 Task: Find connections with filter location Kalamb with filter topic #CVwith filter profile language Potuguese with filter current company Lenovo with filter school Dr.N.G.P. Arts and Science College with filter industry Oil Extraction with filter service category Financial Planning with filter keywords title Mentor
Action: Mouse moved to (314, 380)
Screenshot: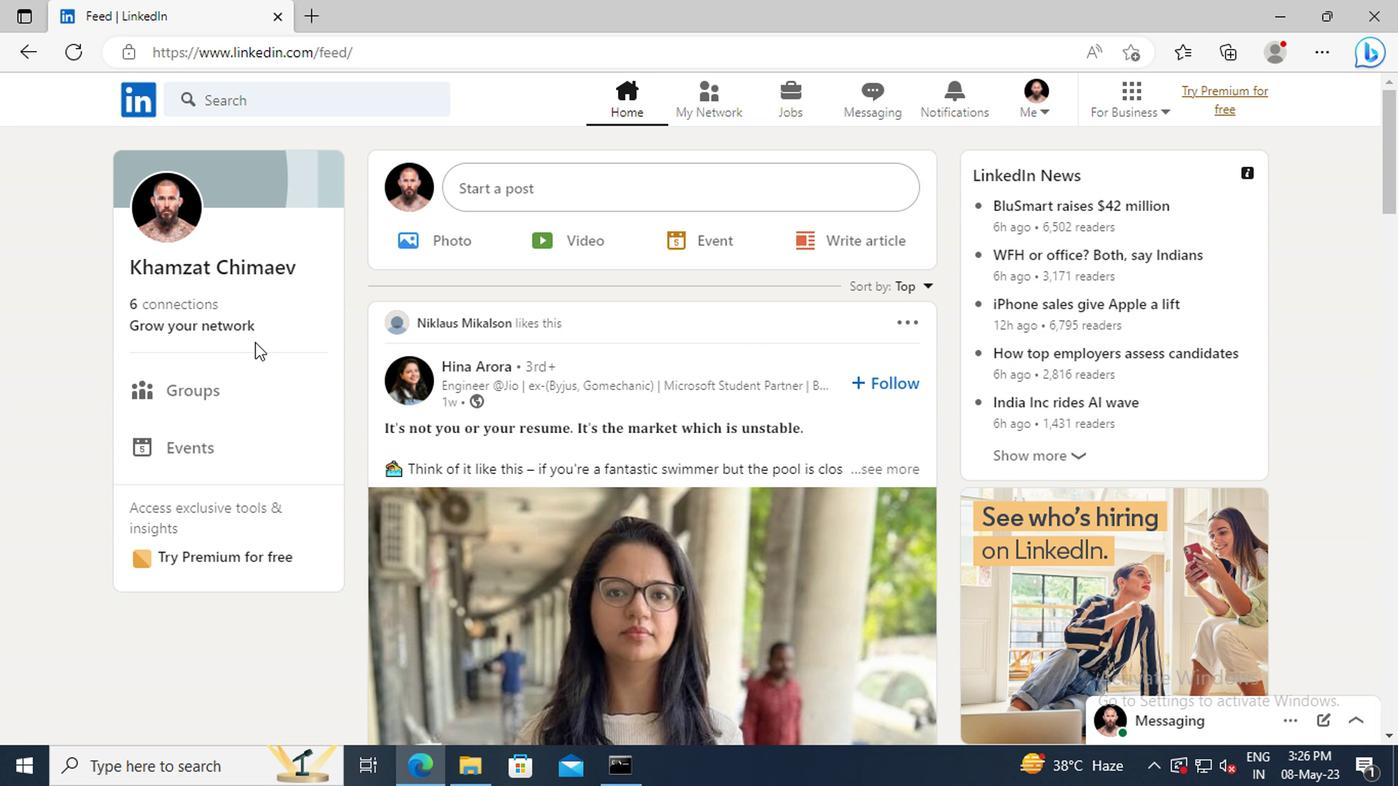 
Action: Mouse pressed left at (314, 380)
Screenshot: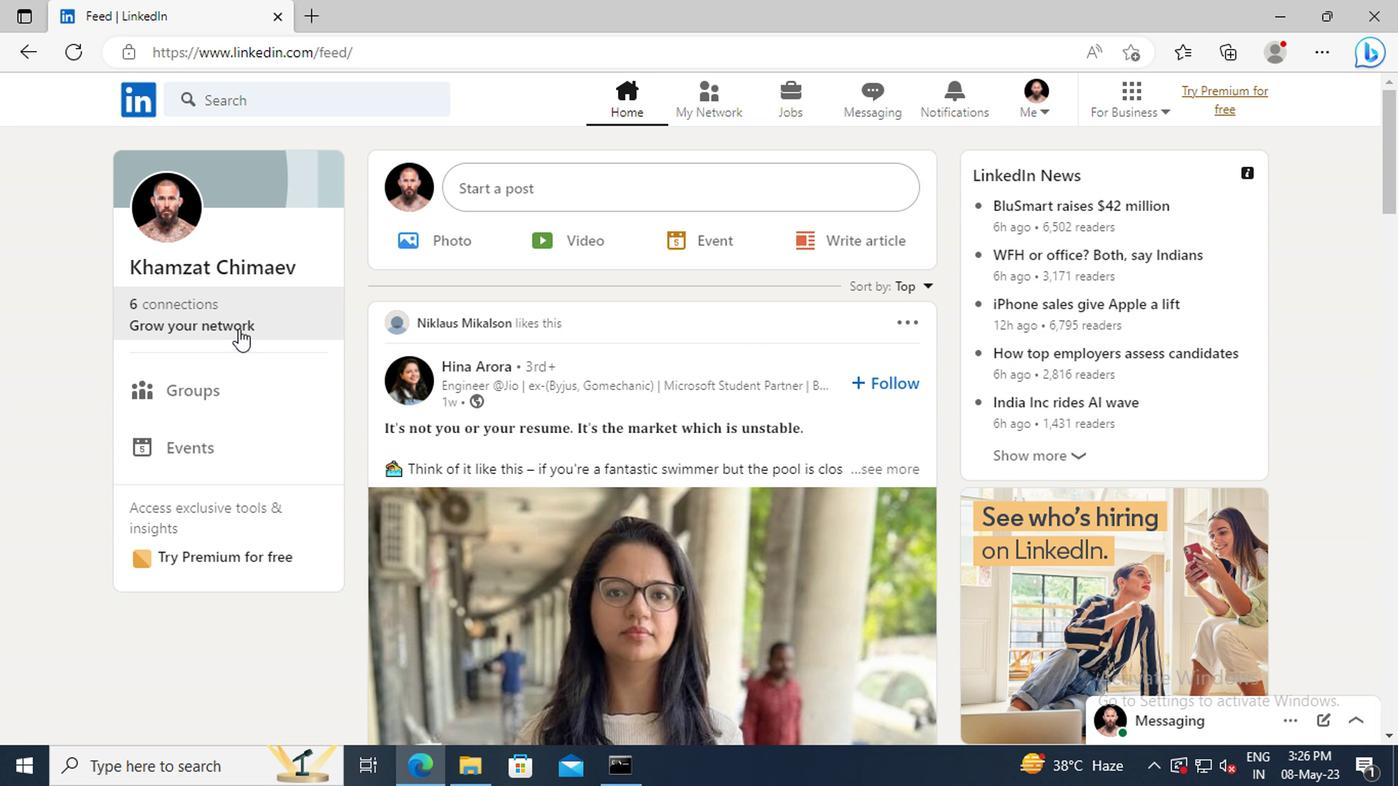 
Action: Mouse moved to (312, 305)
Screenshot: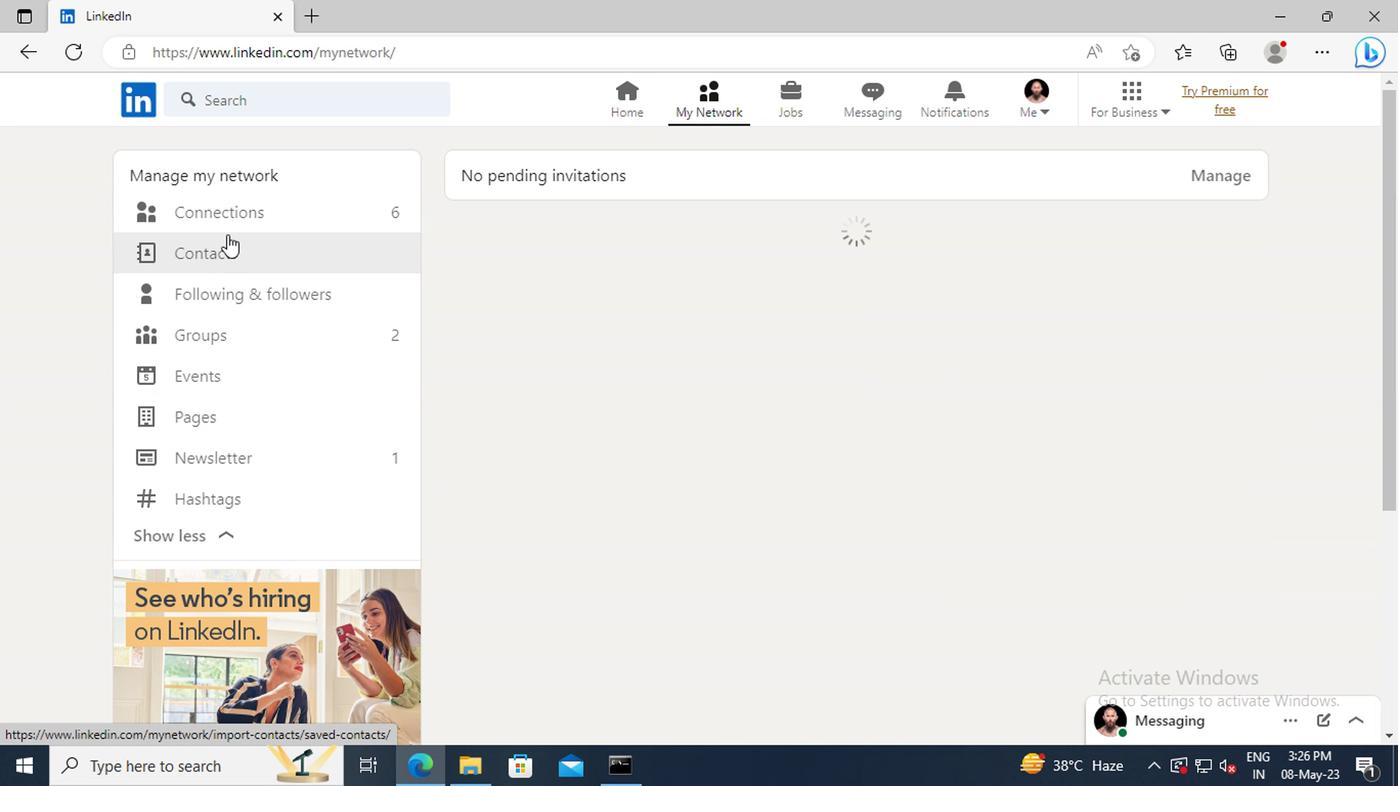
Action: Mouse pressed left at (312, 305)
Screenshot: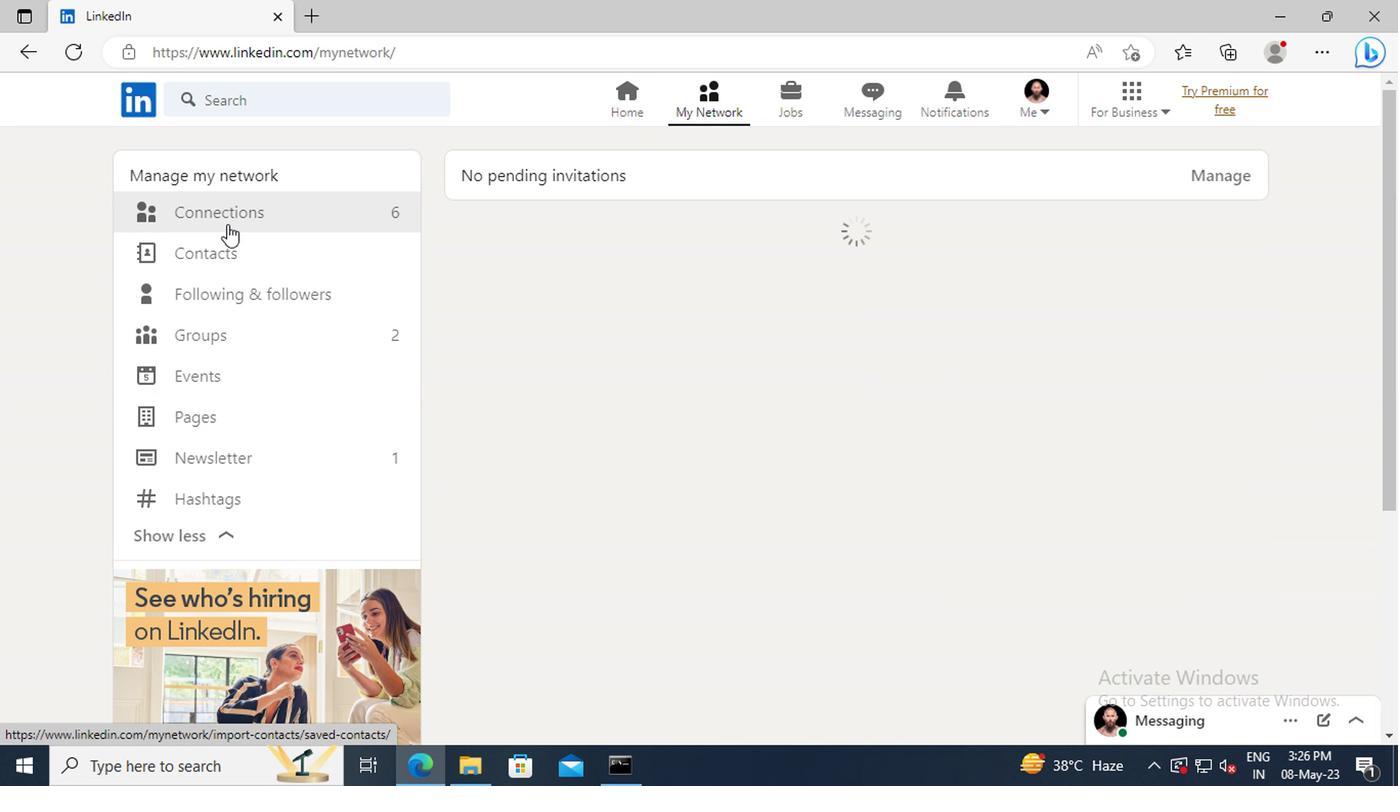 
Action: Mouse moved to (774, 306)
Screenshot: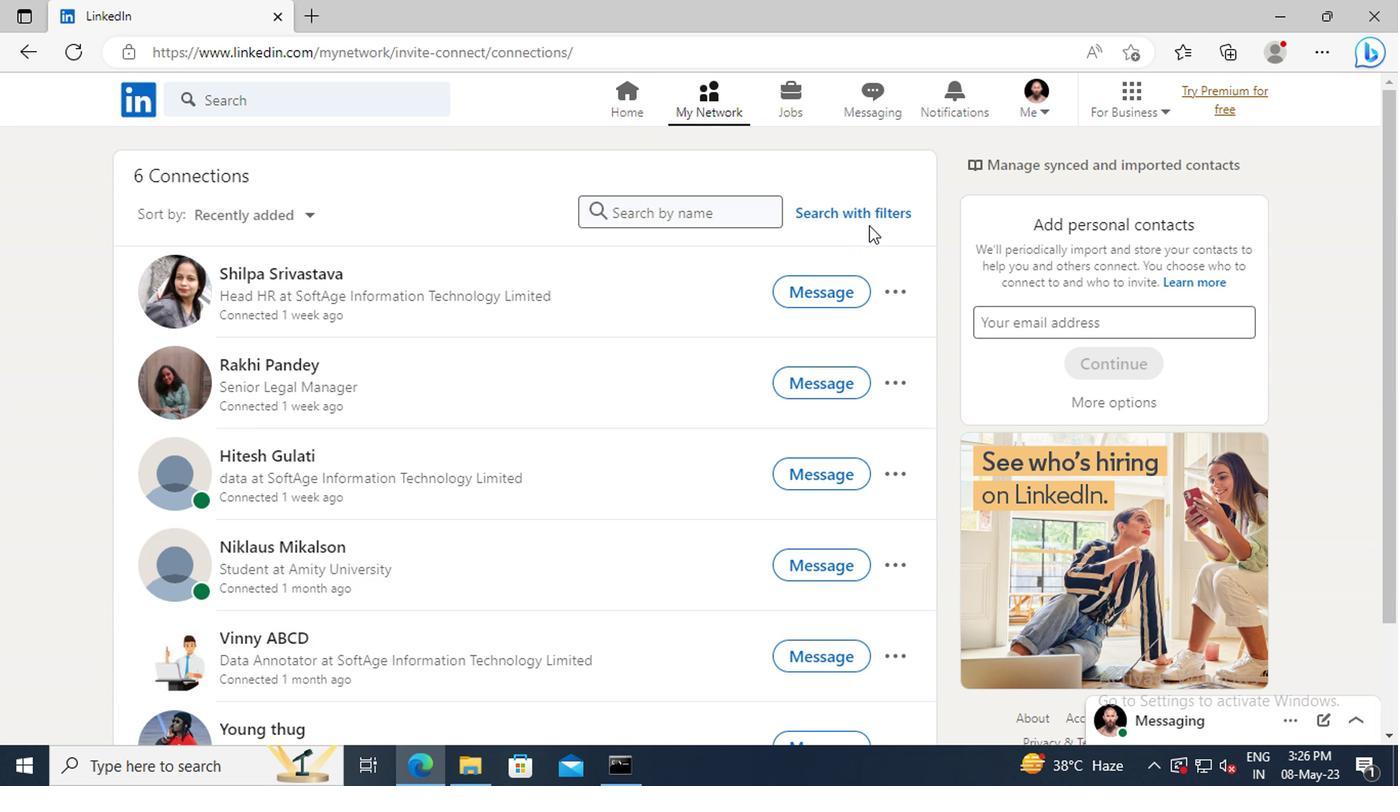 
Action: Mouse pressed left at (774, 306)
Screenshot: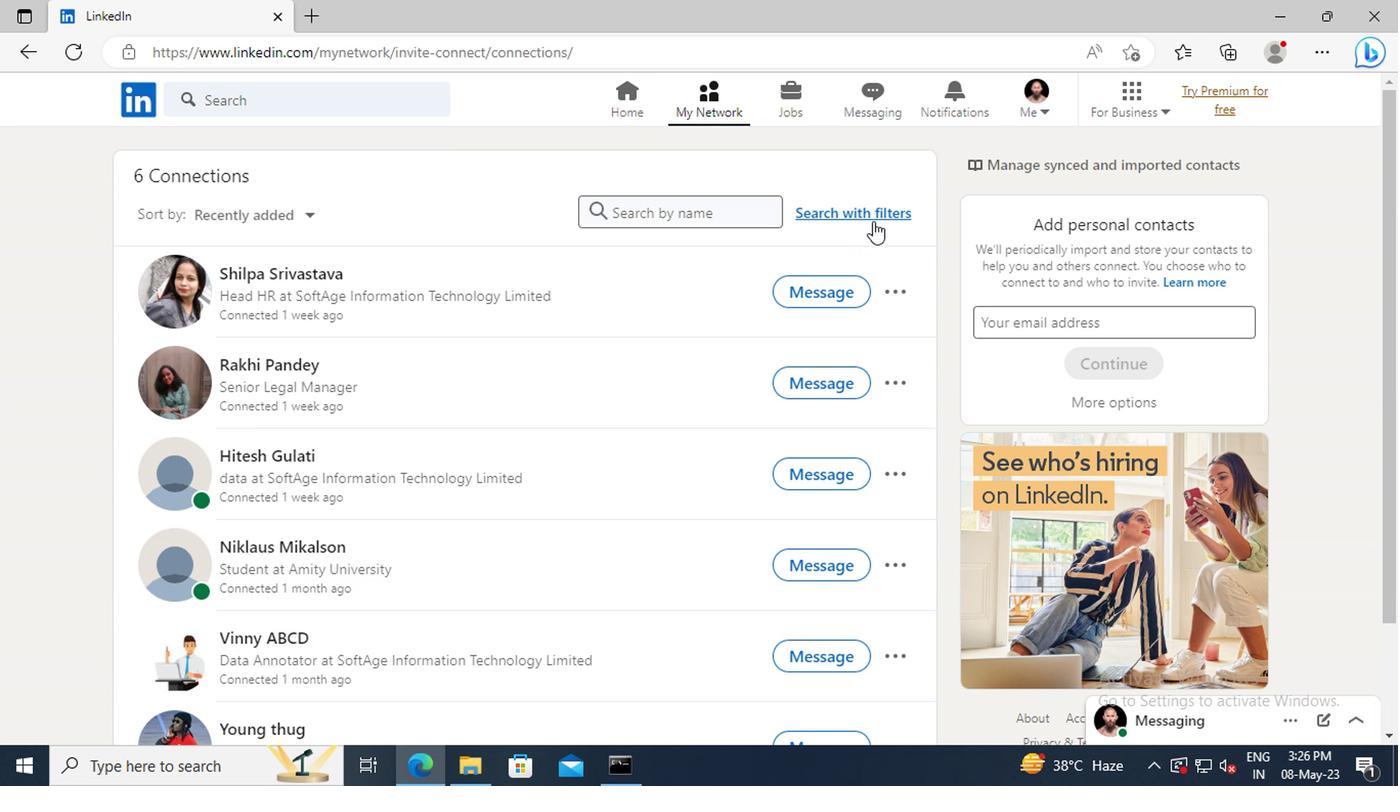 
Action: Mouse moved to (702, 262)
Screenshot: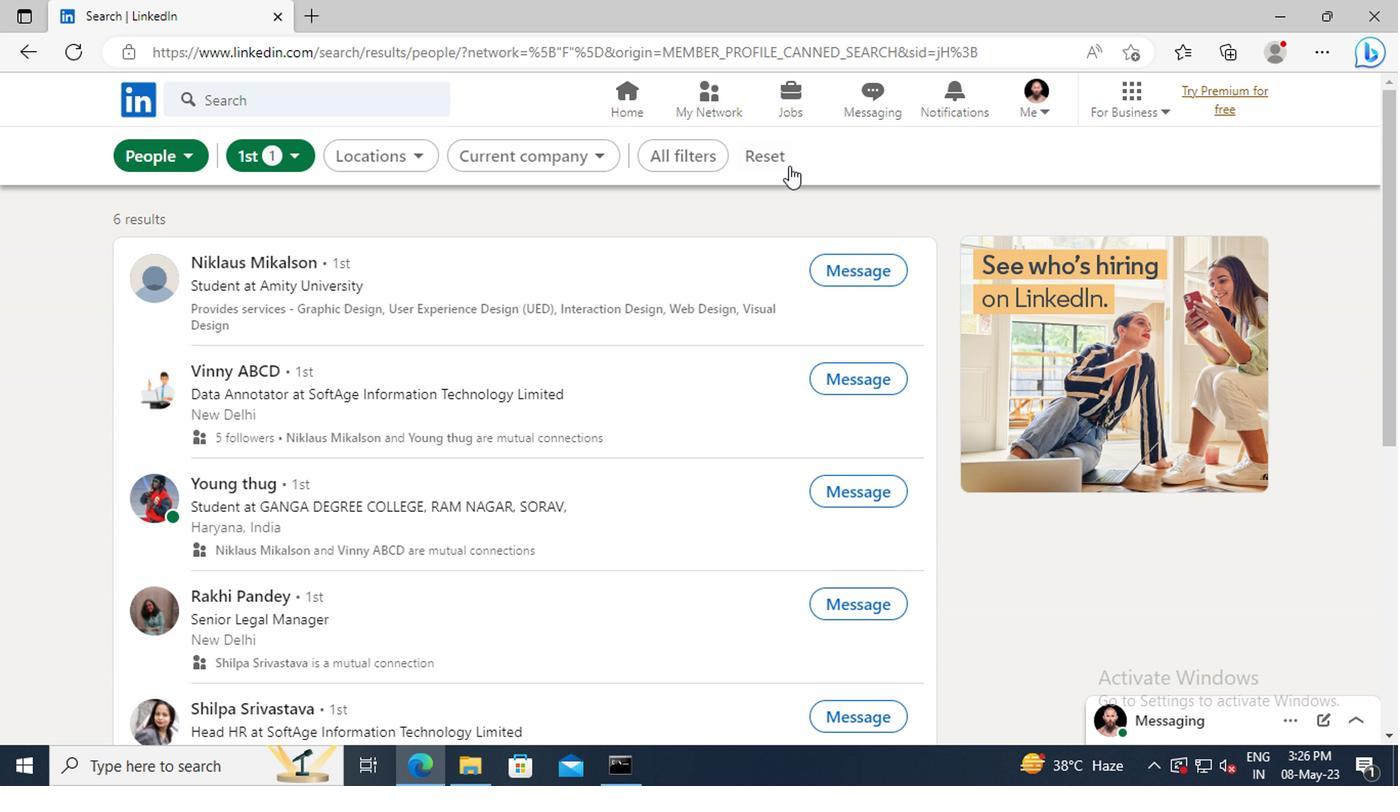 
Action: Mouse pressed left at (702, 262)
Screenshot: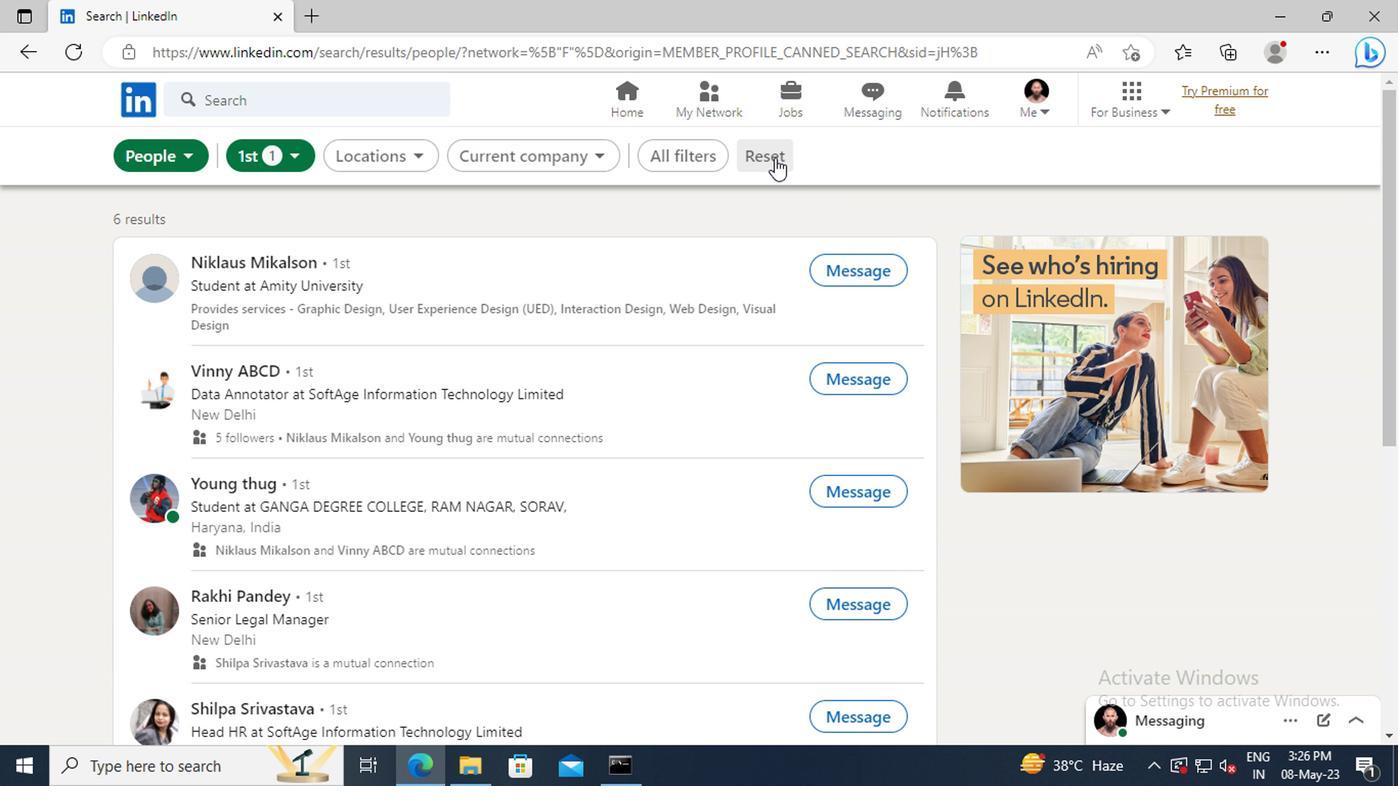 
Action: Mouse moved to (688, 263)
Screenshot: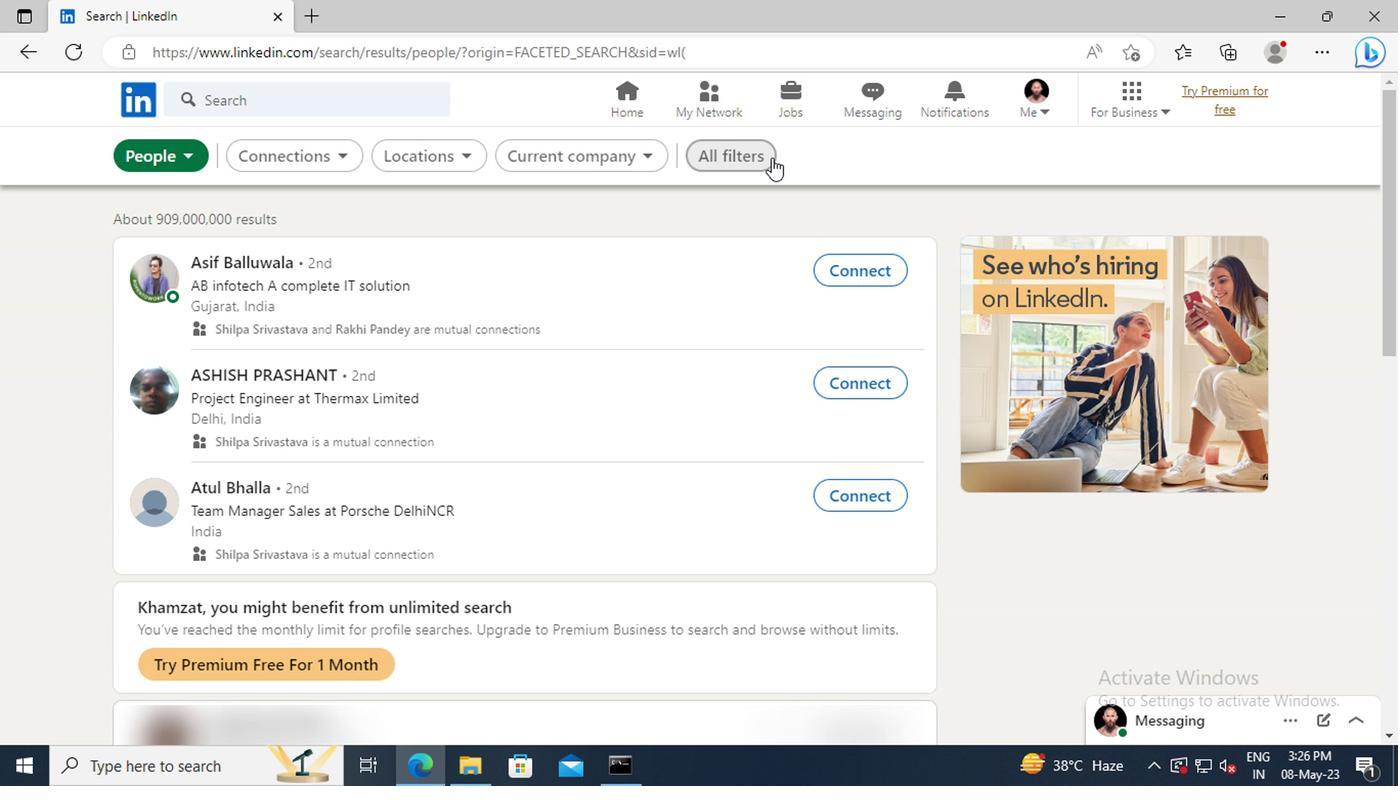 
Action: Mouse pressed left at (688, 263)
Screenshot: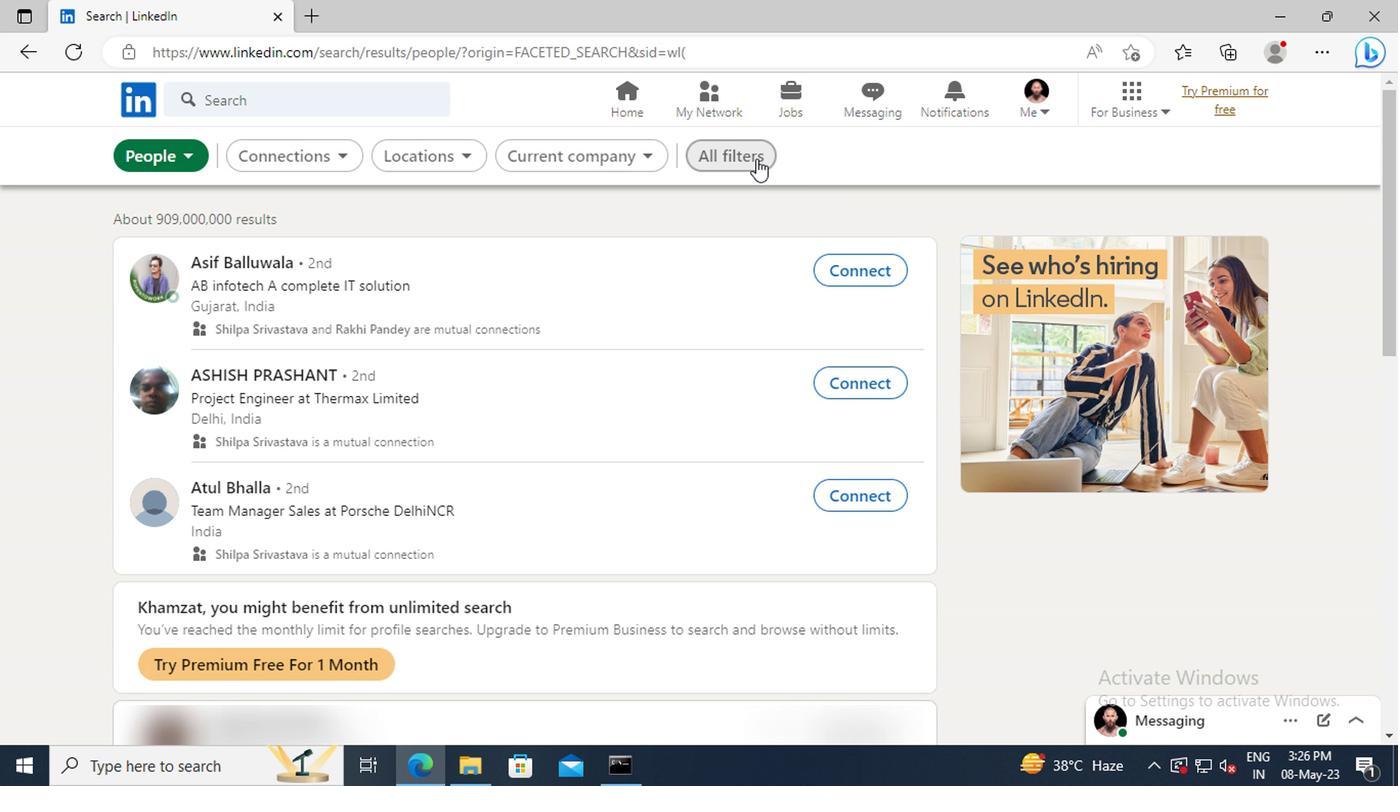 
Action: Mouse moved to (956, 393)
Screenshot: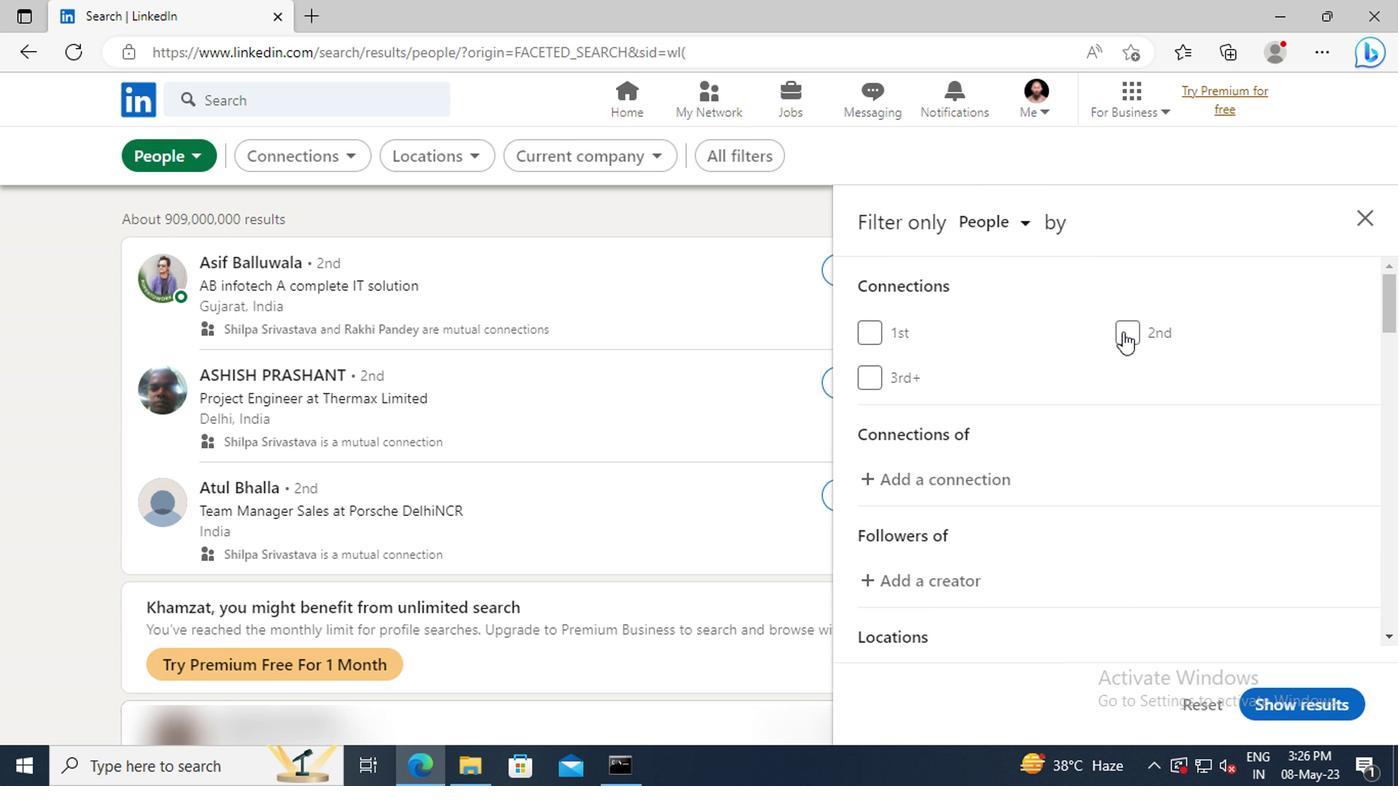 
Action: Mouse scrolled (956, 393) with delta (0, 0)
Screenshot: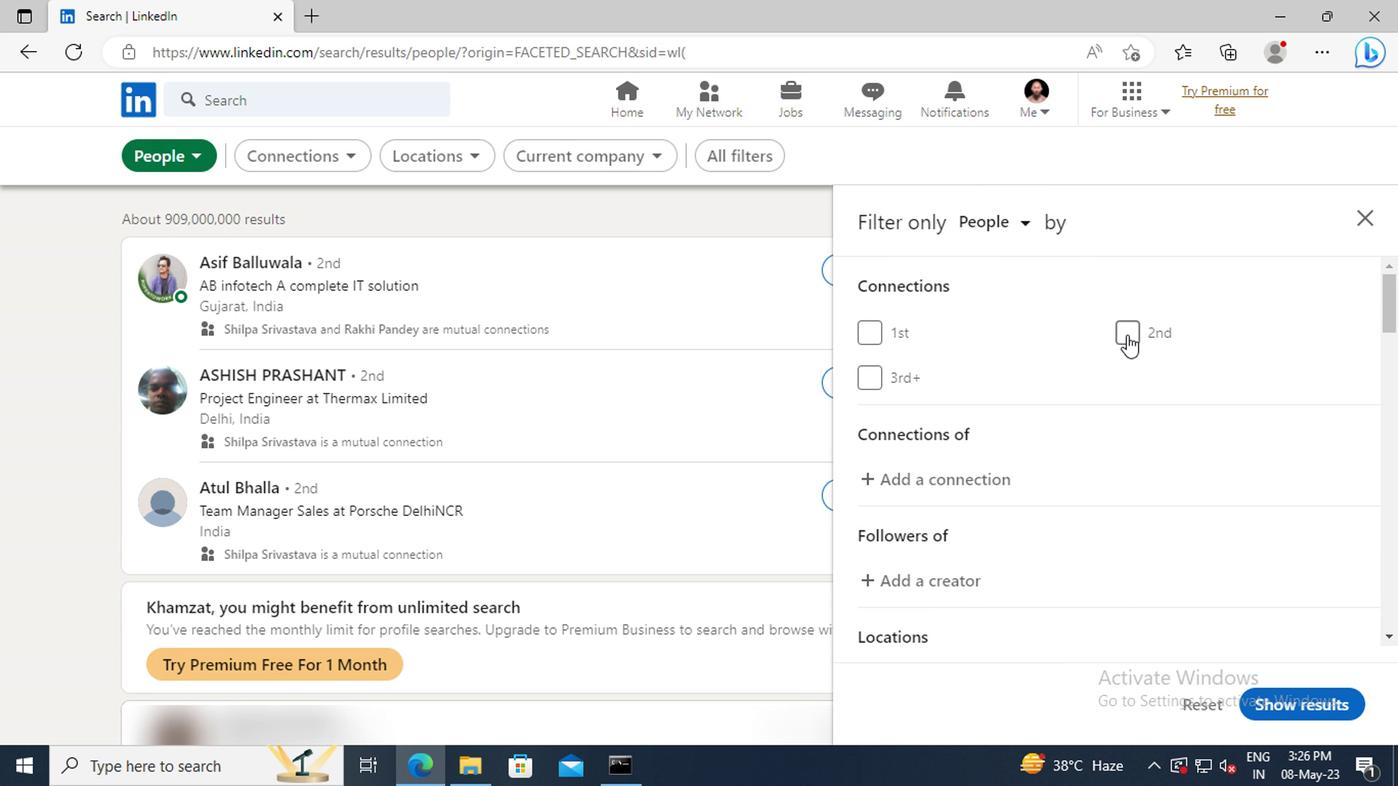 
Action: Mouse scrolled (956, 393) with delta (0, 0)
Screenshot: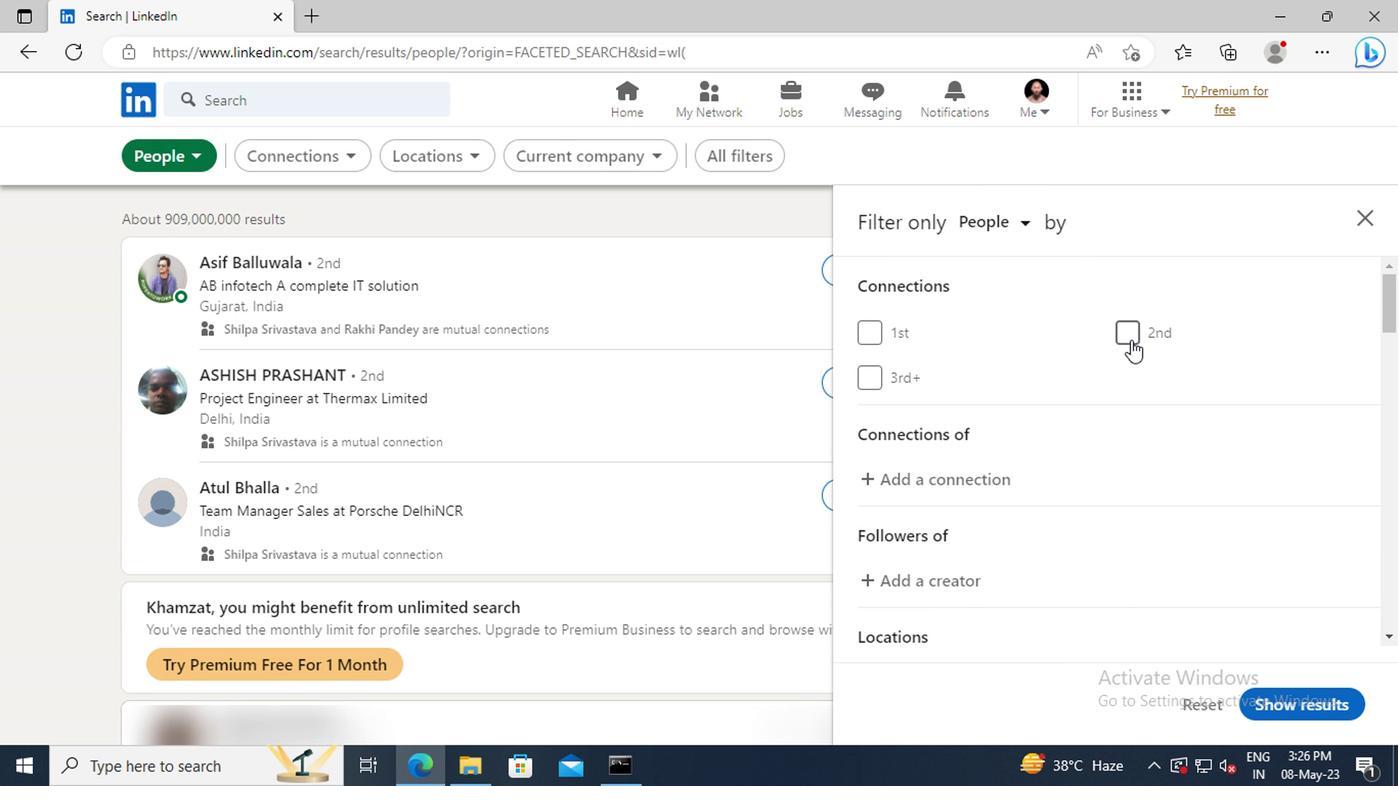 
Action: Mouse scrolled (956, 393) with delta (0, 0)
Screenshot: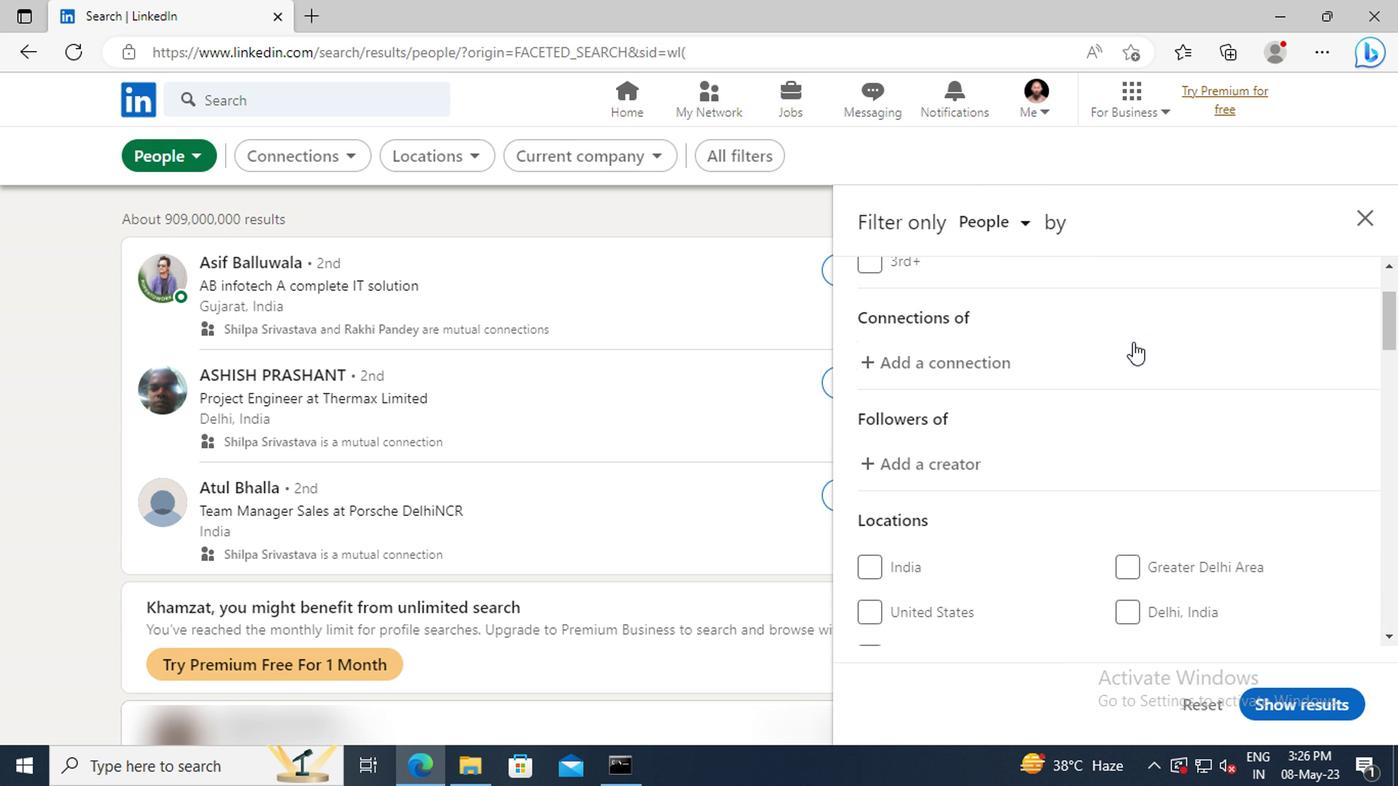 
Action: Mouse scrolled (956, 393) with delta (0, 0)
Screenshot: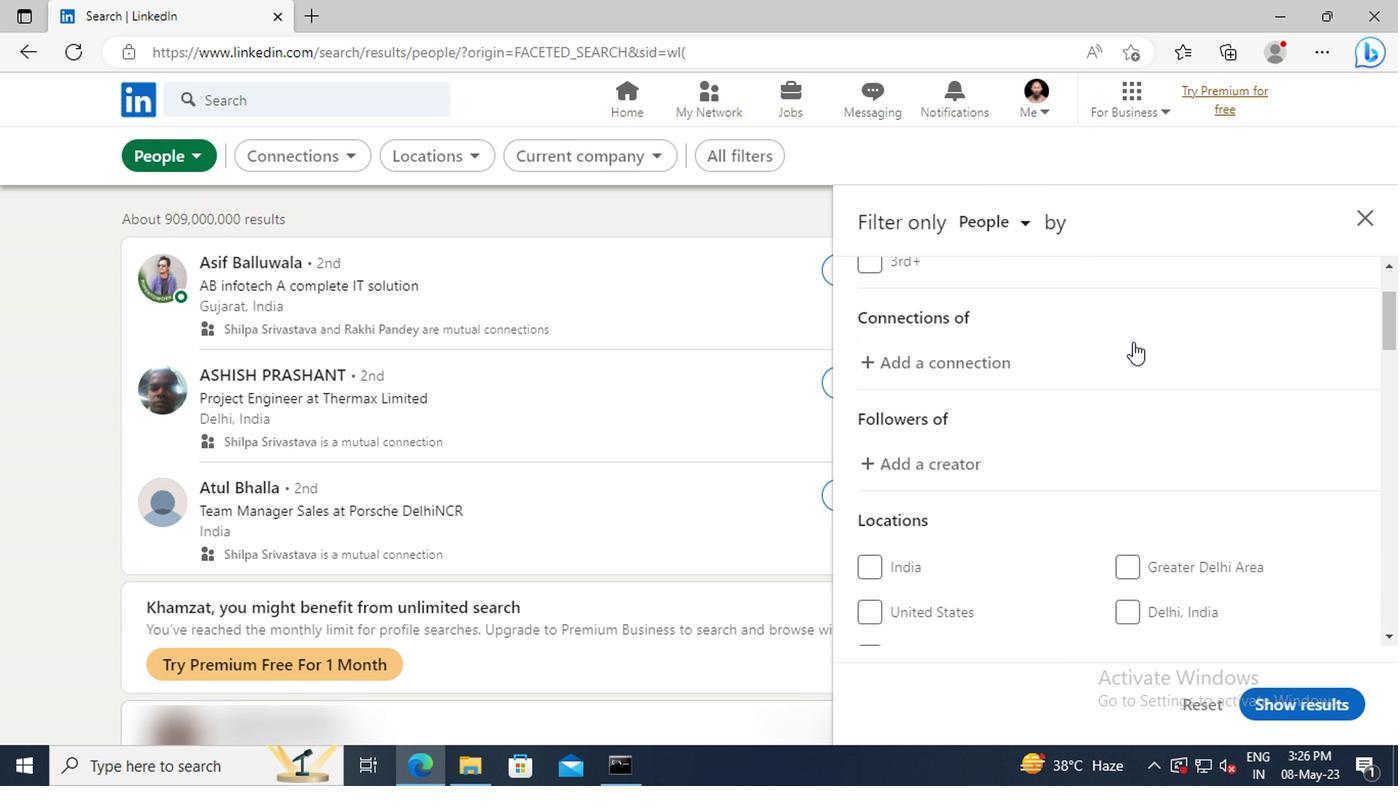 
Action: Mouse scrolled (956, 393) with delta (0, 0)
Screenshot: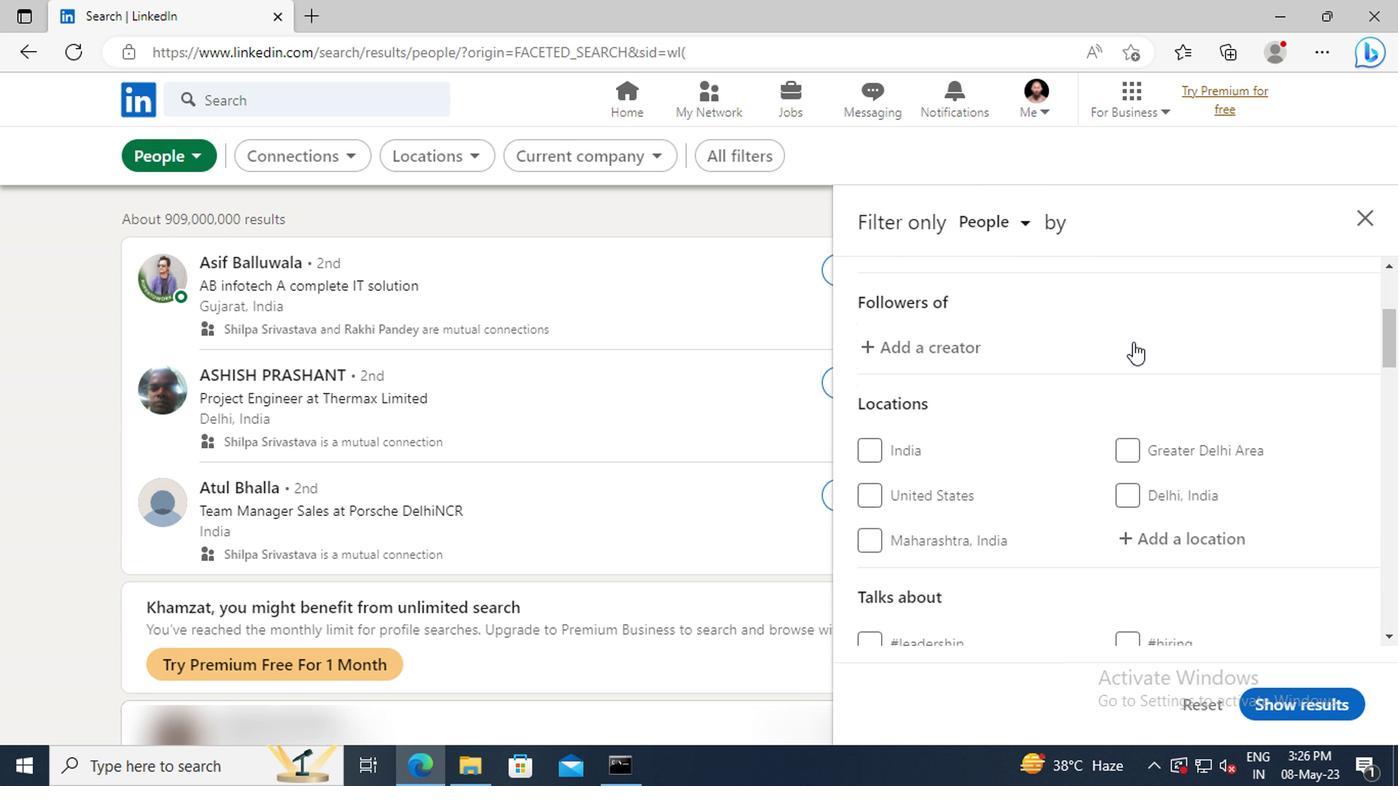 
Action: Mouse scrolled (956, 393) with delta (0, 0)
Screenshot: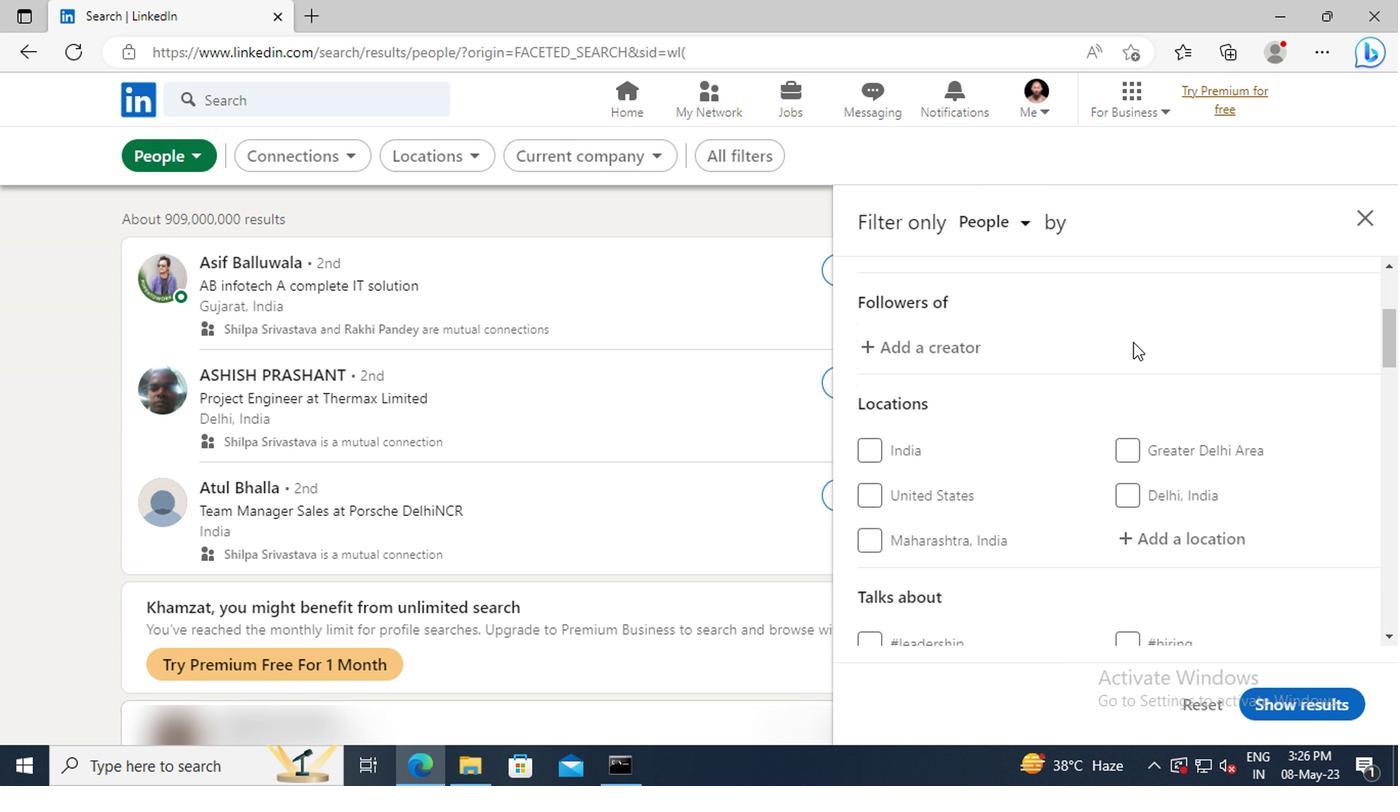 
Action: Mouse moved to (967, 448)
Screenshot: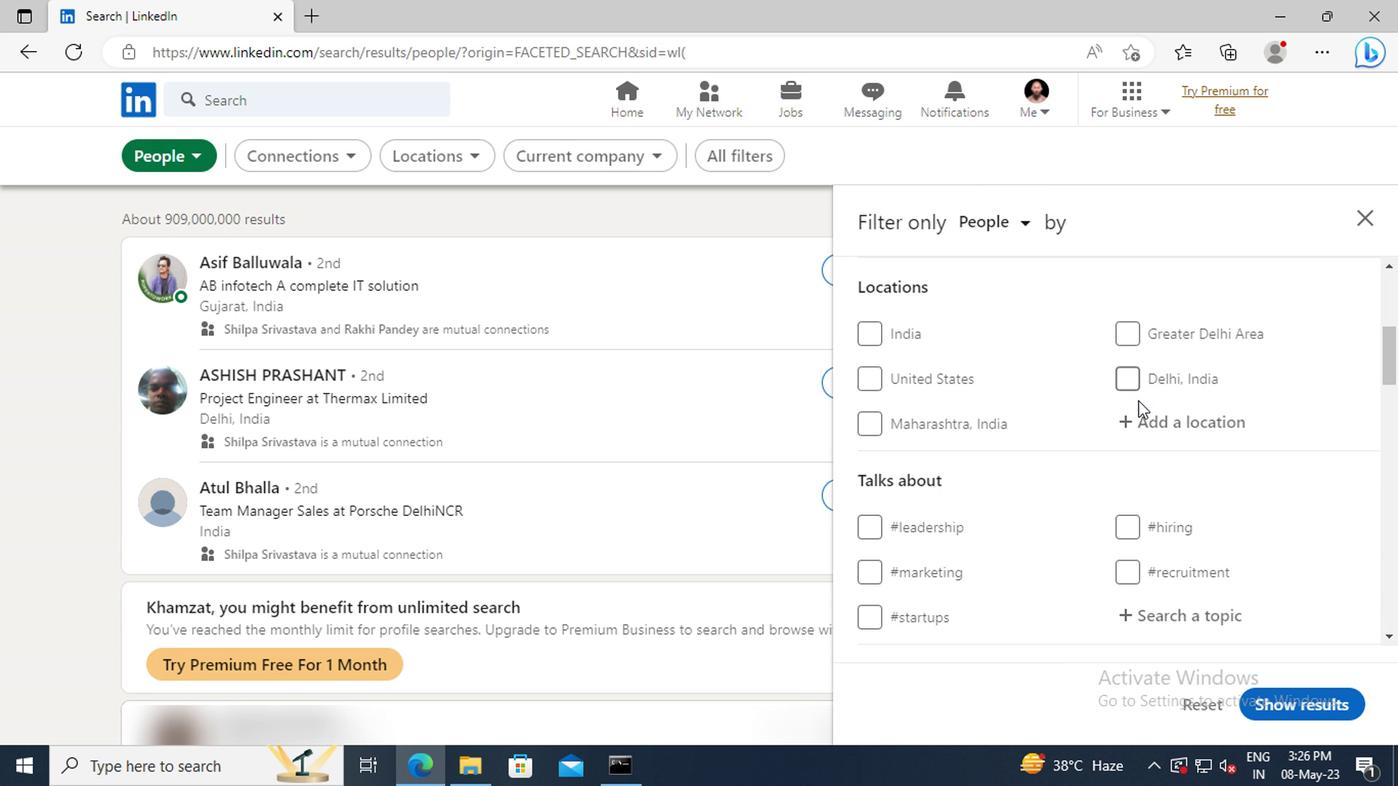 
Action: Mouse pressed left at (967, 448)
Screenshot: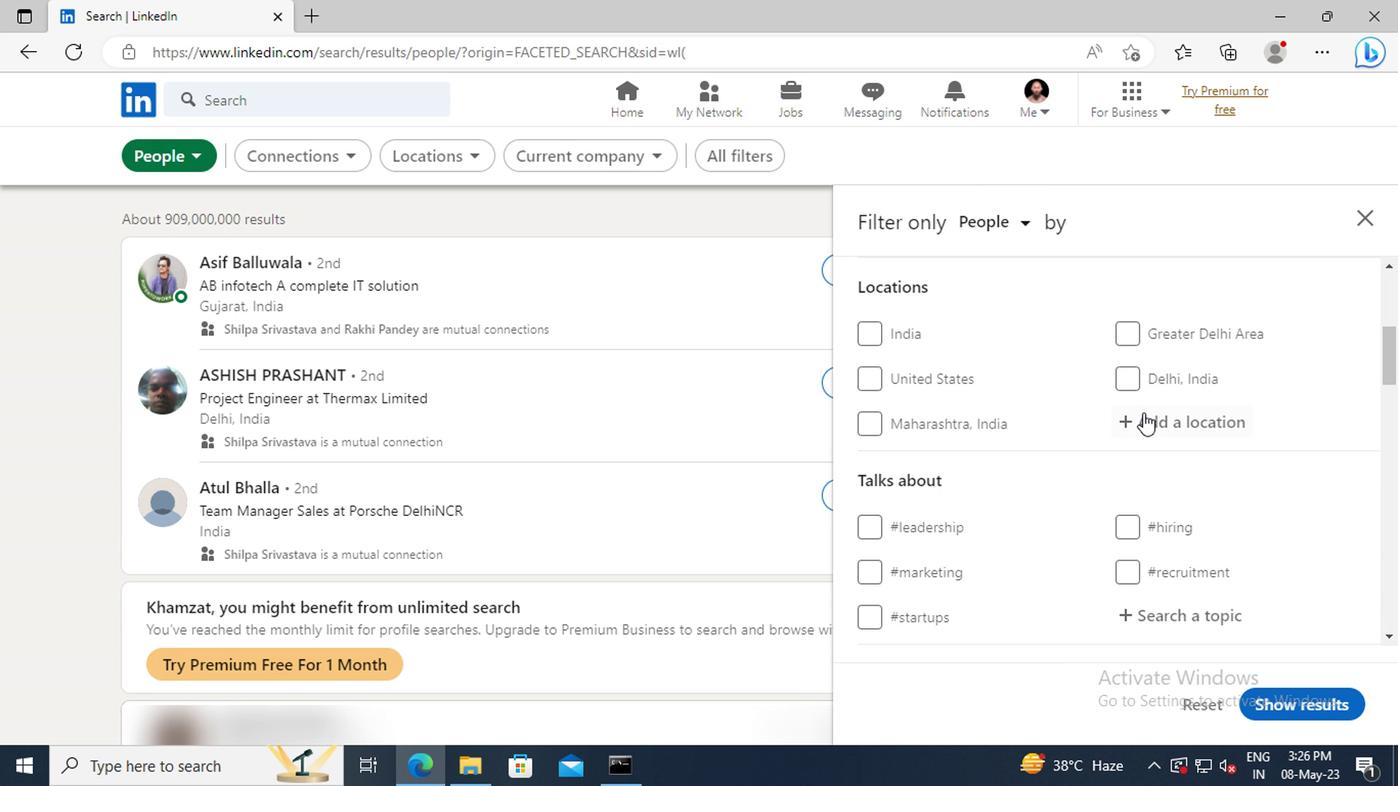
Action: Mouse moved to (967, 449)
Screenshot: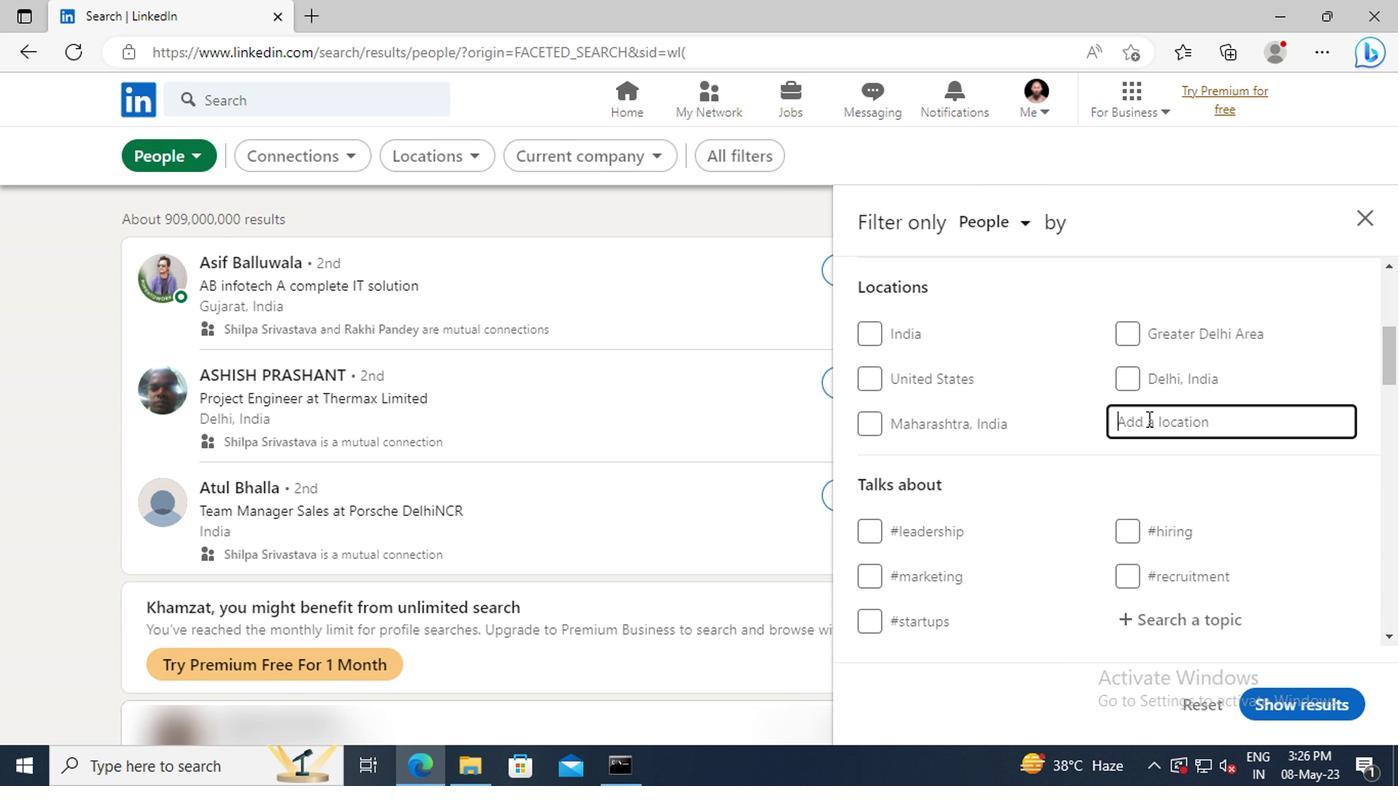 
Action: Key pressed <Key.shift>KALAMB
Screenshot: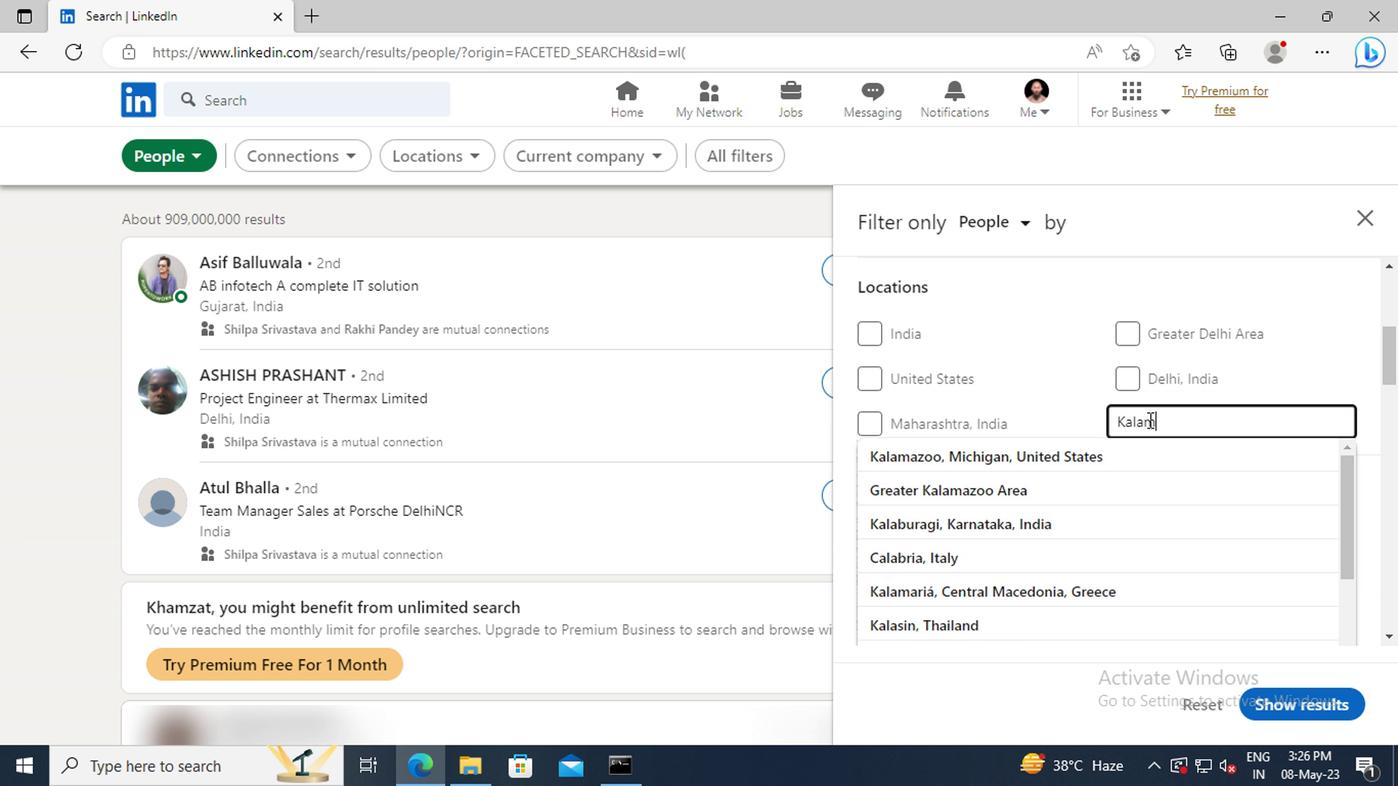 
Action: Mouse moved to (970, 470)
Screenshot: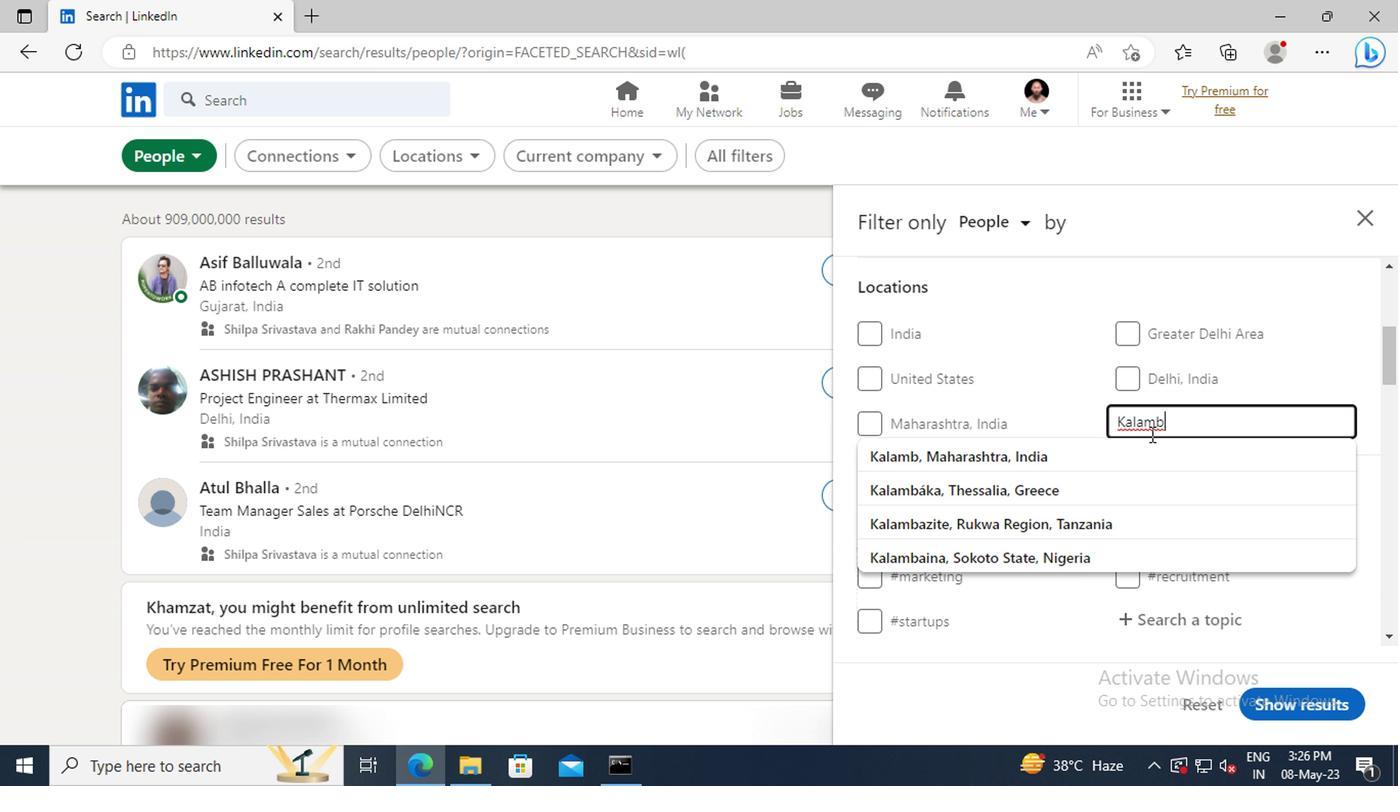
Action: Mouse pressed left at (970, 470)
Screenshot: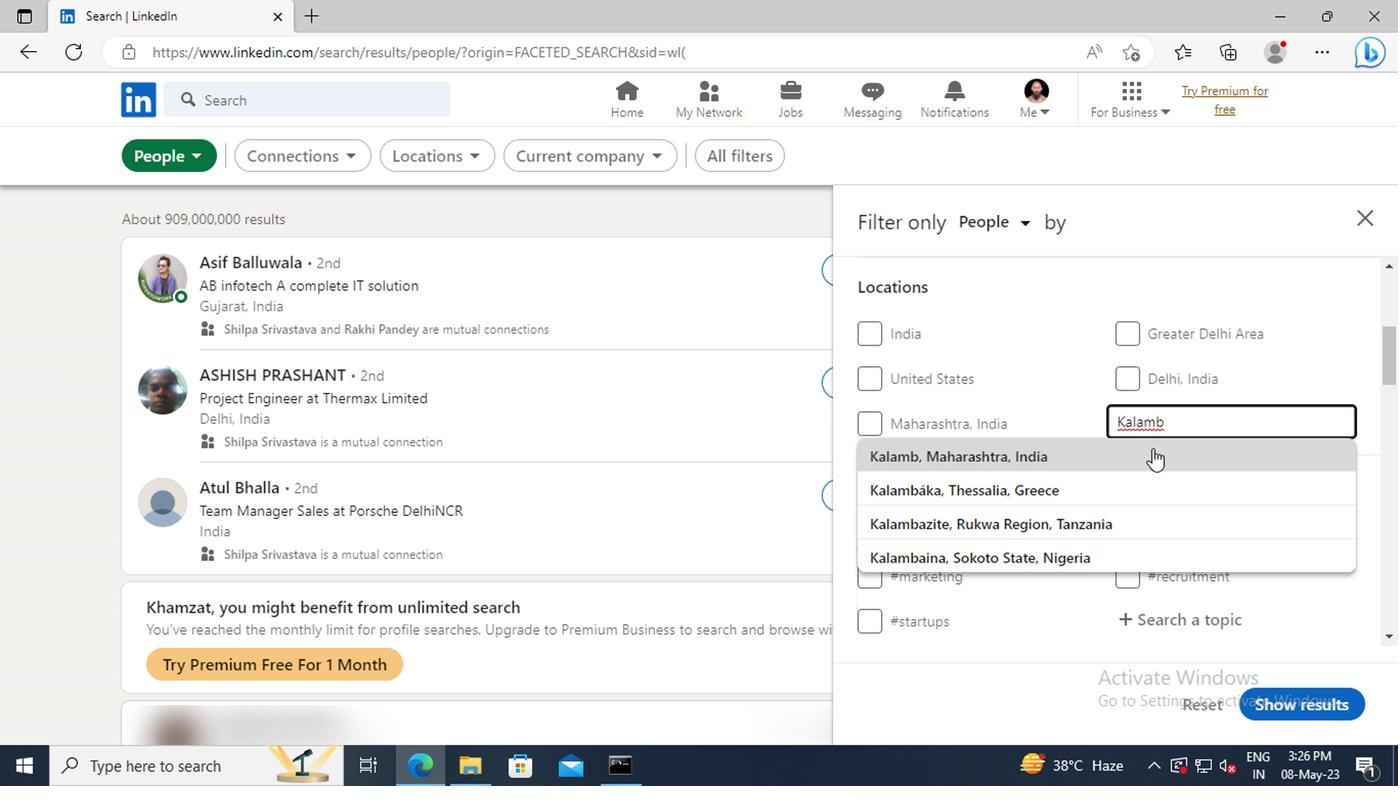 
Action: Mouse moved to (970, 471)
Screenshot: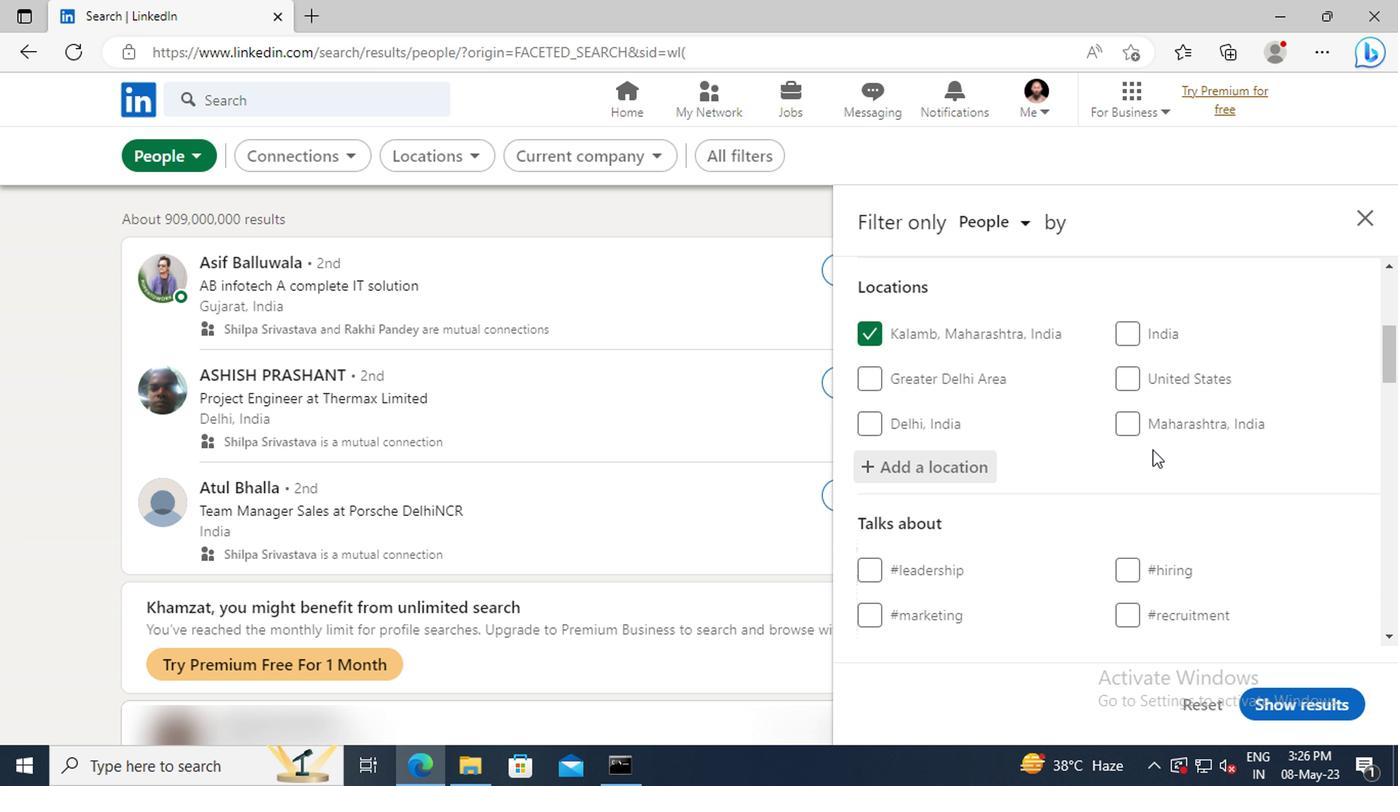 
Action: Mouse scrolled (970, 470) with delta (0, 0)
Screenshot: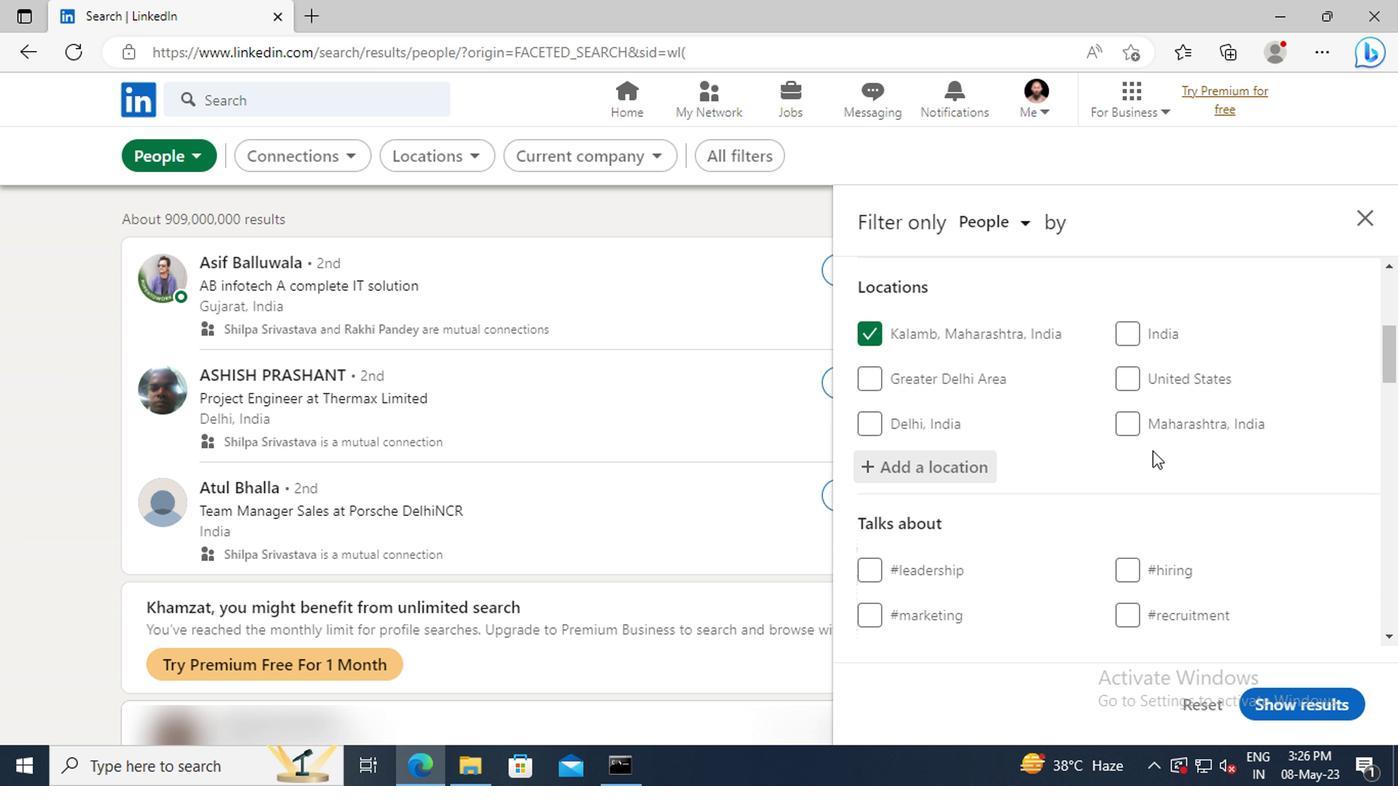 
Action: Mouse scrolled (970, 470) with delta (0, 0)
Screenshot: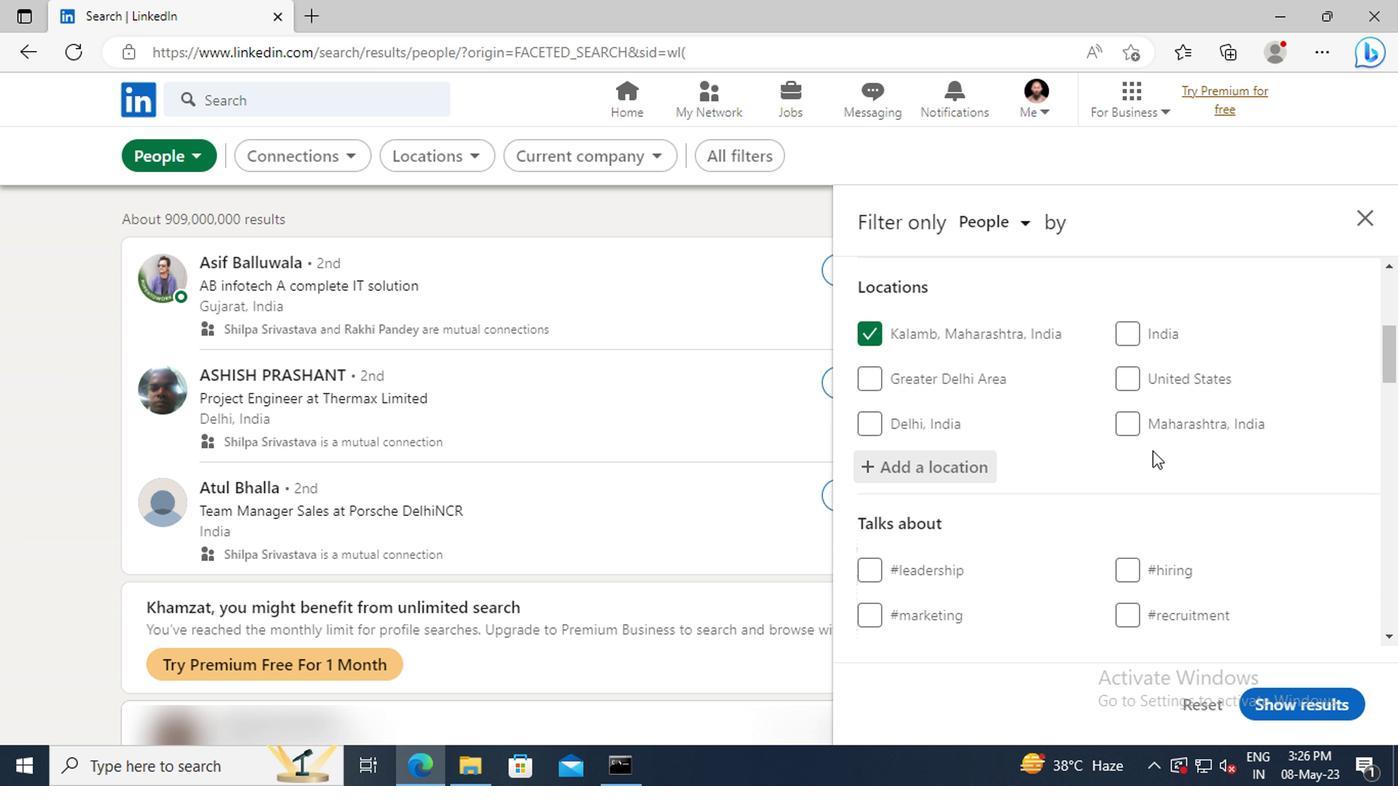 
Action: Mouse scrolled (970, 470) with delta (0, 0)
Screenshot: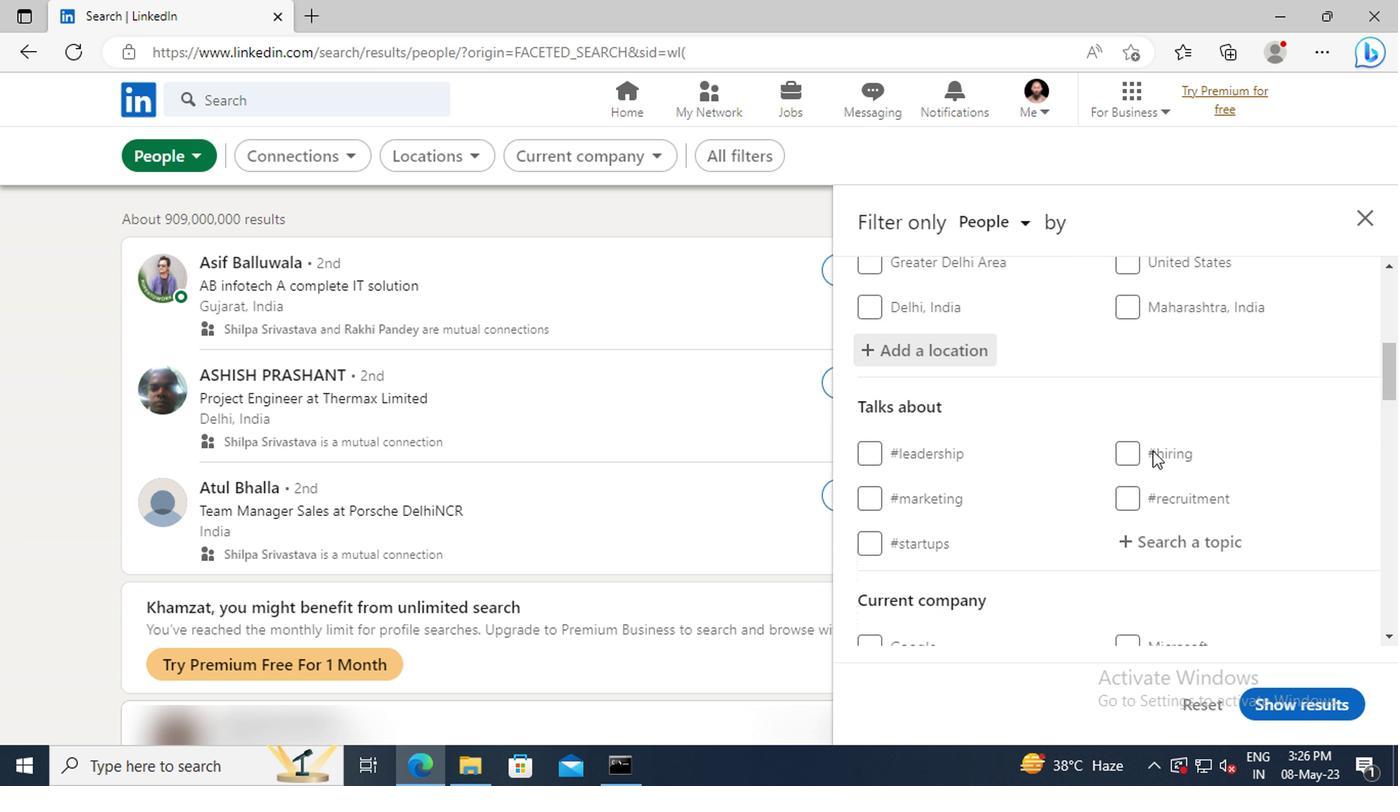 
Action: Mouse moved to (972, 495)
Screenshot: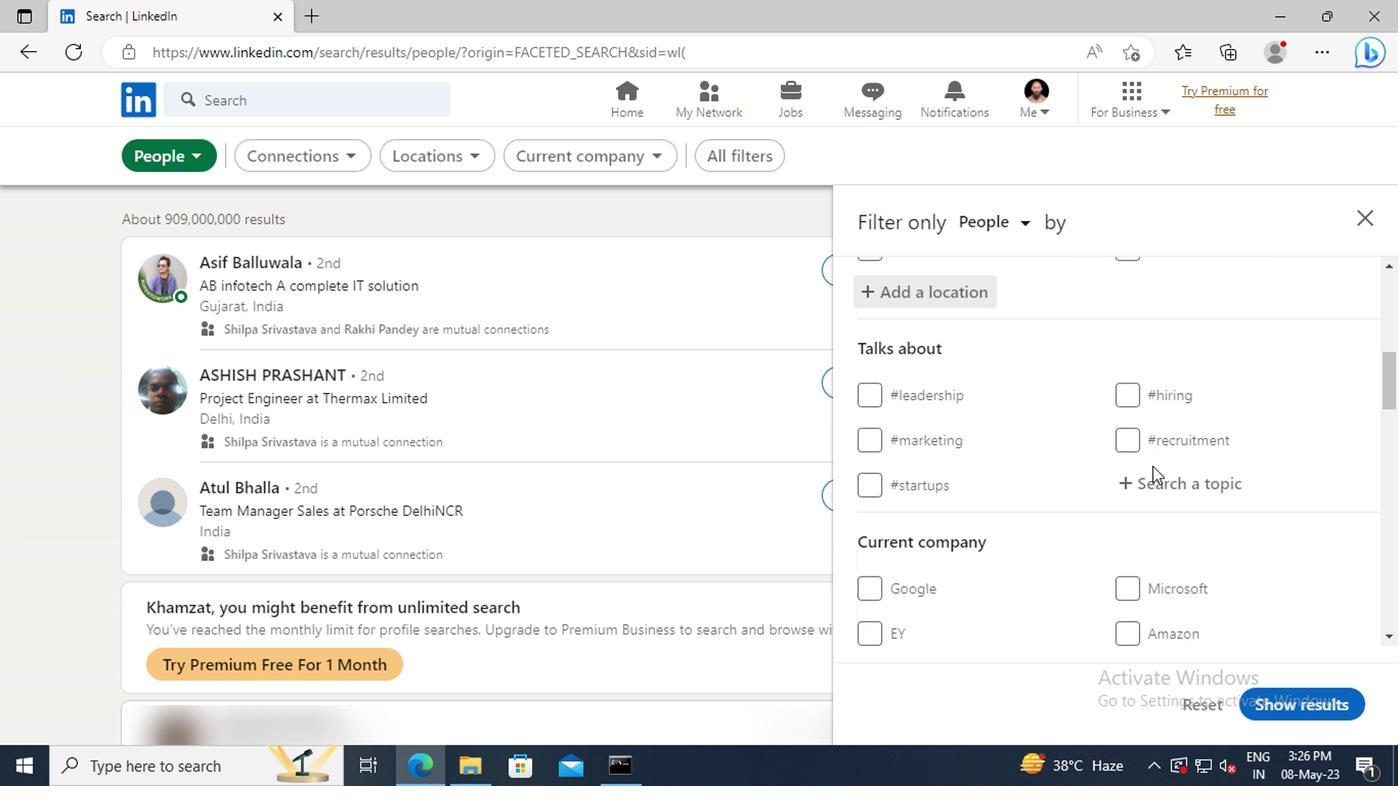 
Action: Mouse pressed left at (972, 495)
Screenshot: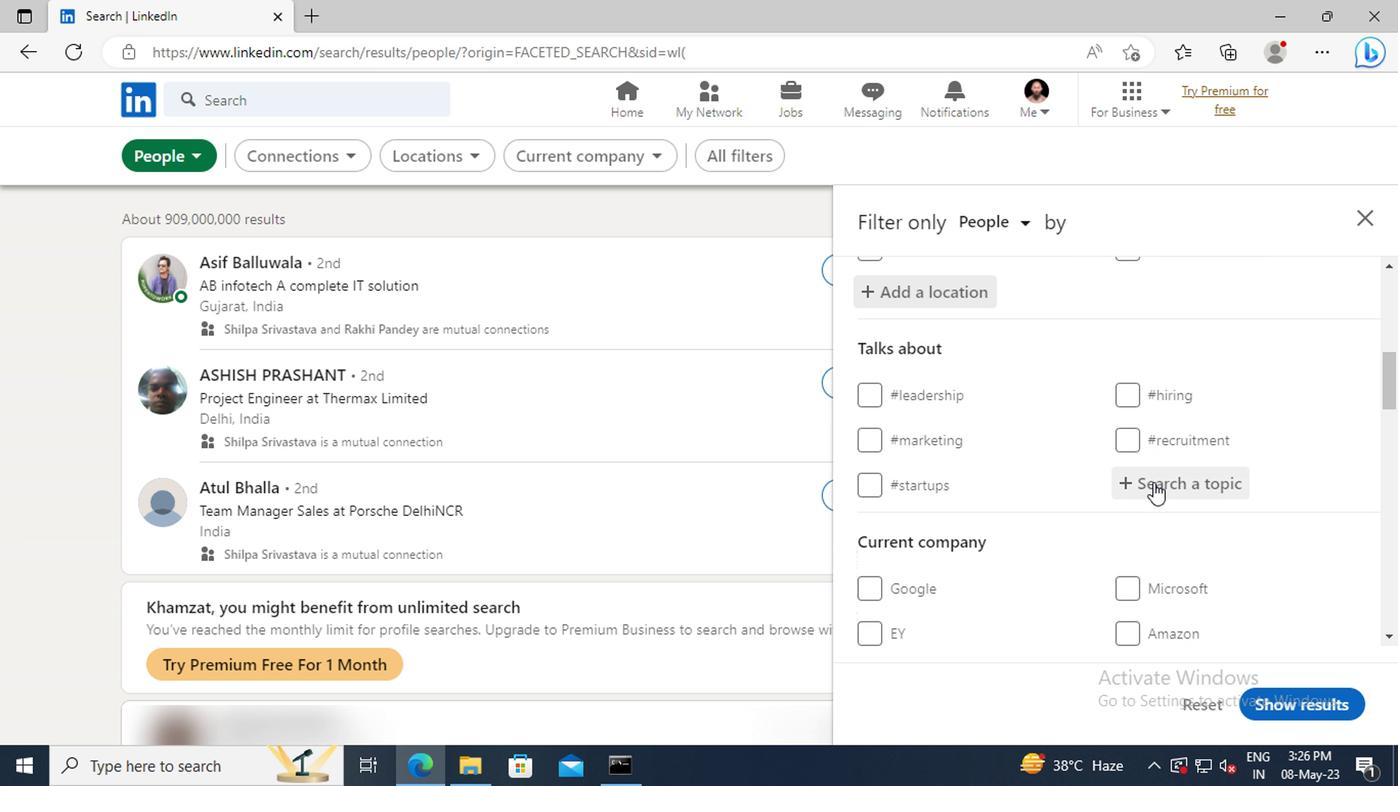 
Action: Key pressed <Key.shift>C<Key.shift>
Screenshot: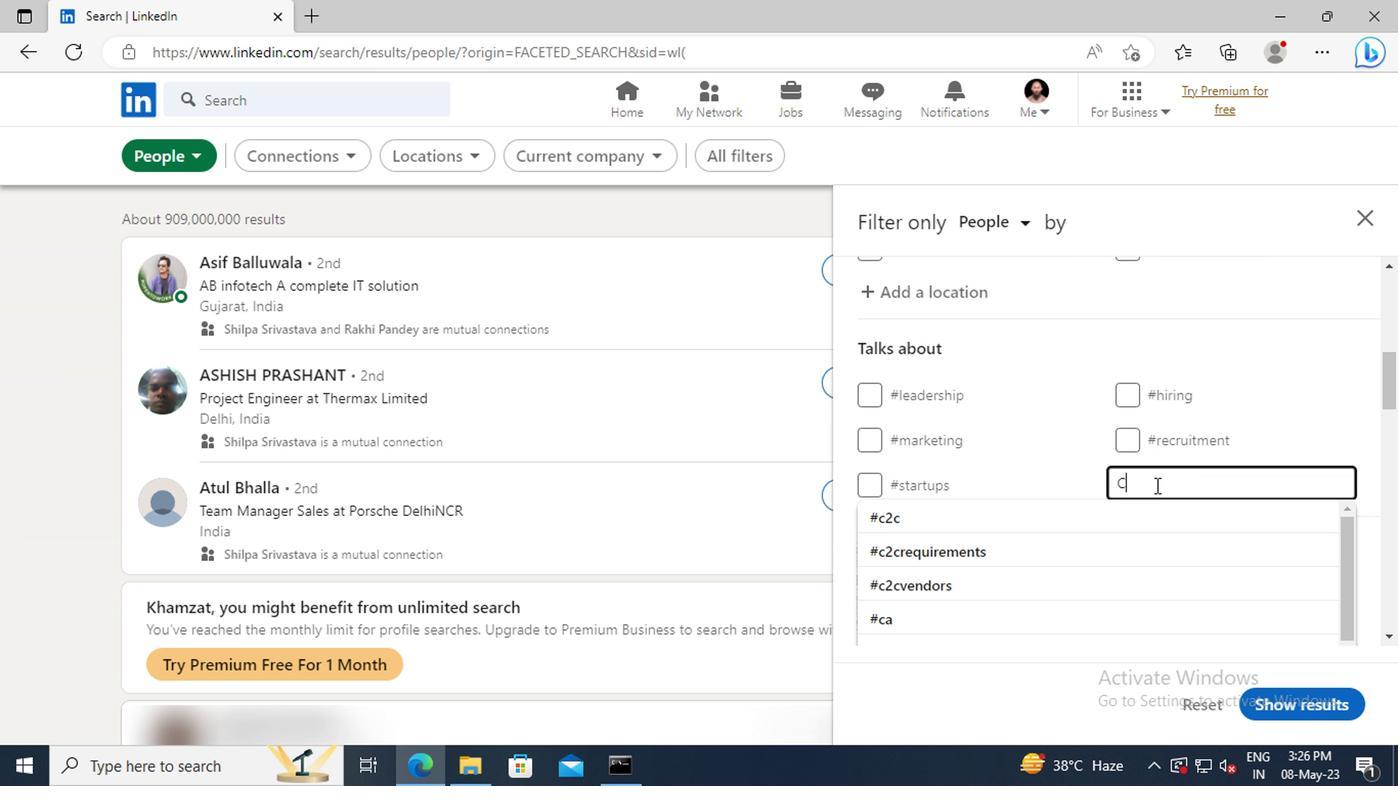 
Action: Mouse moved to (973, 496)
Screenshot: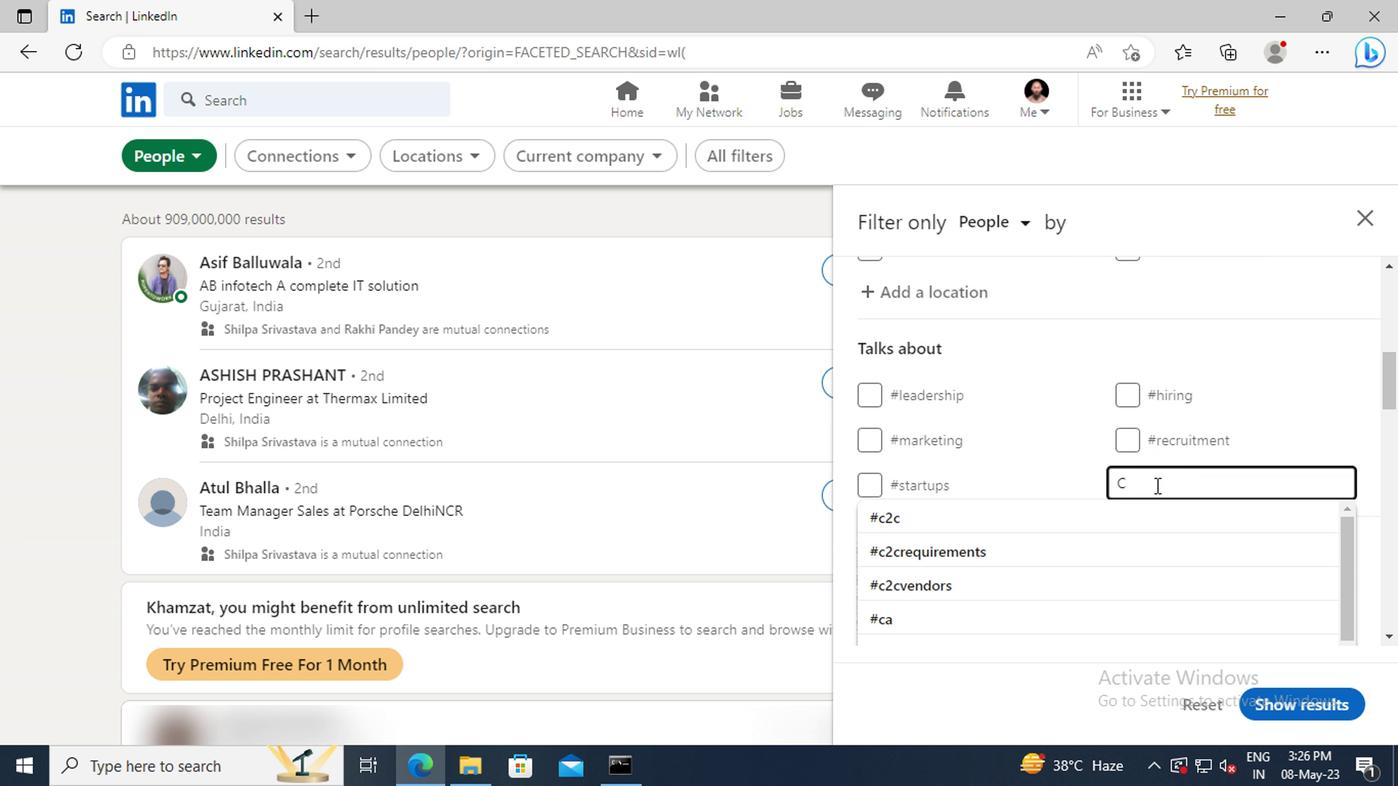 
Action: Key pressed V
Screenshot: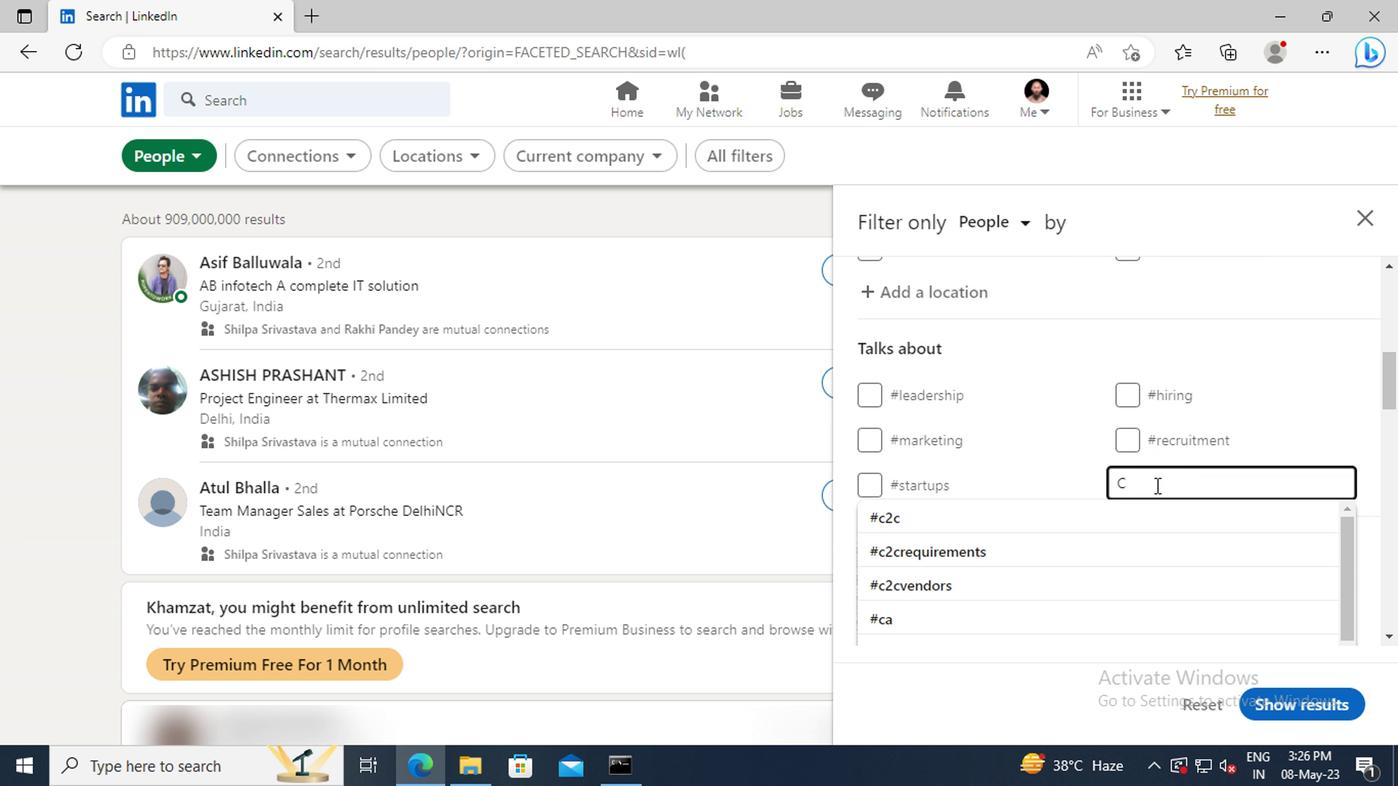
Action: Mouse moved to (977, 513)
Screenshot: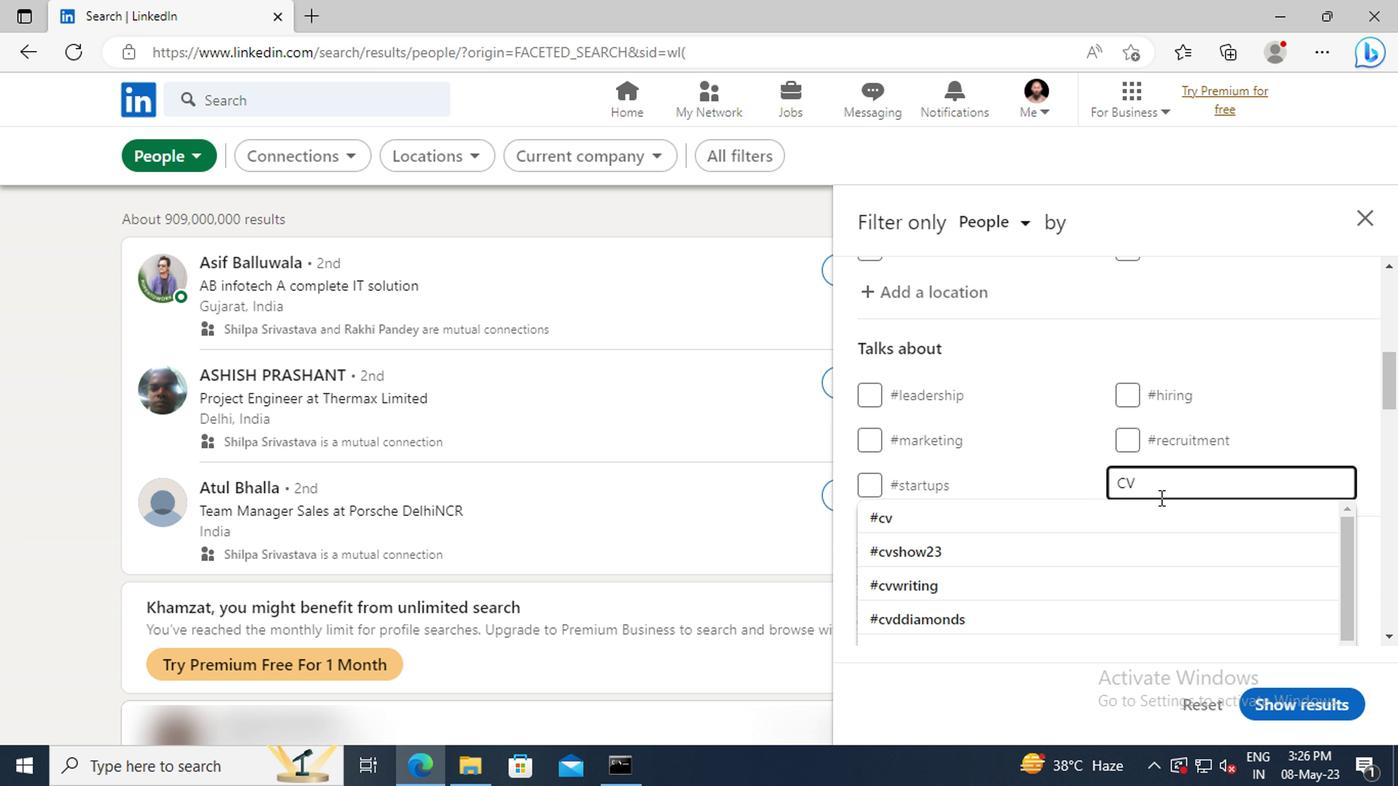 
Action: Mouse pressed left at (977, 513)
Screenshot: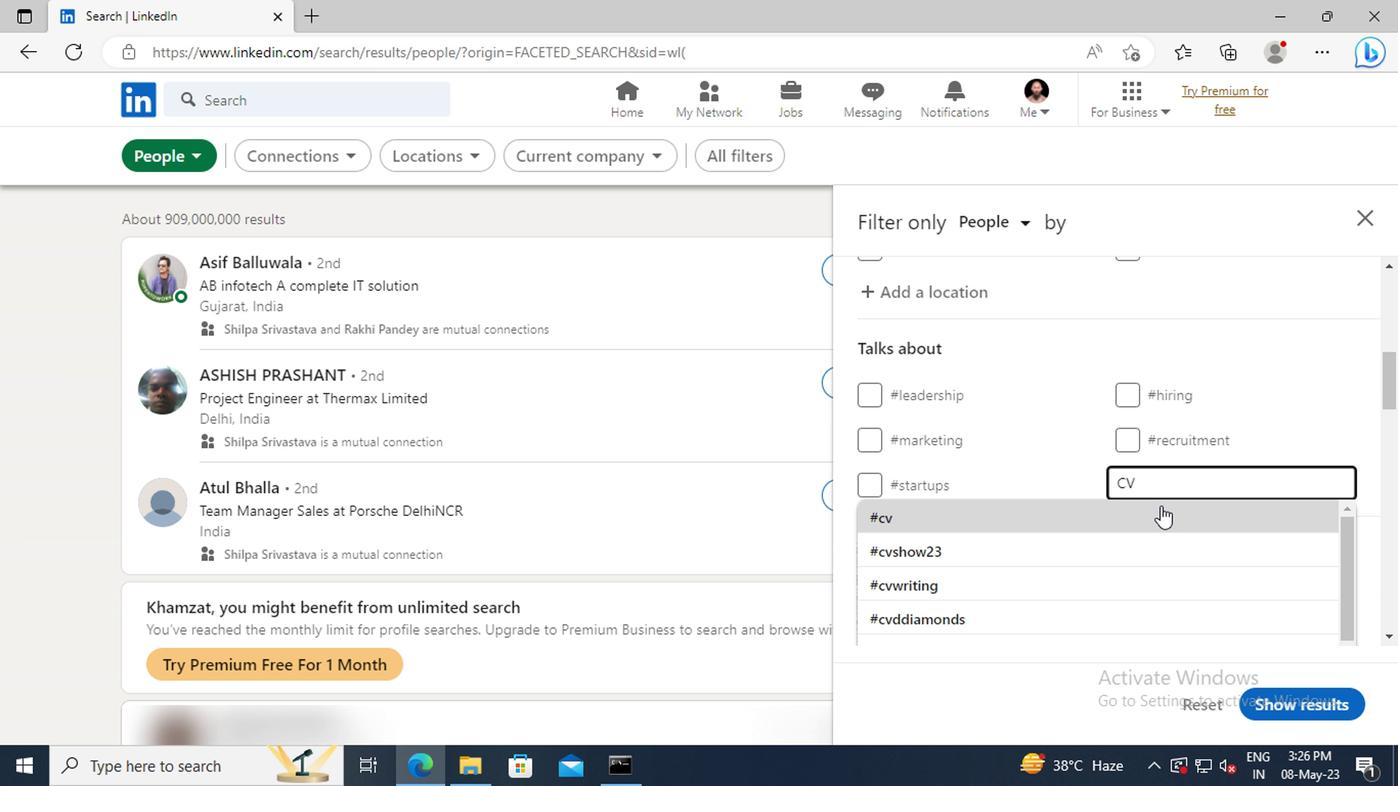 
Action: Mouse scrolled (977, 512) with delta (0, 0)
Screenshot: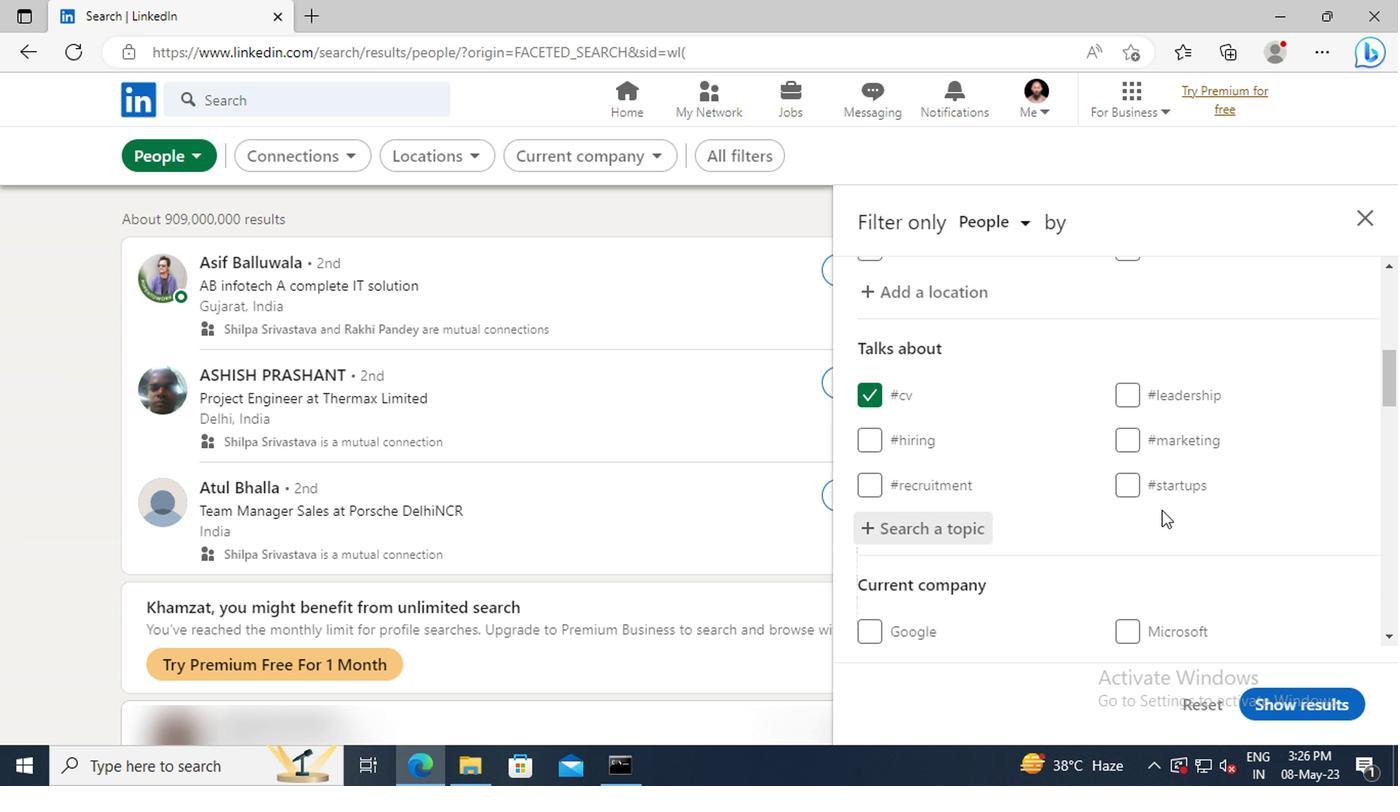 
Action: Mouse scrolled (977, 512) with delta (0, 0)
Screenshot: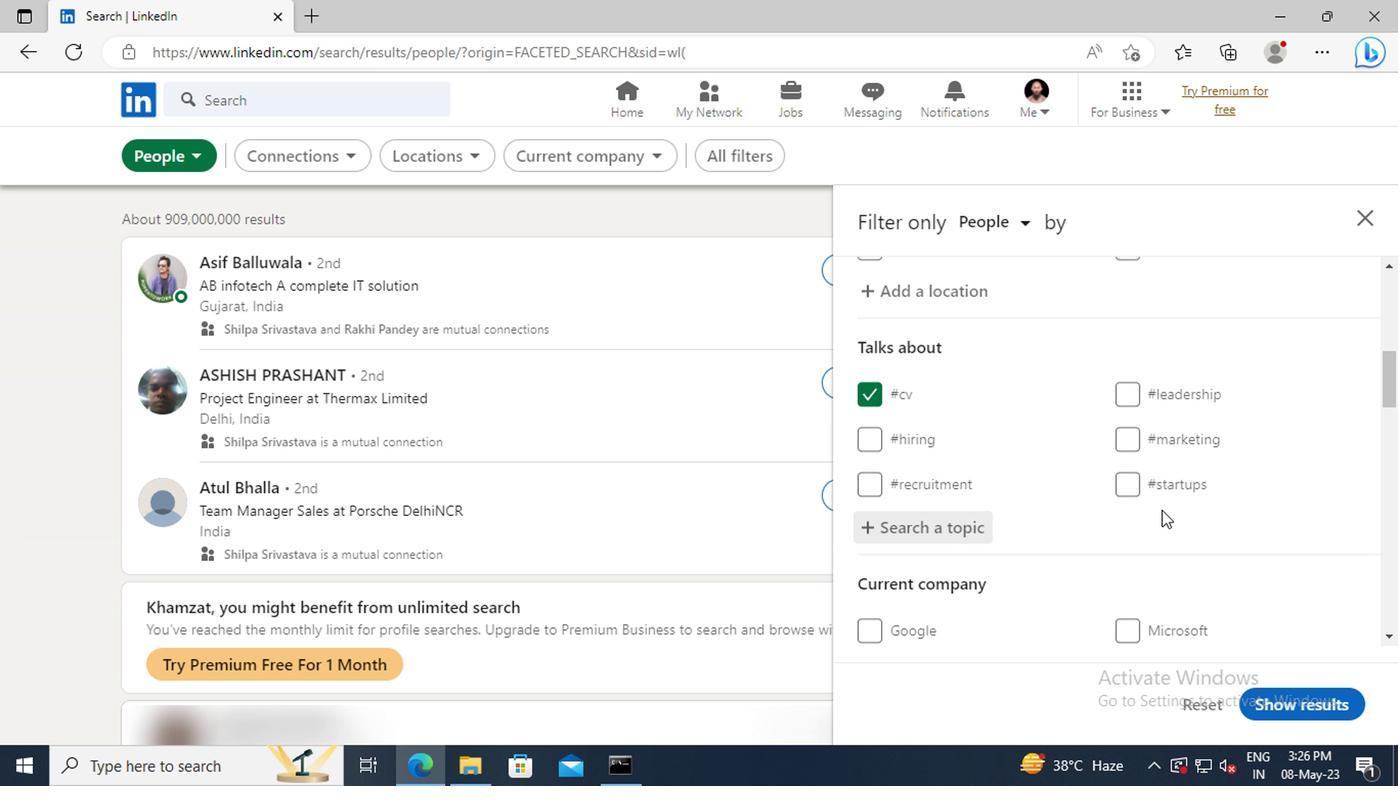 
Action: Mouse scrolled (977, 512) with delta (0, 0)
Screenshot: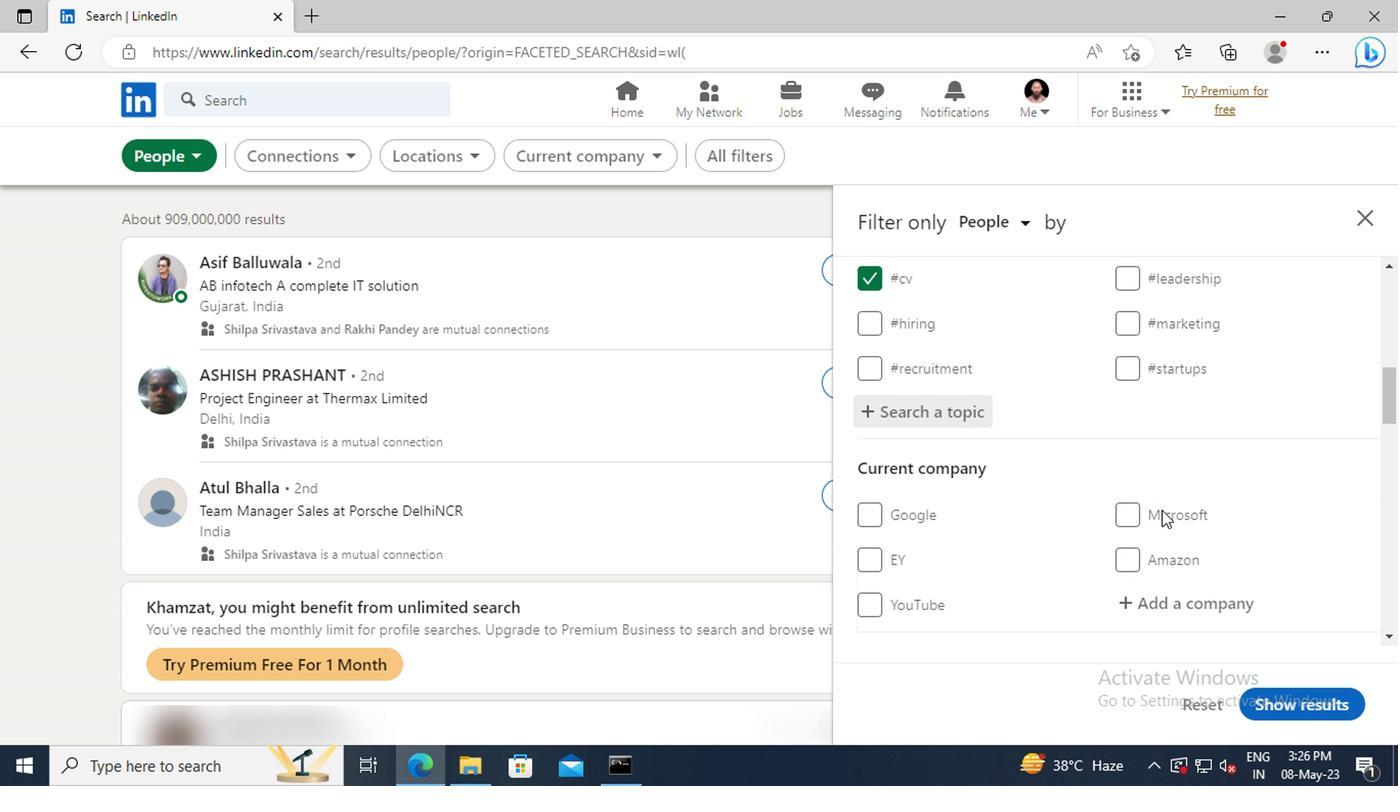 
Action: Mouse scrolled (977, 512) with delta (0, 0)
Screenshot: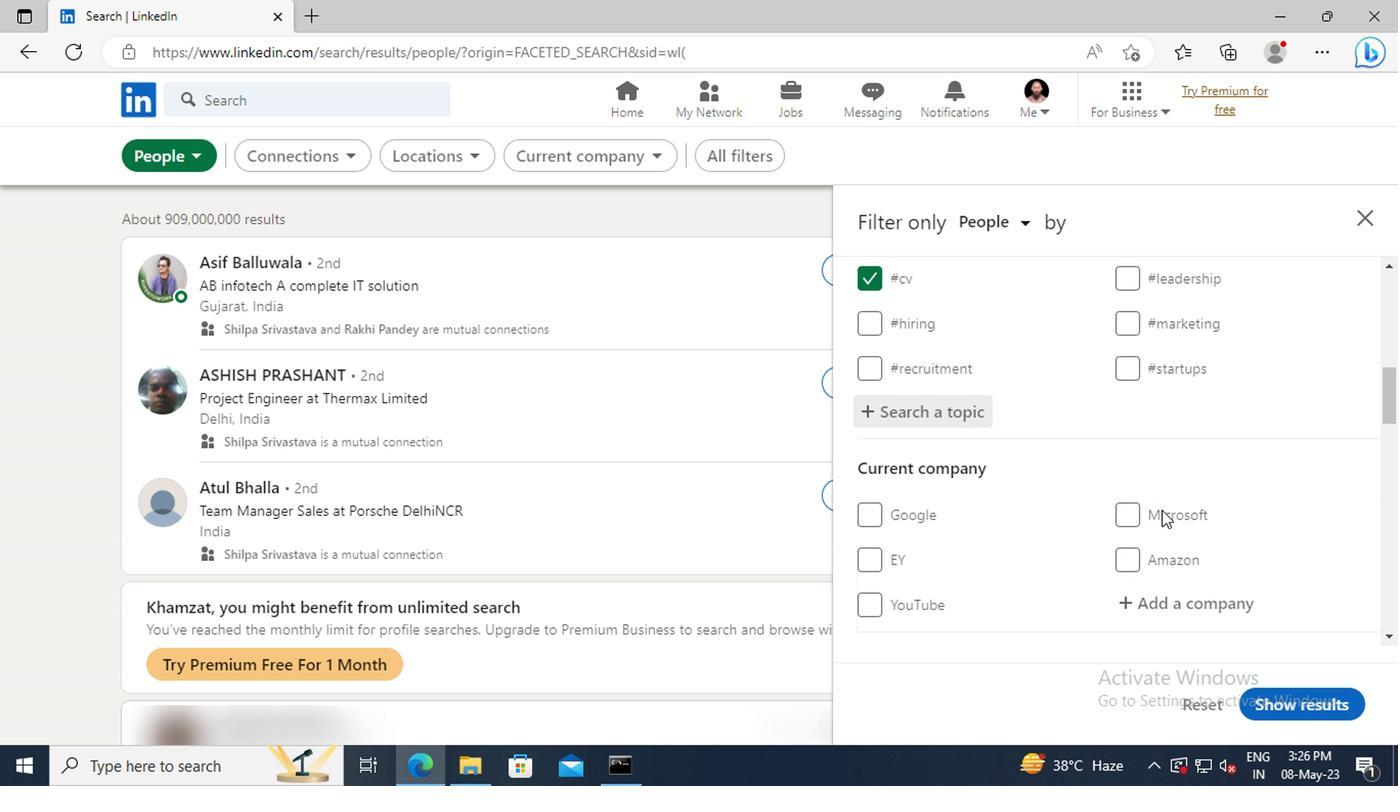 
Action: Mouse moved to (977, 513)
Screenshot: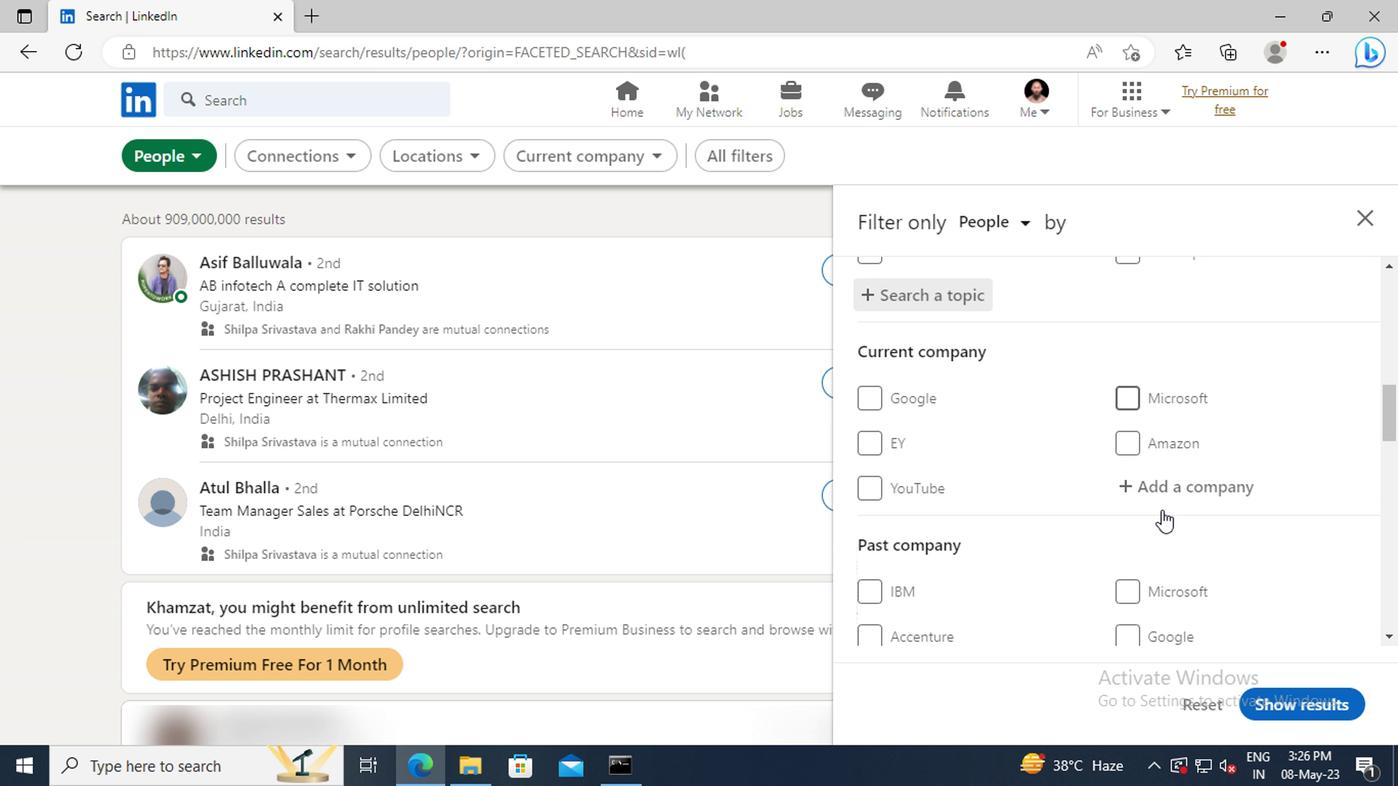 
Action: Mouse scrolled (977, 512) with delta (0, 0)
Screenshot: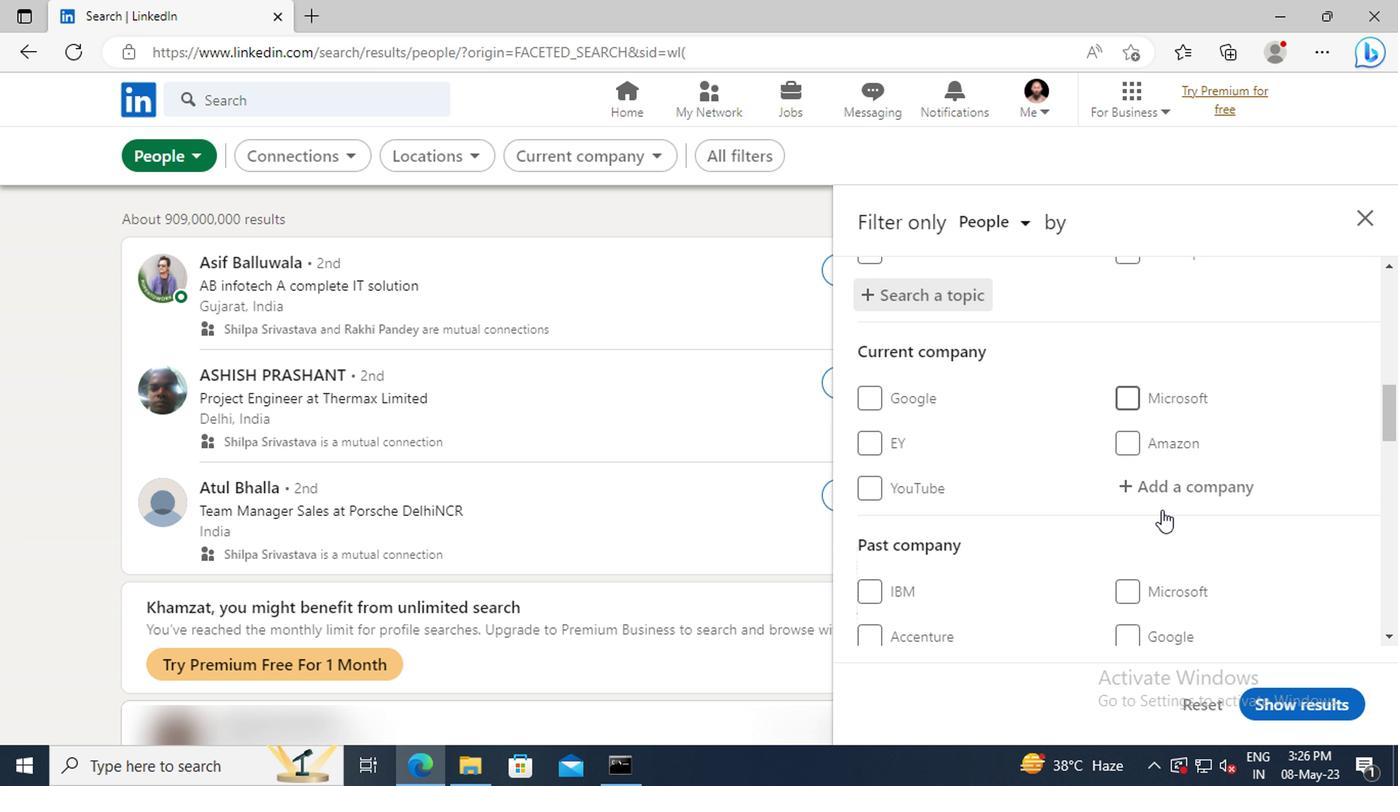 
Action: Mouse scrolled (977, 512) with delta (0, 0)
Screenshot: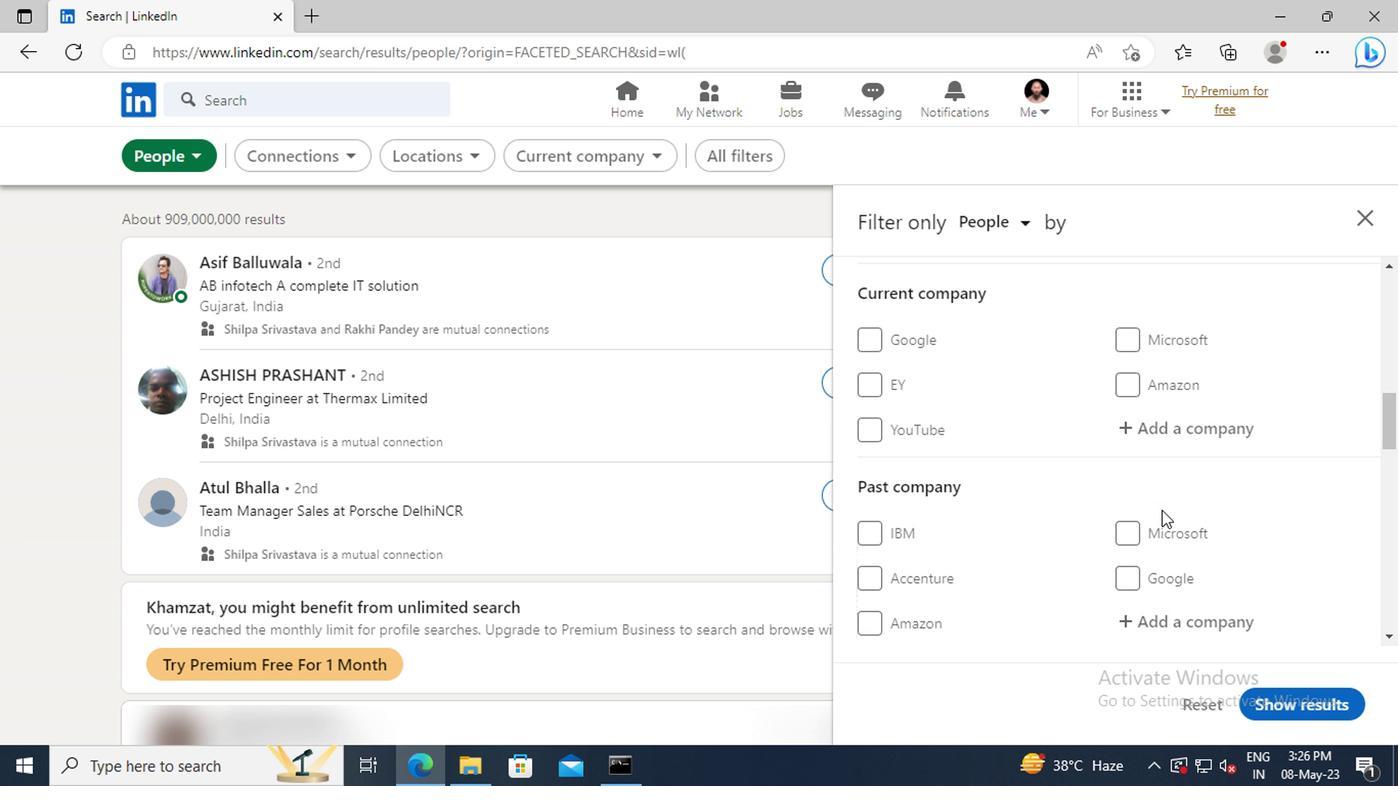 
Action: Mouse scrolled (977, 512) with delta (0, 0)
Screenshot: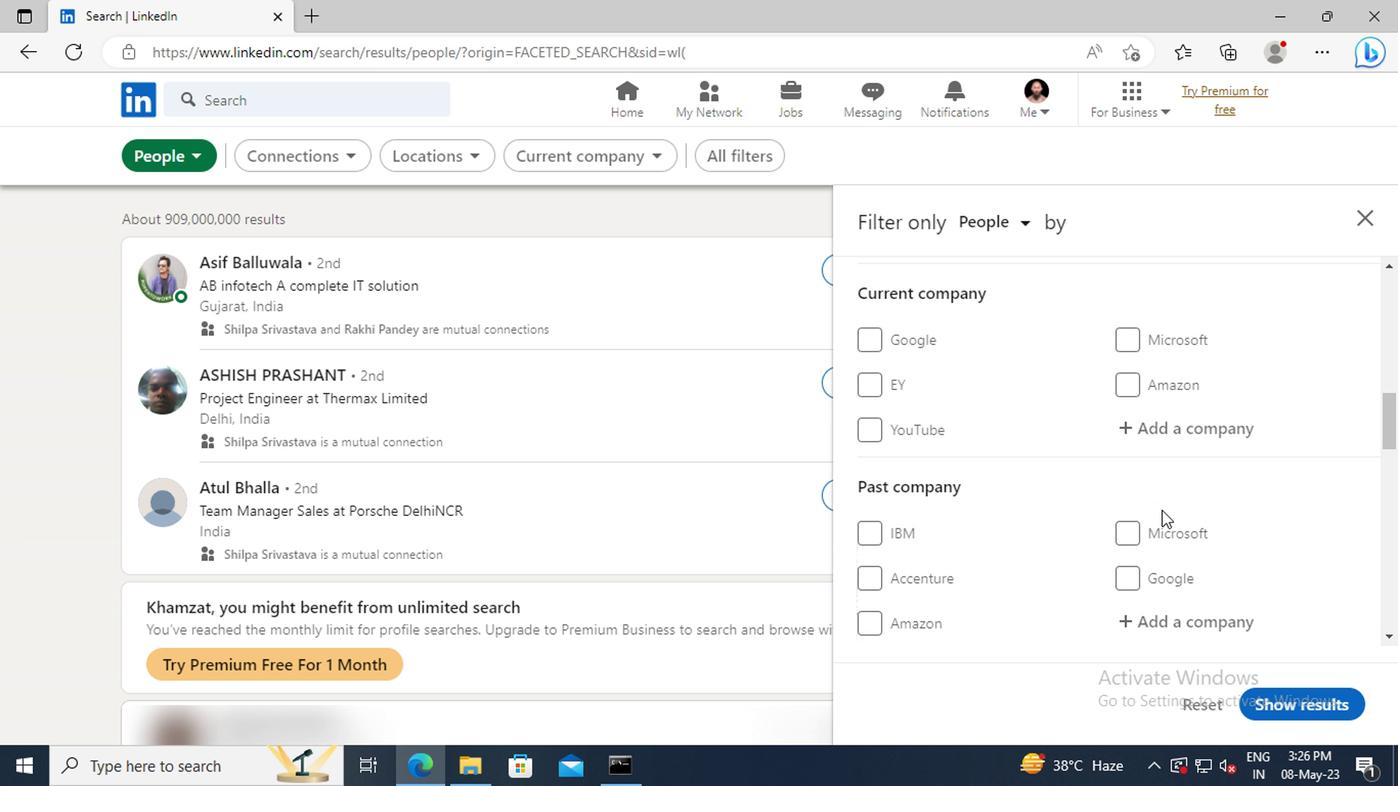 
Action: Mouse scrolled (977, 512) with delta (0, 0)
Screenshot: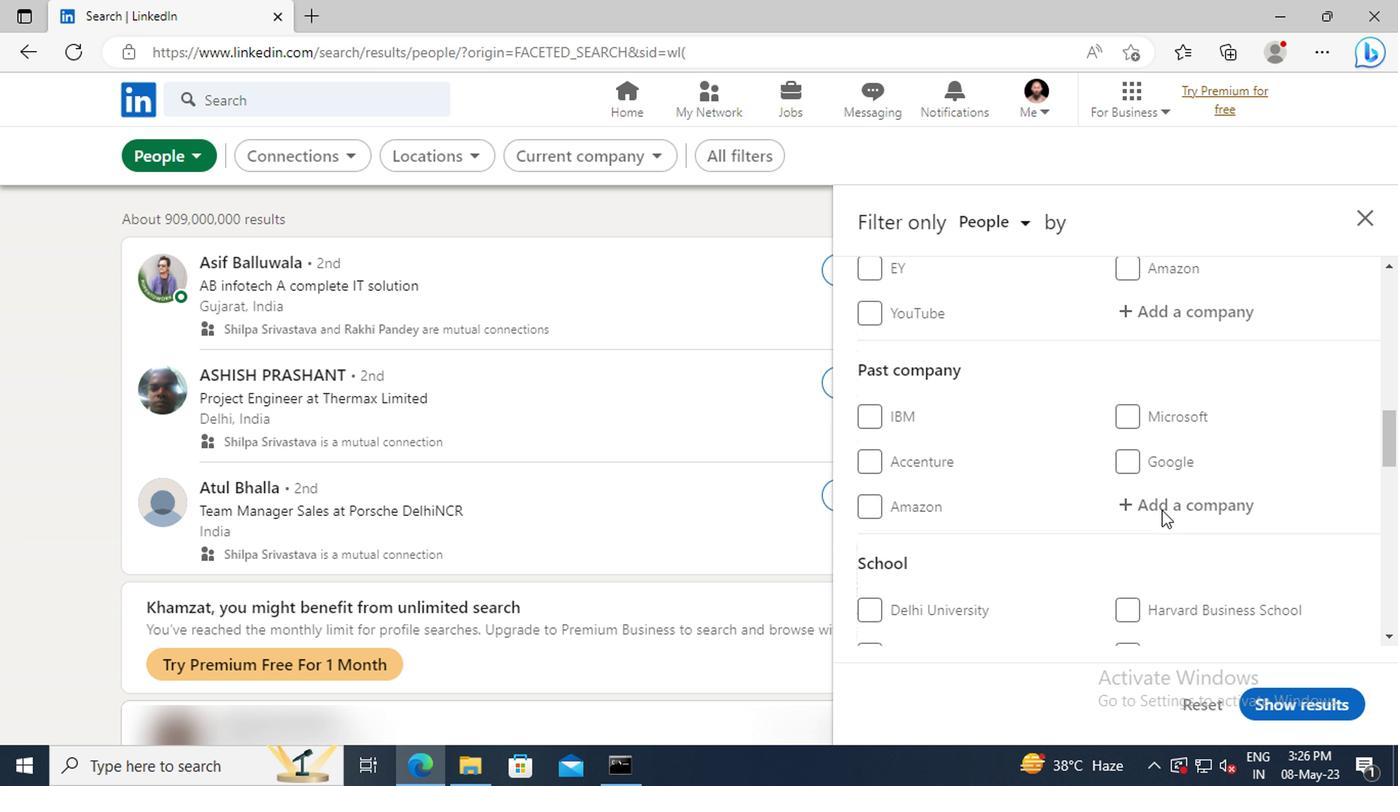 
Action: Mouse scrolled (977, 512) with delta (0, 0)
Screenshot: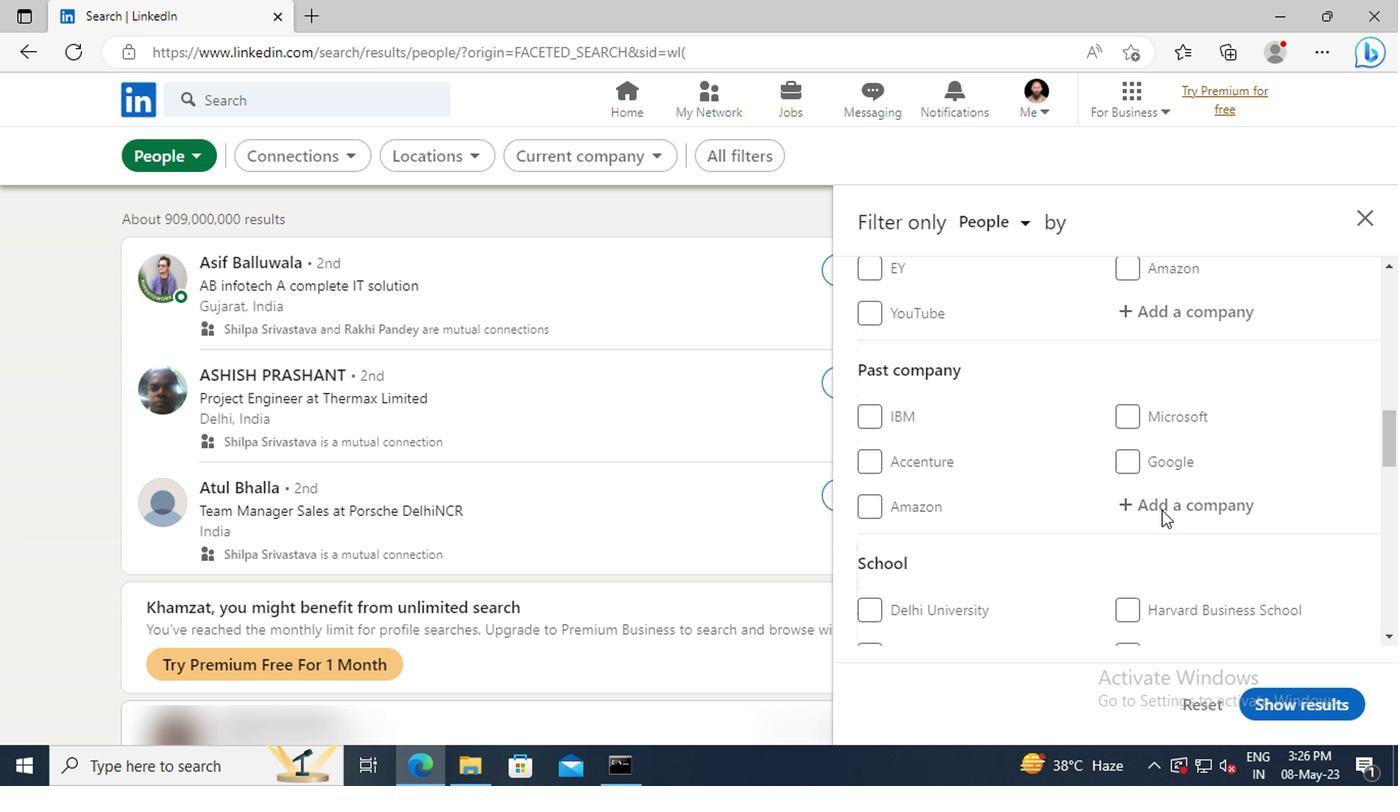 
Action: Mouse scrolled (977, 512) with delta (0, 0)
Screenshot: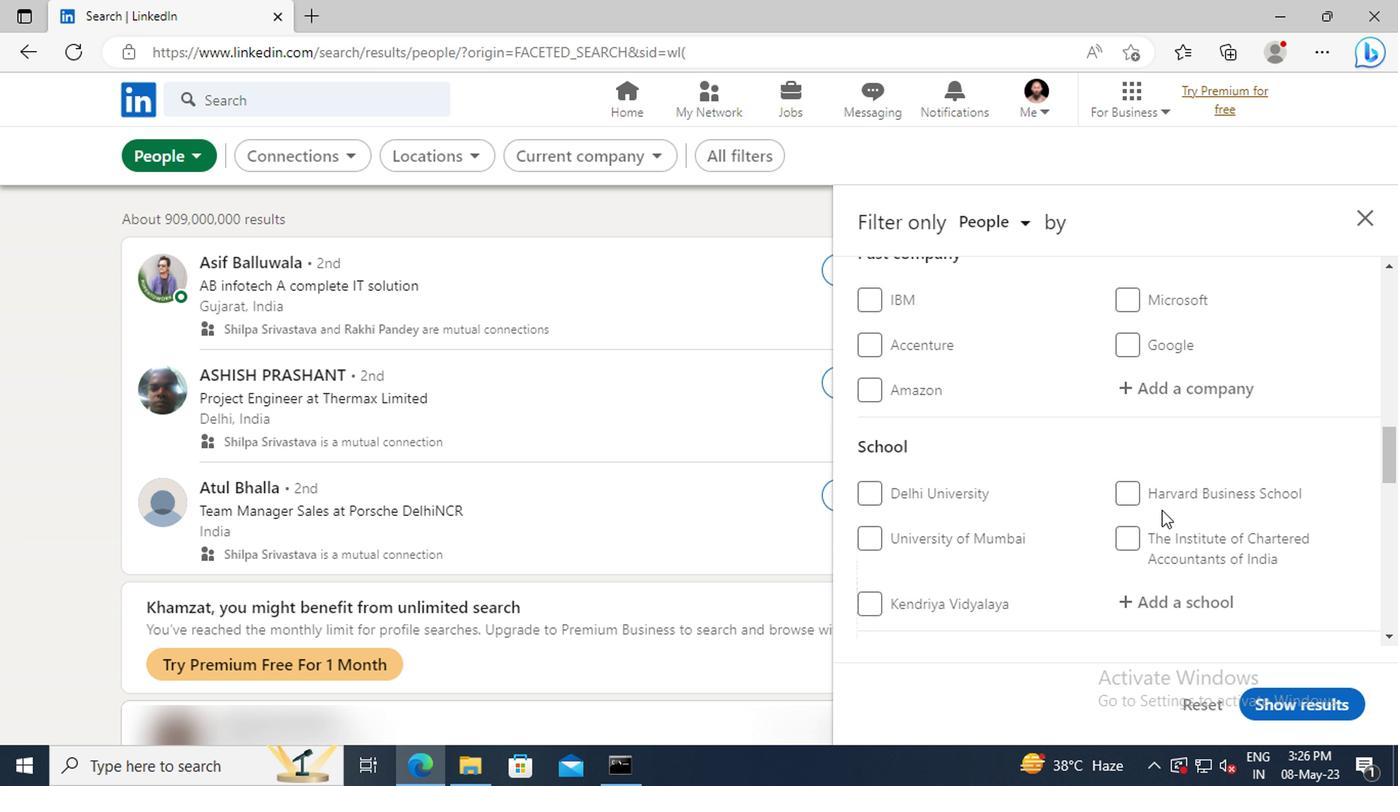 
Action: Mouse scrolled (977, 512) with delta (0, 0)
Screenshot: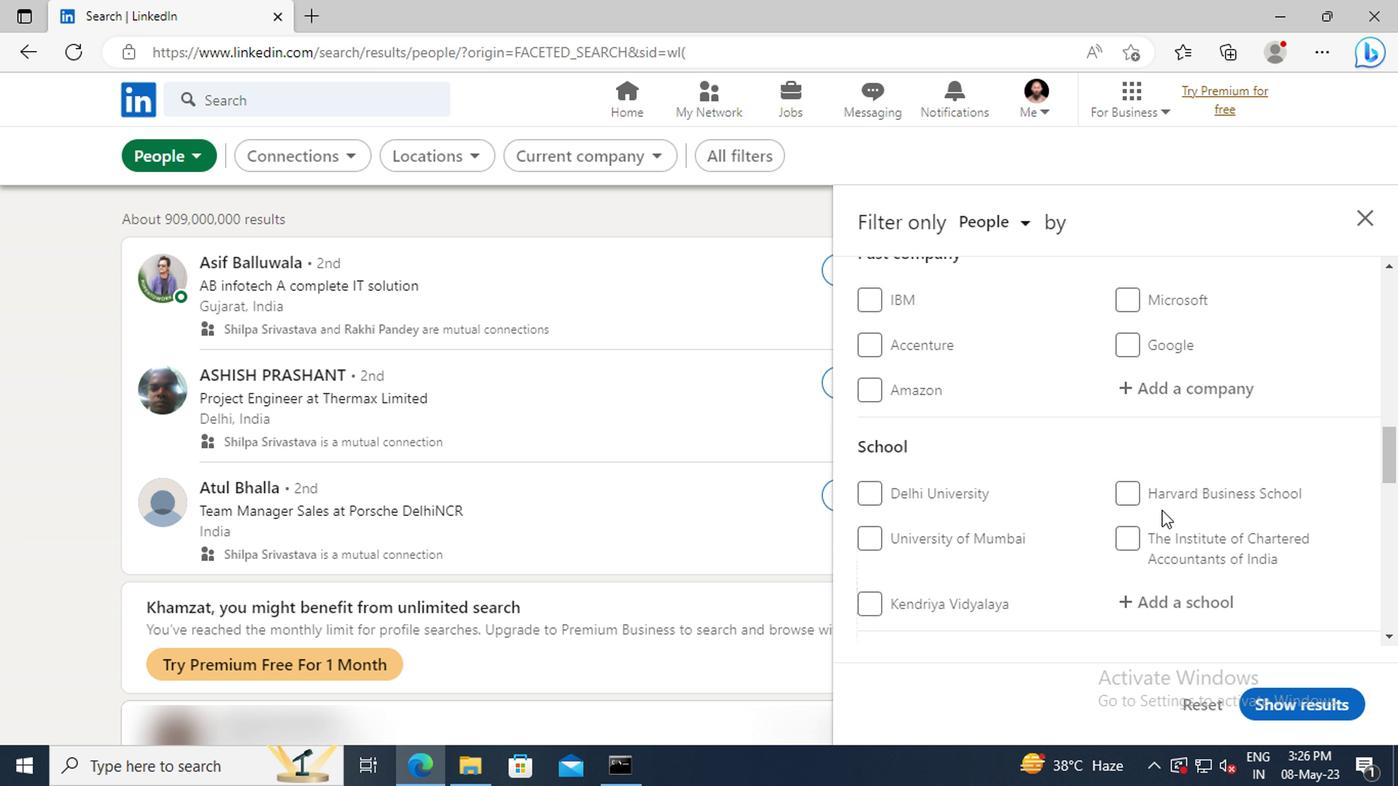 
Action: Mouse scrolled (977, 512) with delta (0, 0)
Screenshot: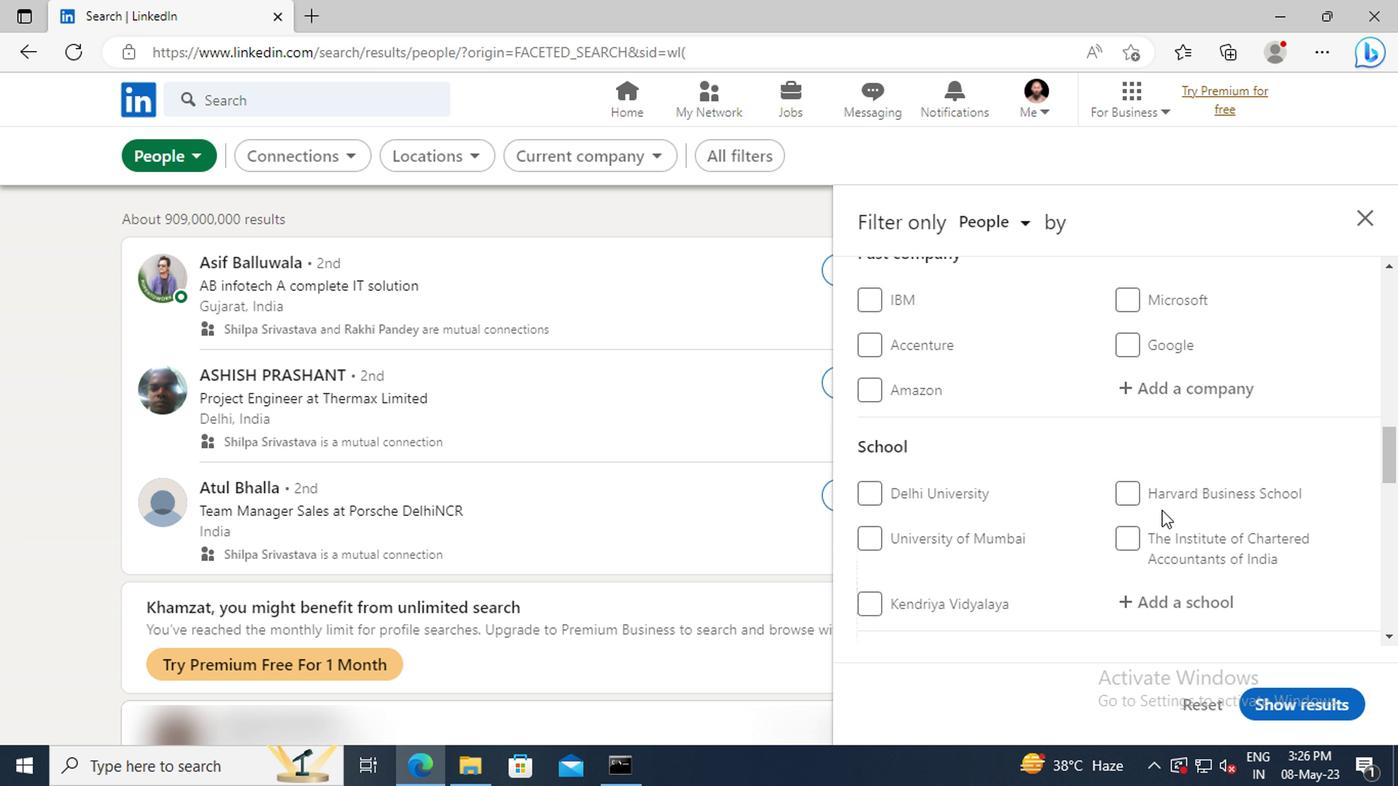 
Action: Mouse scrolled (977, 512) with delta (0, 0)
Screenshot: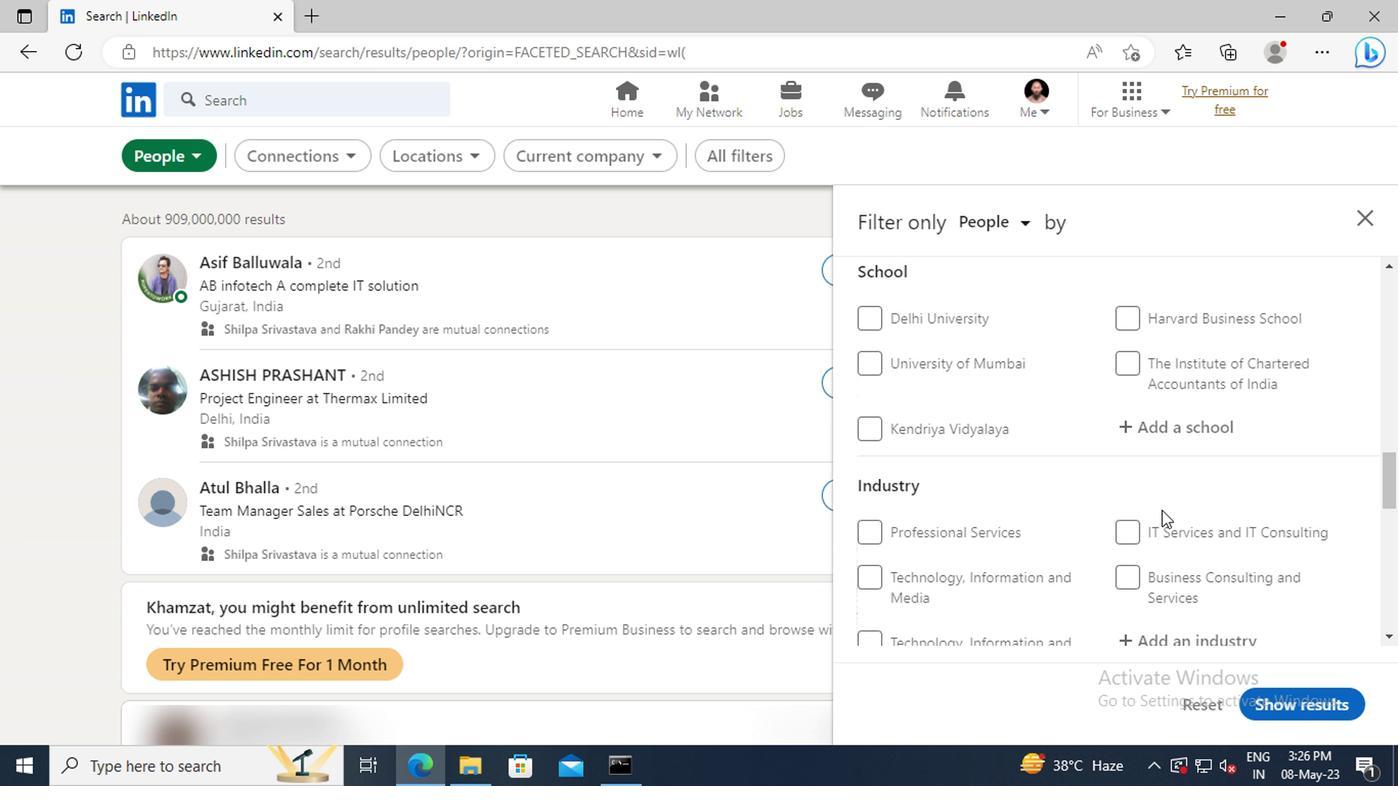 
Action: Mouse moved to (977, 511)
Screenshot: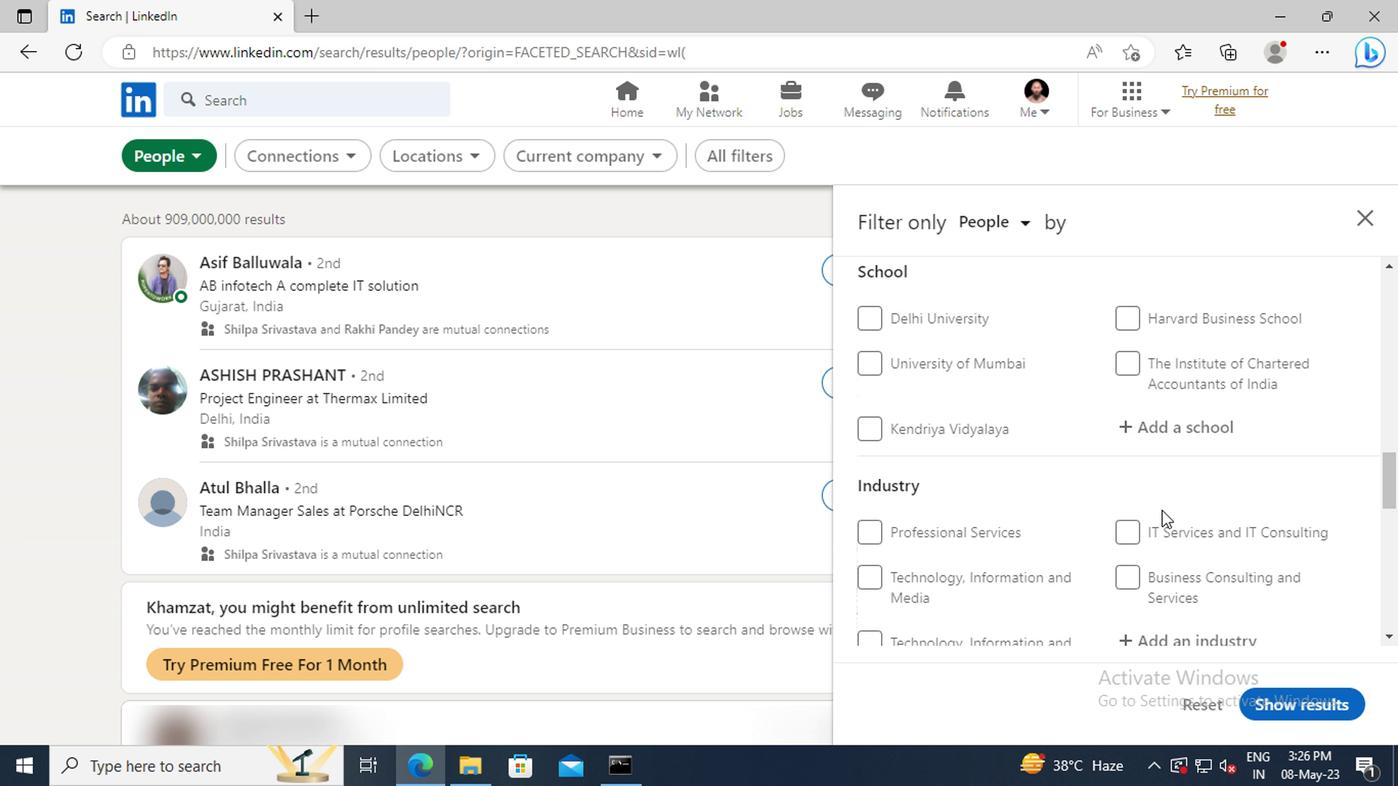 
Action: Mouse scrolled (977, 511) with delta (0, 0)
Screenshot: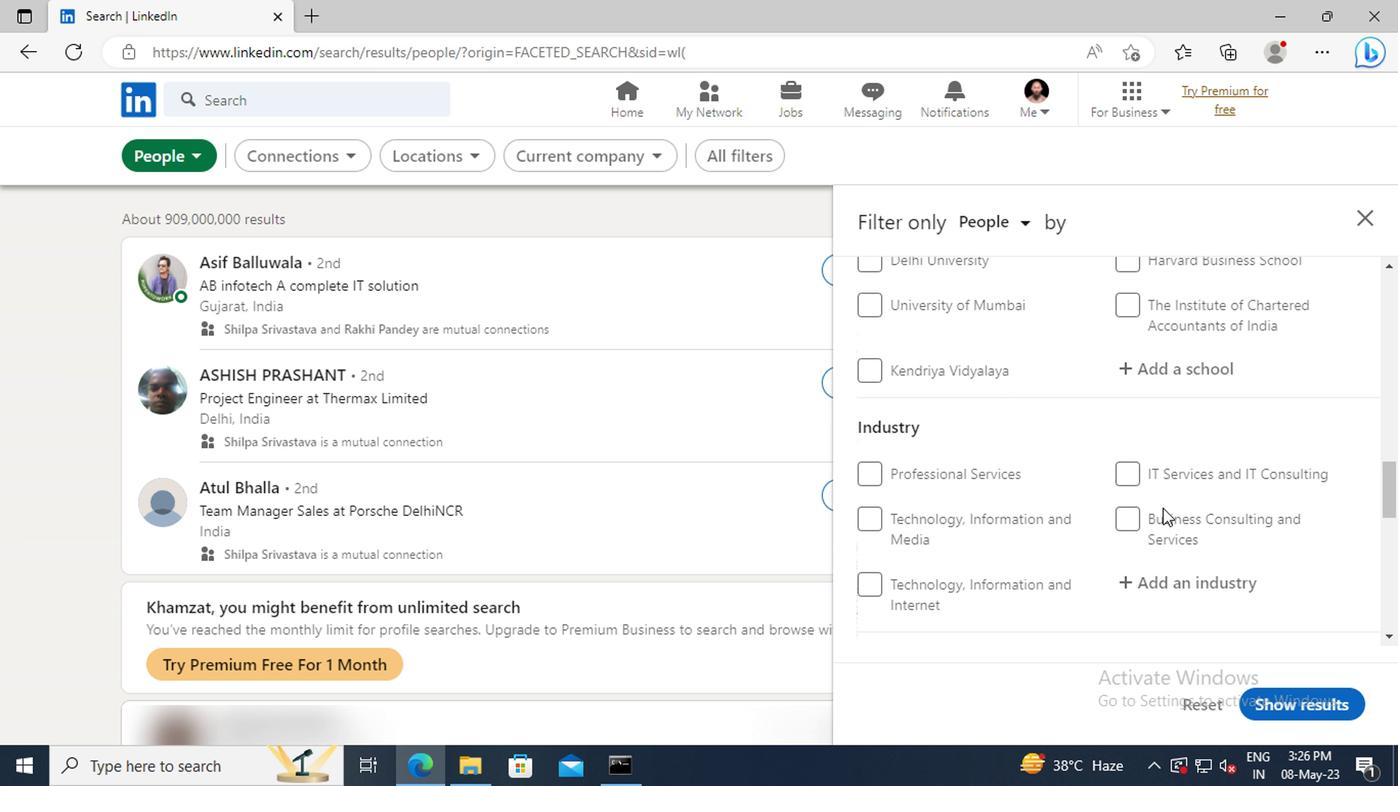 
Action: Mouse scrolled (977, 511) with delta (0, 0)
Screenshot: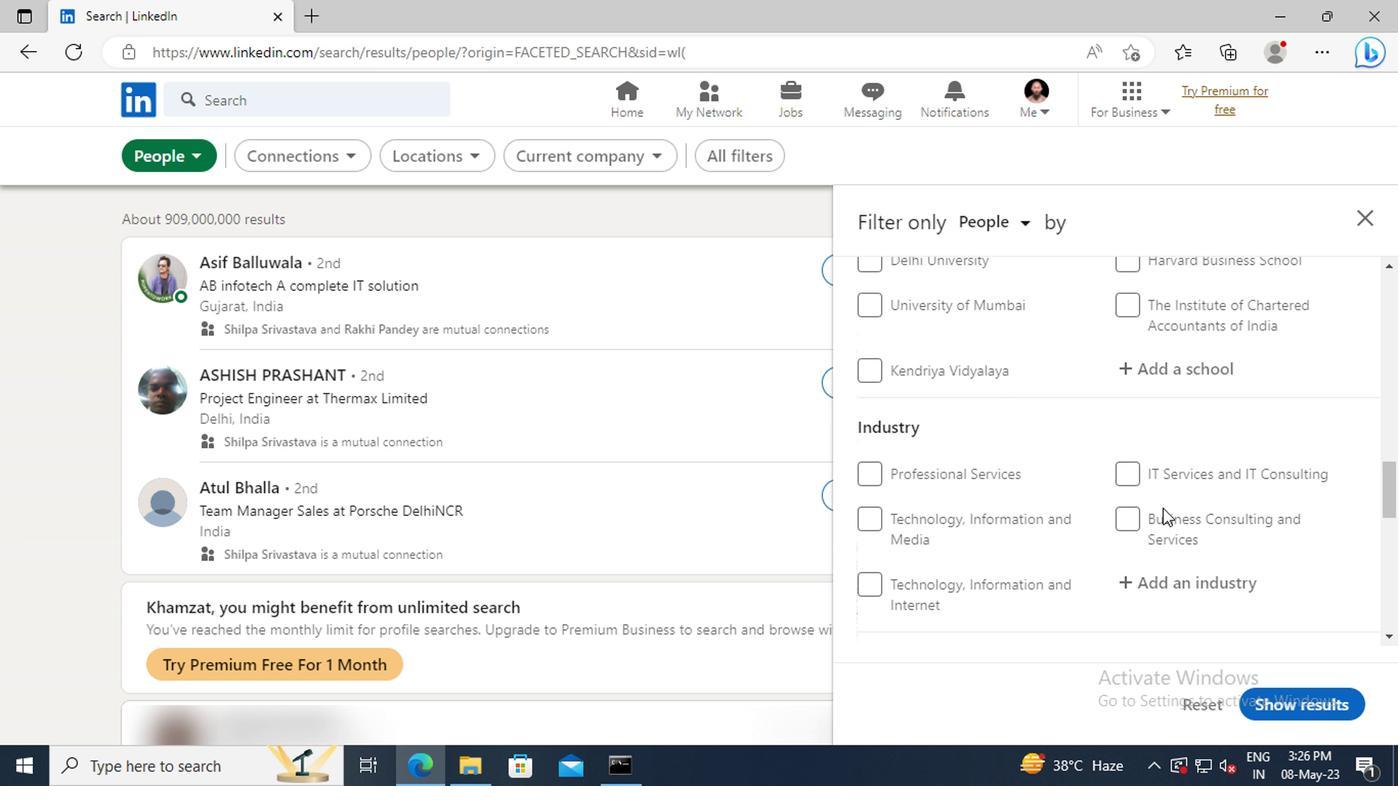
Action: Mouse scrolled (977, 511) with delta (0, 0)
Screenshot: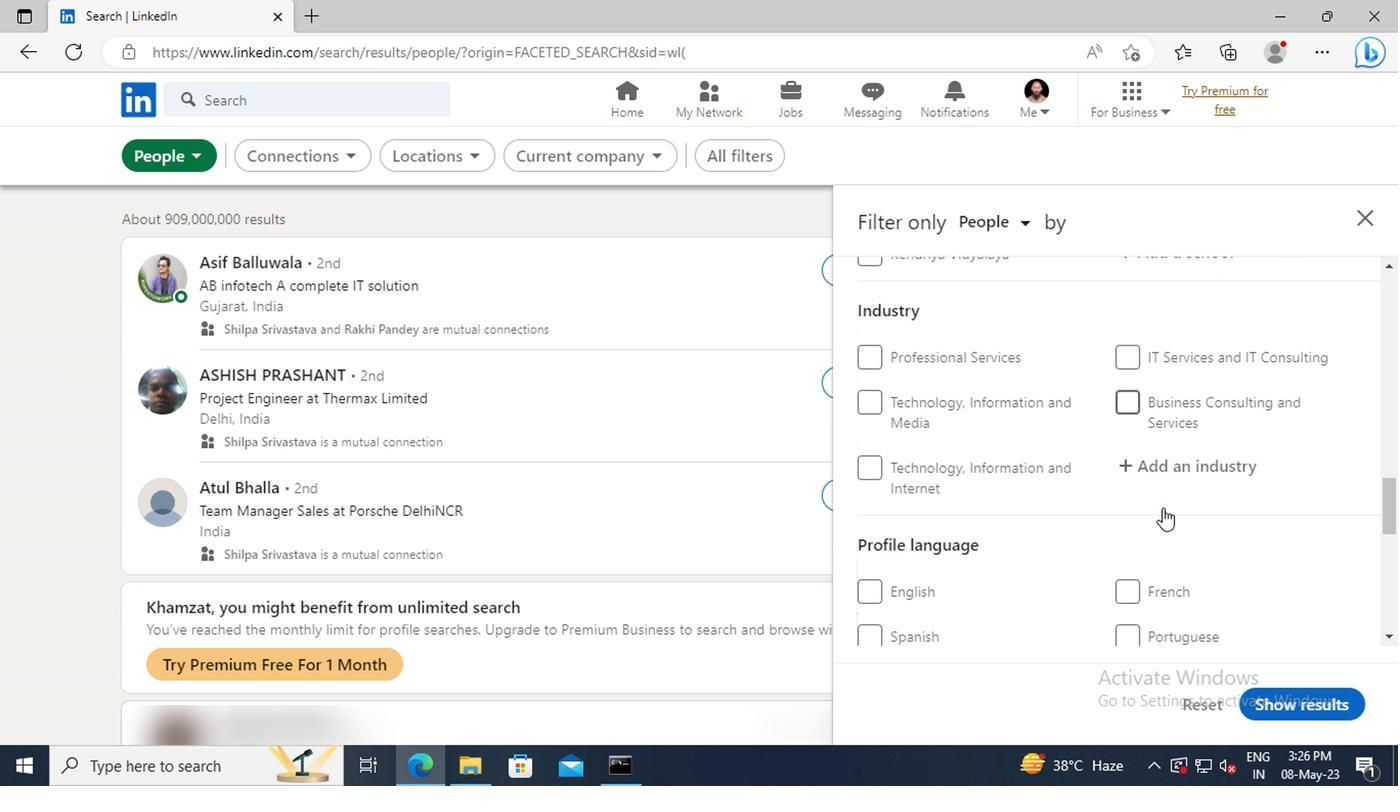 
Action: Mouse moved to (956, 562)
Screenshot: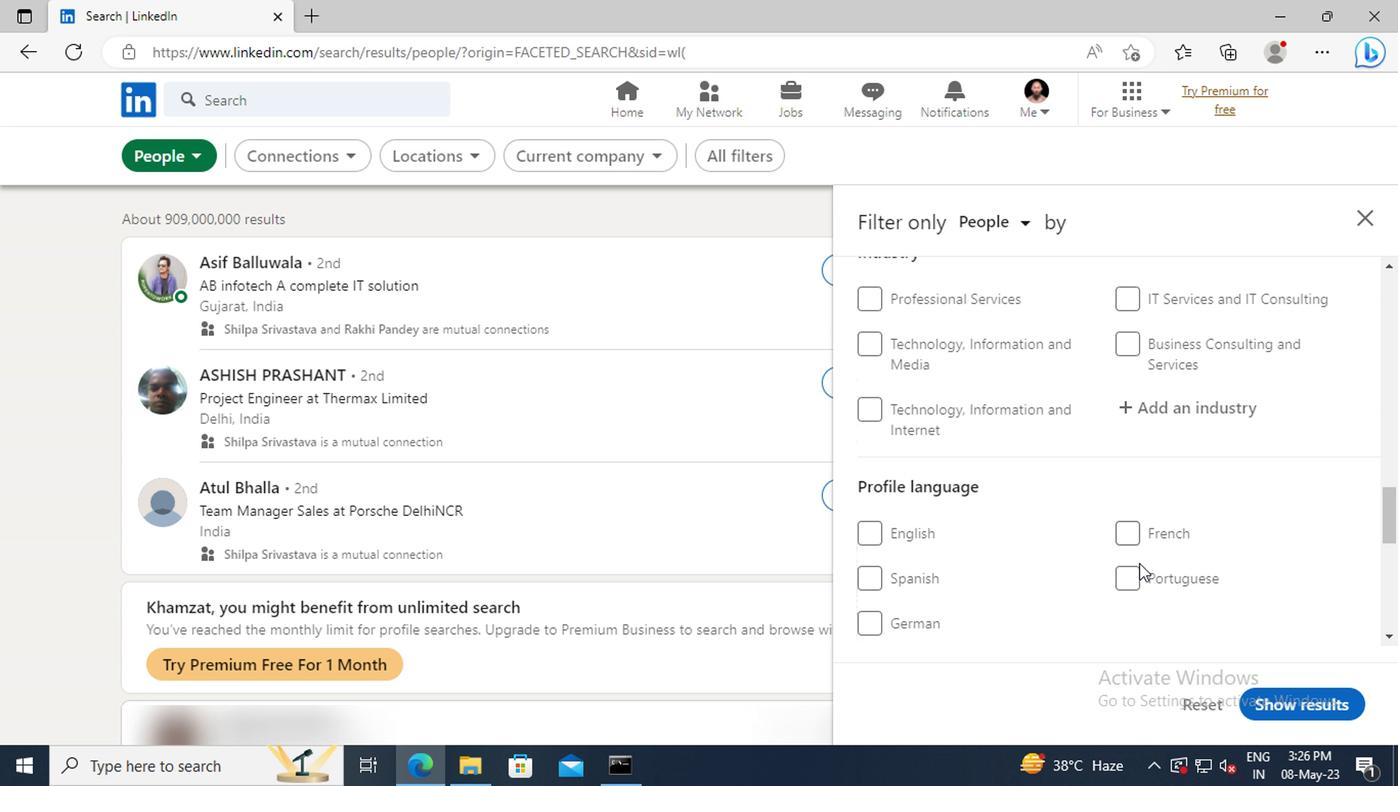 
Action: Mouse pressed left at (956, 562)
Screenshot: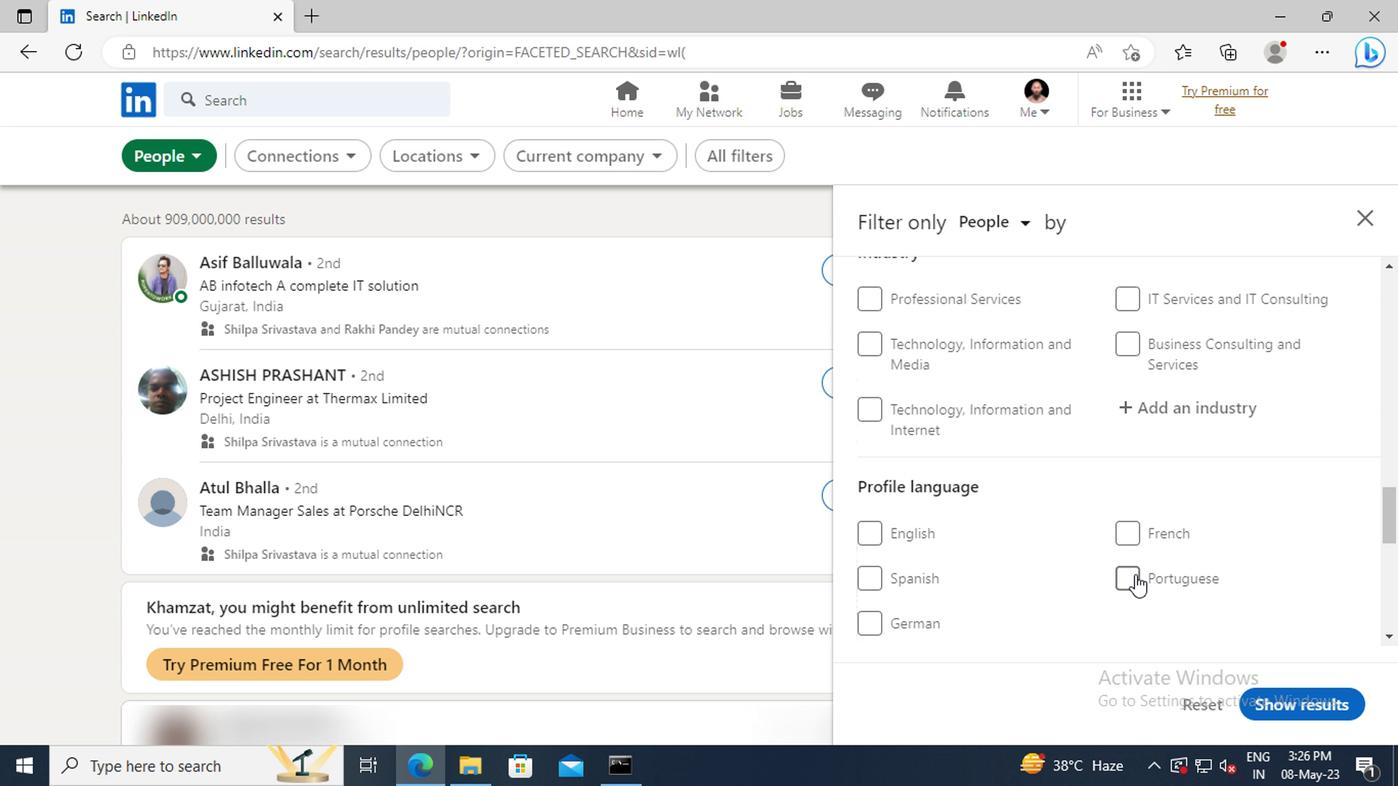
Action: Mouse moved to (978, 517)
Screenshot: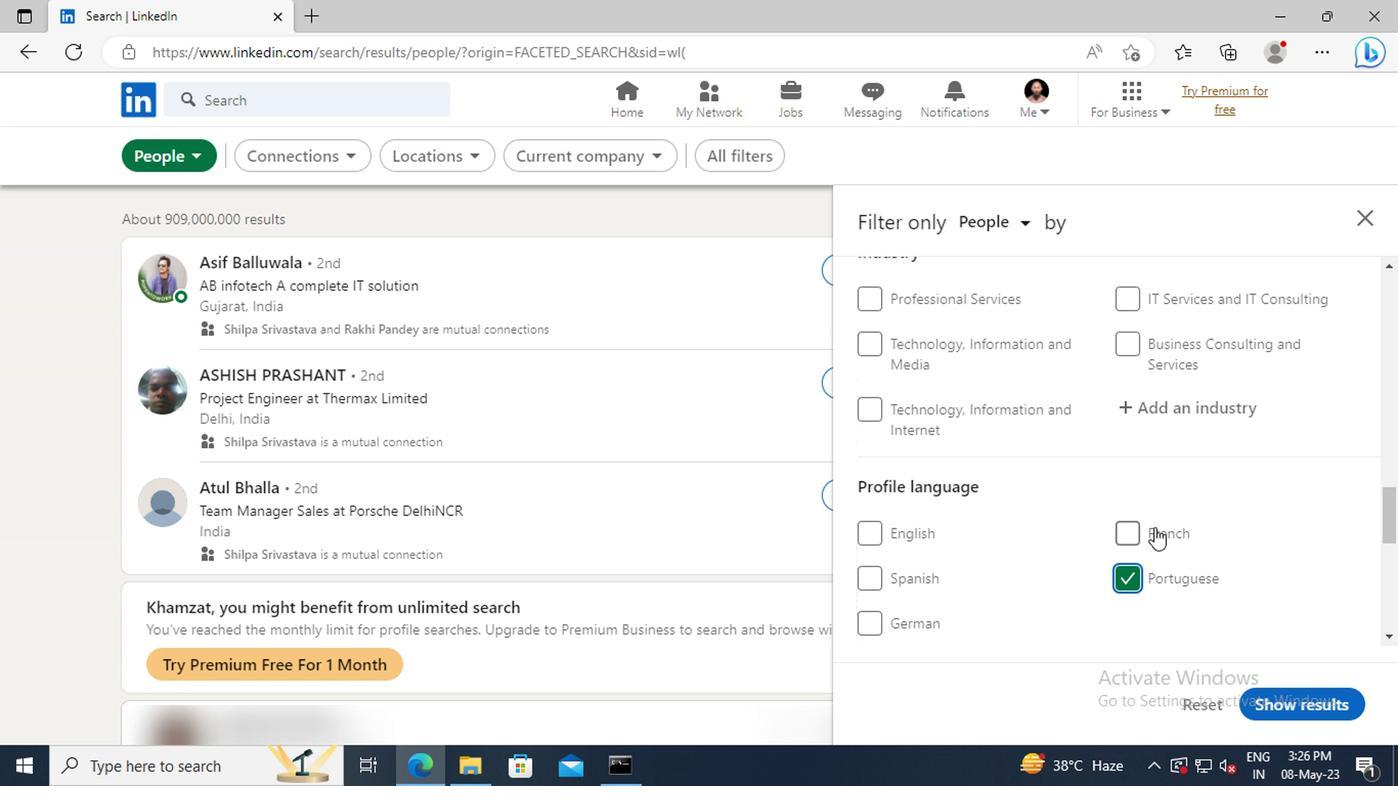 
Action: Mouse scrolled (978, 517) with delta (0, 0)
Screenshot: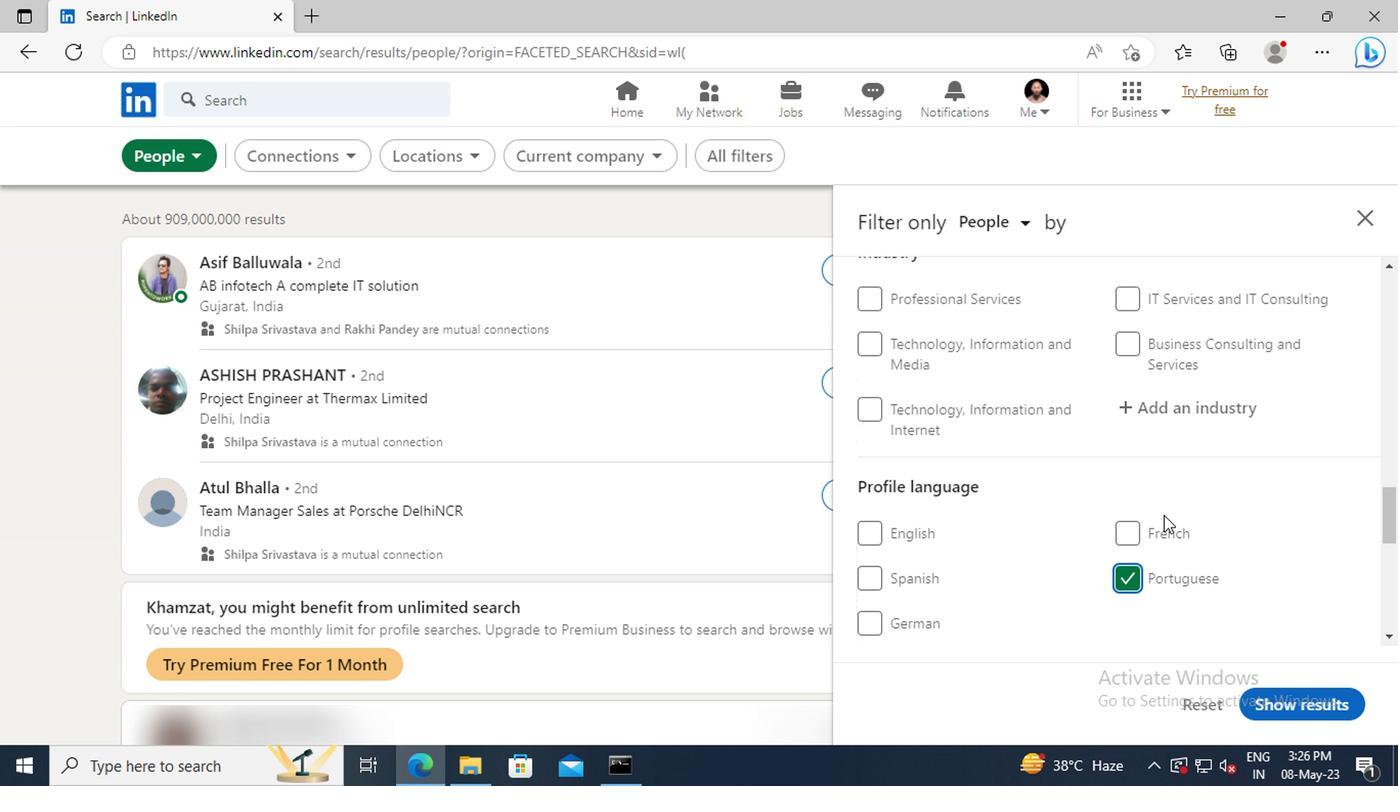 
Action: Mouse scrolled (978, 517) with delta (0, 0)
Screenshot: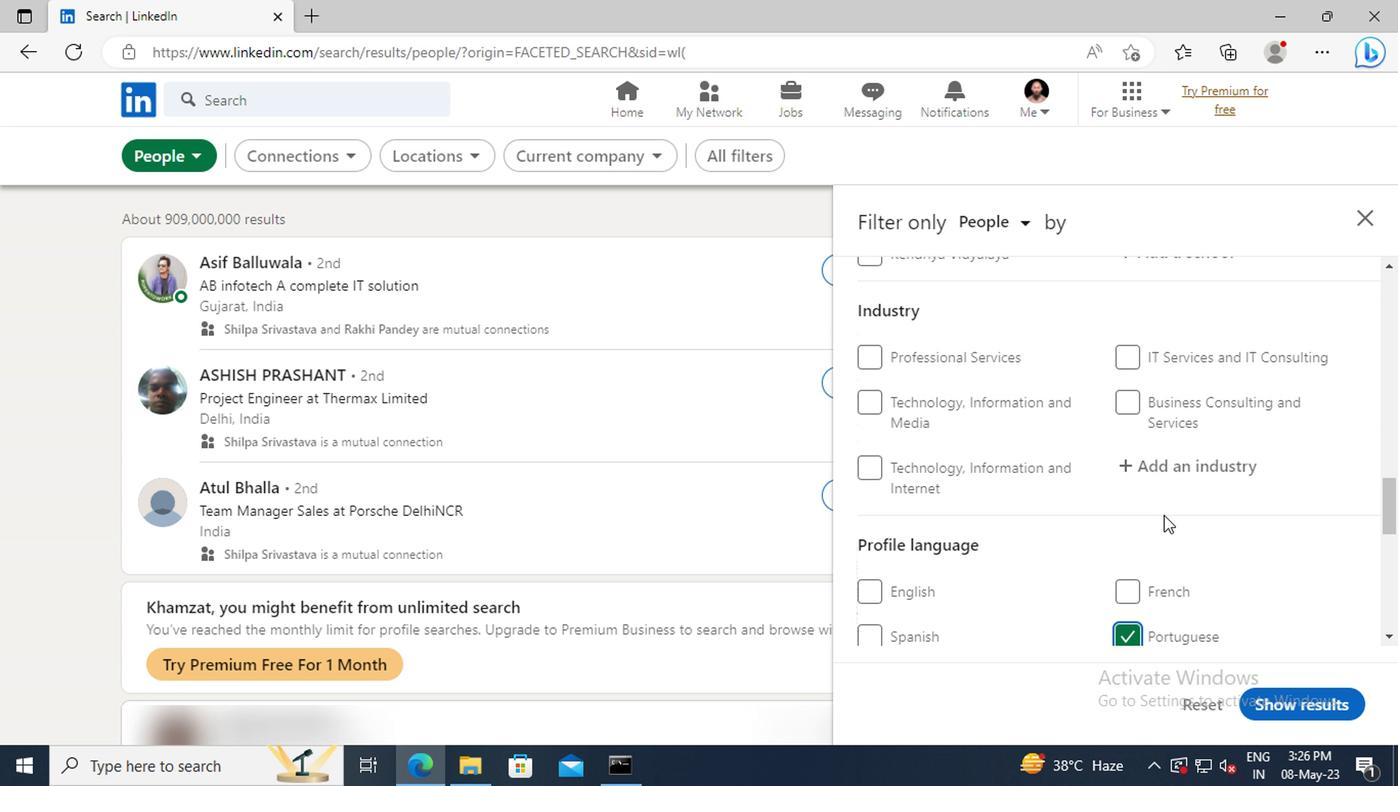 
Action: Mouse scrolled (978, 517) with delta (0, 0)
Screenshot: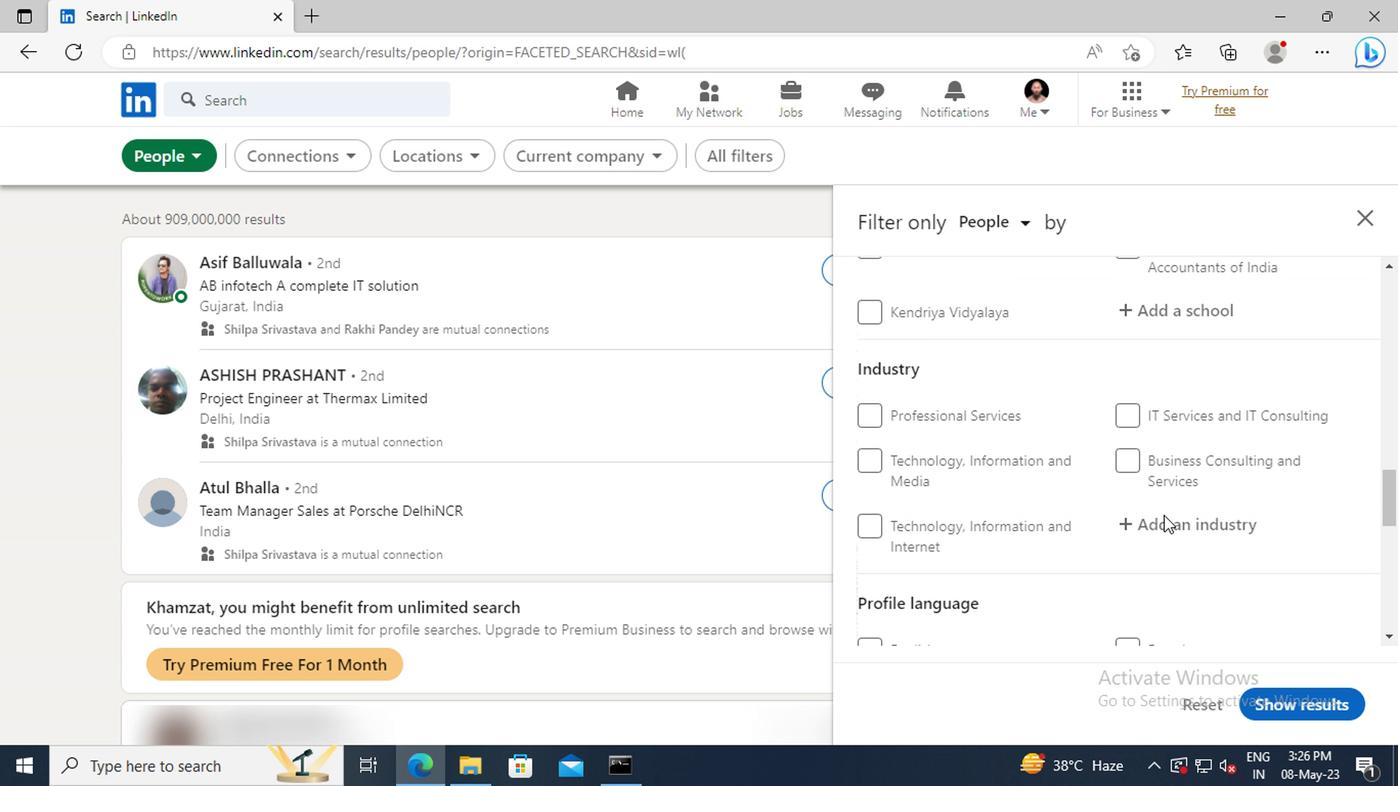 
Action: Mouse scrolled (978, 517) with delta (0, 0)
Screenshot: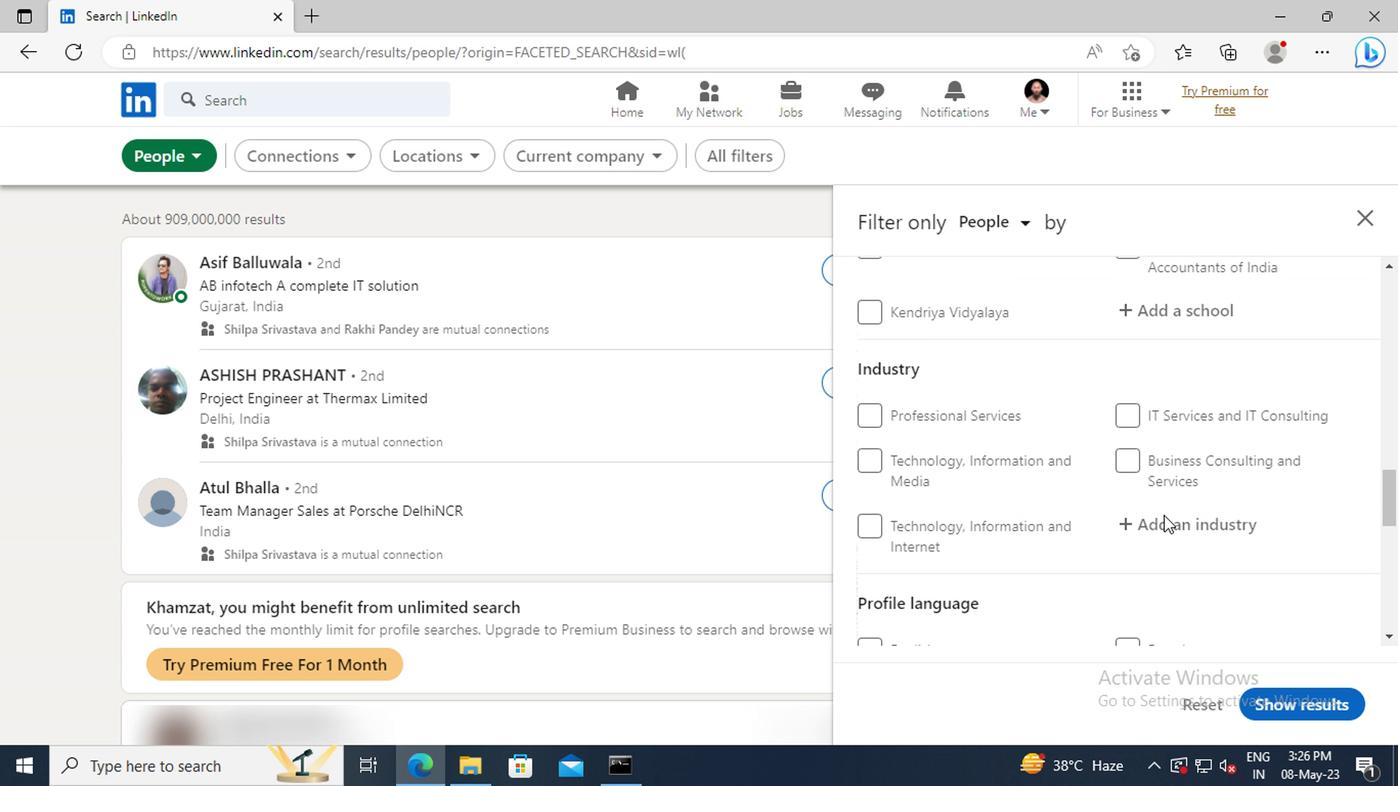 
Action: Mouse scrolled (978, 517) with delta (0, 0)
Screenshot: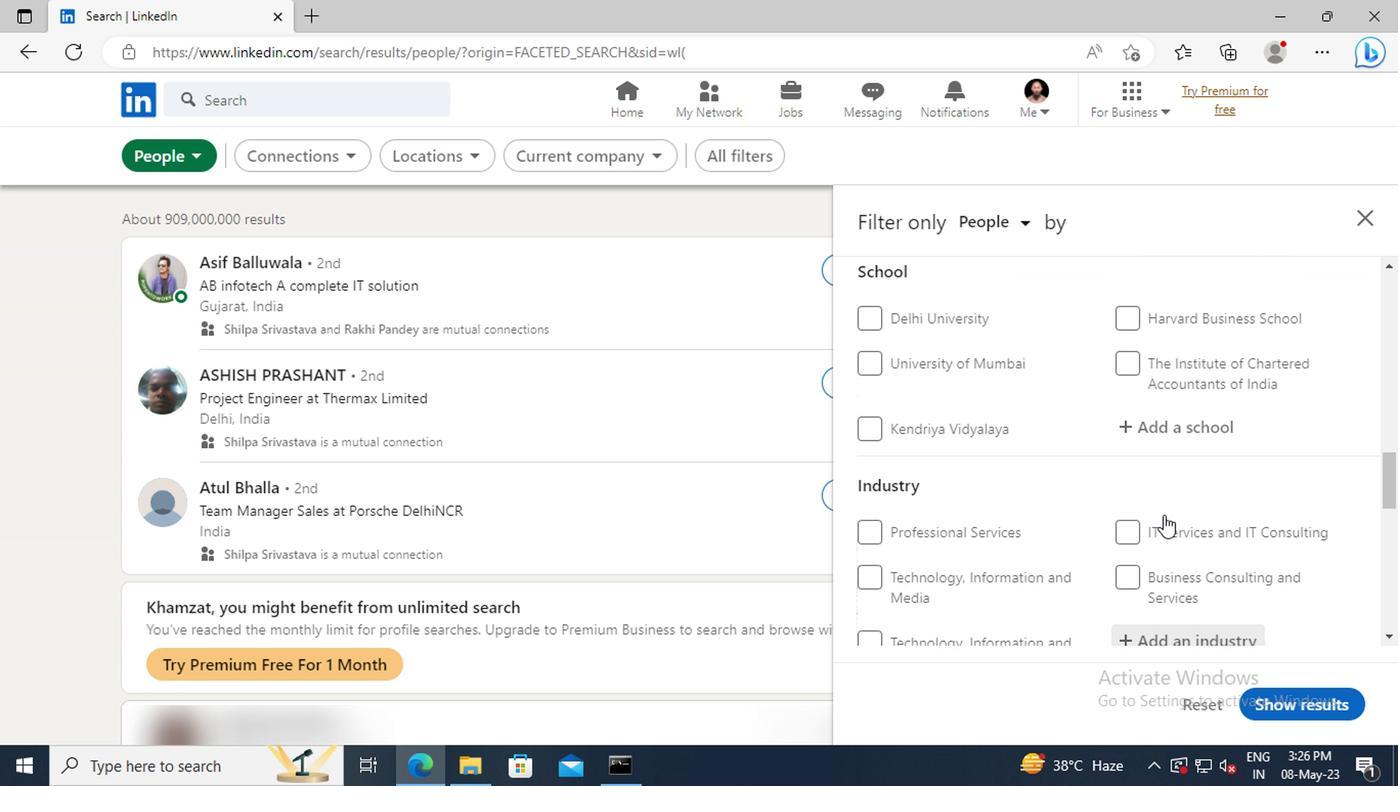
Action: Mouse scrolled (978, 517) with delta (0, 0)
Screenshot: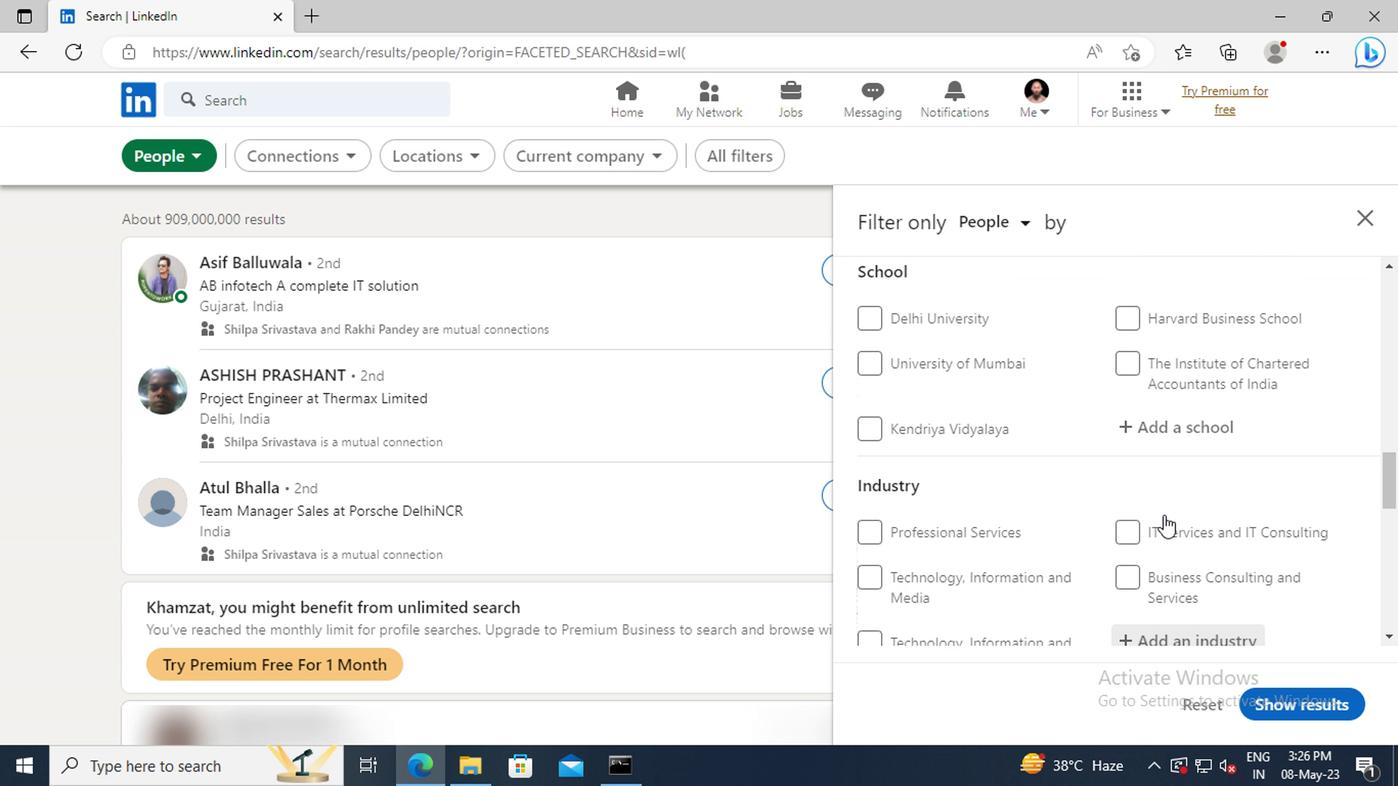 
Action: Mouse scrolled (978, 517) with delta (0, 0)
Screenshot: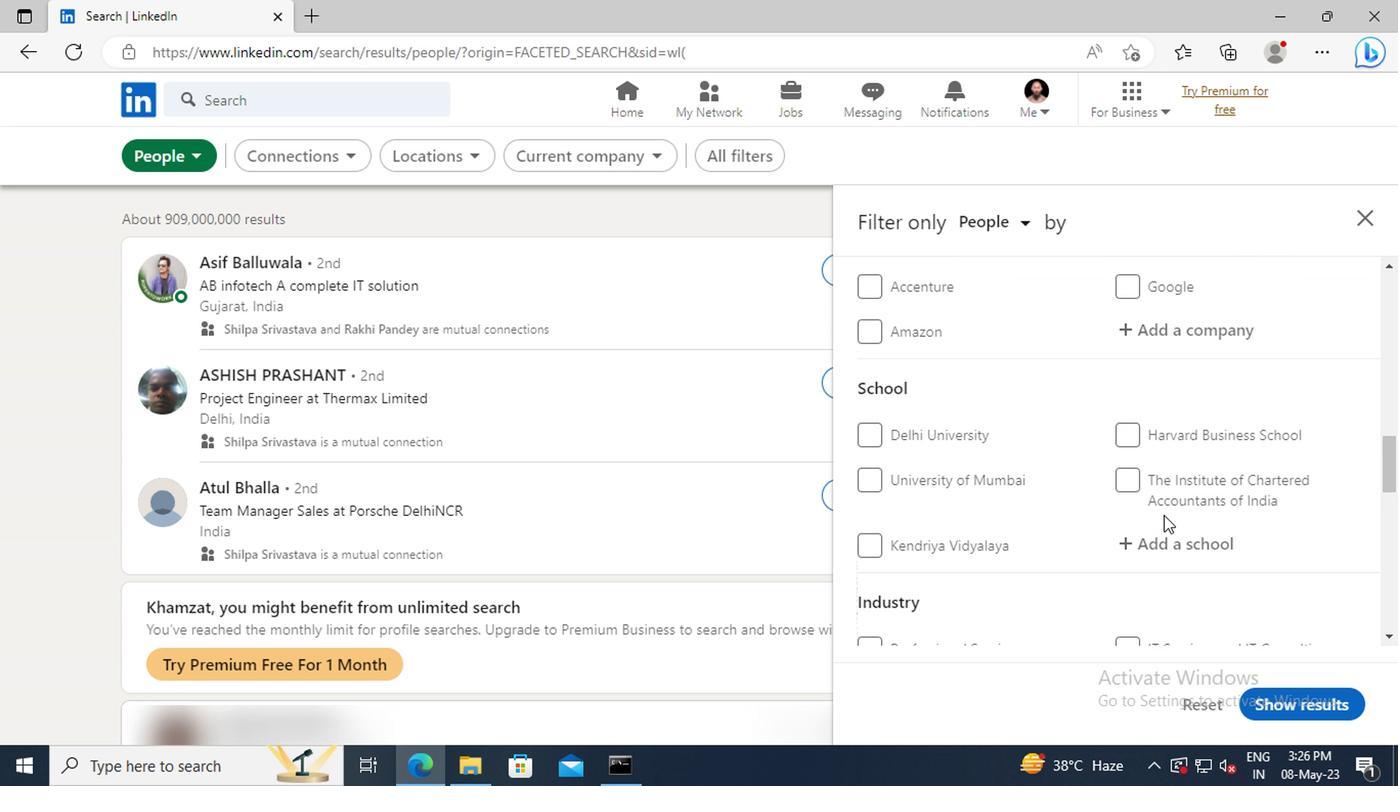 
Action: Mouse scrolled (978, 517) with delta (0, 0)
Screenshot: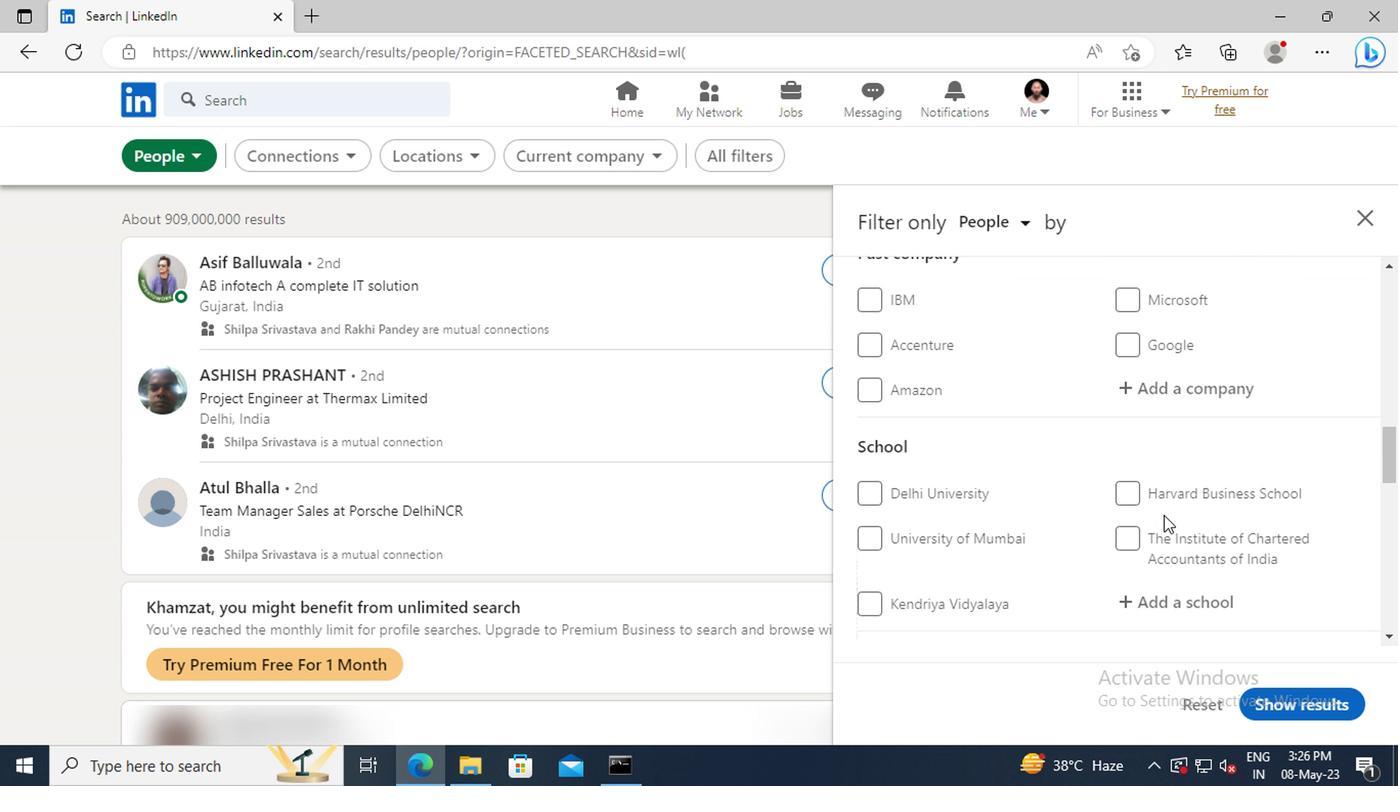 
Action: Mouse scrolled (978, 517) with delta (0, 0)
Screenshot: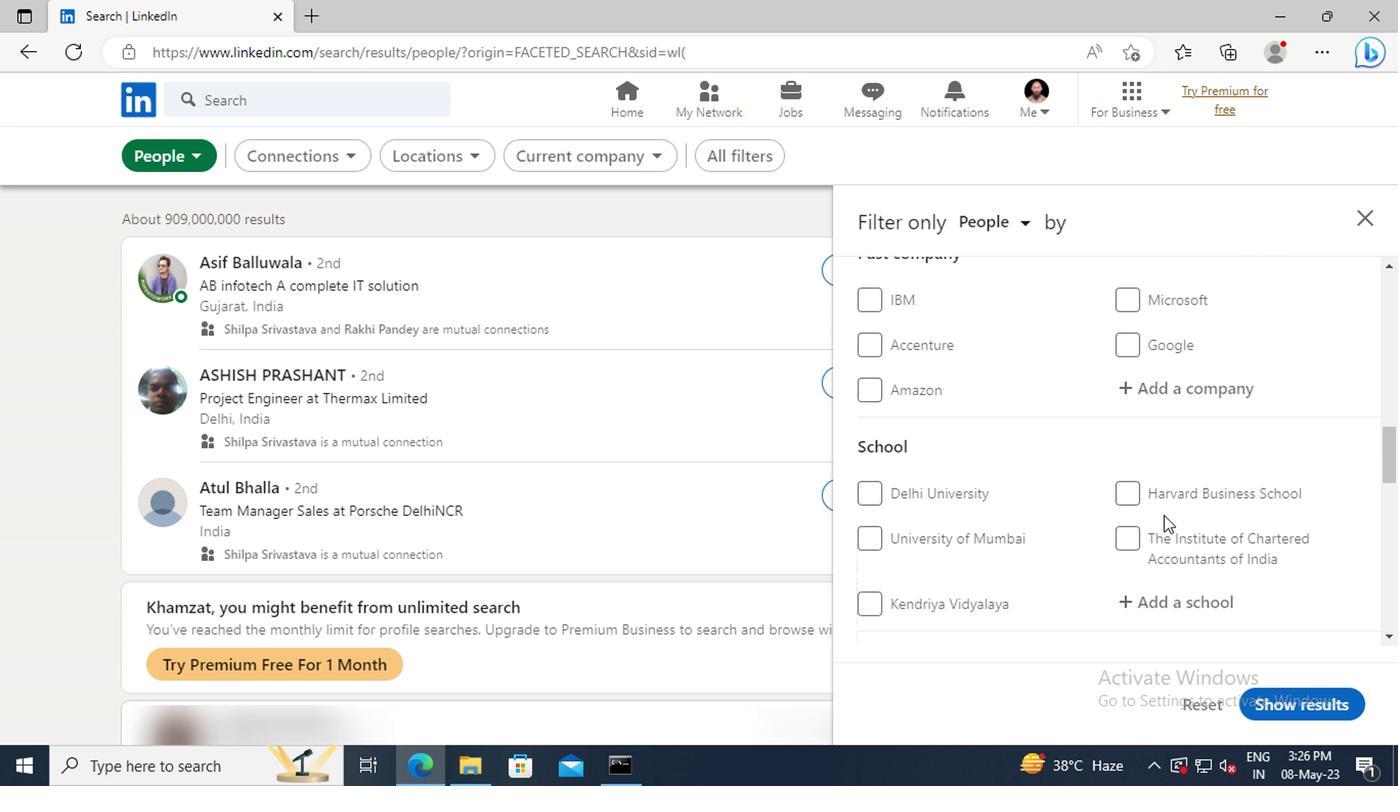 
Action: Mouse moved to (978, 517)
Screenshot: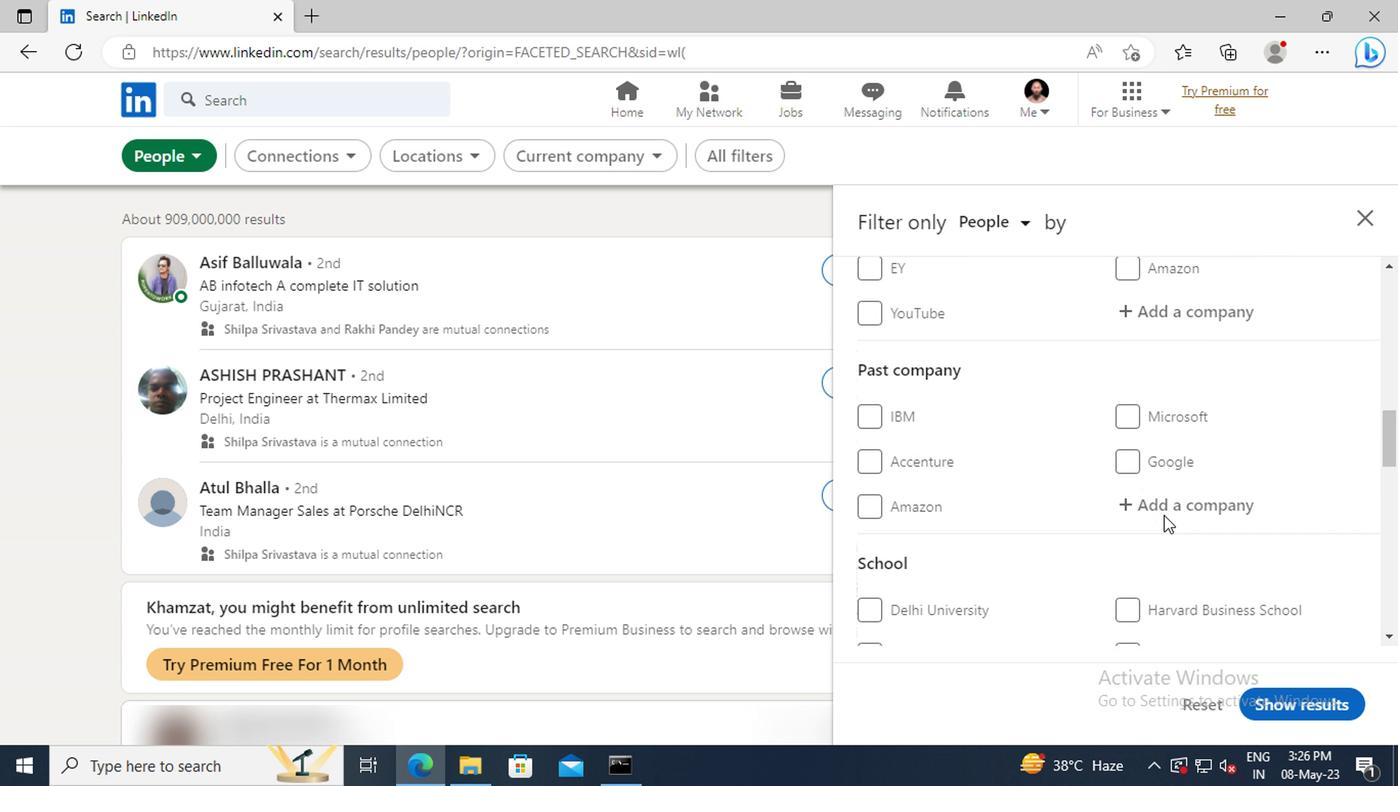 
Action: Mouse scrolled (978, 517) with delta (0, 0)
Screenshot: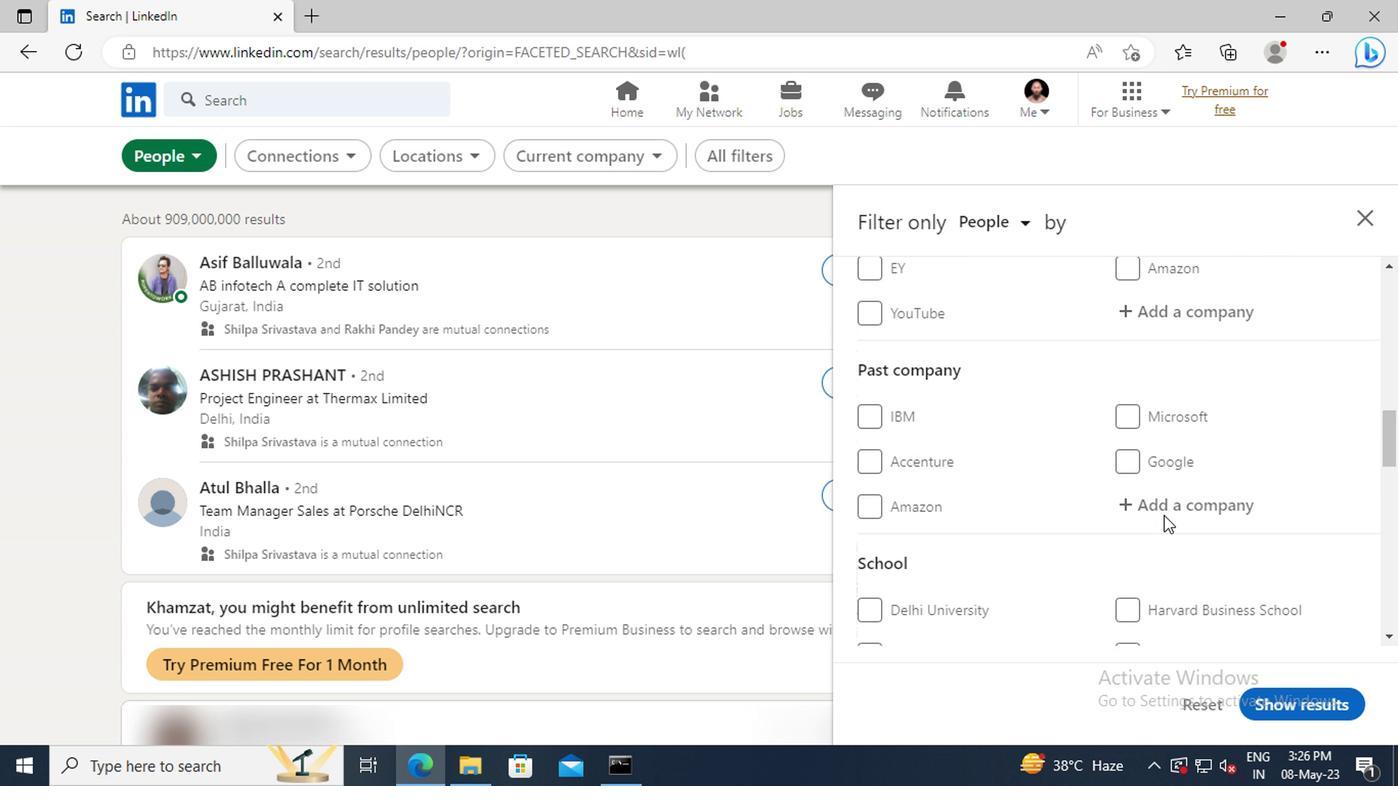
Action: Mouse scrolled (978, 517) with delta (0, 0)
Screenshot: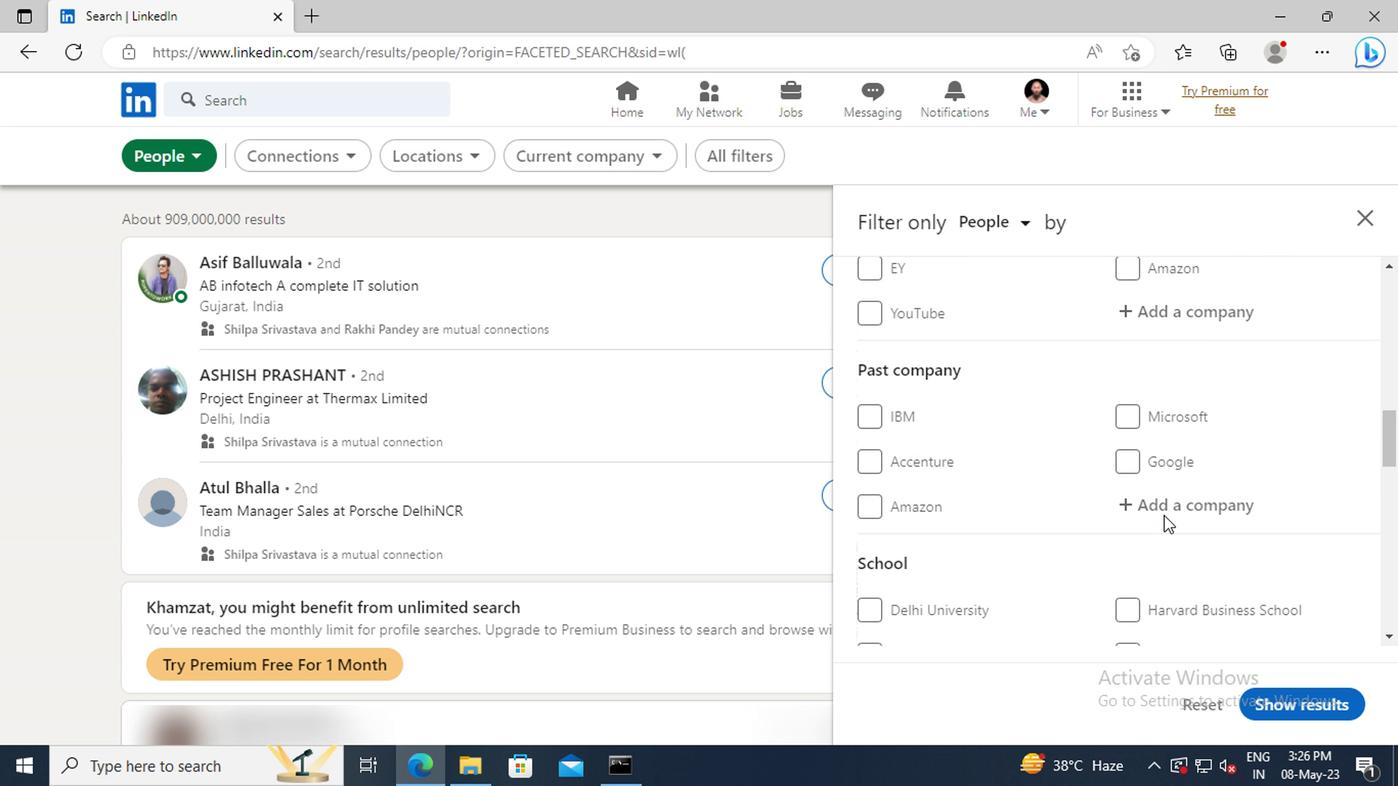 
Action: Mouse scrolled (978, 517) with delta (0, 0)
Screenshot: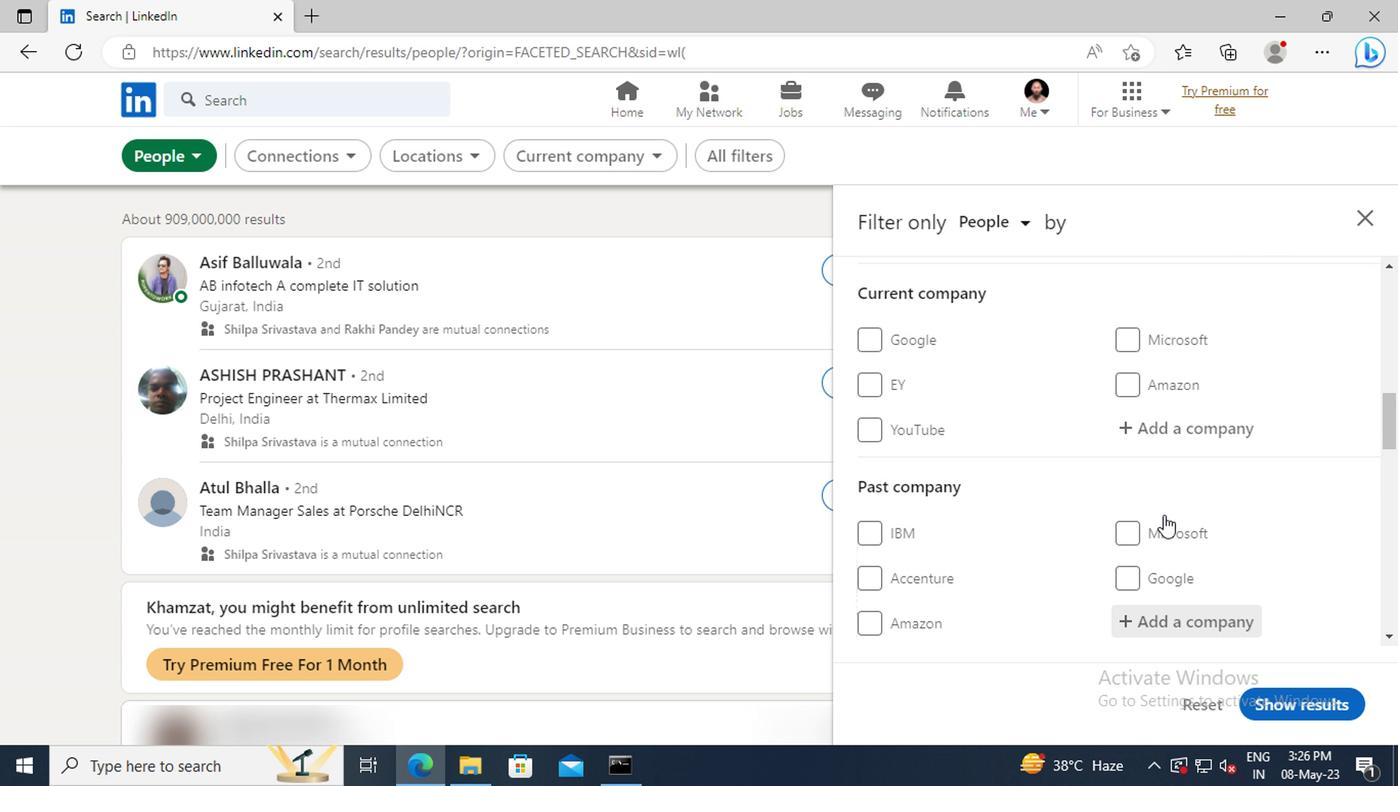
Action: Mouse moved to (975, 503)
Screenshot: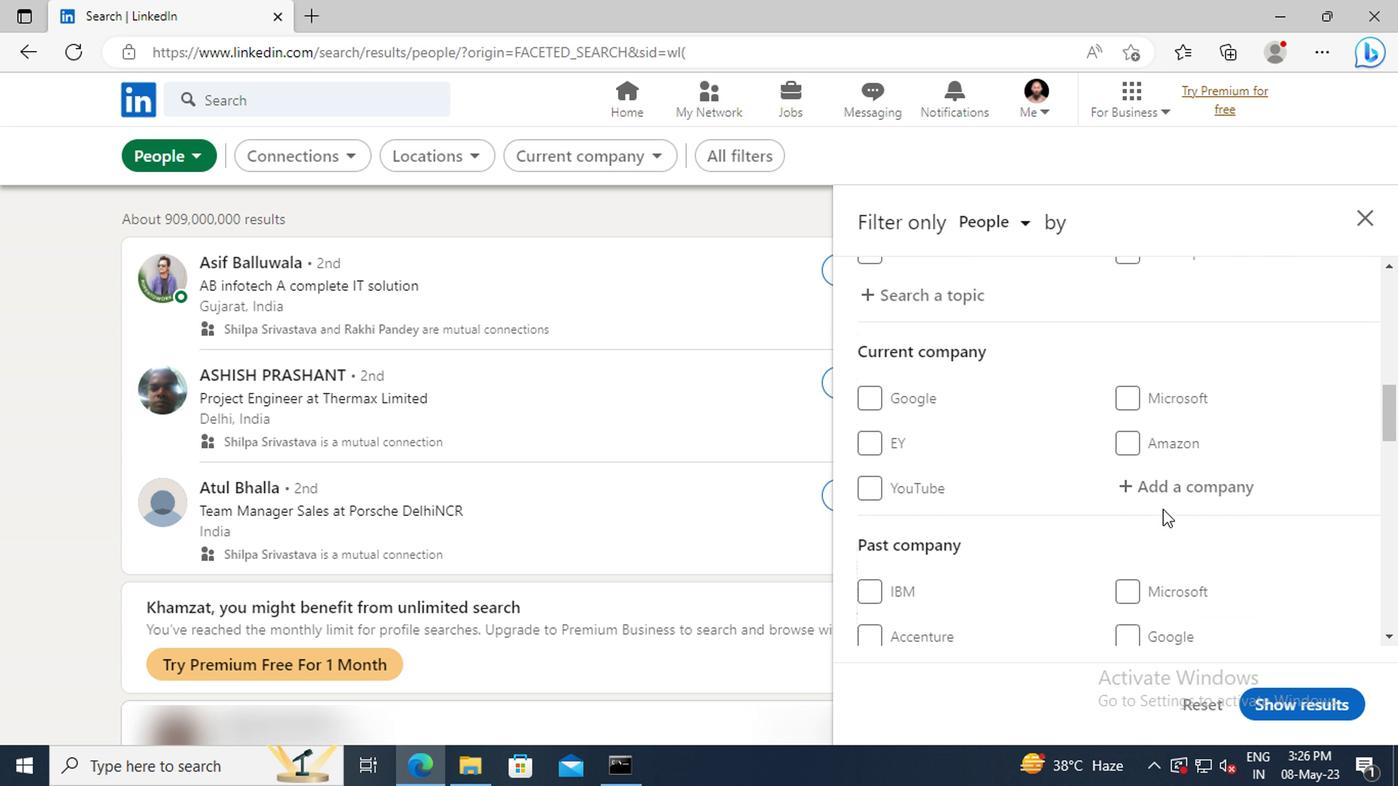 
Action: Mouse pressed left at (975, 503)
Screenshot: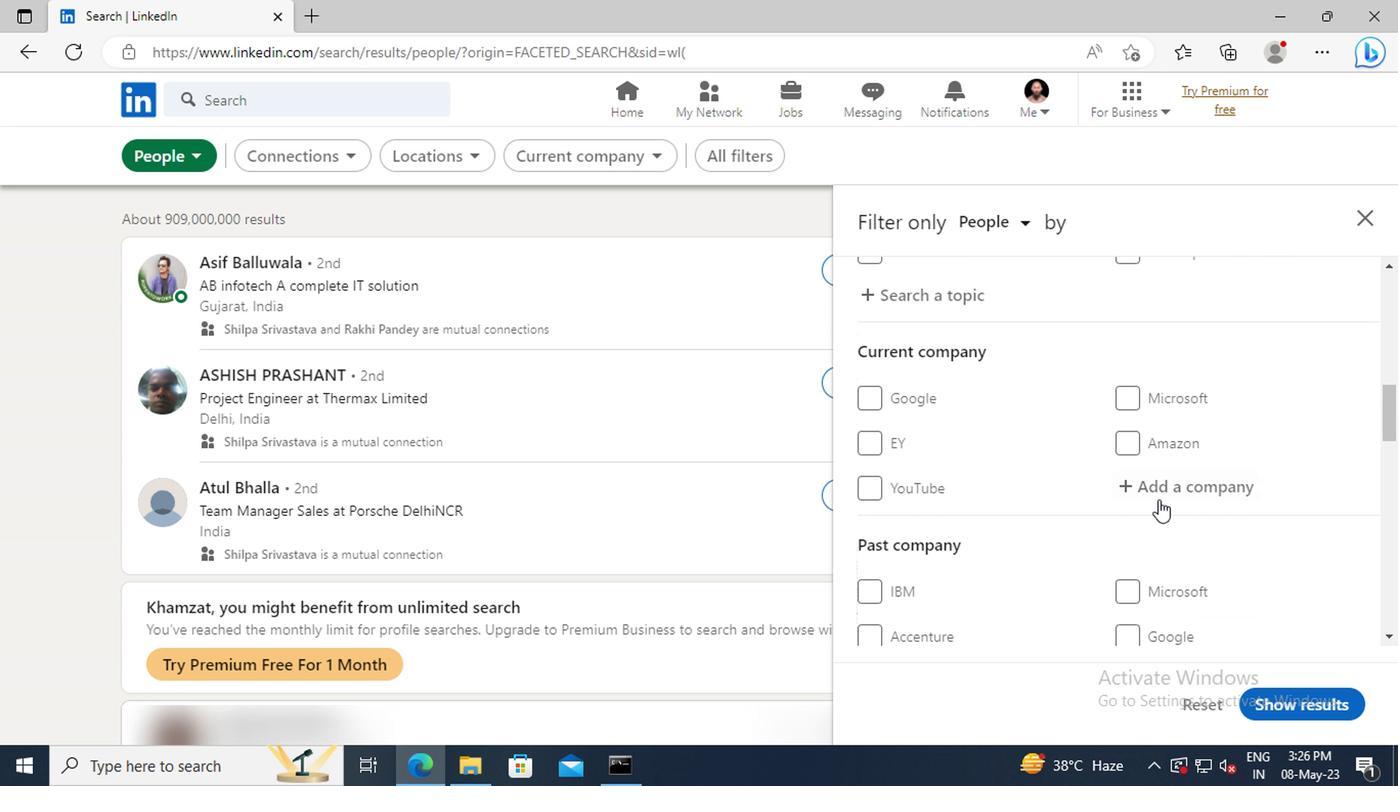 
Action: Mouse moved to (973, 502)
Screenshot: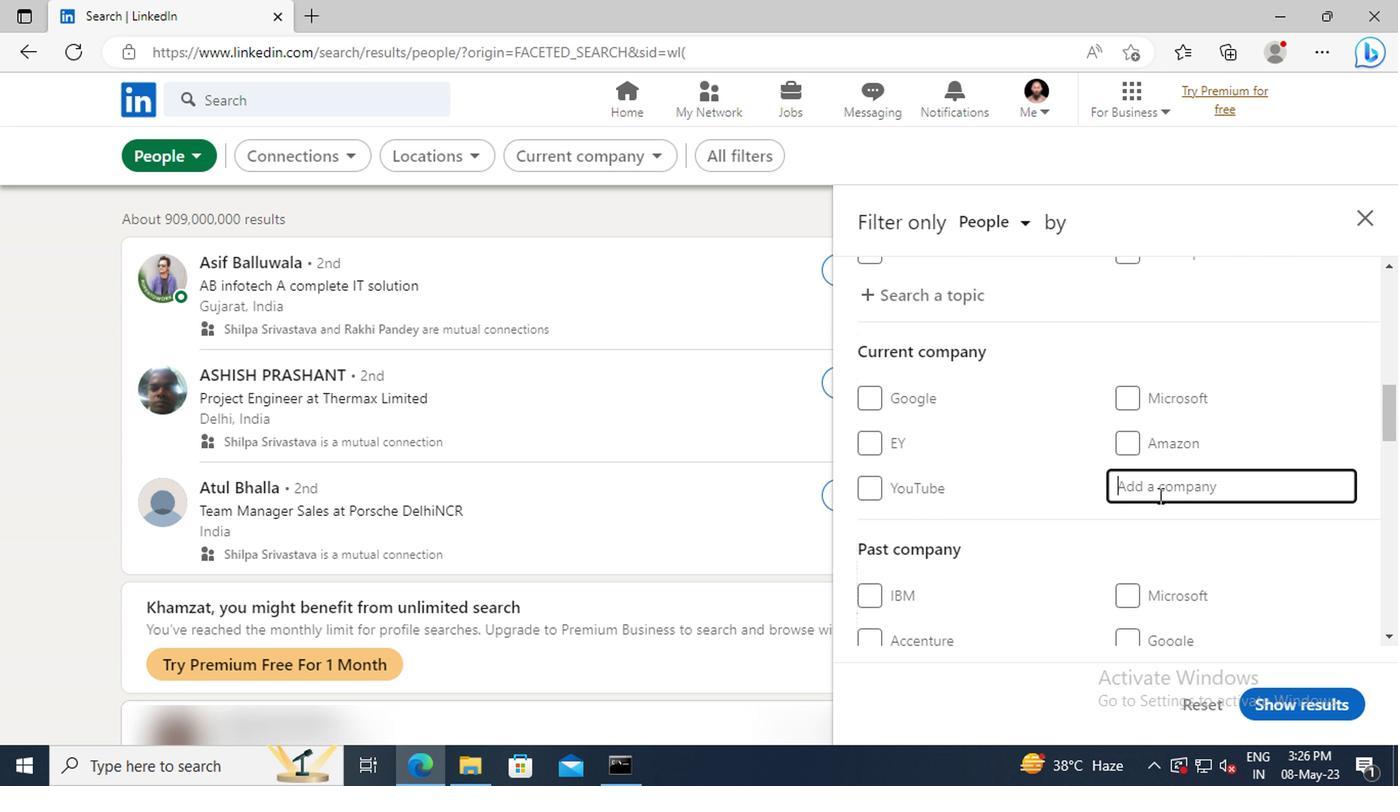 
Action: Key pressed <Key.shift>LENOVO
Screenshot: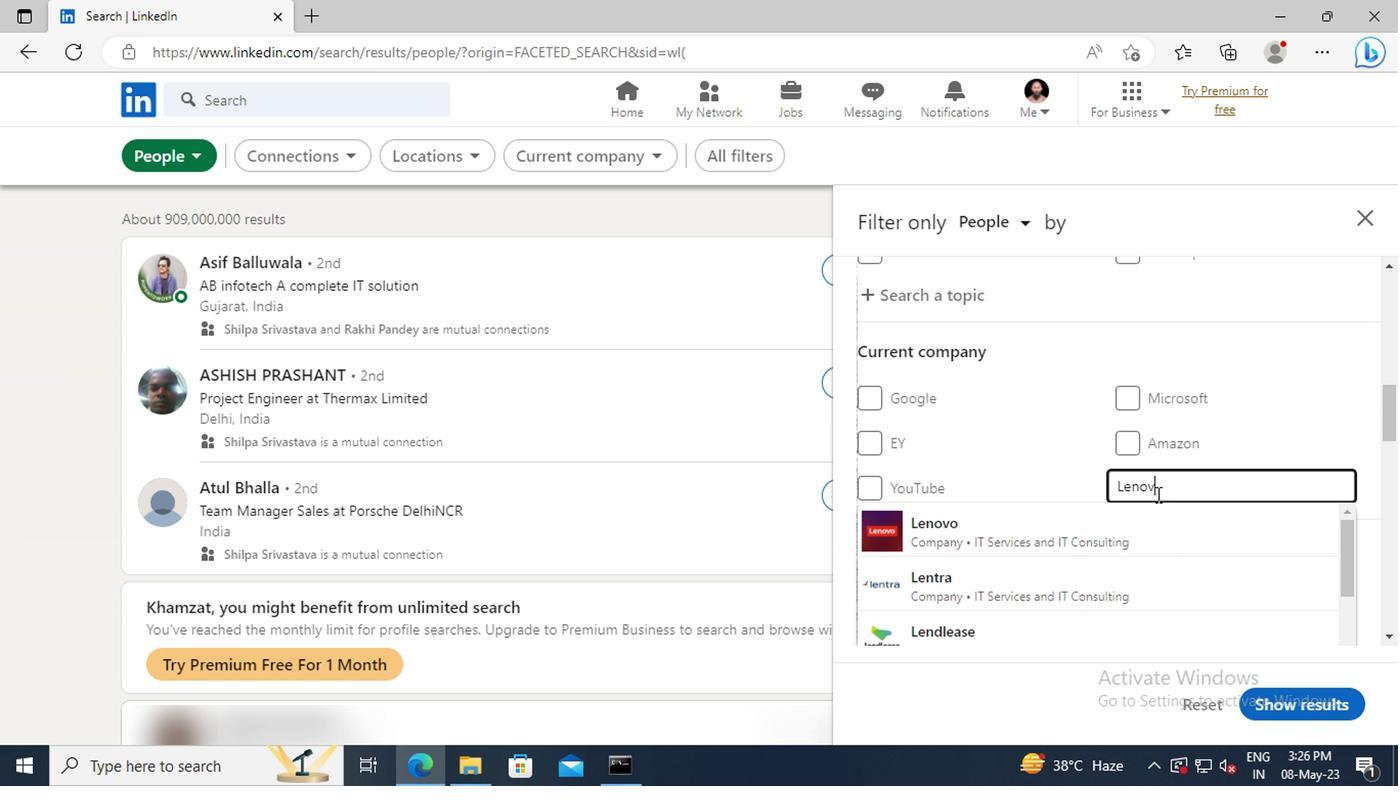 
Action: Mouse moved to (968, 521)
Screenshot: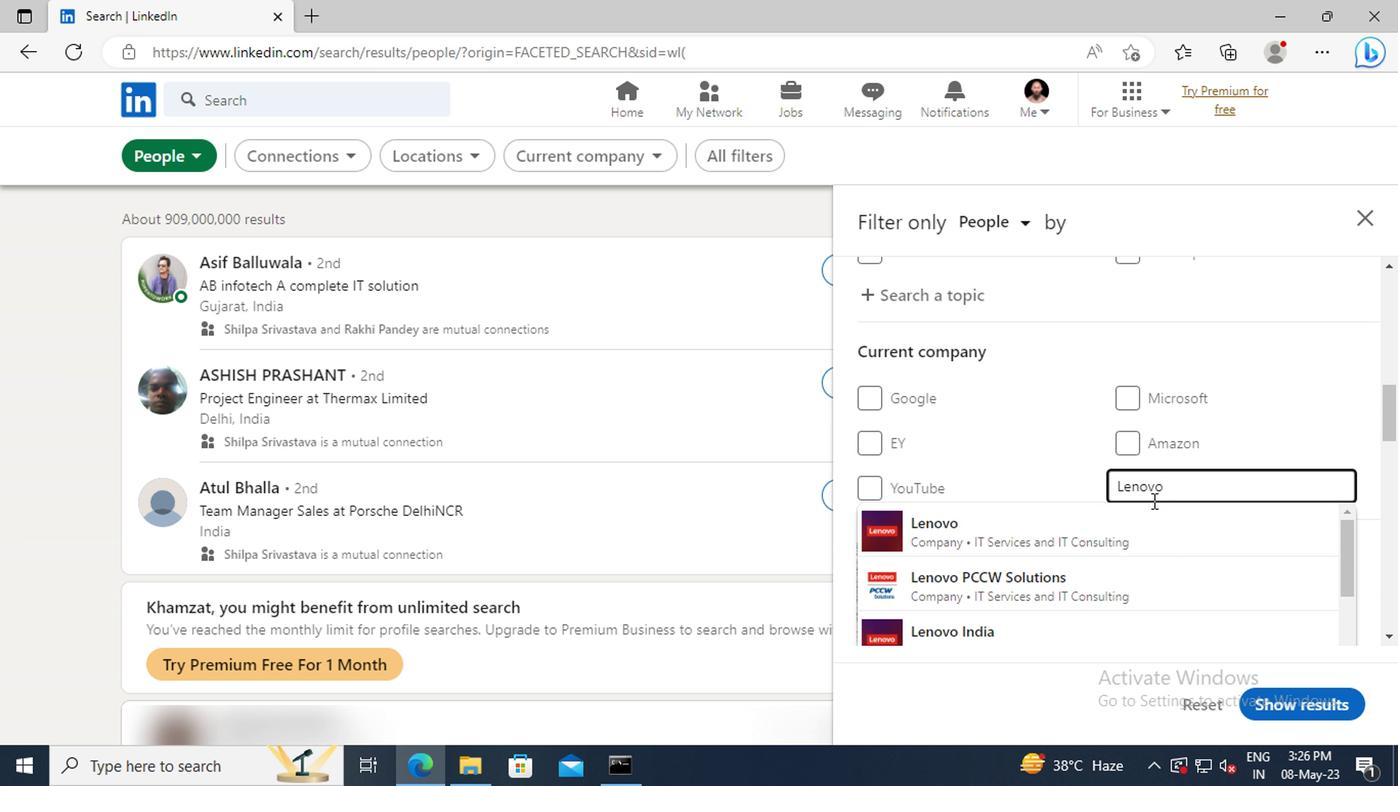 
Action: Mouse pressed left at (968, 521)
Screenshot: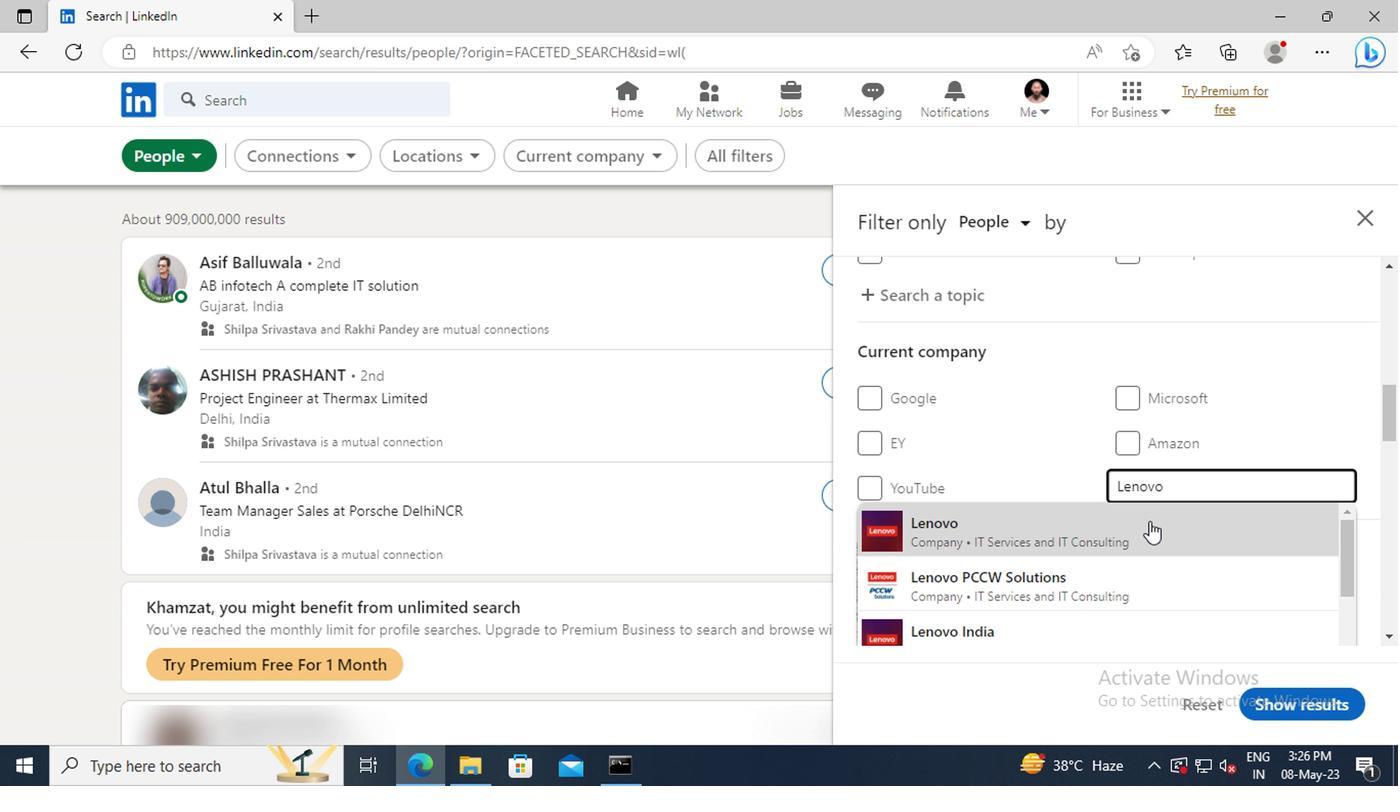 
Action: Mouse scrolled (968, 520) with delta (0, 0)
Screenshot: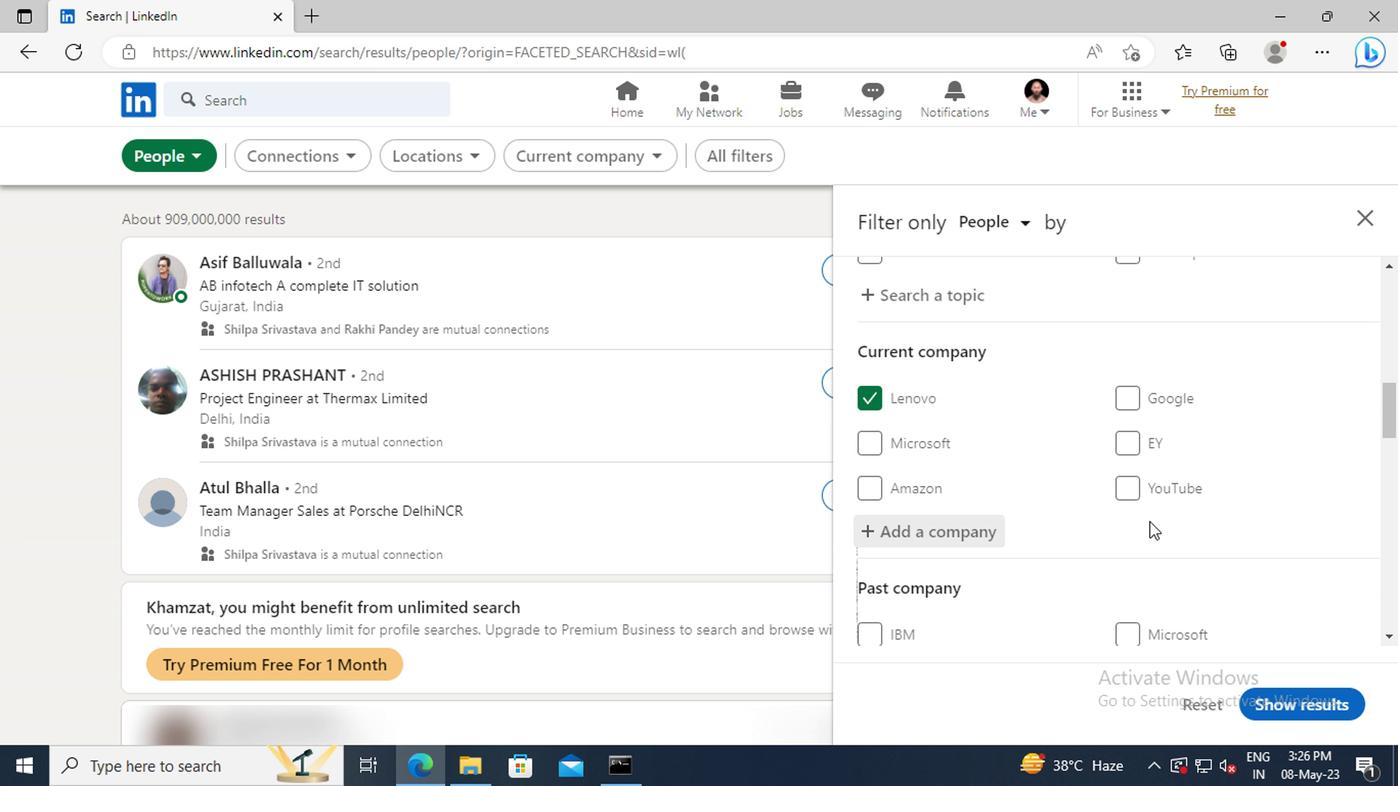 
Action: Mouse moved to (967, 520)
Screenshot: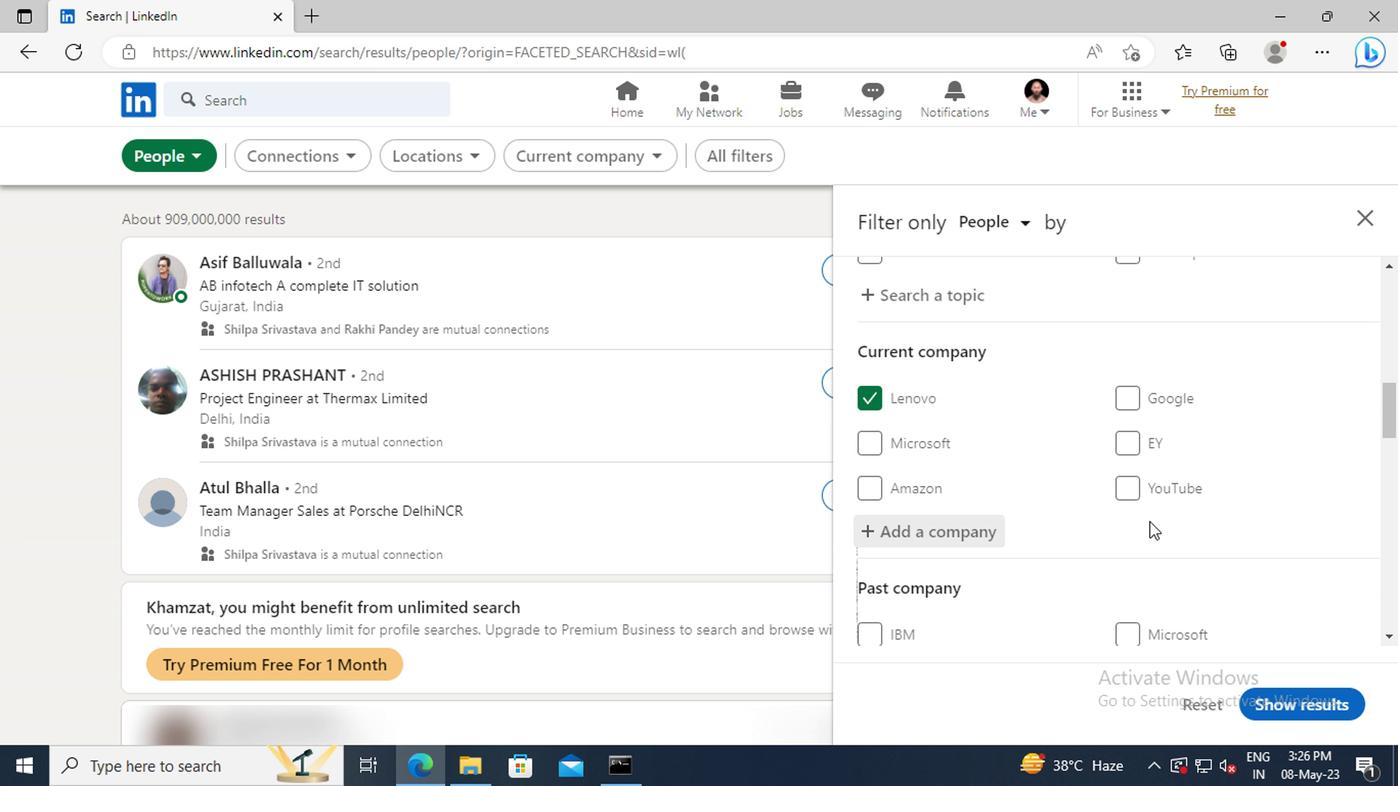 
Action: Mouse scrolled (967, 519) with delta (0, 0)
Screenshot: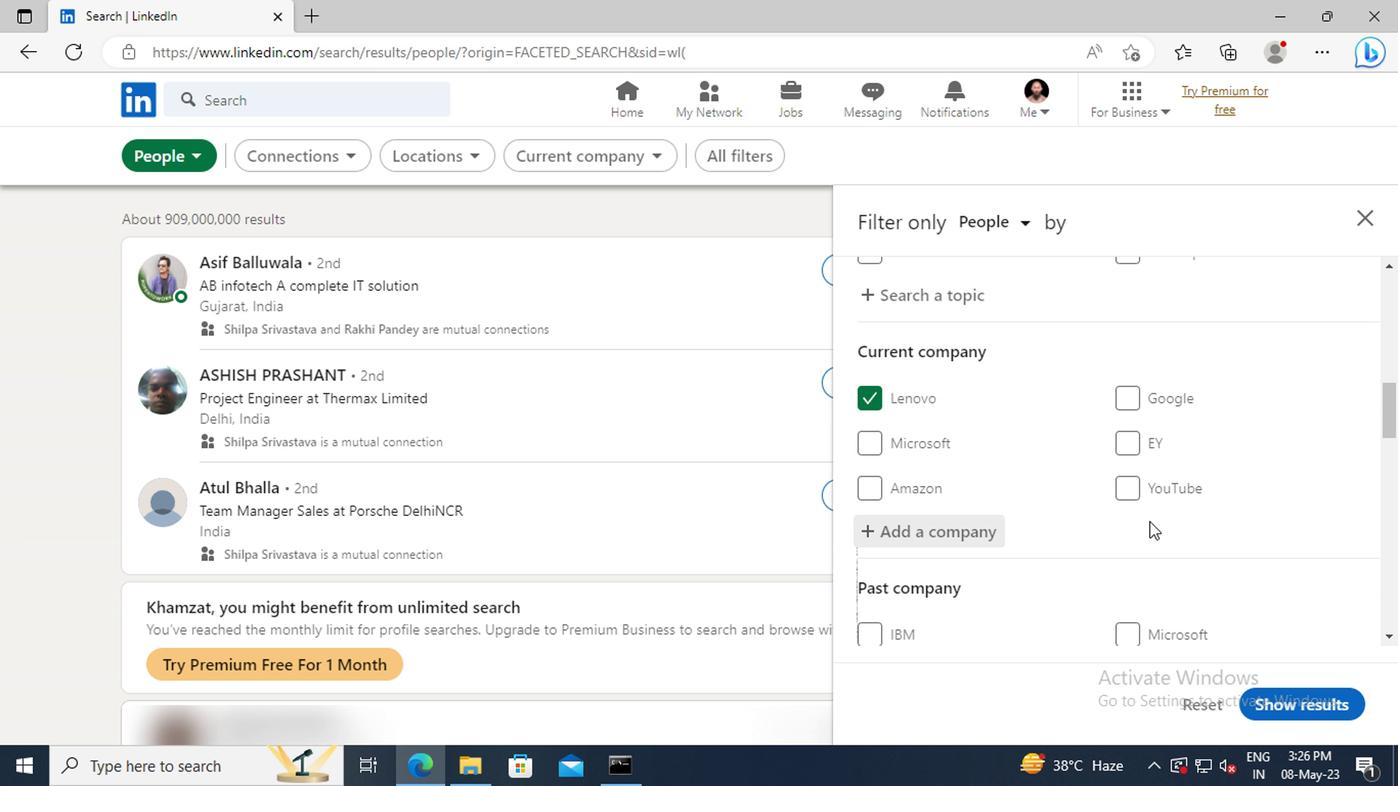 
Action: Mouse moved to (953, 503)
Screenshot: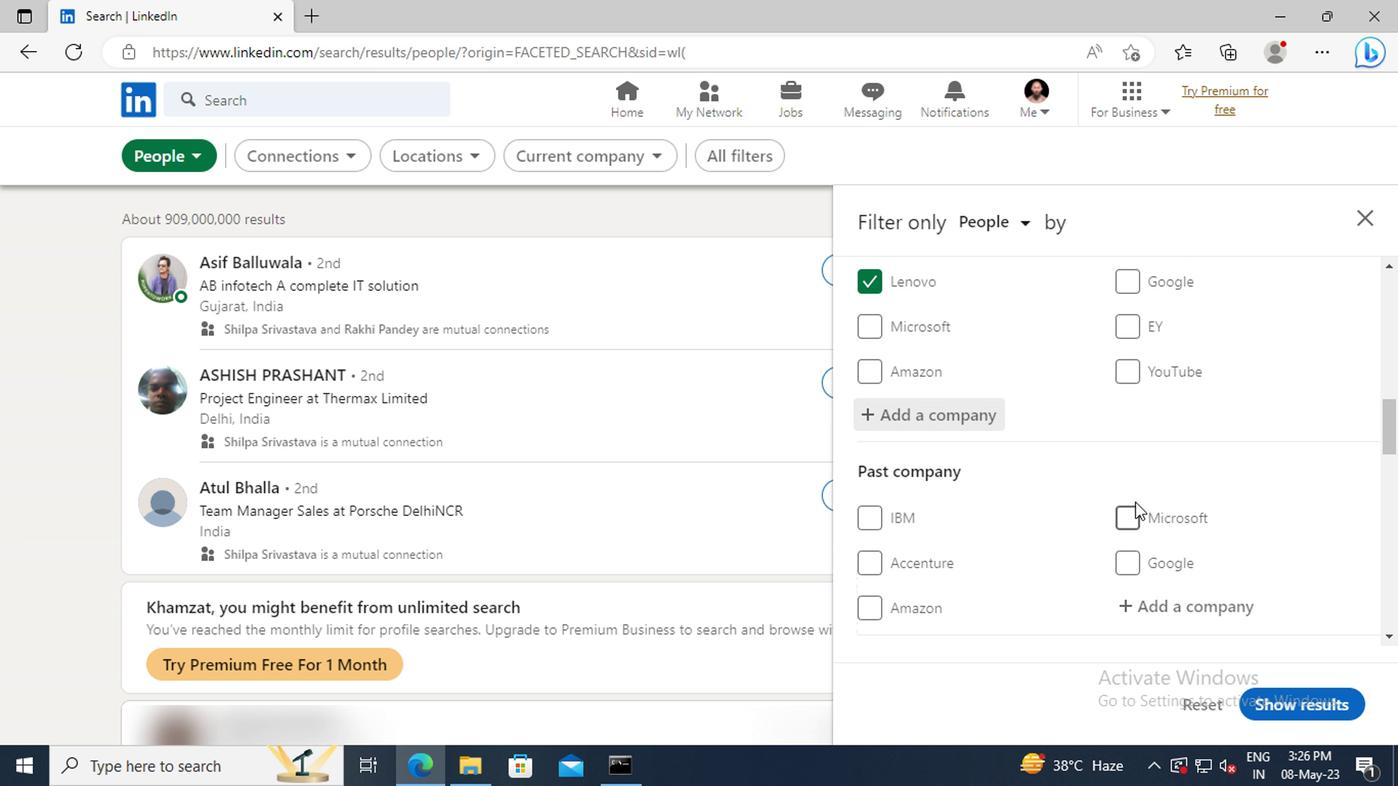 
Action: Mouse scrolled (953, 502) with delta (0, 0)
Screenshot: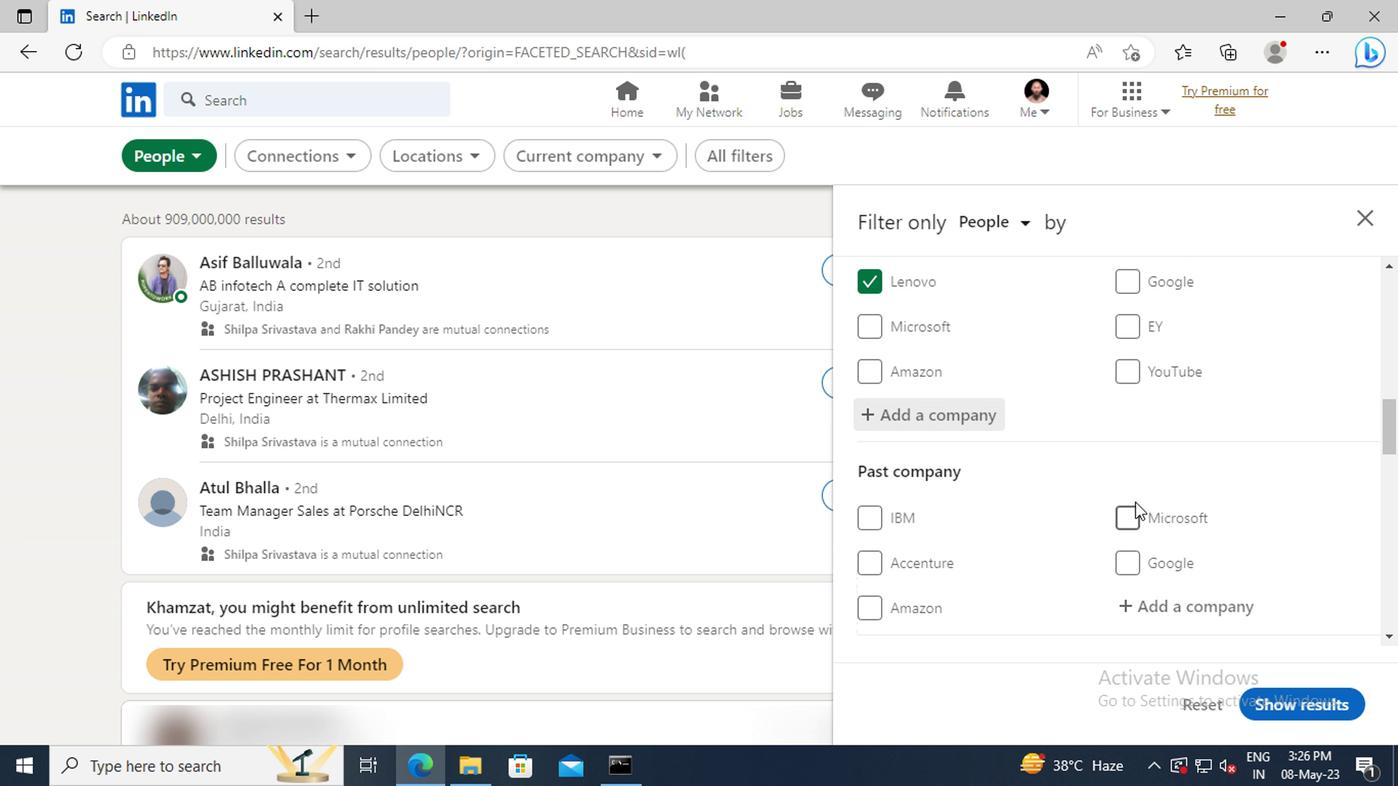 
Action: Mouse moved to (951, 501)
Screenshot: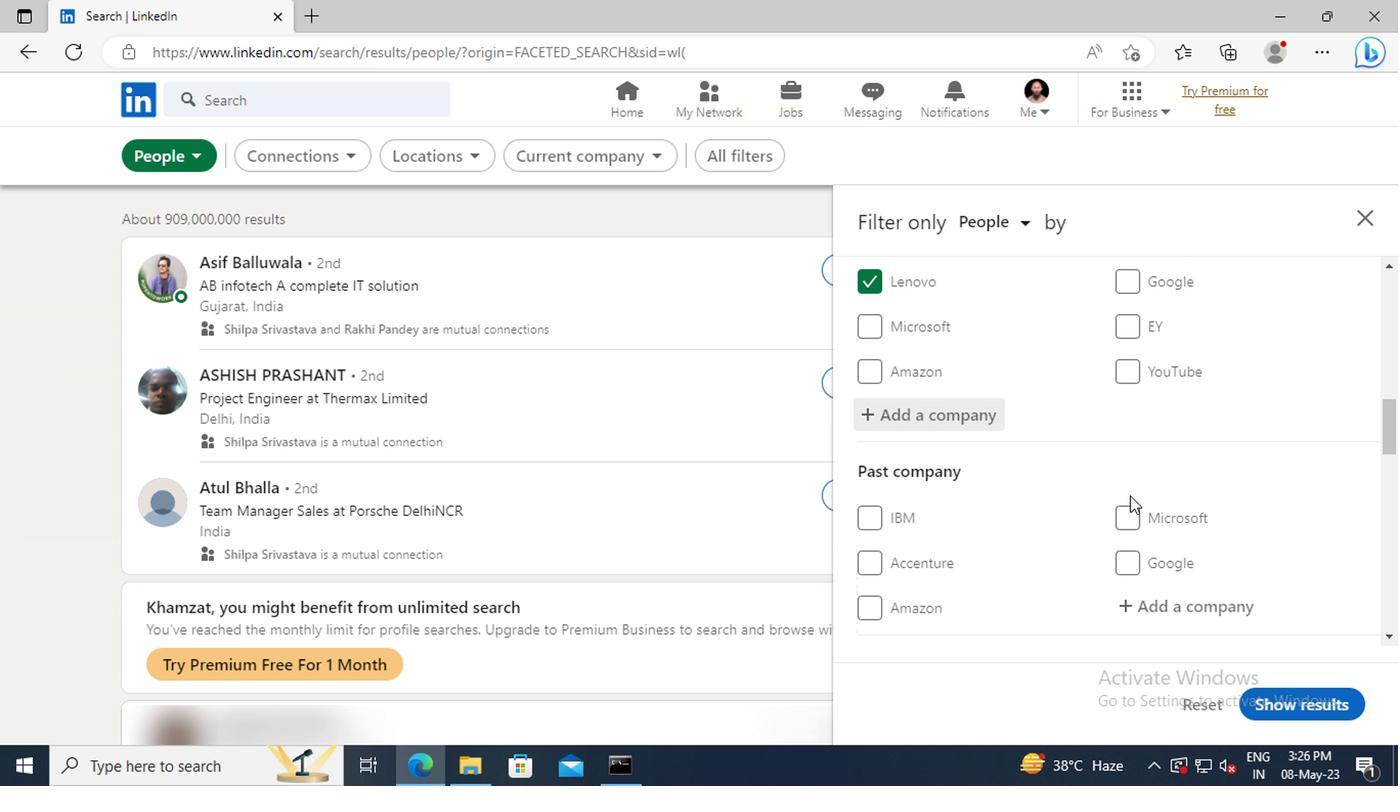 
Action: Mouse scrolled (951, 500) with delta (0, 0)
Screenshot: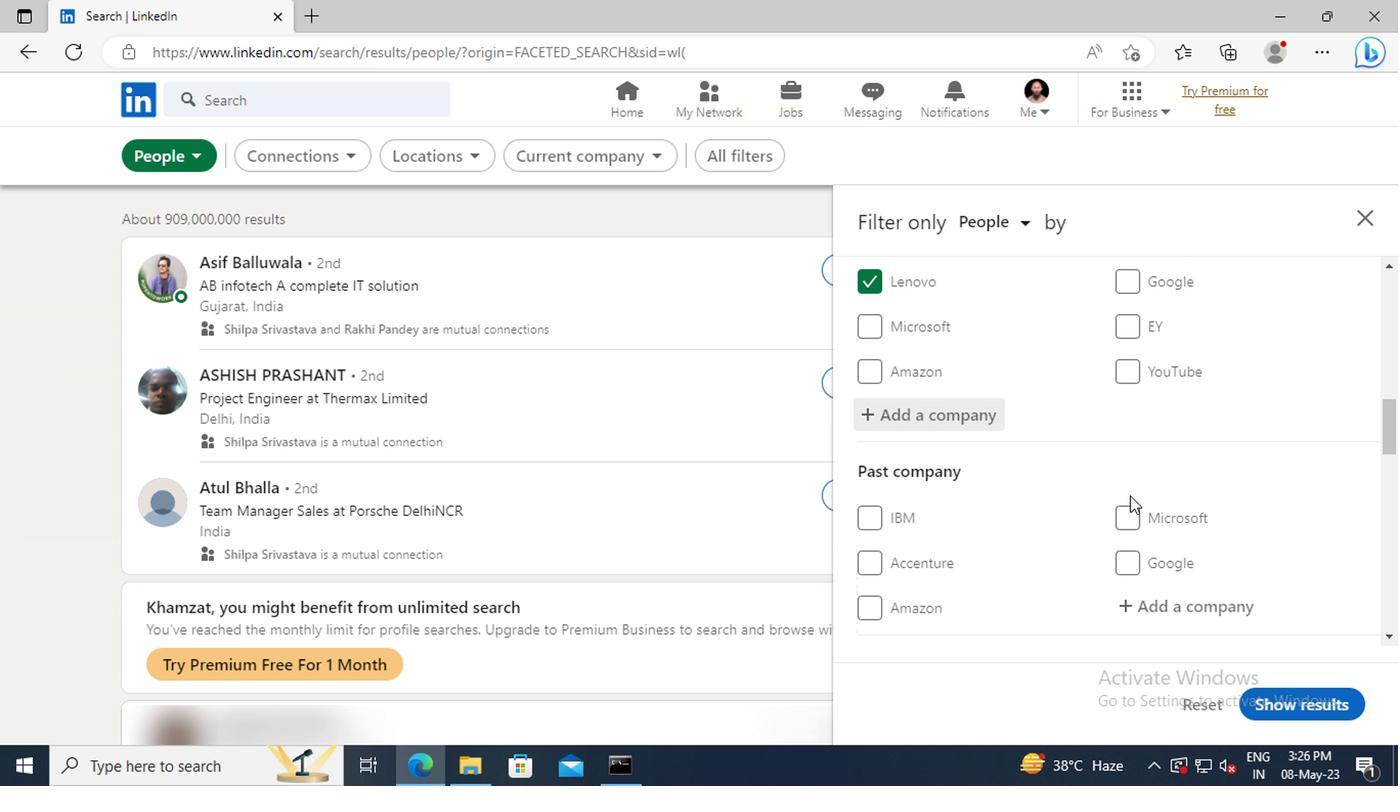 
Action: Mouse moved to (946, 495)
Screenshot: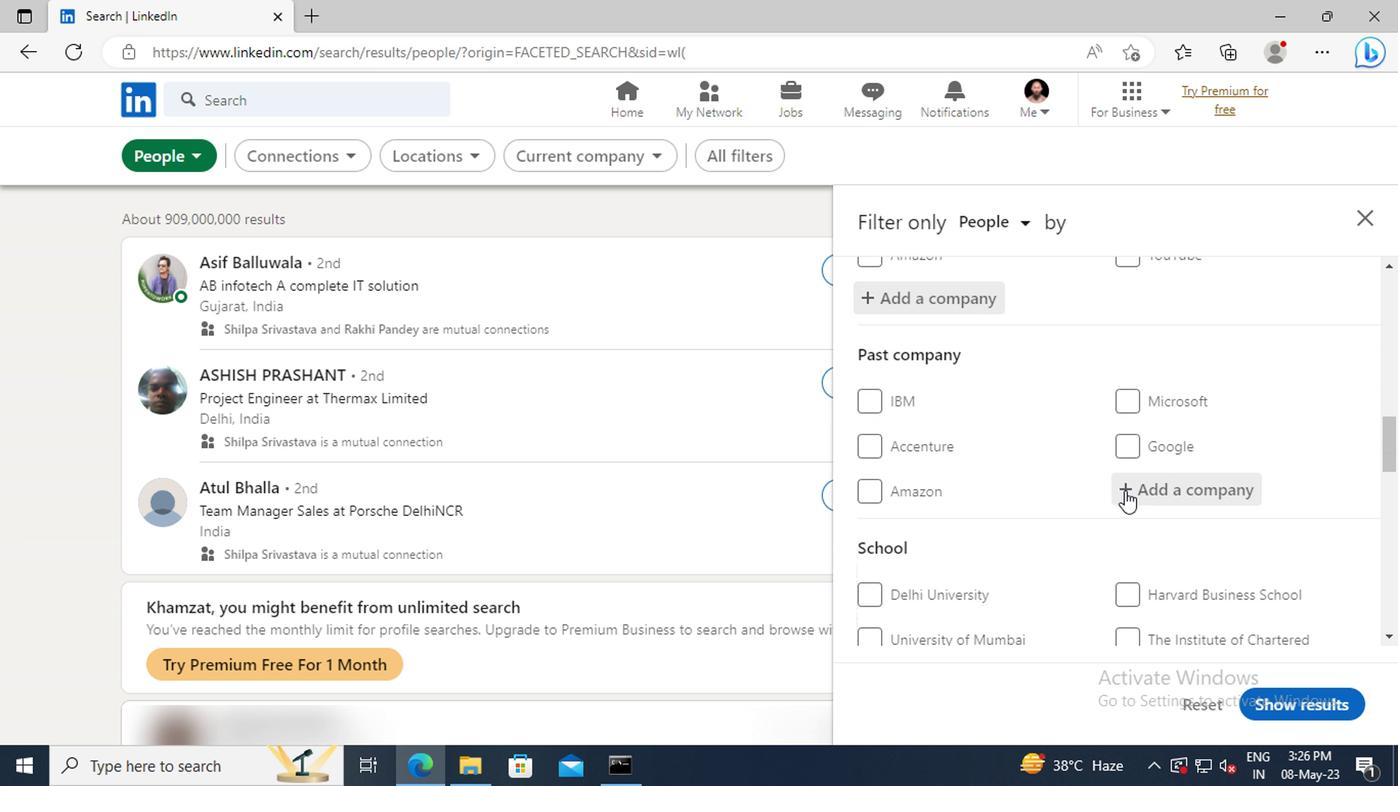 
Action: Mouse scrolled (946, 495) with delta (0, 0)
Screenshot: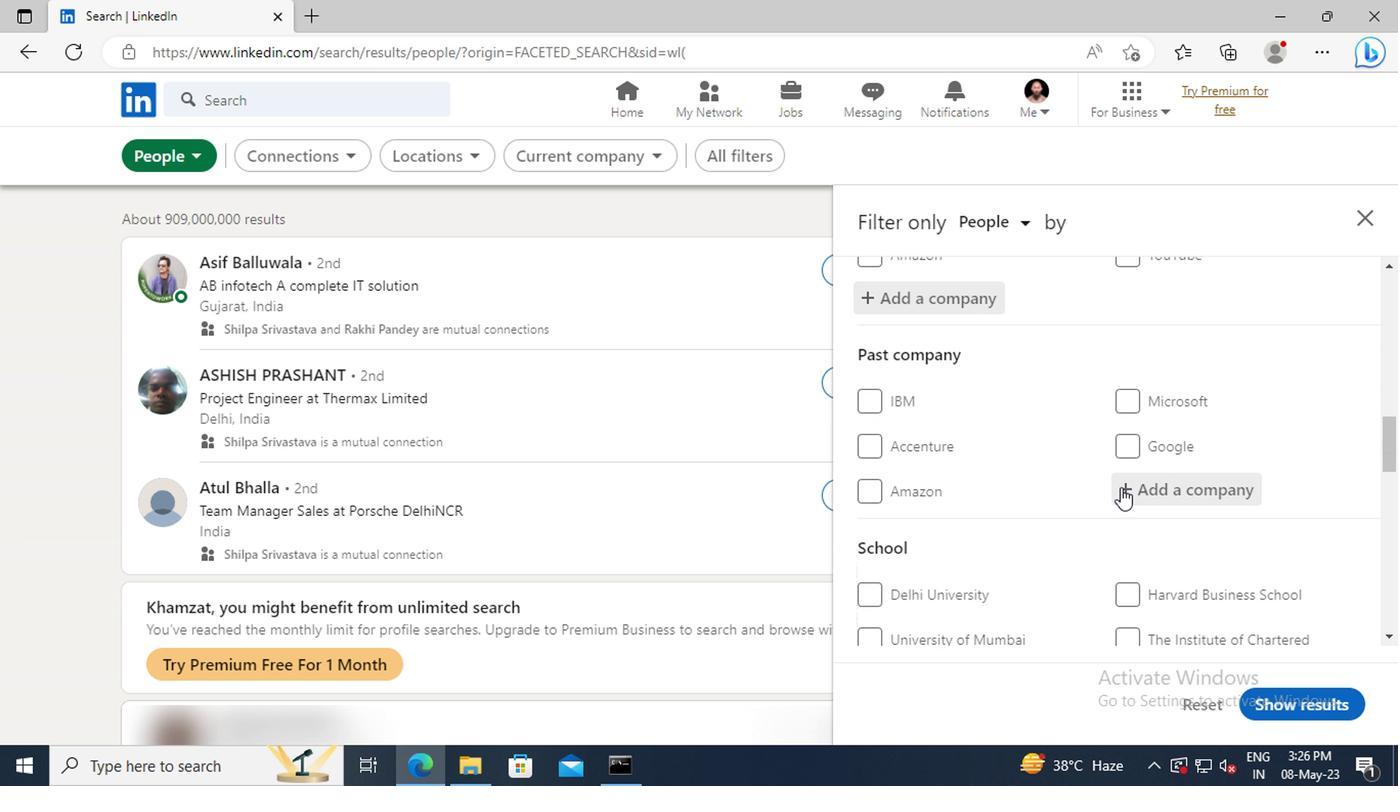 
Action: Mouse scrolled (946, 495) with delta (0, 0)
Screenshot: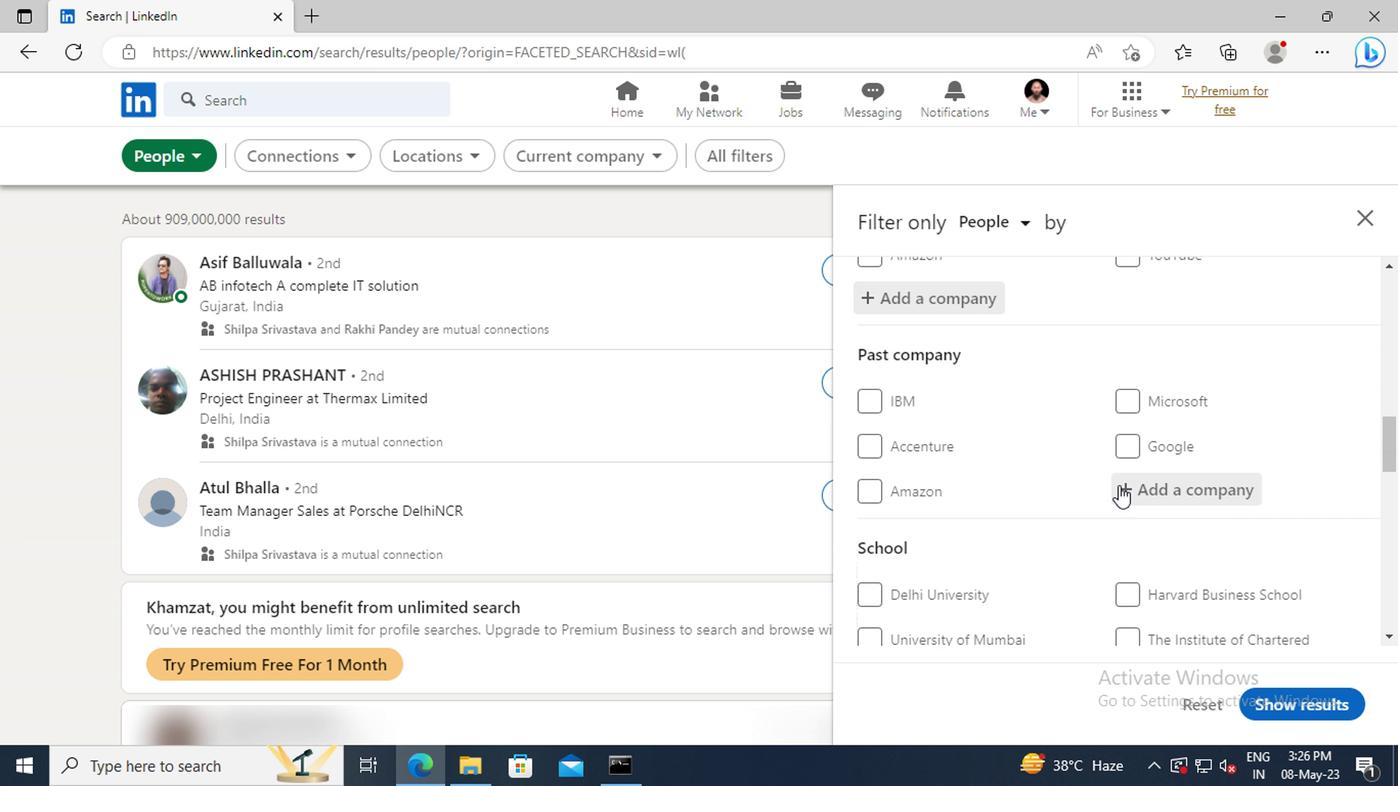 
Action: Mouse scrolled (946, 495) with delta (0, 0)
Screenshot: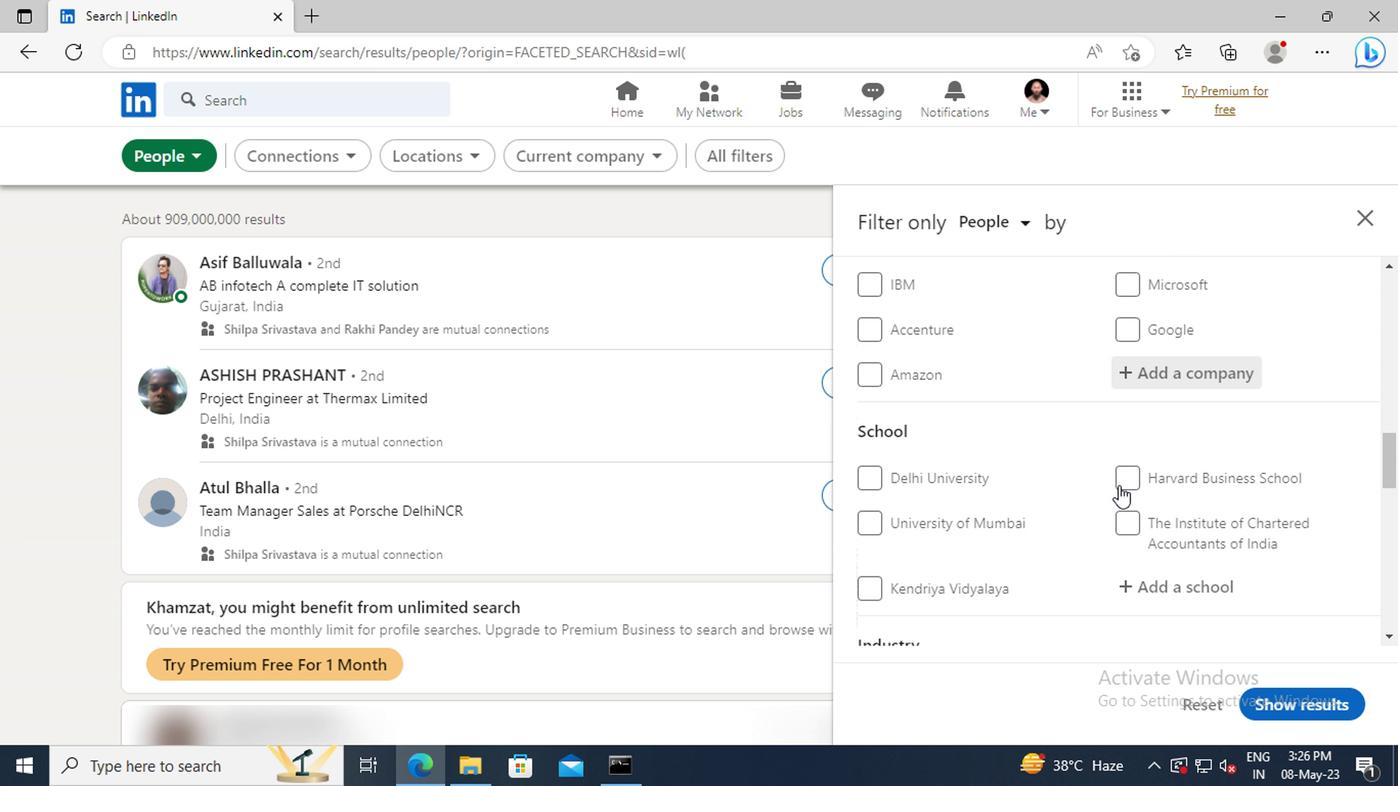 
Action: Mouse scrolled (946, 495) with delta (0, 0)
Screenshot: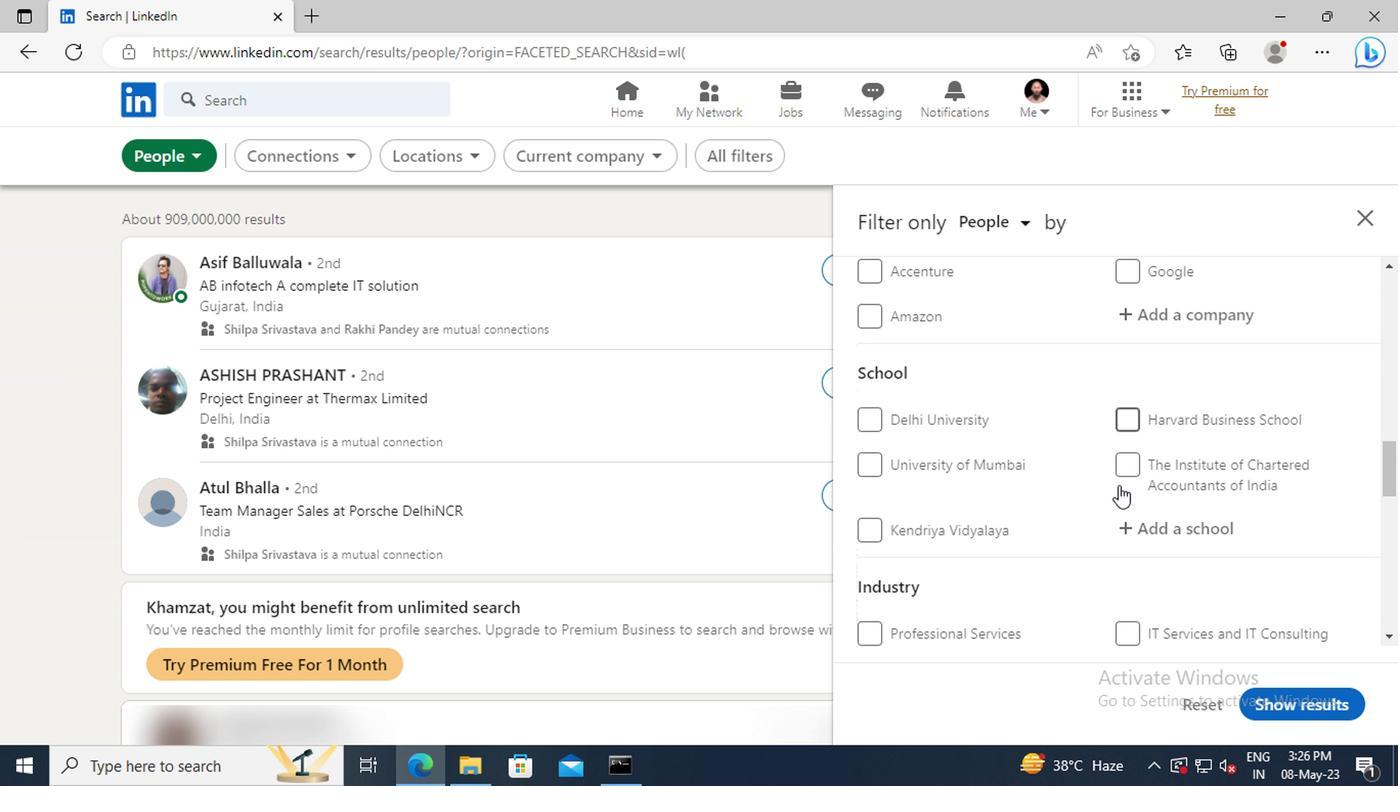 
Action: Mouse moved to (955, 489)
Screenshot: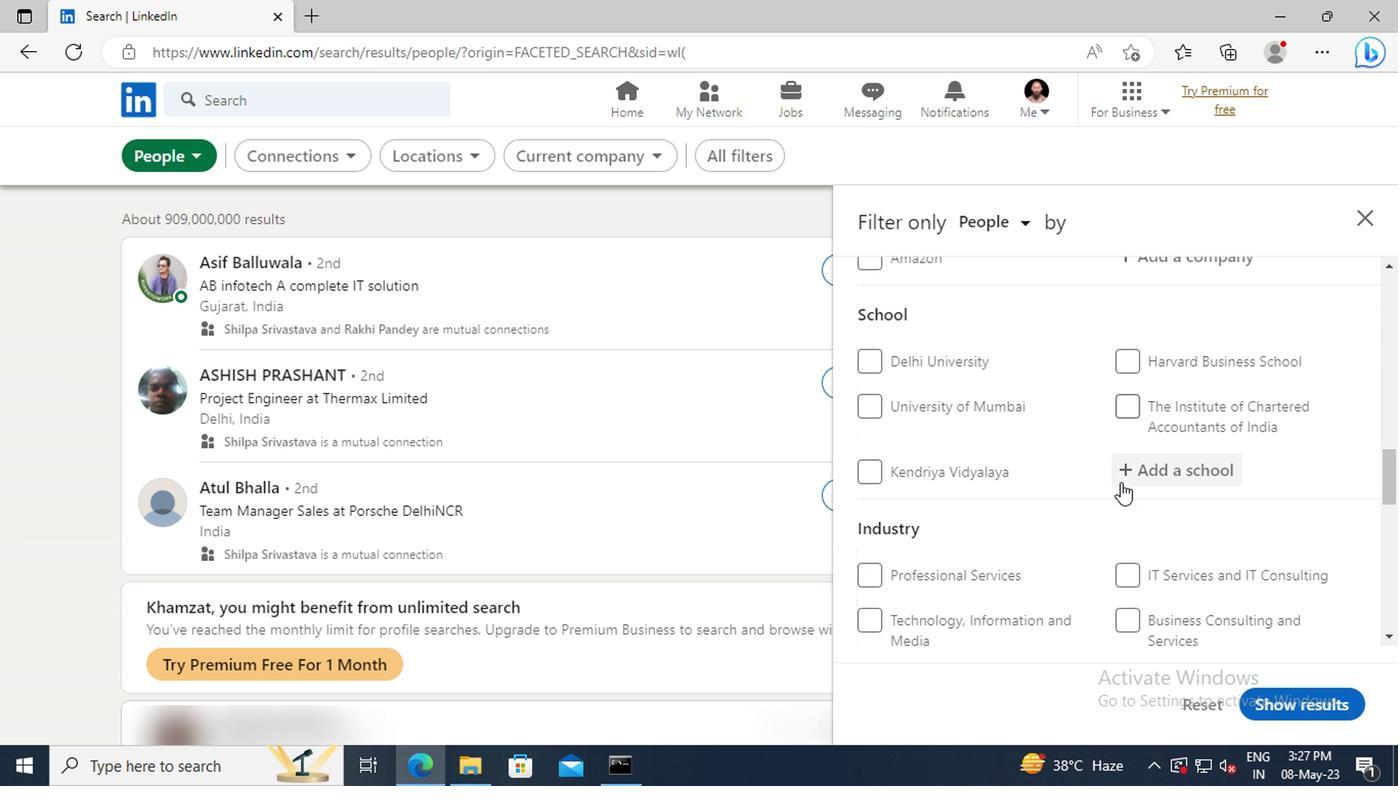 
Action: Mouse pressed left at (955, 489)
Screenshot: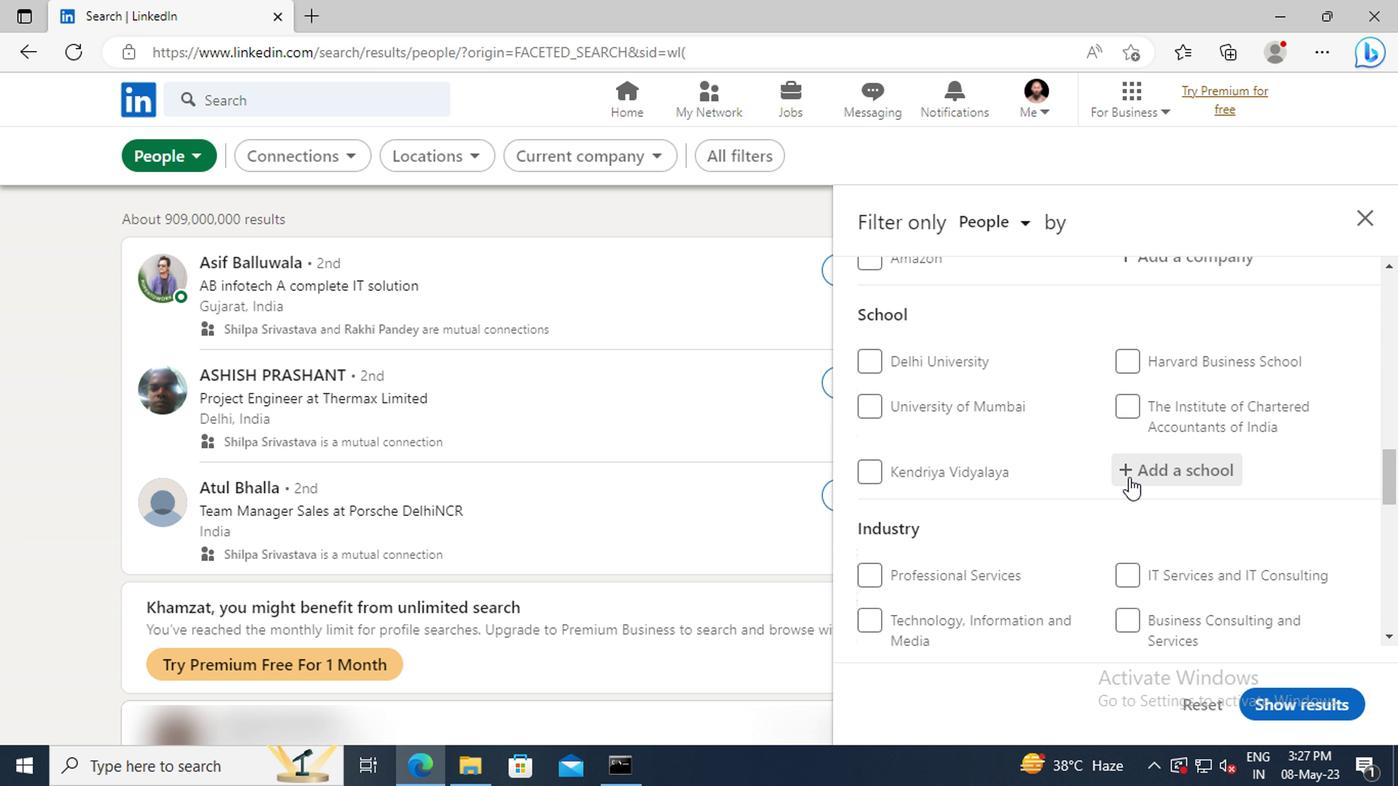 
Action: Key pressed <Key.shift>DR
Screenshot: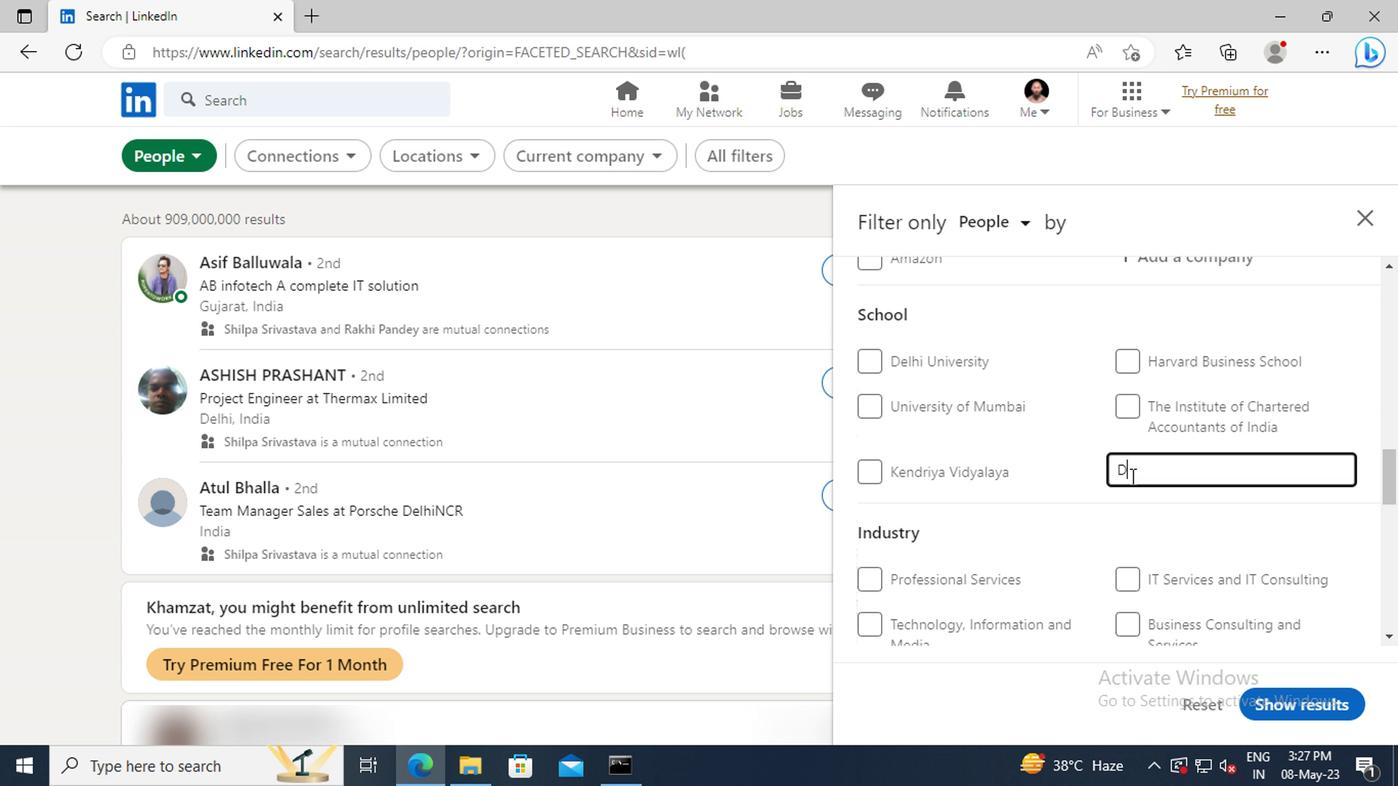 
Action: Mouse moved to (955, 489)
Screenshot: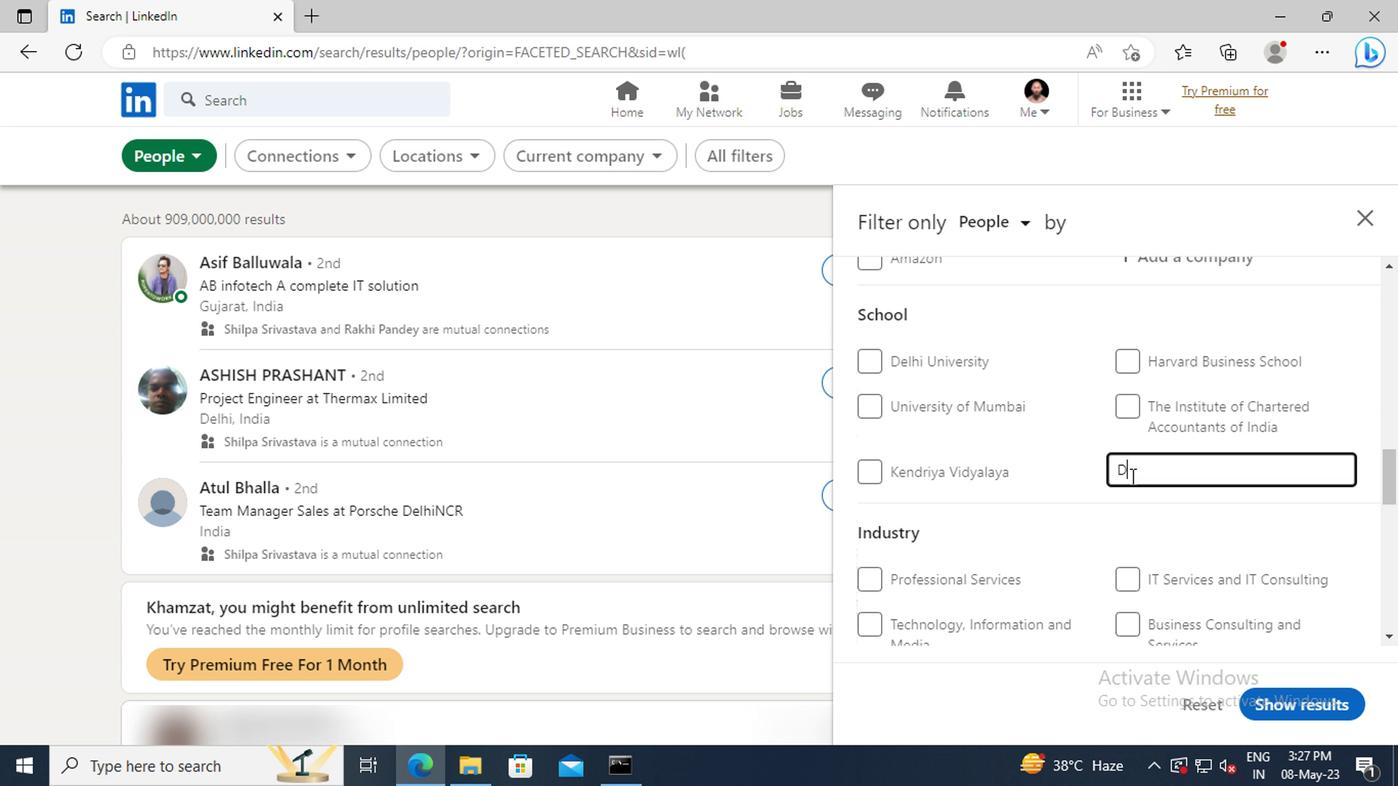
Action: Key pressed .<Key.shift>N.<Key.shift>G.<Key.shift>P.
Screenshot: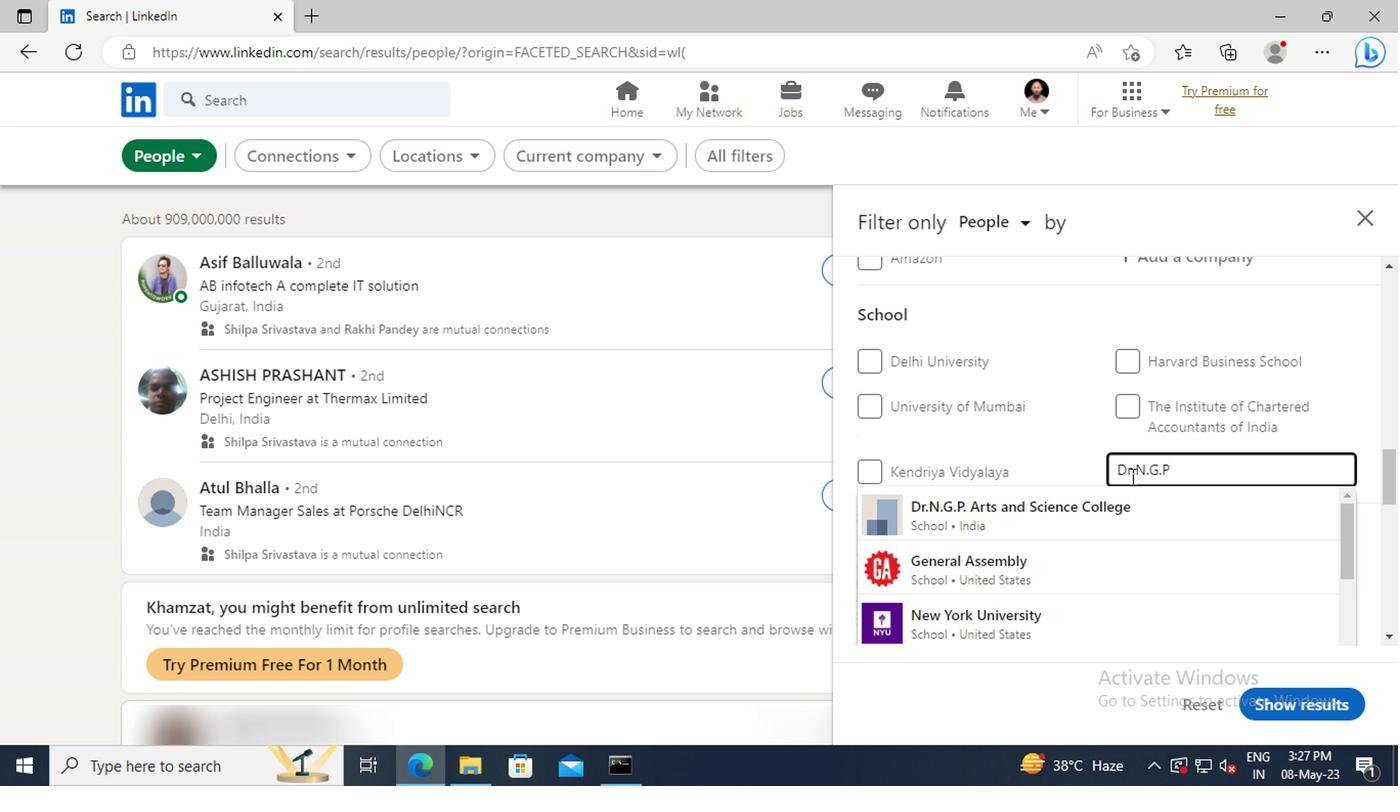 
Action: Mouse moved to (956, 503)
Screenshot: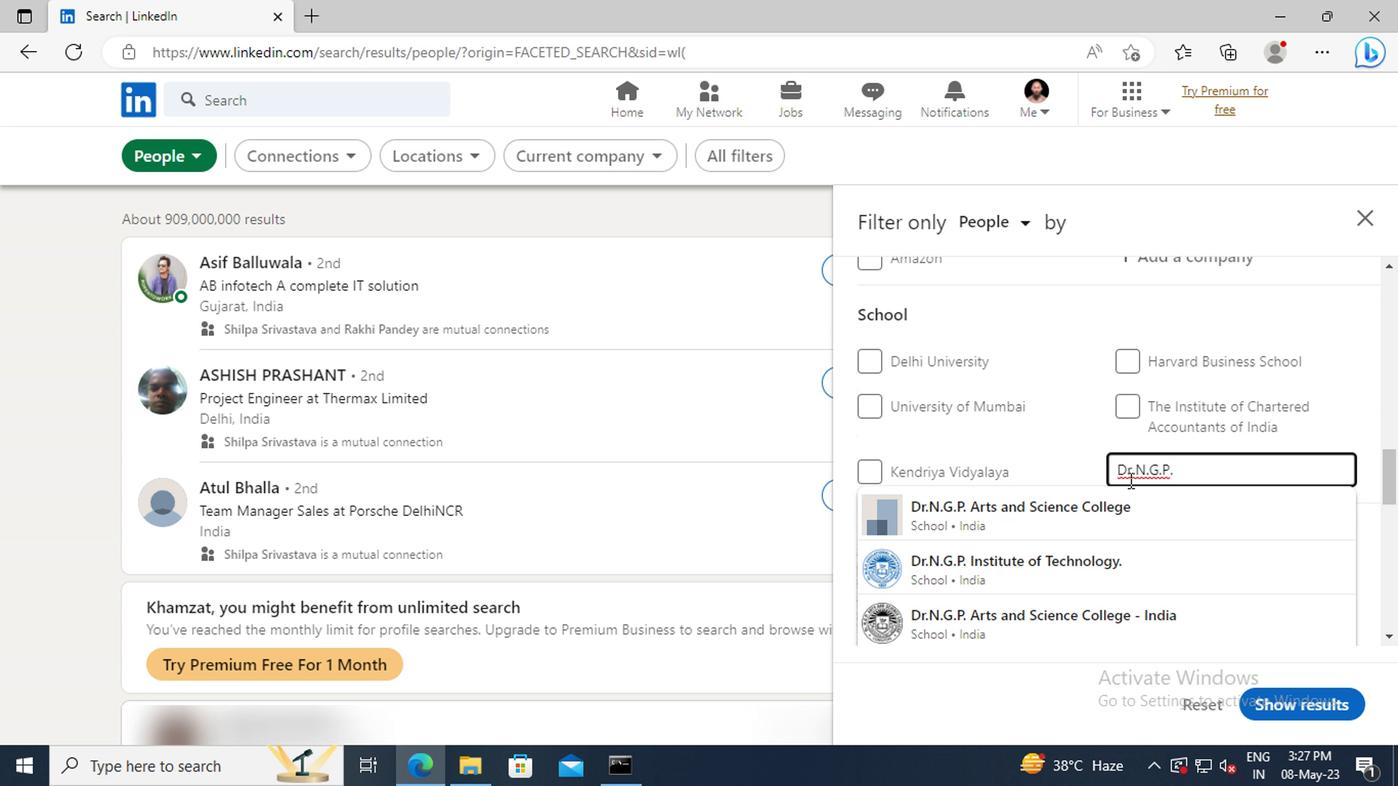 
Action: Mouse pressed left at (956, 503)
Screenshot: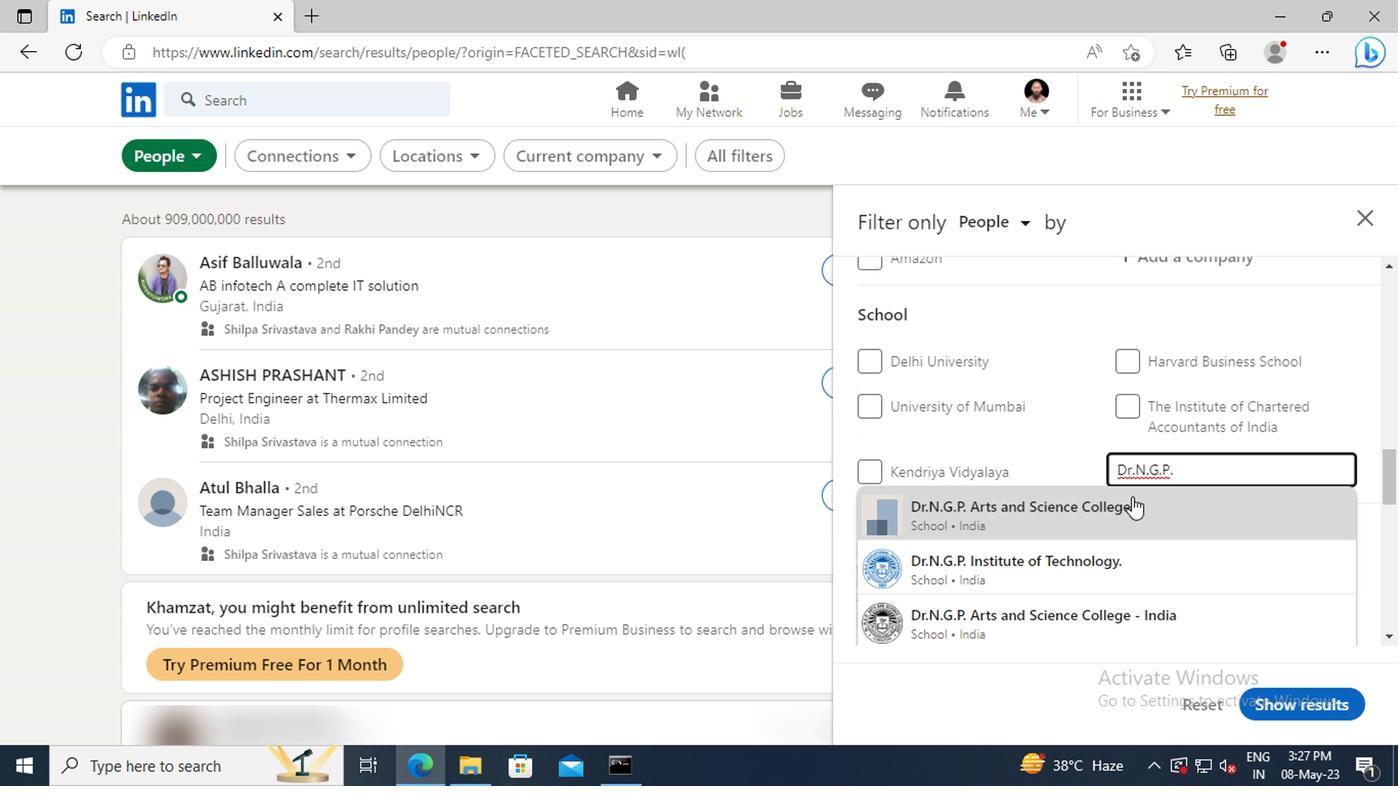
Action: Mouse moved to (956, 505)
Screenshot: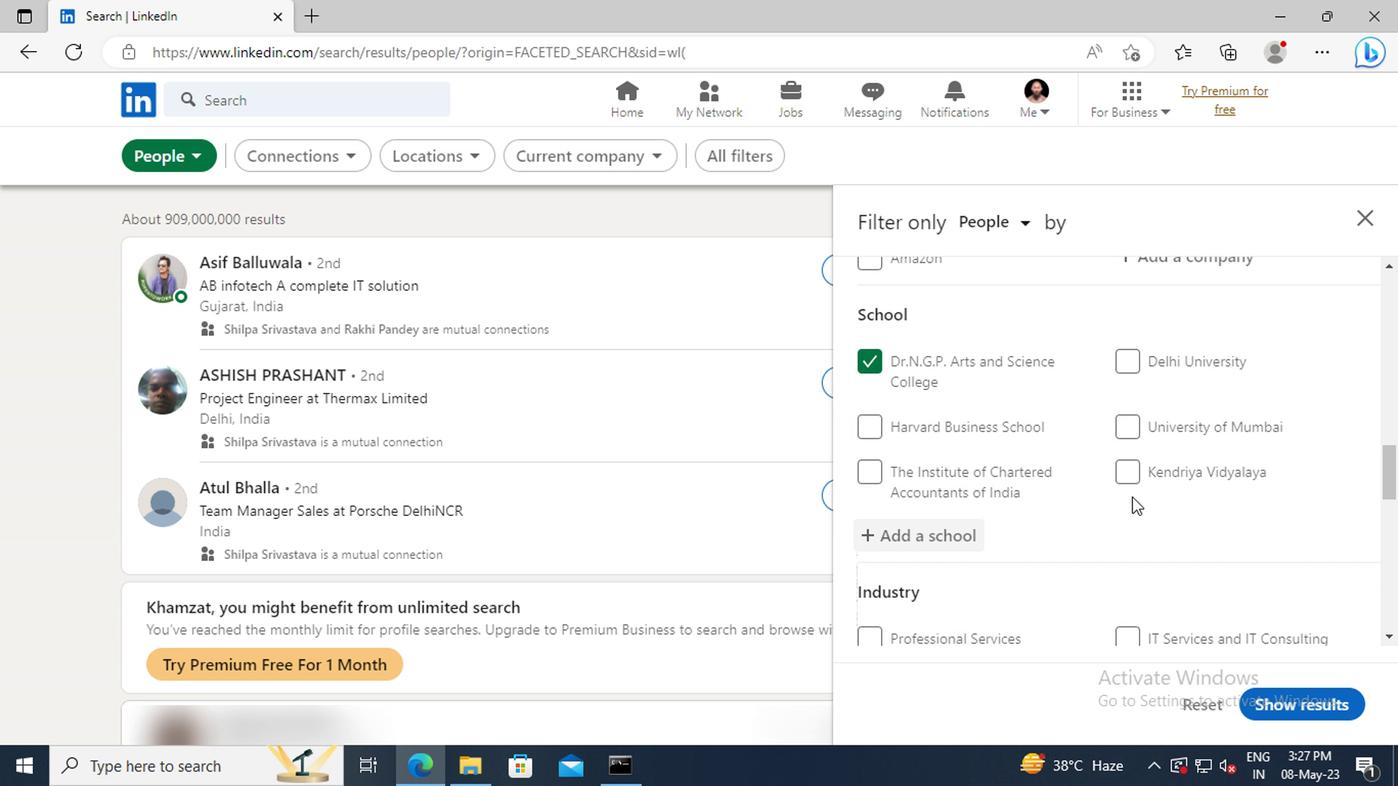 
Action: Mouse scrolled (956, 504) with delta (0, 0)
Screenshot: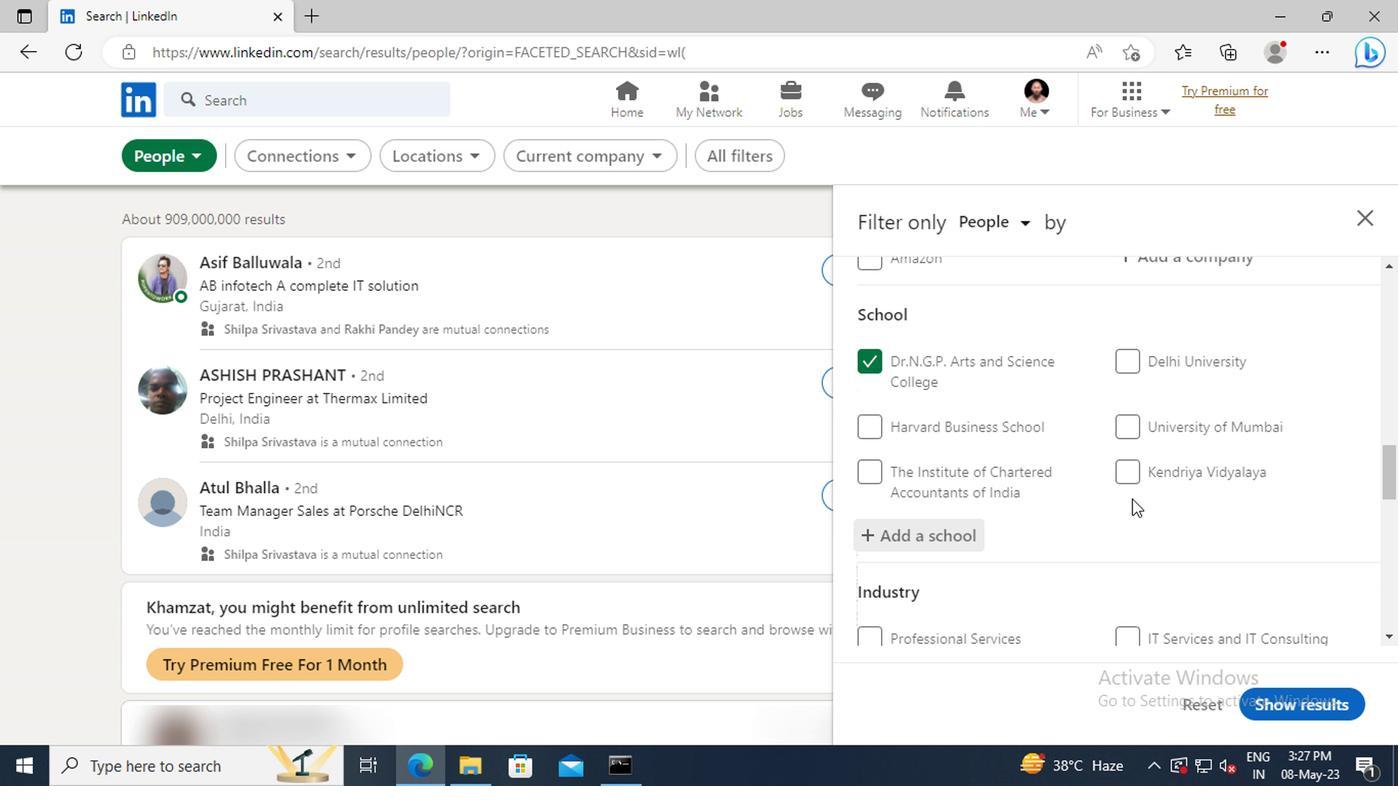 
Action: Mouse scrolled (956, 504) with delta (0, 0)
Screenshot: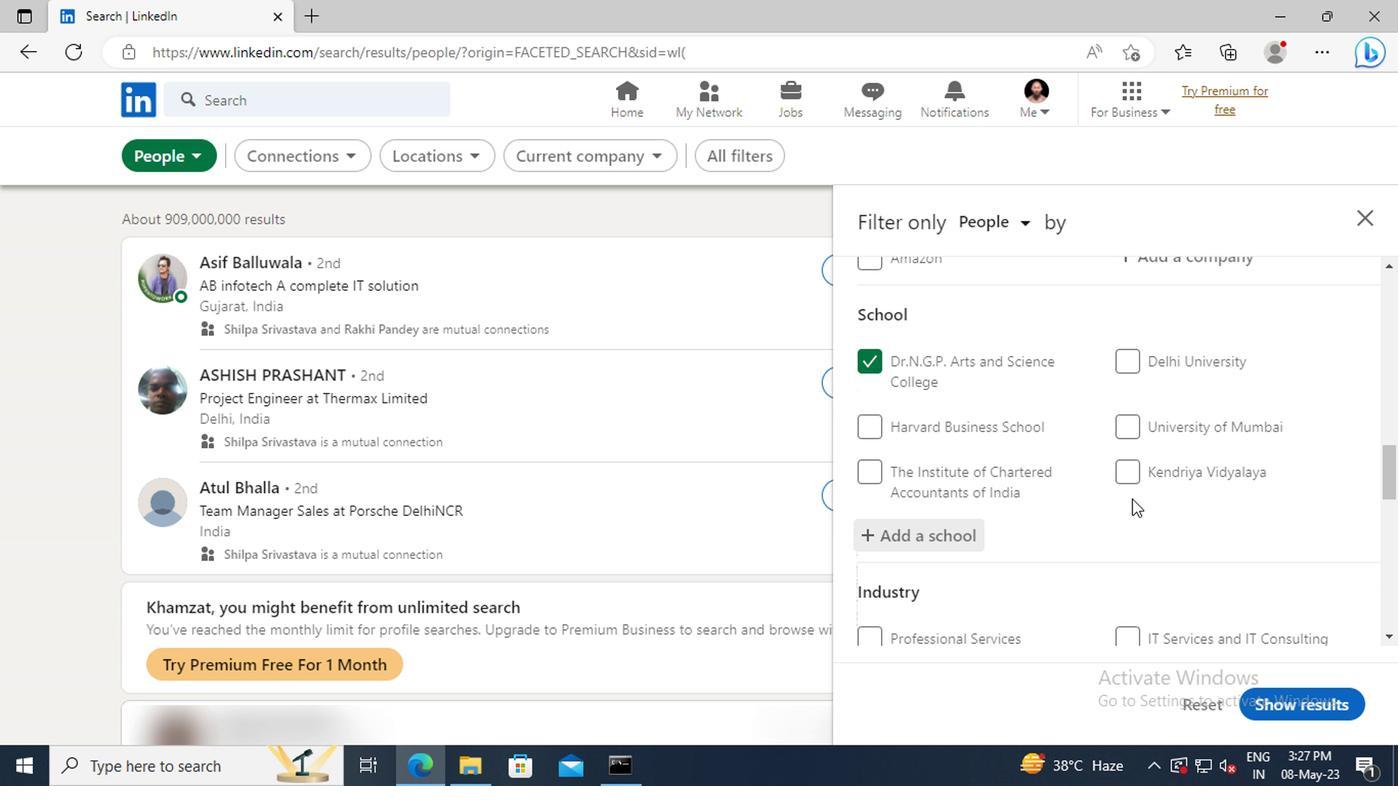 
Action: Mouse scrolled (956, 504) with delta (0, 0)
Screenshot: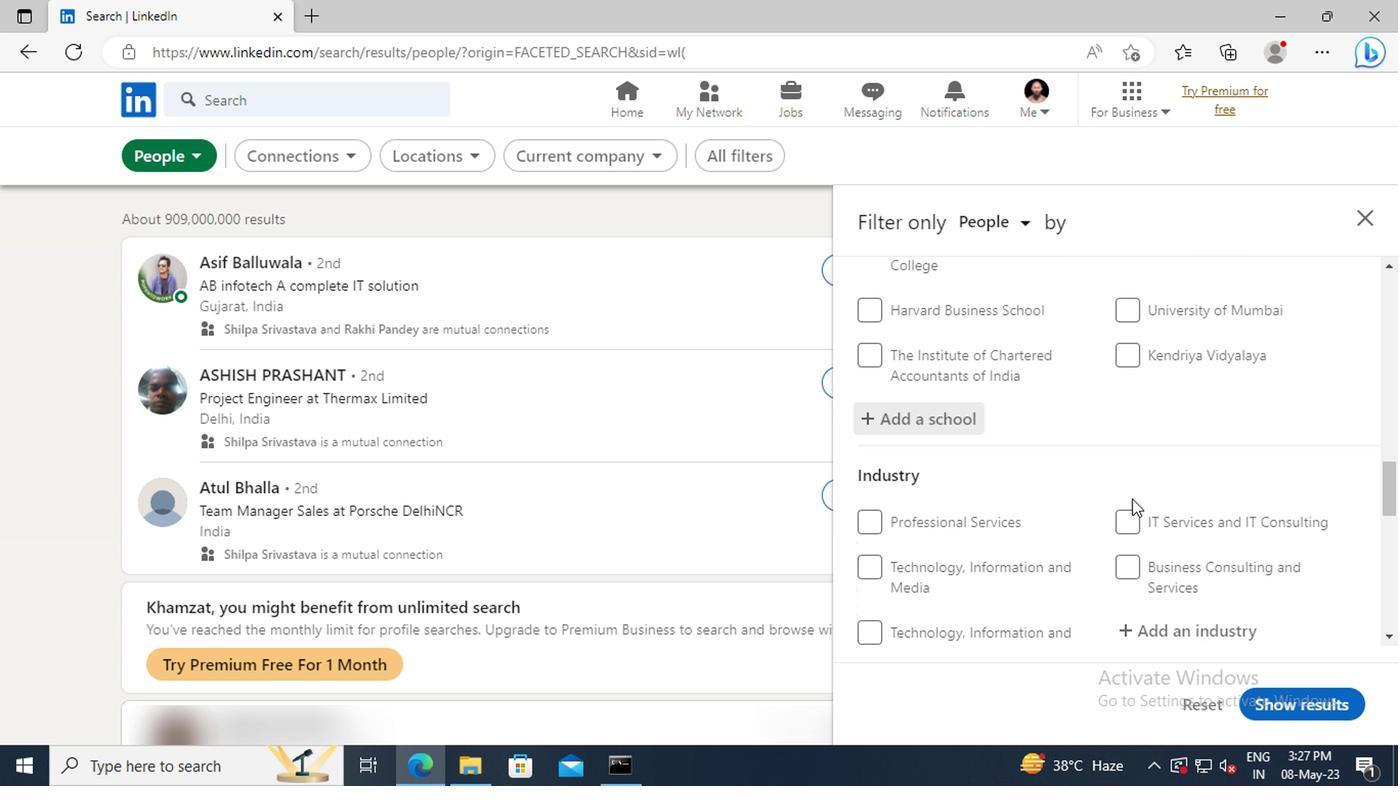 
Action: Mouse scrolled (956, 504) with delta (0, 0)
Screenshot: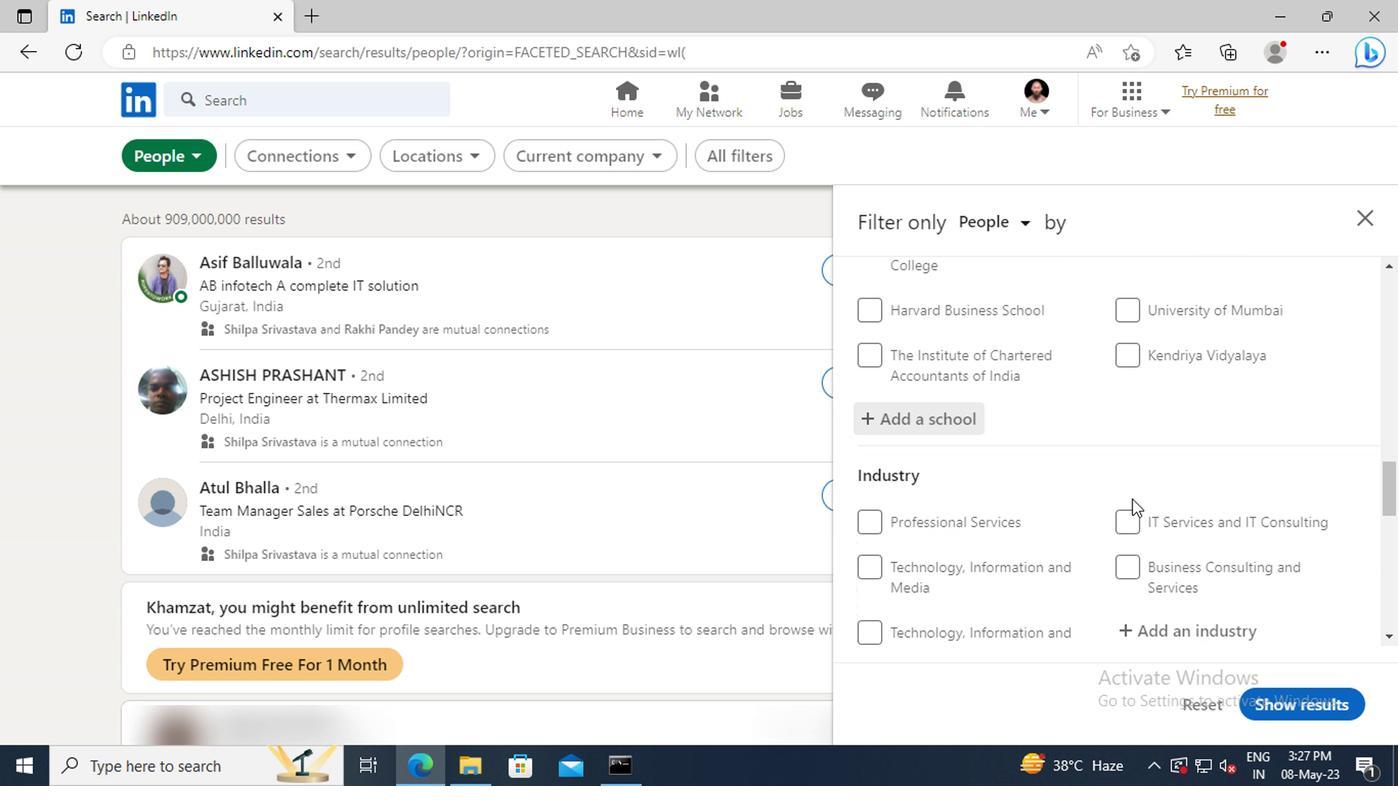 
Action: Mouse moved to (961, 517)
Screenshot: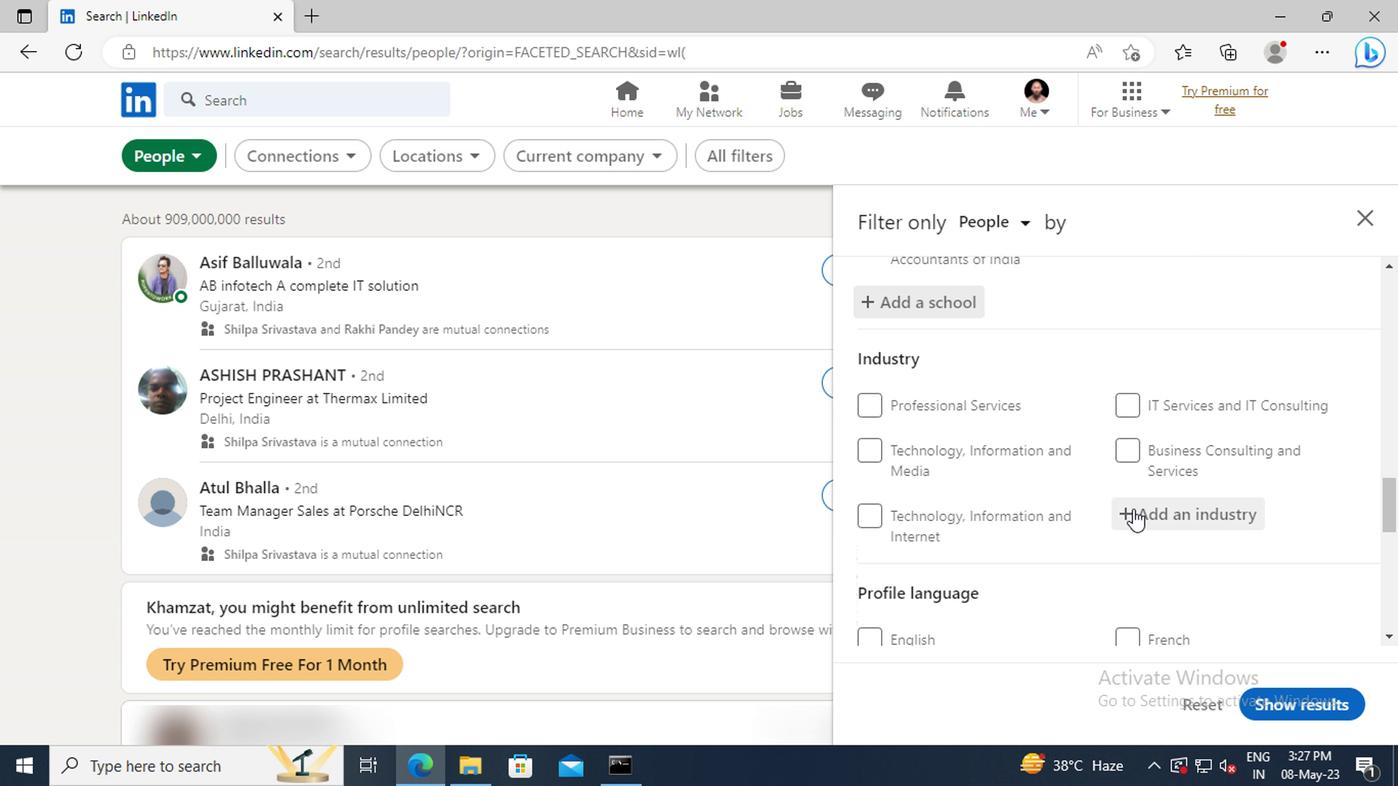 
Action: Mouse pressed left at (961, 517)
Screenshot: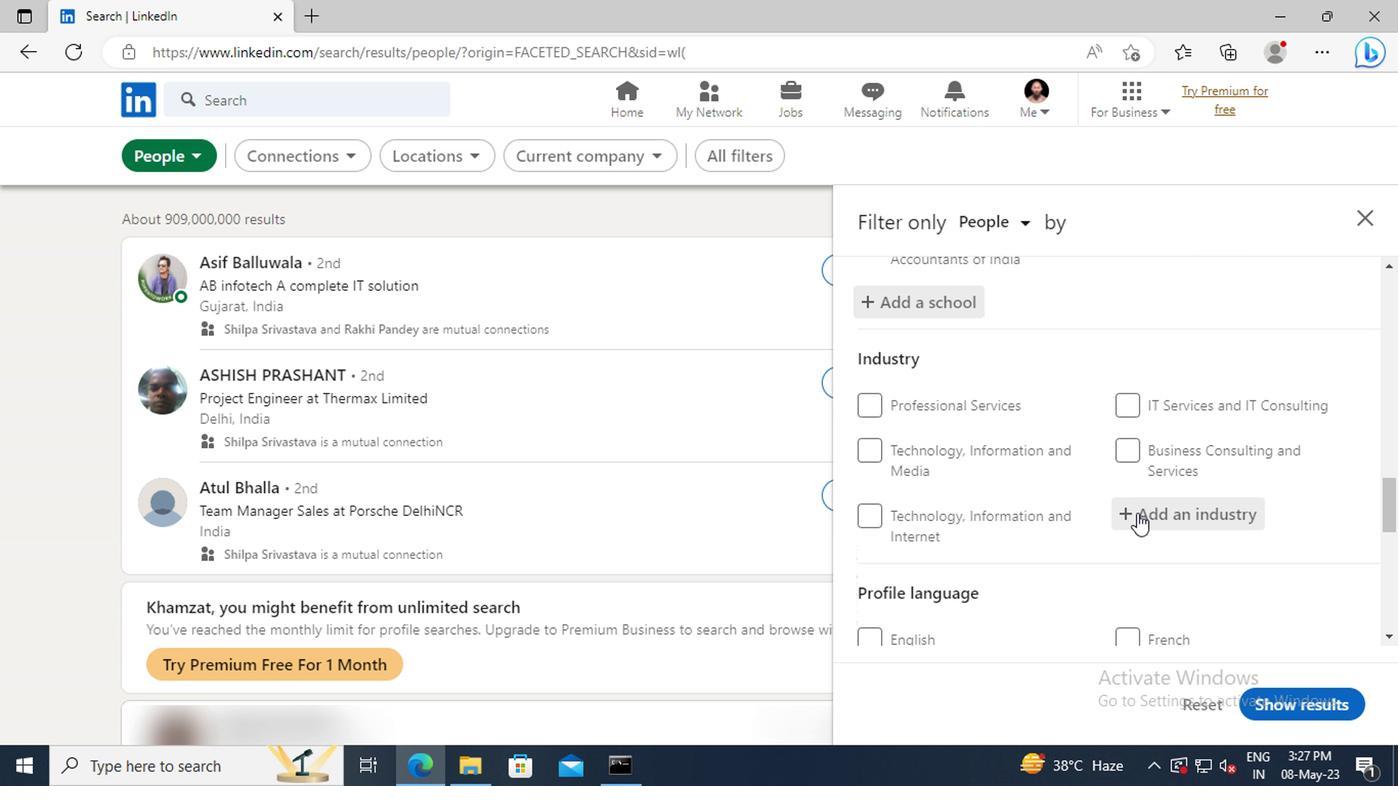 
Action: Key pressed <Key.shift>OIL<Key.space><Key.shift>EX
Screenshot: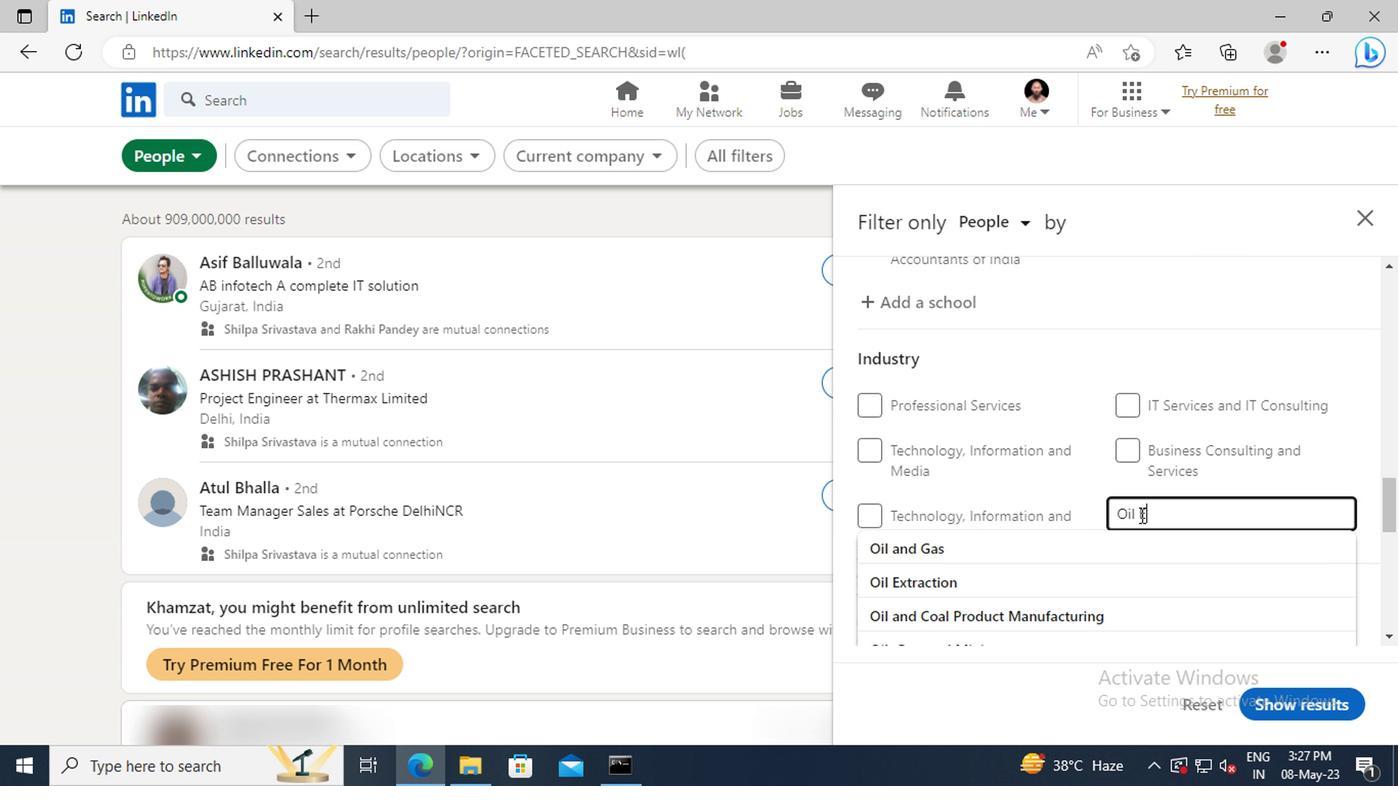 
Action: Mouse moved to (955, 538)
Screenshot: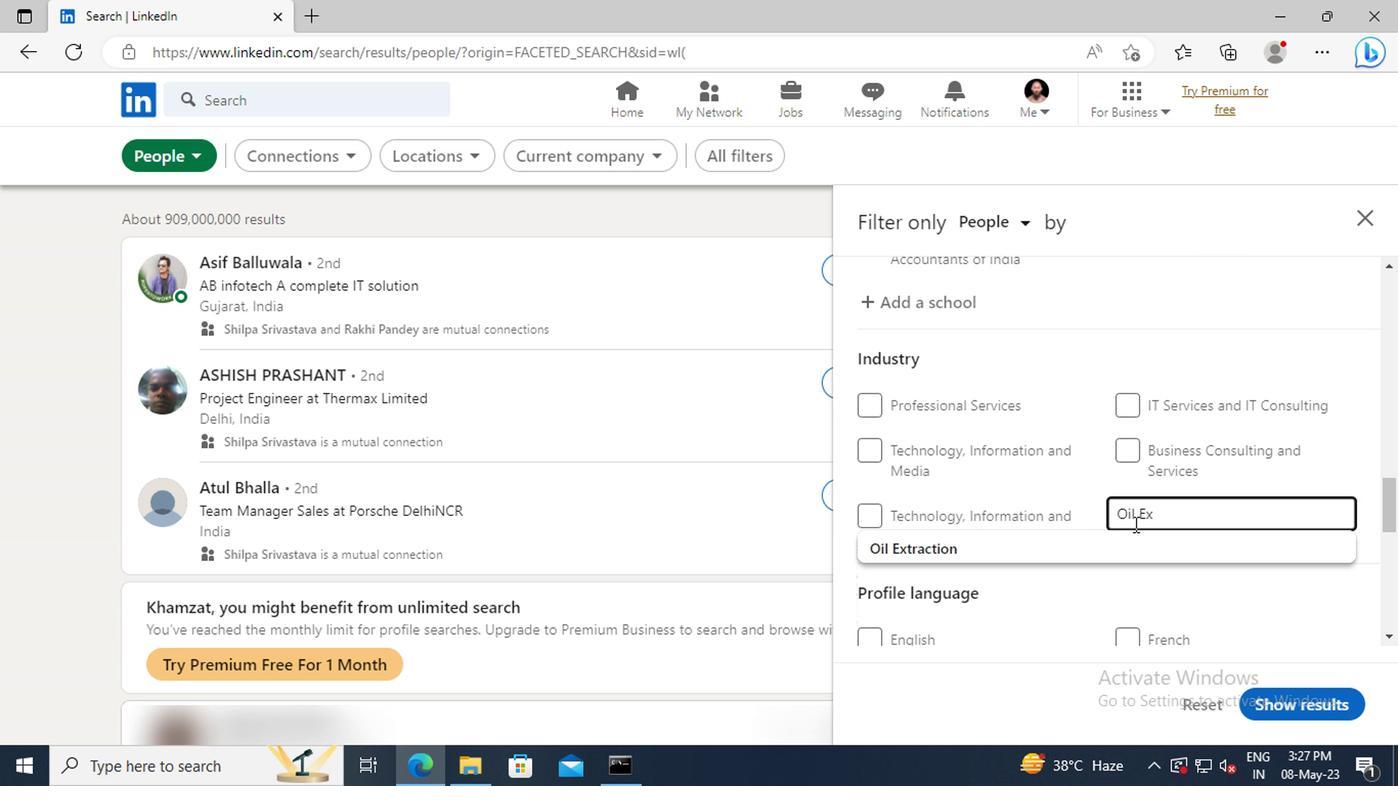 
Action: Mouse pressed left at (955, 538)
Screenshot: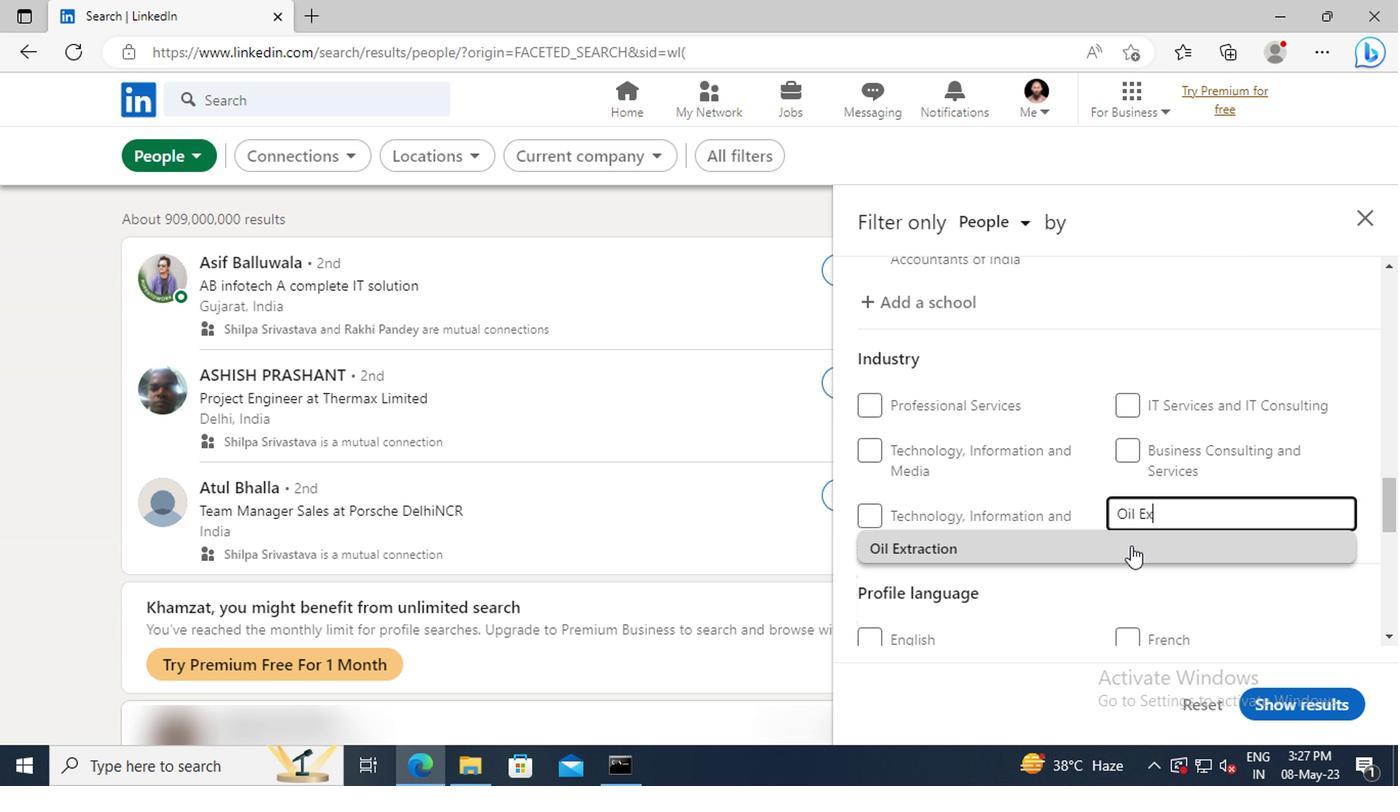 
Action: Mouse scrolled (955, 538) with delta (0, 0)
Screenshot: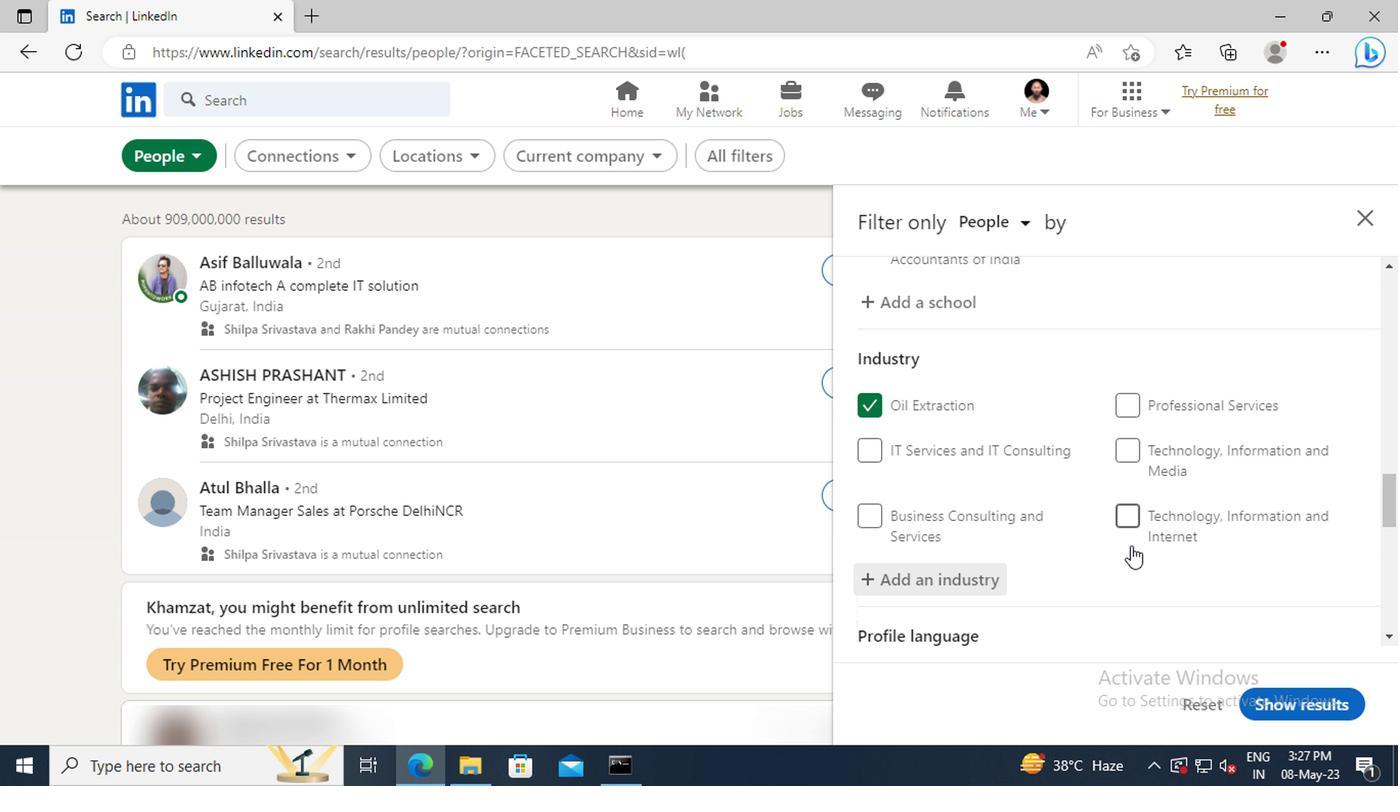 
Action: Mouse moved to (955, 537)
Screenshot: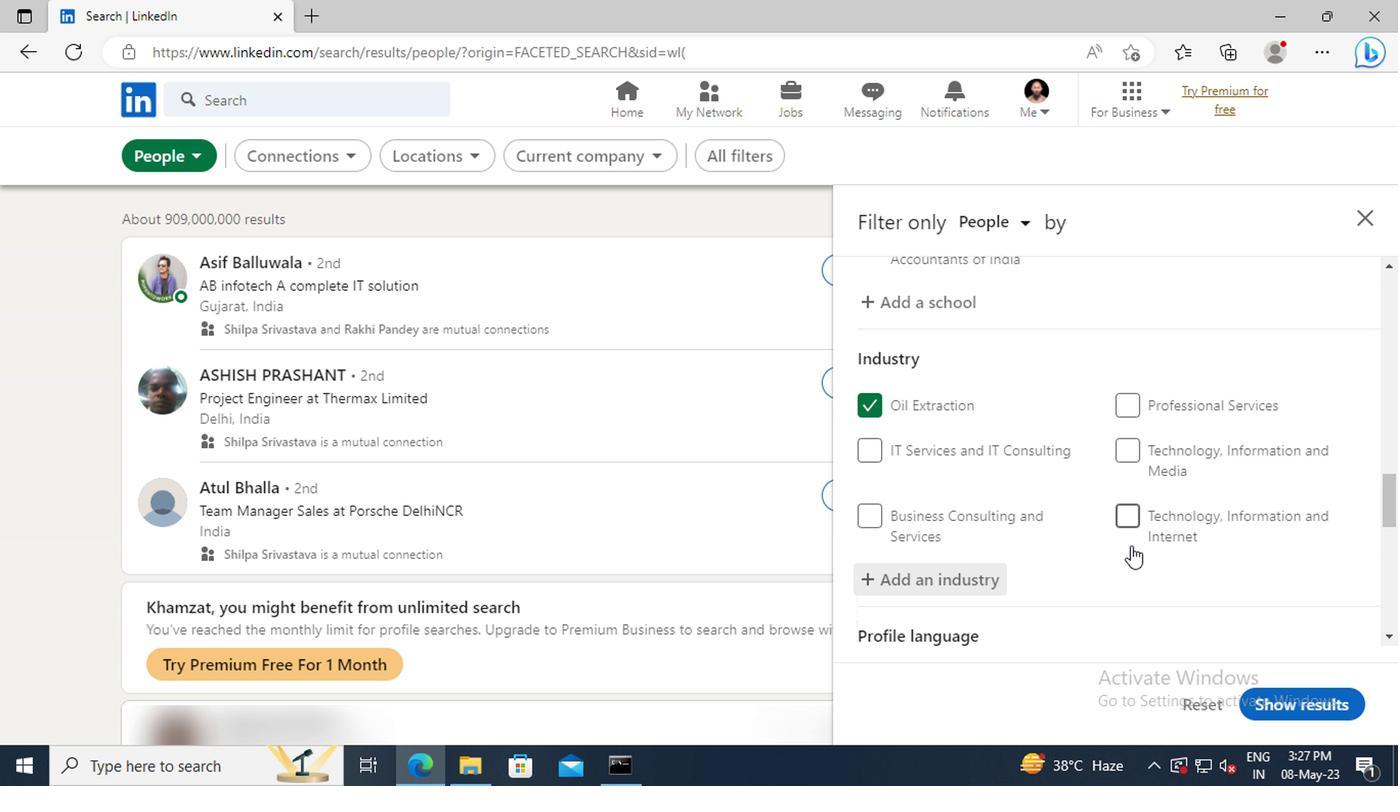 
Action: Mouse scrolled (955, 536) with delta (0, 0)
Screenshot: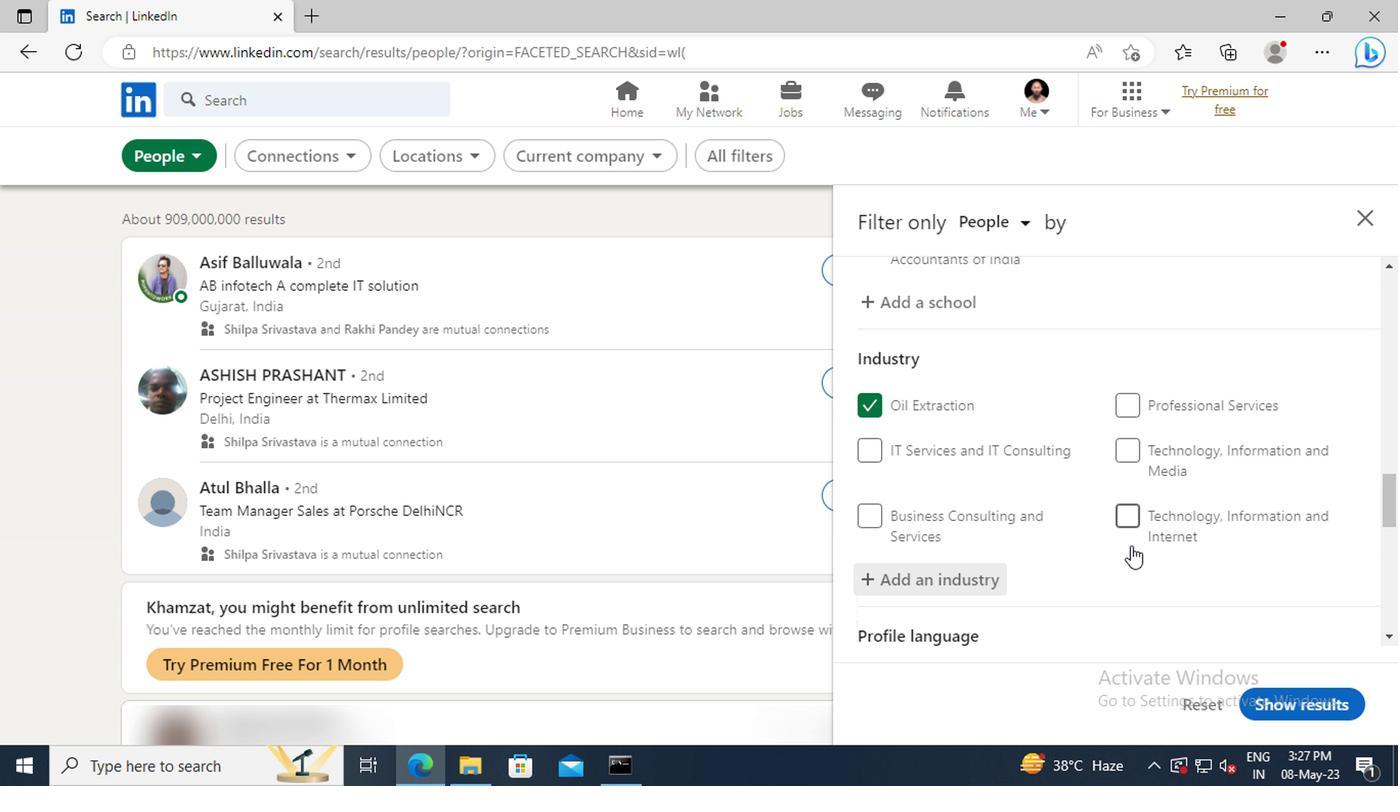 
Action: Mouse moved to (955, 536)
Screenshot: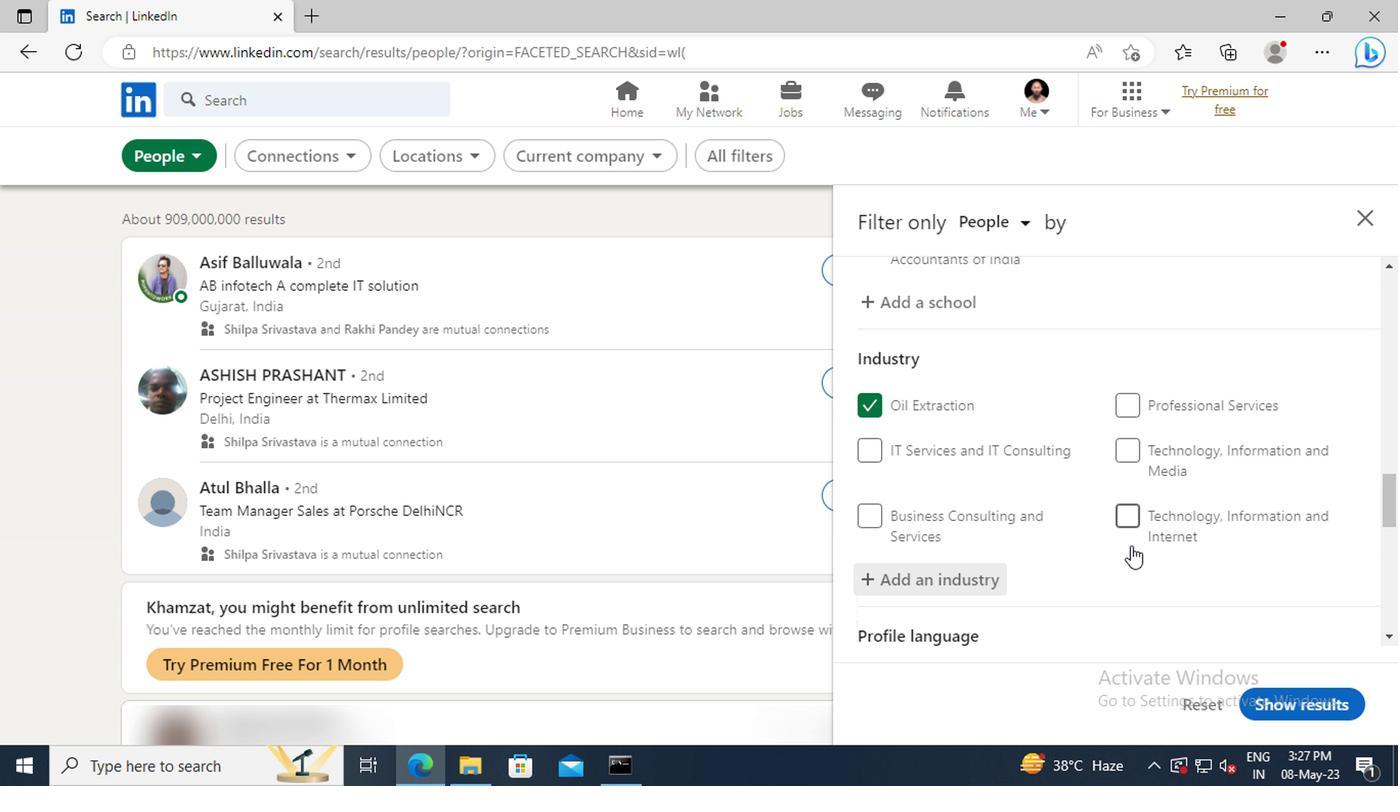 
Action: Mouse scrolled (955, 535) with delta (0, 0)
Screenshot: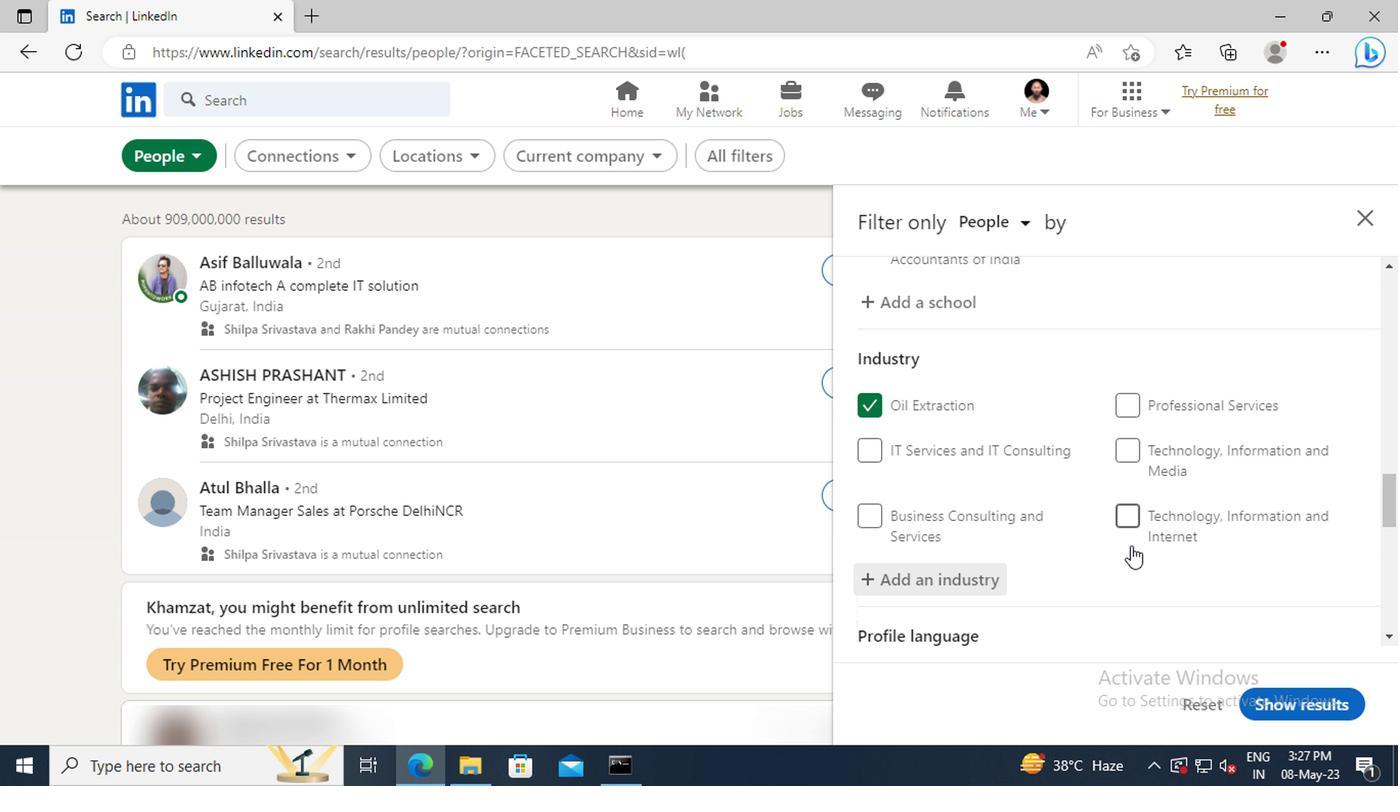 
Action: Mouse moved to (948, 511)
Screenshot: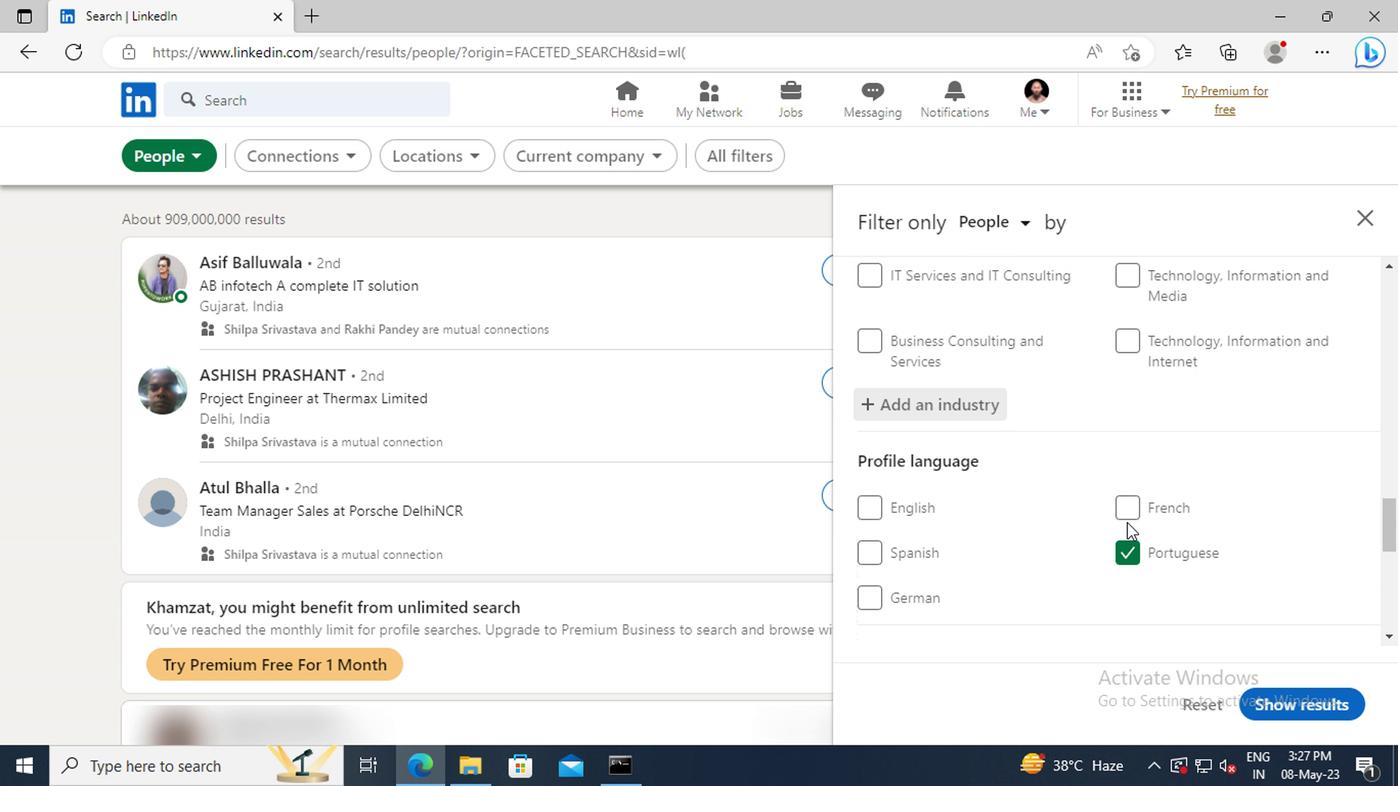 
Action: Mouse scrolled (948, 511) with delta (0, 0)
Screenshot: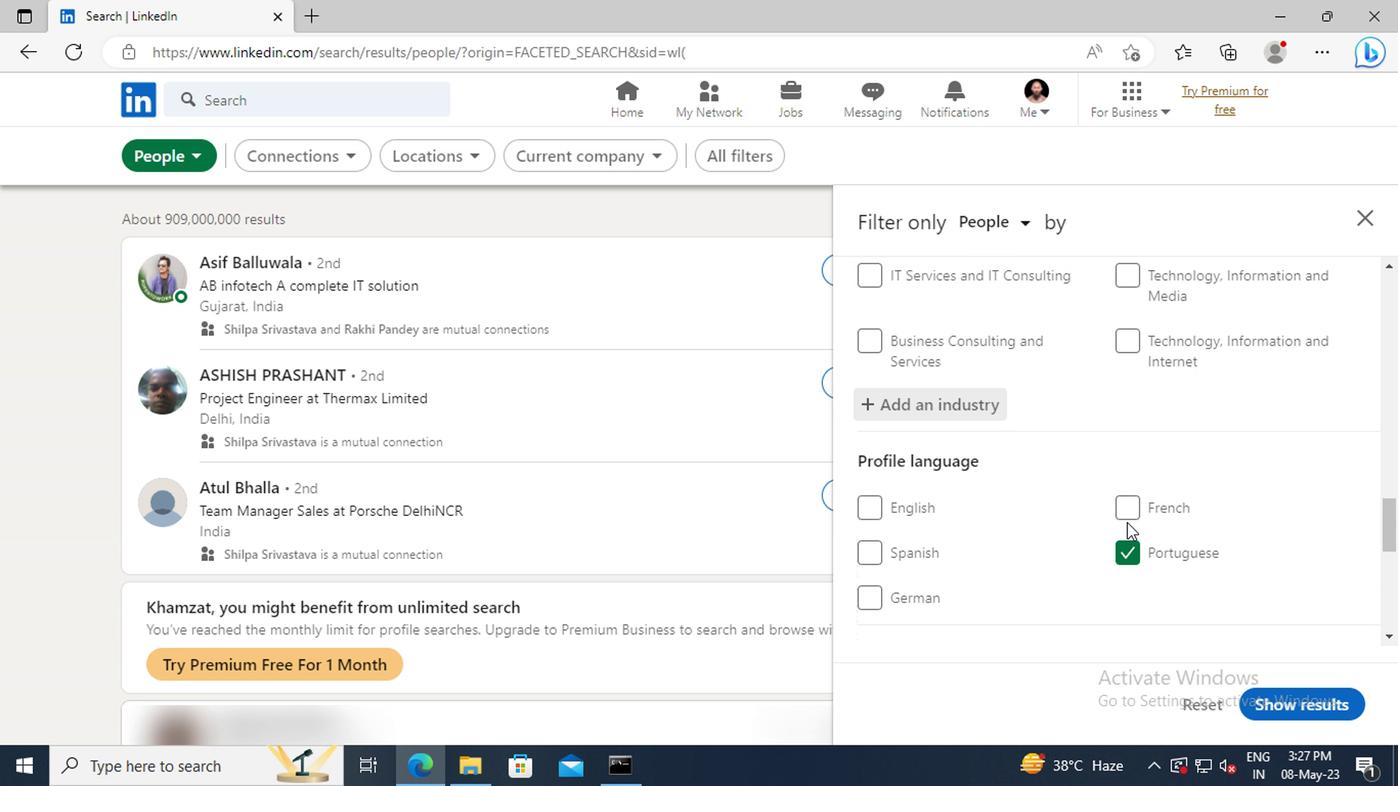 
Action: Mouse moved to (945, 506)
Screenshot: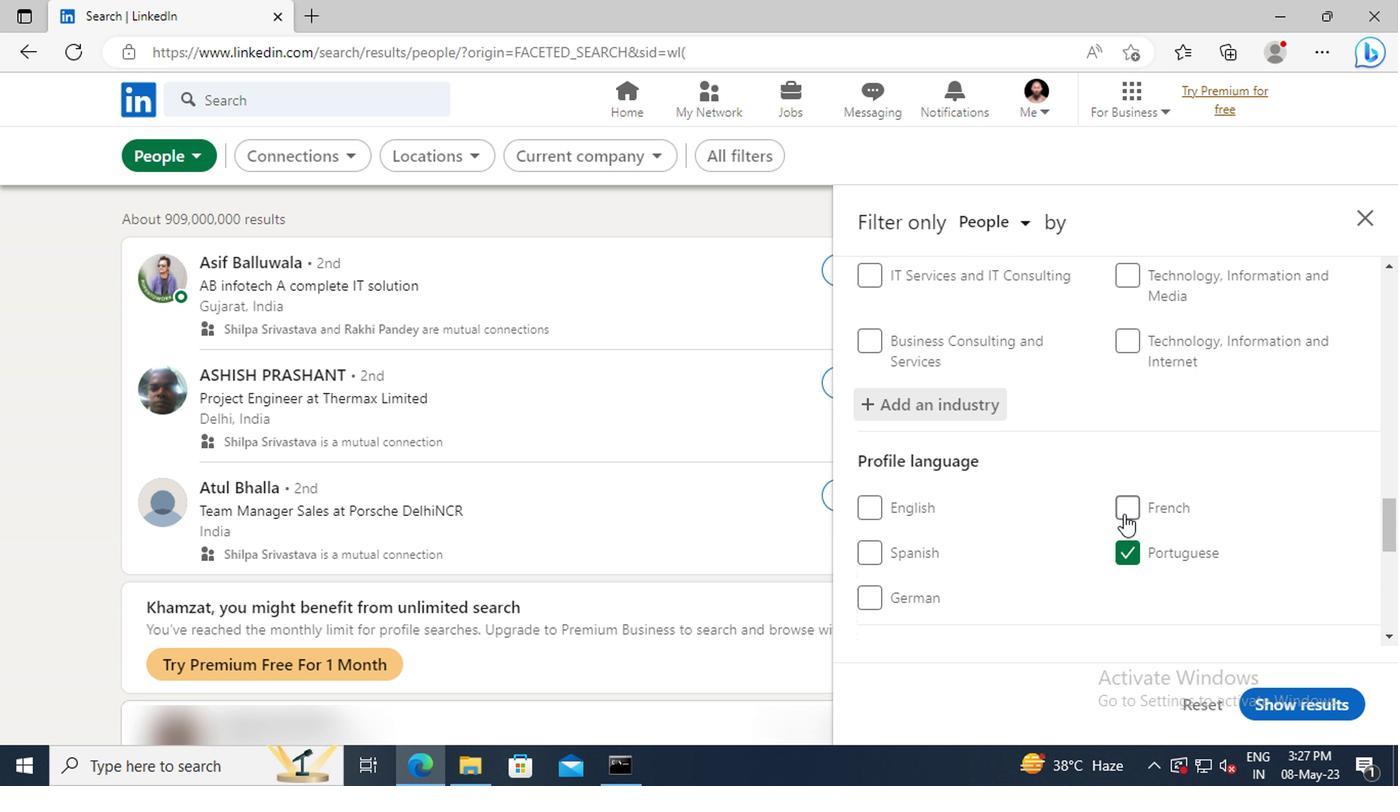 
Action: Mouse scrolled (945, 506) with delta (0, 0)
Screenshot: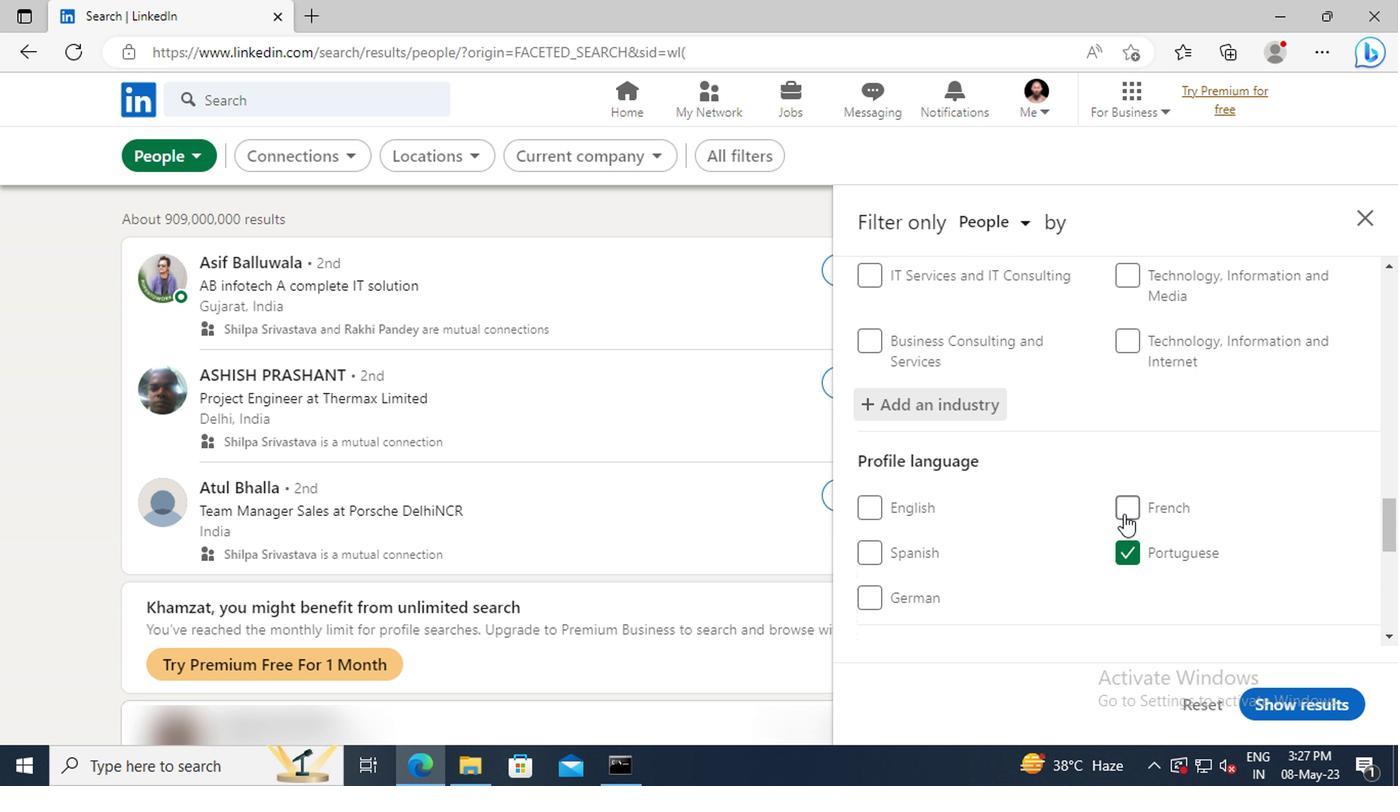 
Action: Mouse moved to (944, 502)
Screenshot: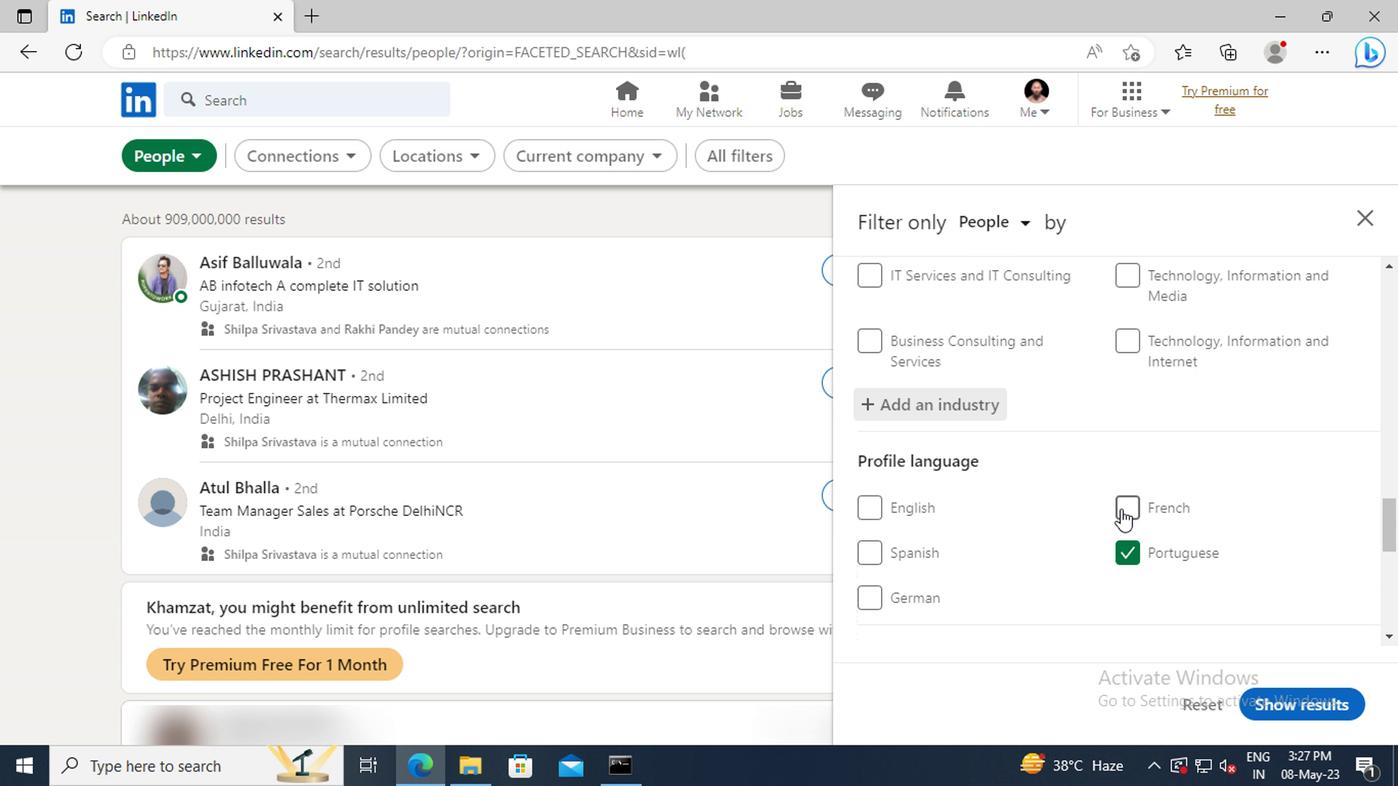 
Action: Mouse scrolled (944, 501) with delta (0, 0)
Screenshot: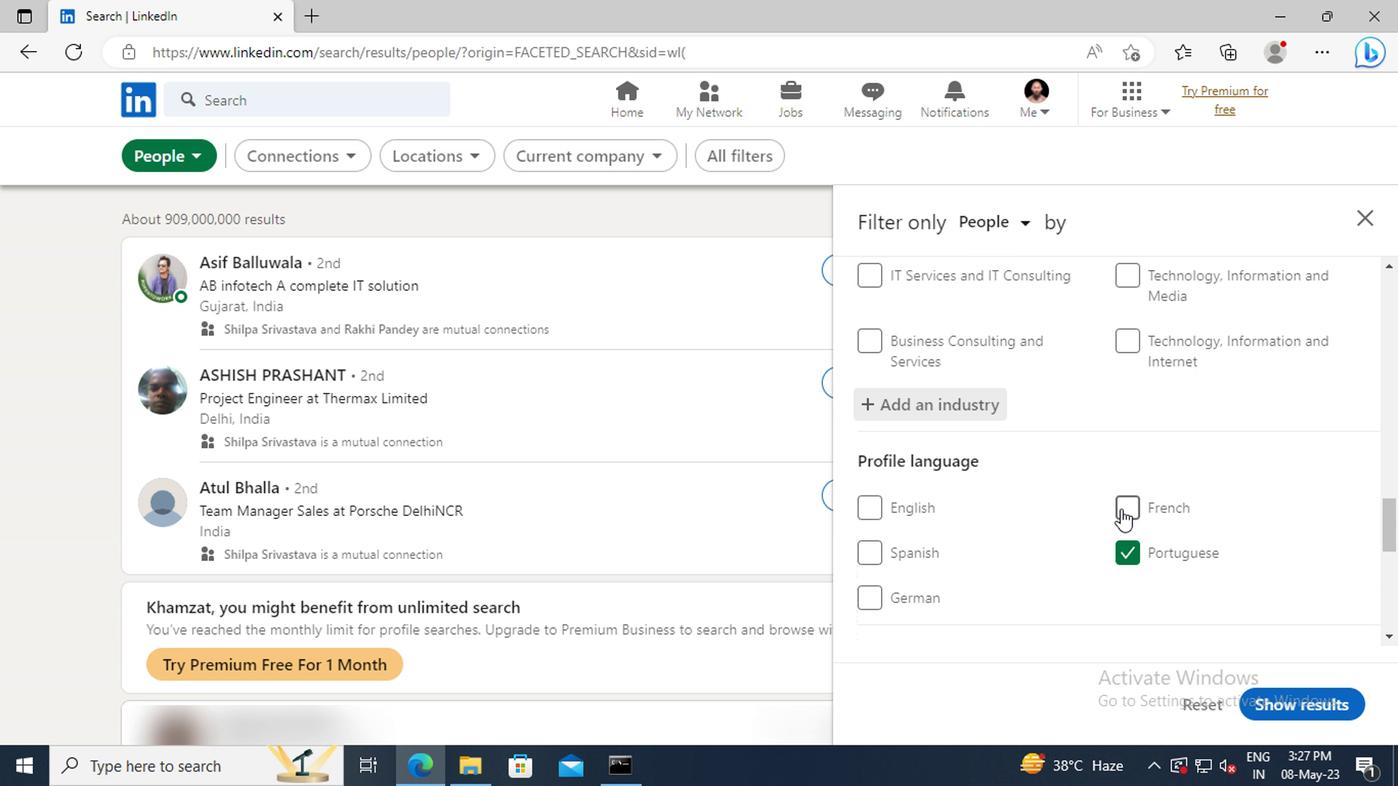 
Action: Mouse moved to (942, 476)
Screenshot: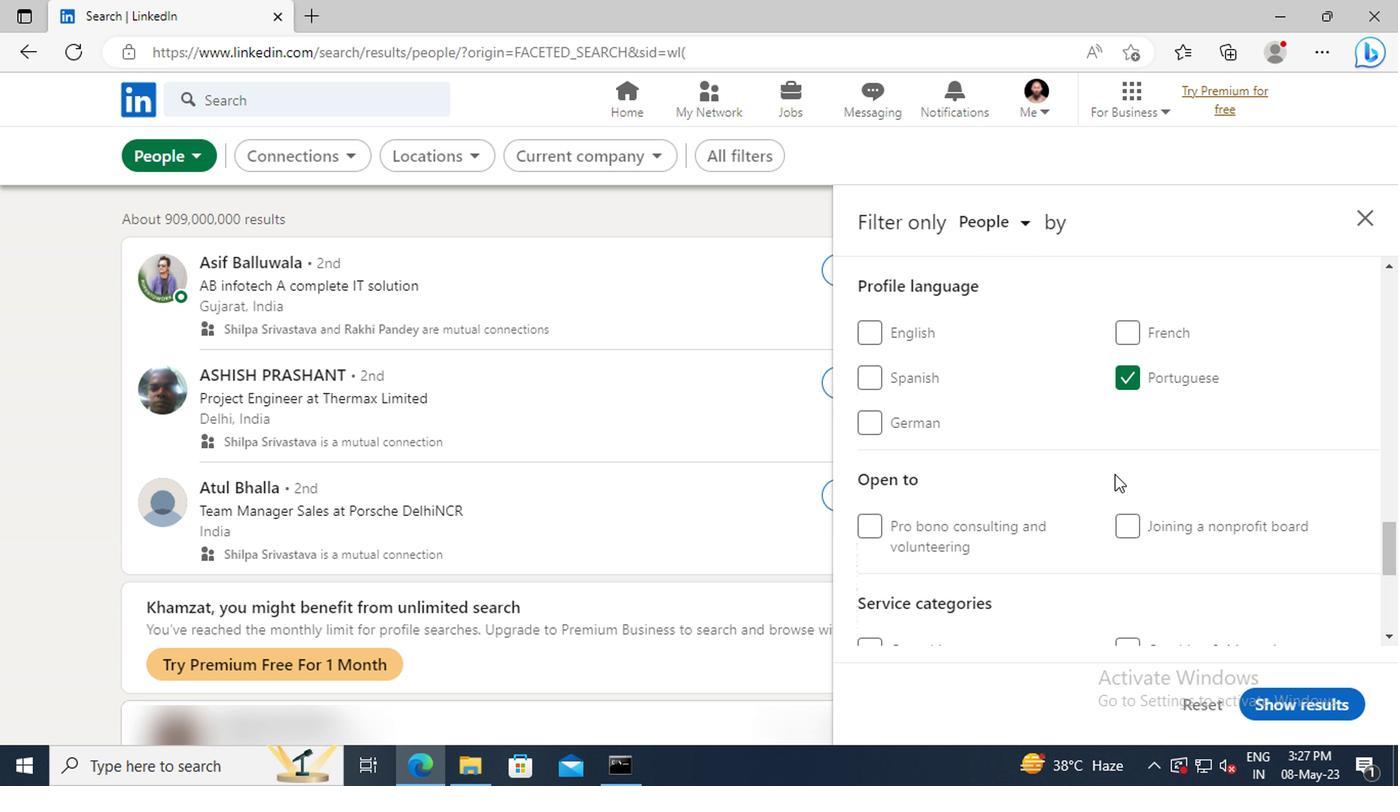 
Action: Mouse scrolled (942, 476) with delta (0, 0)
Screenshot: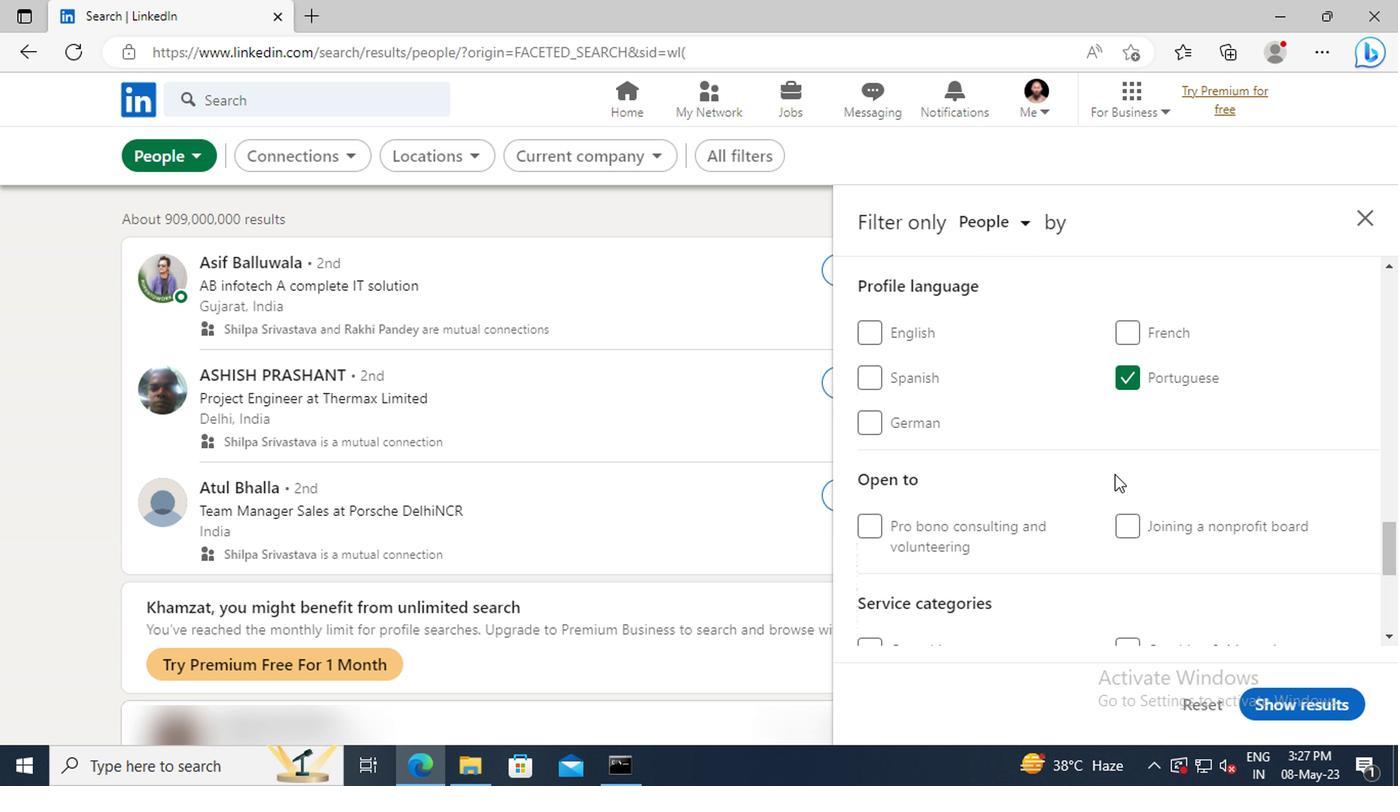 
Action: Mouse moved to (942, 475)
Screenshot: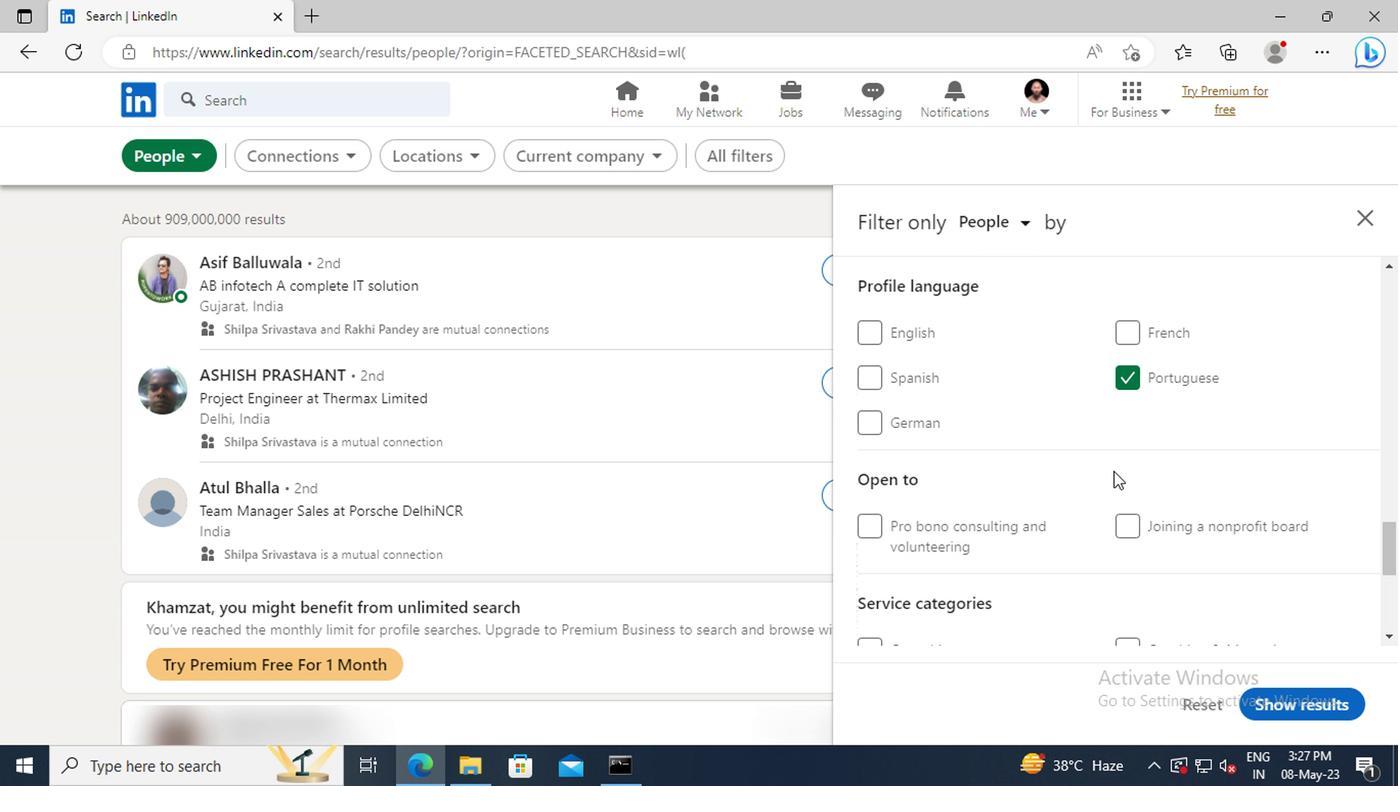 
Action: Mouse scrolled (942, 474) with delta (0, 0)
Screenshot: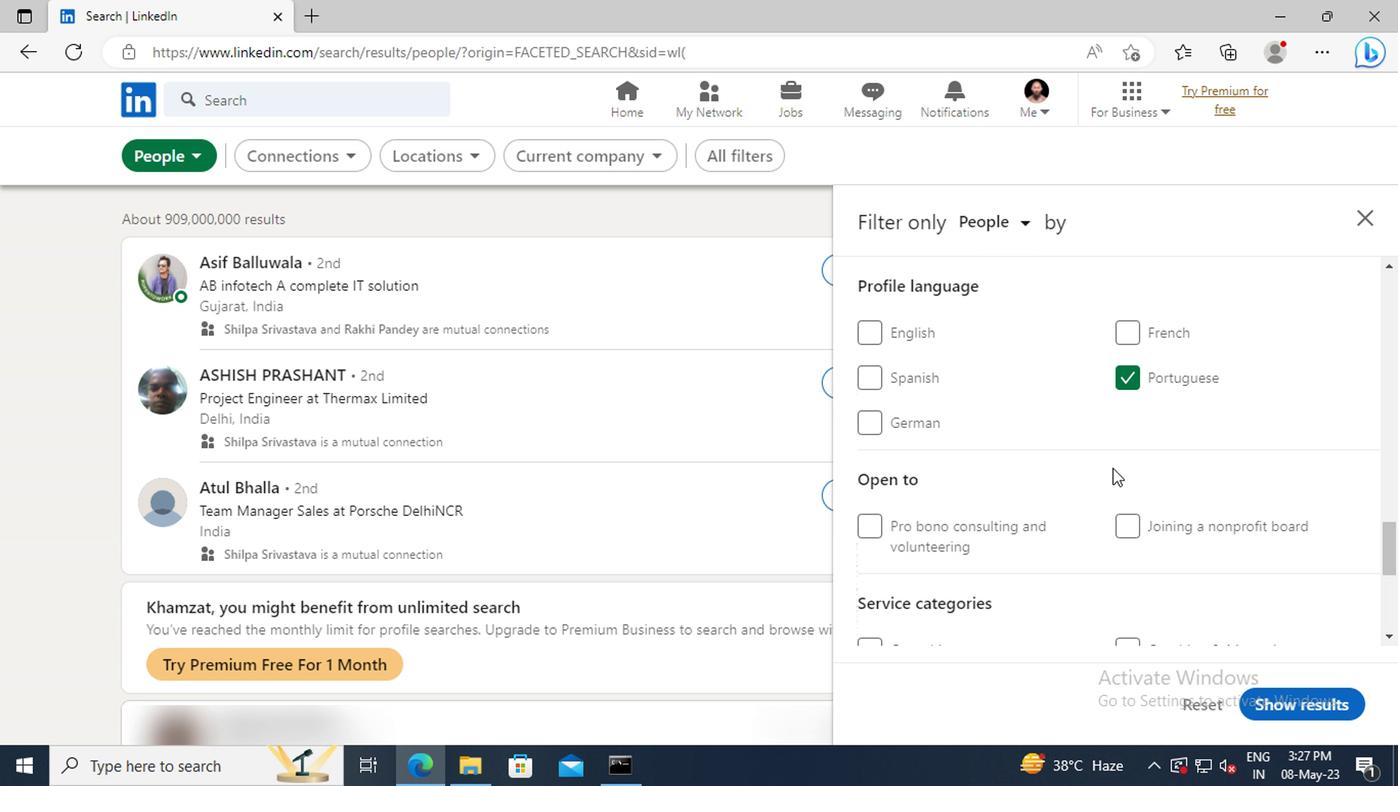 
Action: Mouse moved to (942, 474)
Screenshot: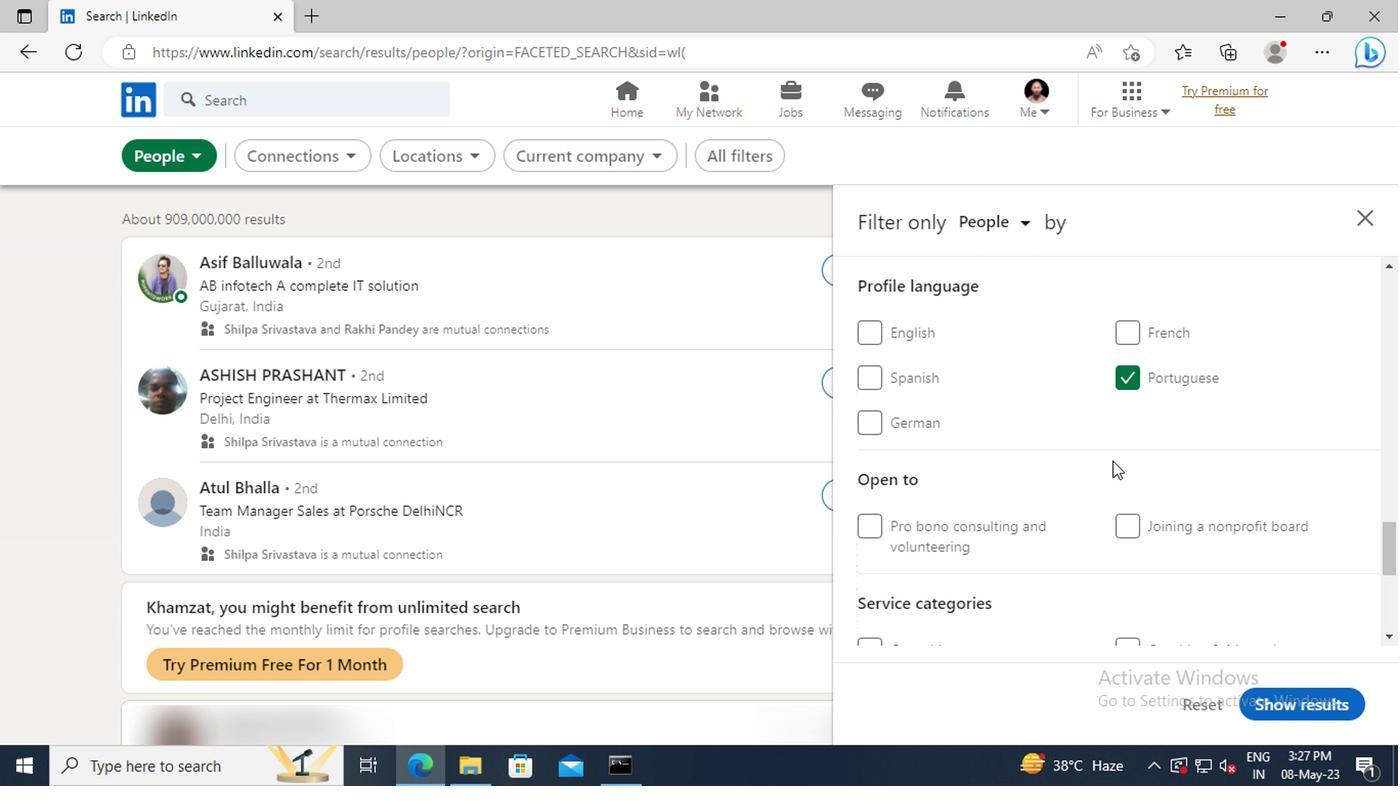
Action: Mouse scrolled (942, 474) with delta (0, 0)
Screenshot: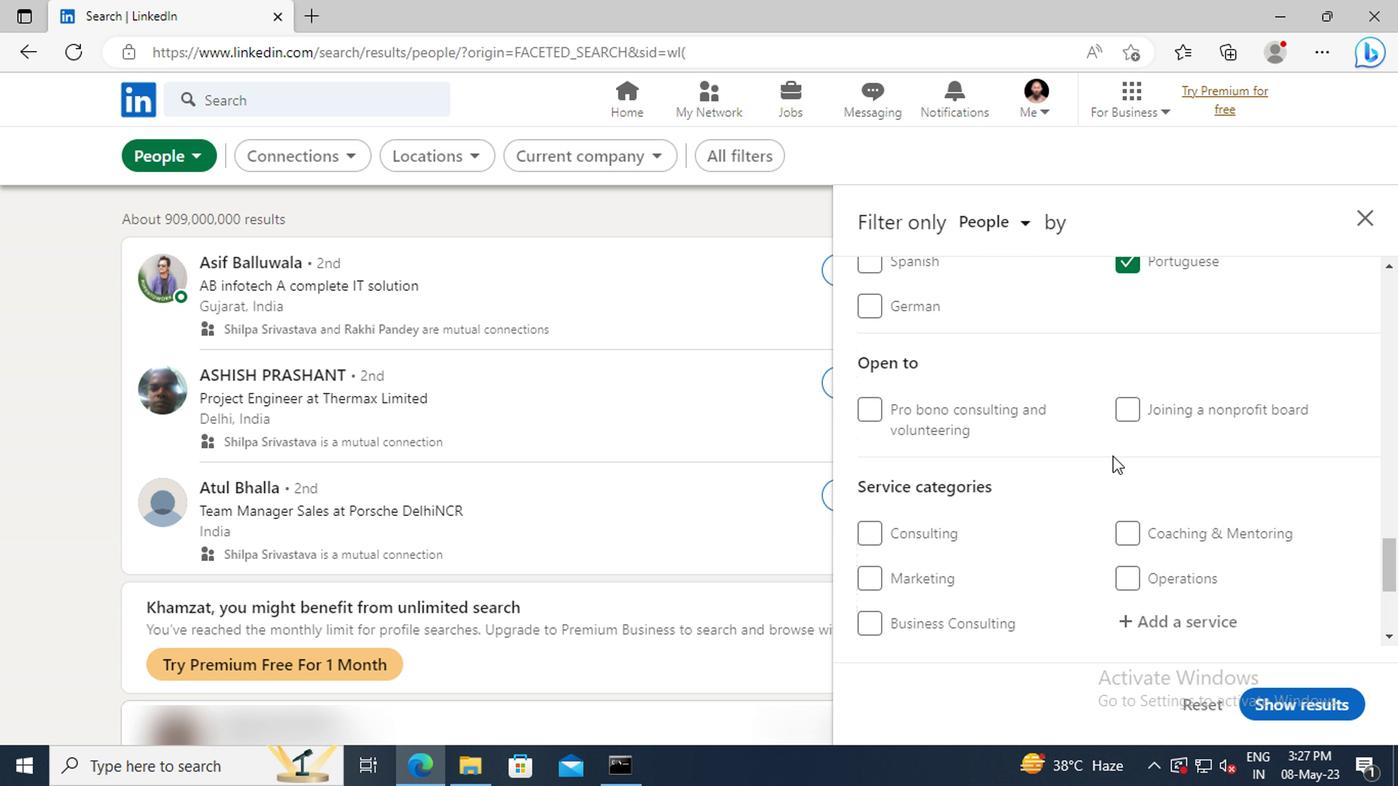 
Action: Mouse scrolled (942, 474) with delta (0, 0)
Screenshot: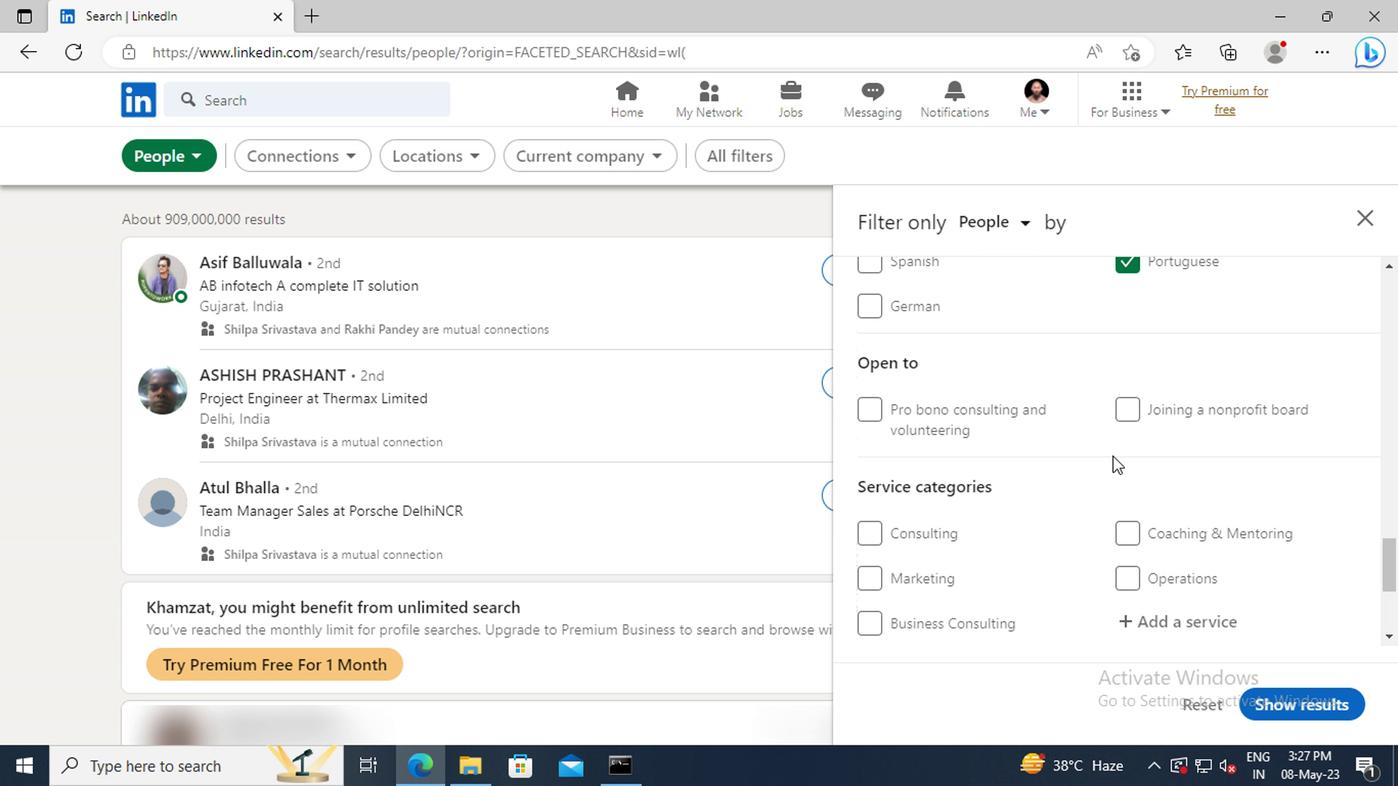 
Action: Mouse moved to (963, 508)
Screenshot: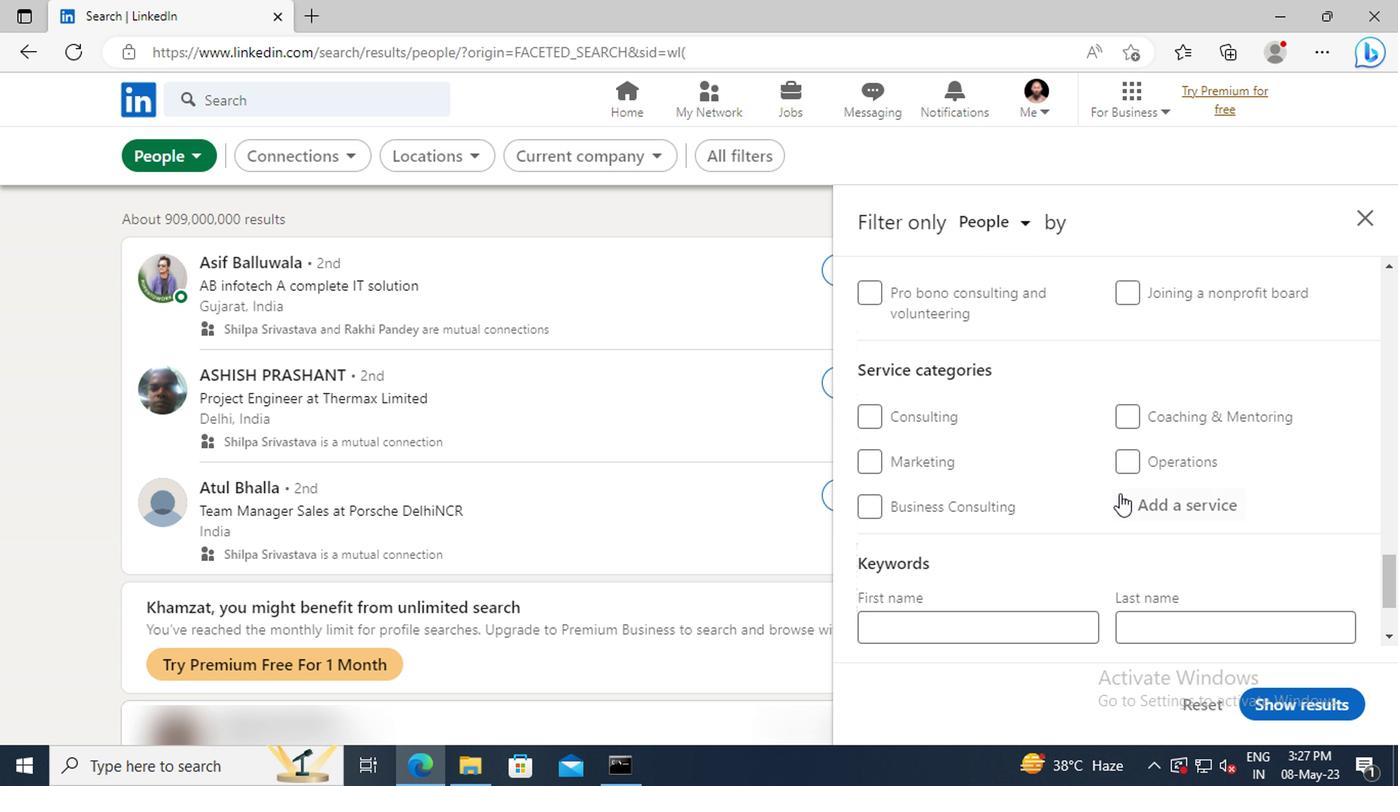 
Action: Mouse pressed left at (963, 508)
Screenshot: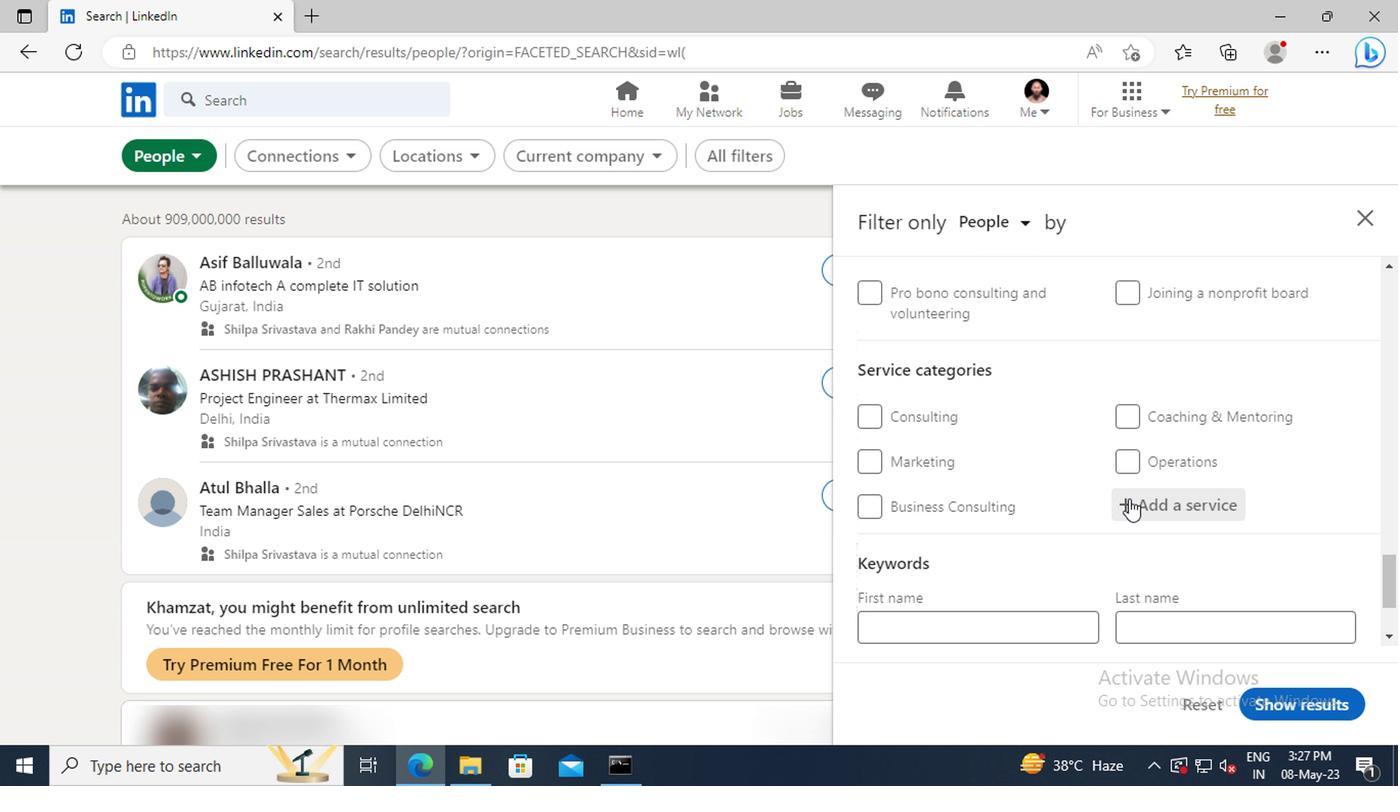 
Action: Mouse moved to (969, 511)
Screenshot: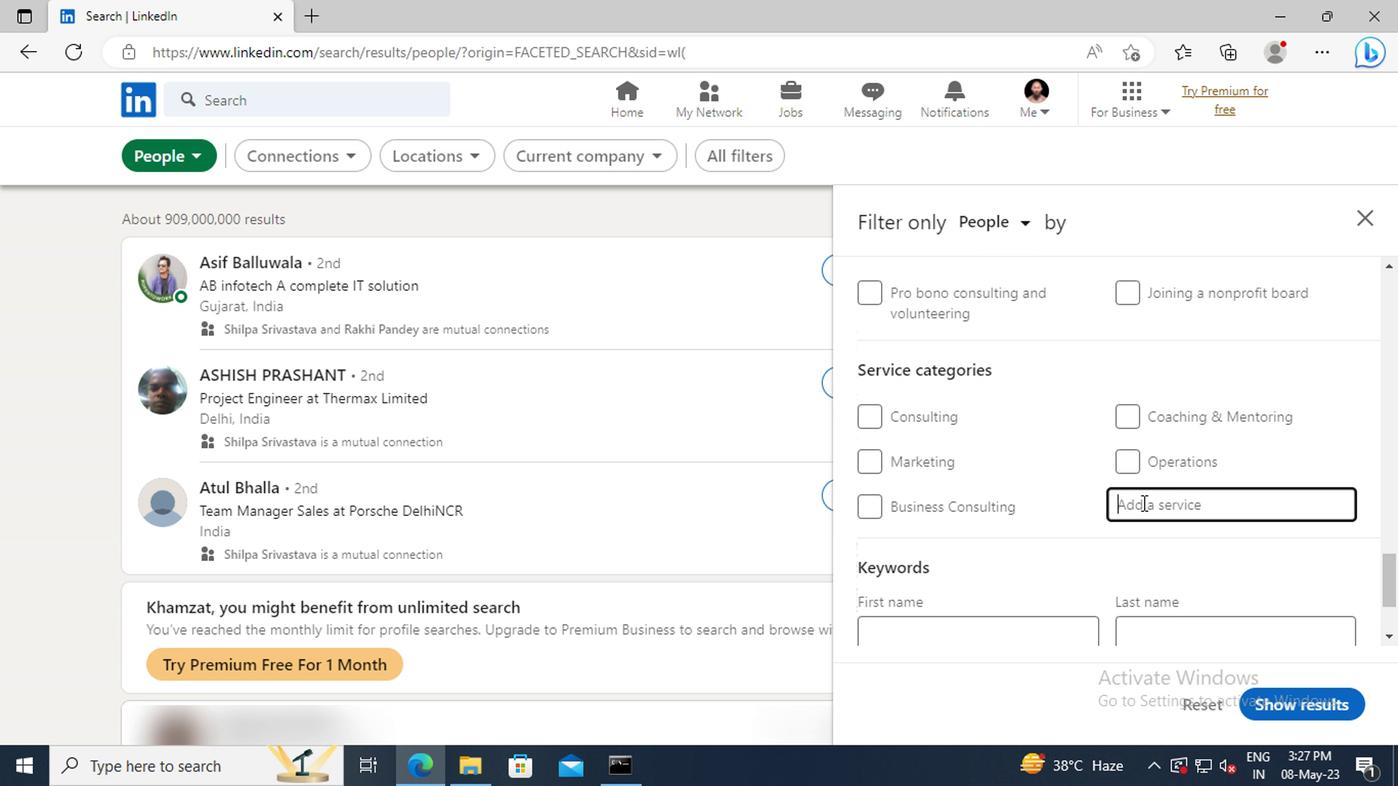 
Action: Key pressed <Key.shift>FINANCIAL<Key.space><Key.shift>PL
Screenshot: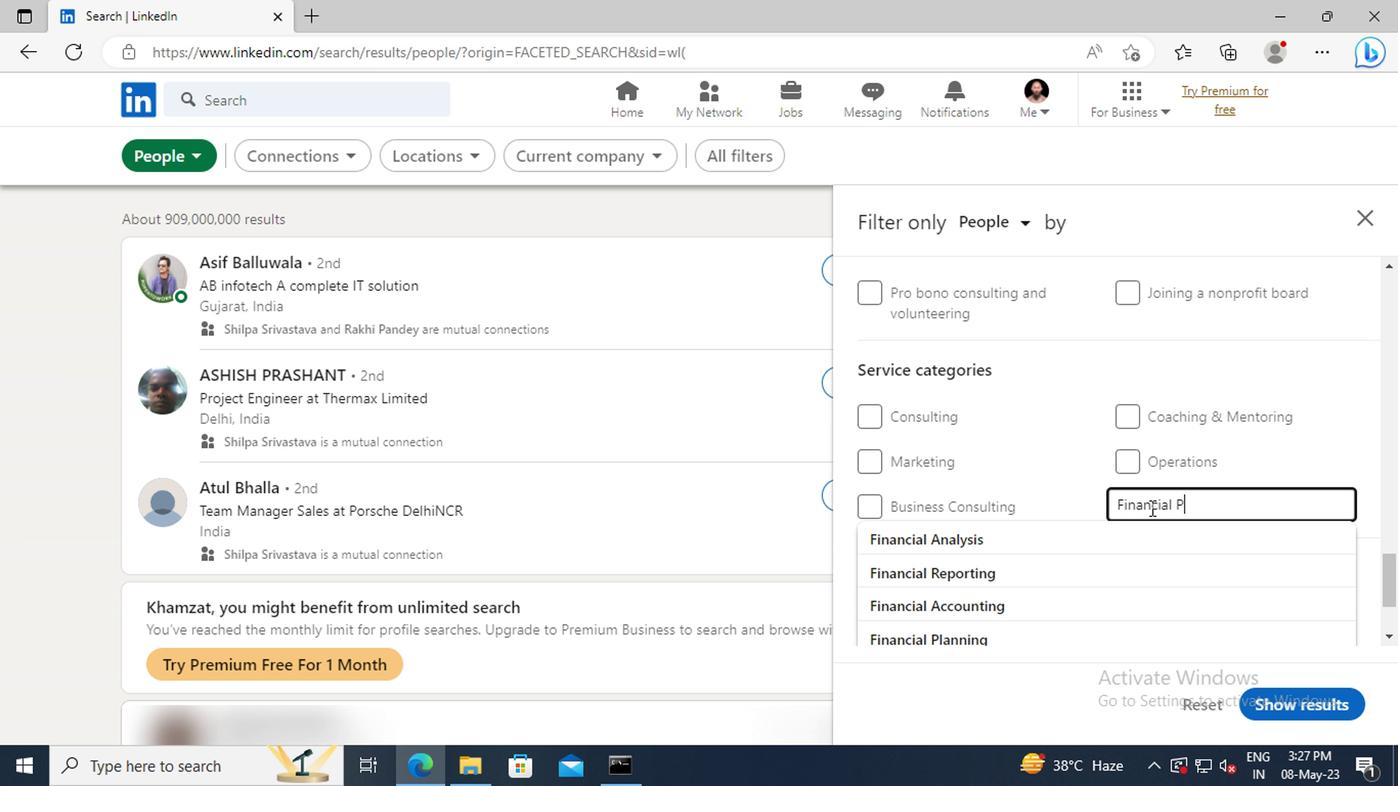 
Action: Mouse moved to (972, 534)
Screenshot: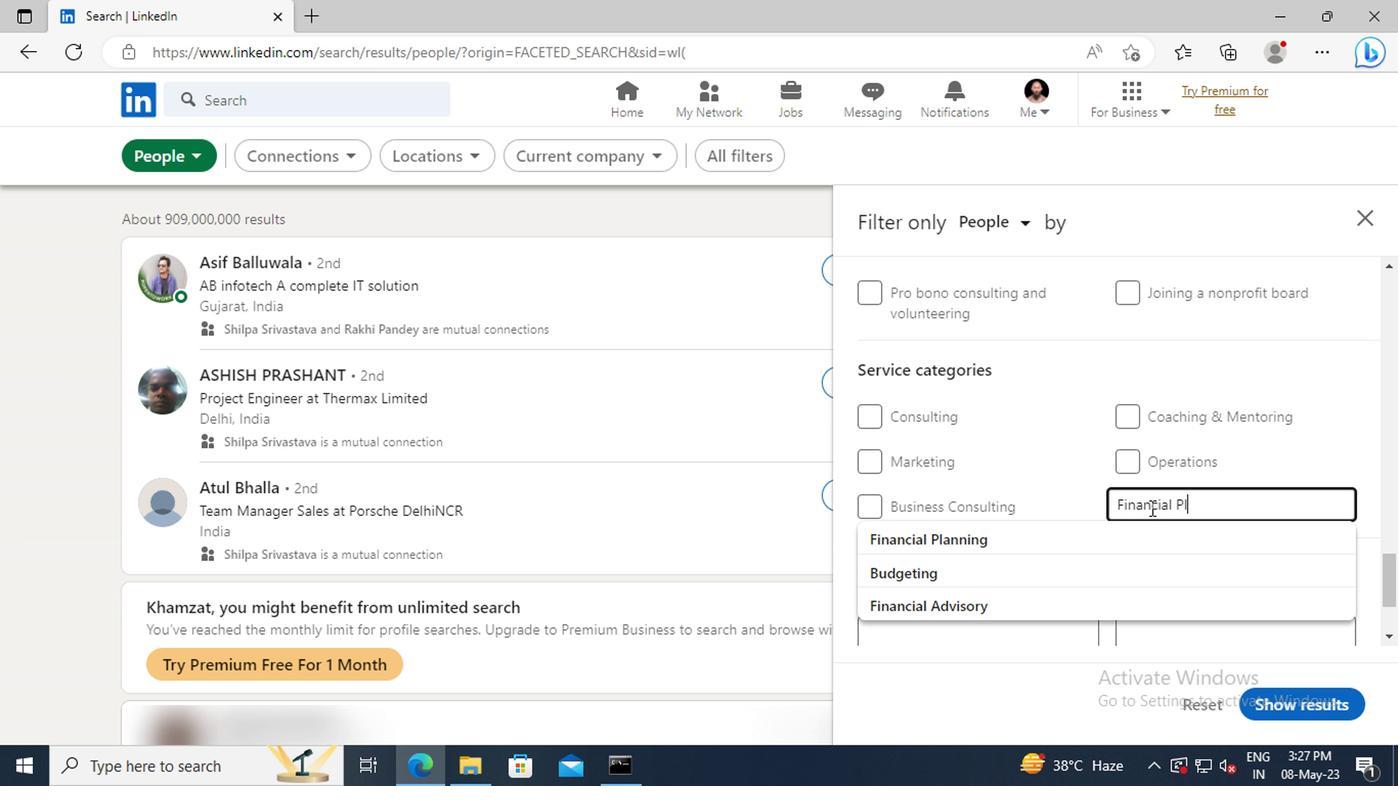 
Action: Mouse pressed left at (972, 534)
Screenshot: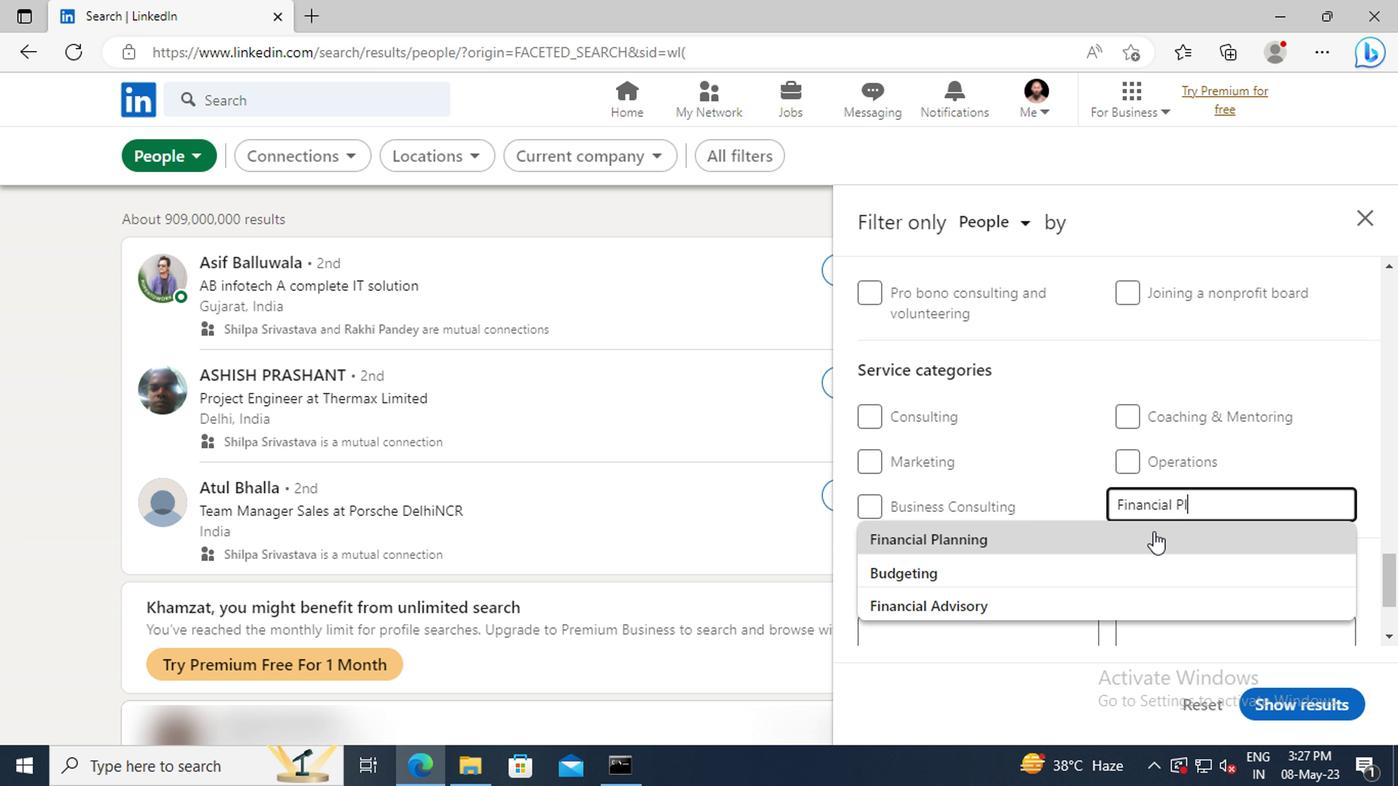 
Action: Mouse moved to (972, 534)
Screenshot: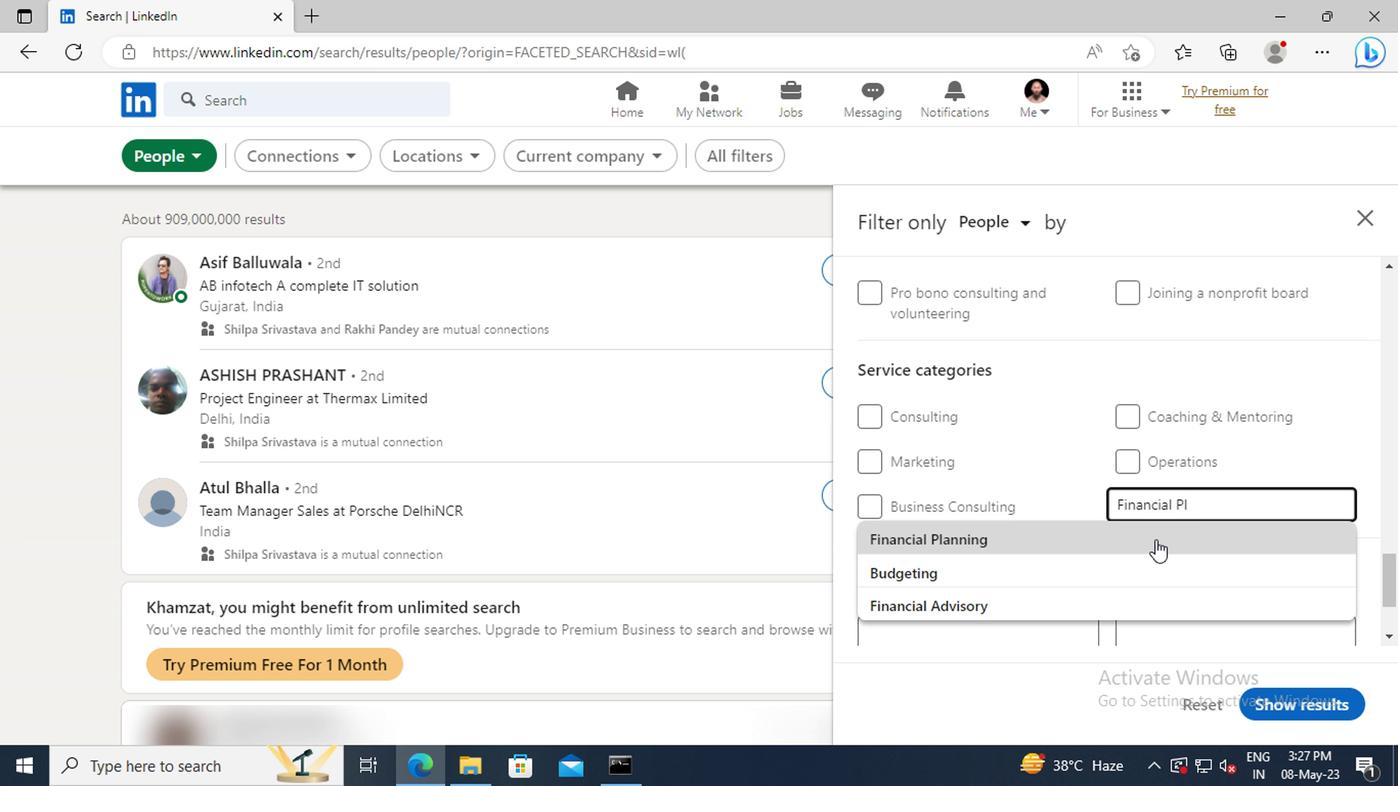 
Action: Mouse scrolled (972, 533) with delta (0, 0)
Screenshot: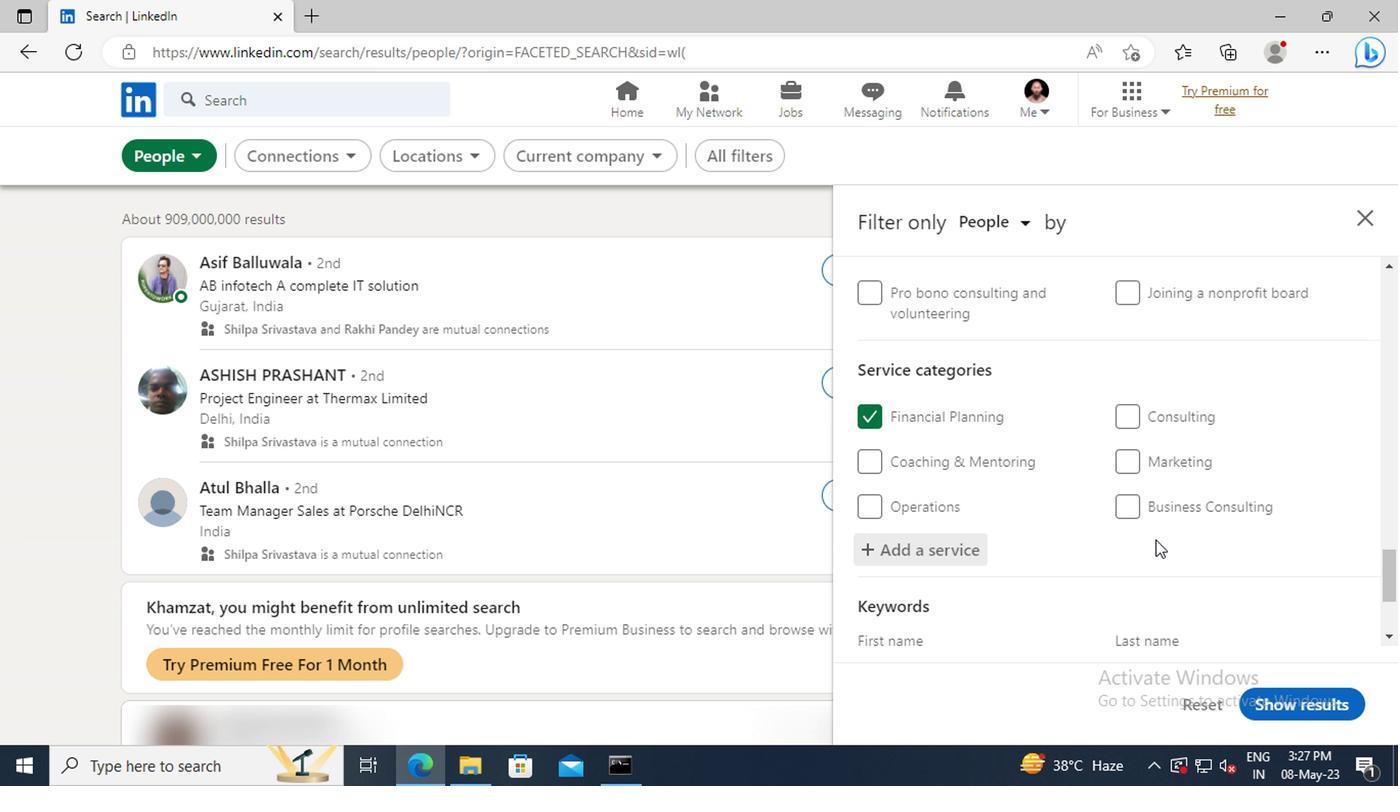 
Action: Mouse scrolled (972, 533) with delta (0, 0)
Screenshot: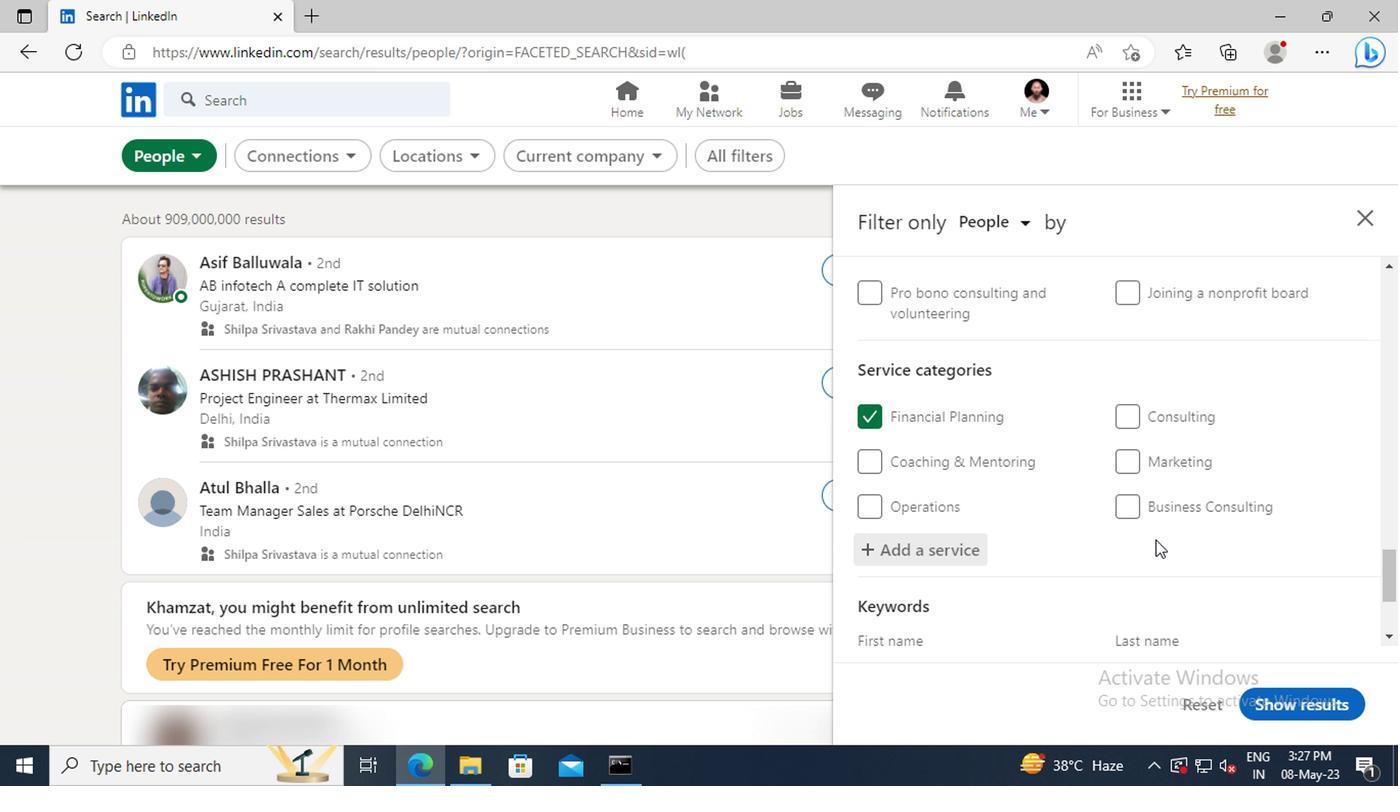 
Action: Mouse scrolled (972, 533) with delta (0, 0)
Screenshot: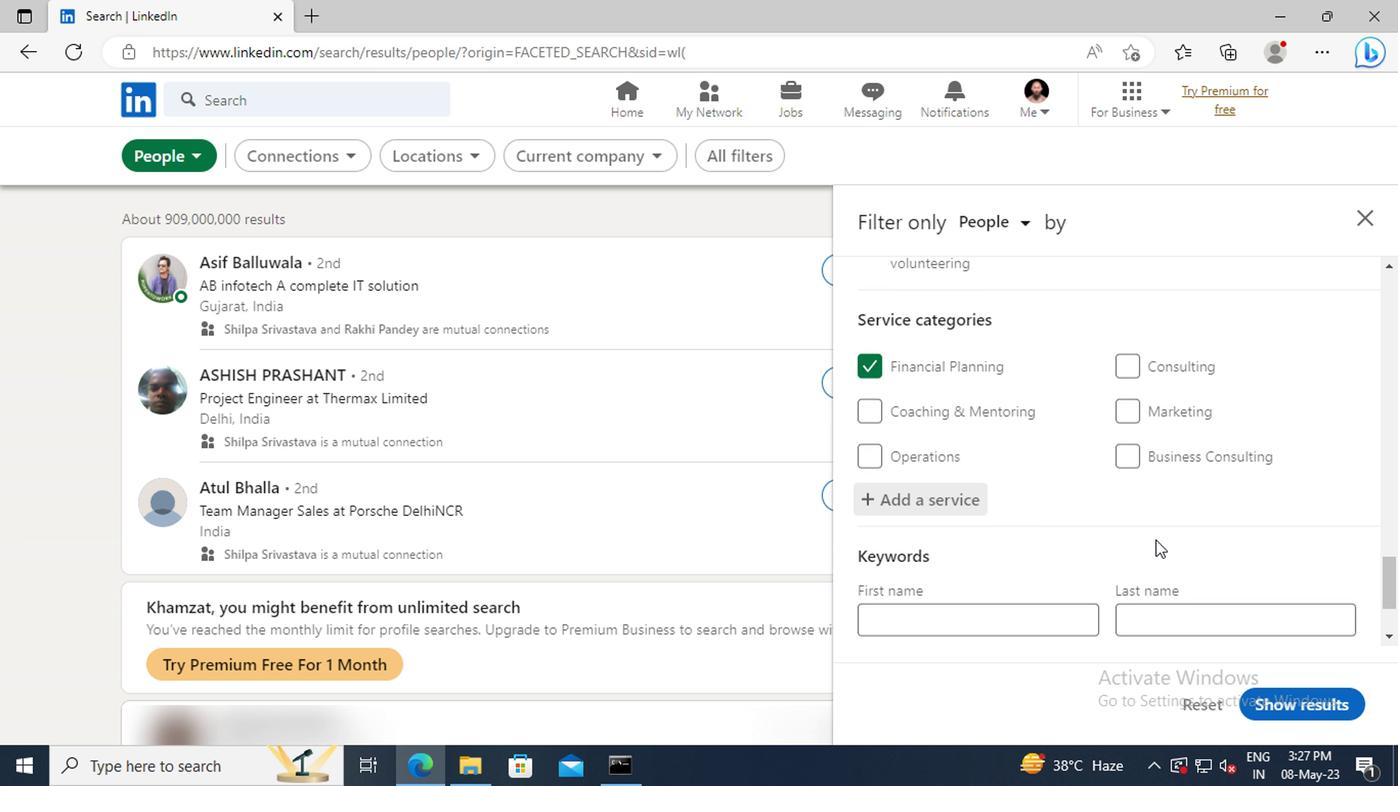 
Action: Mouse scrolled (972, 533) with delta (0, 0)
Screenshot: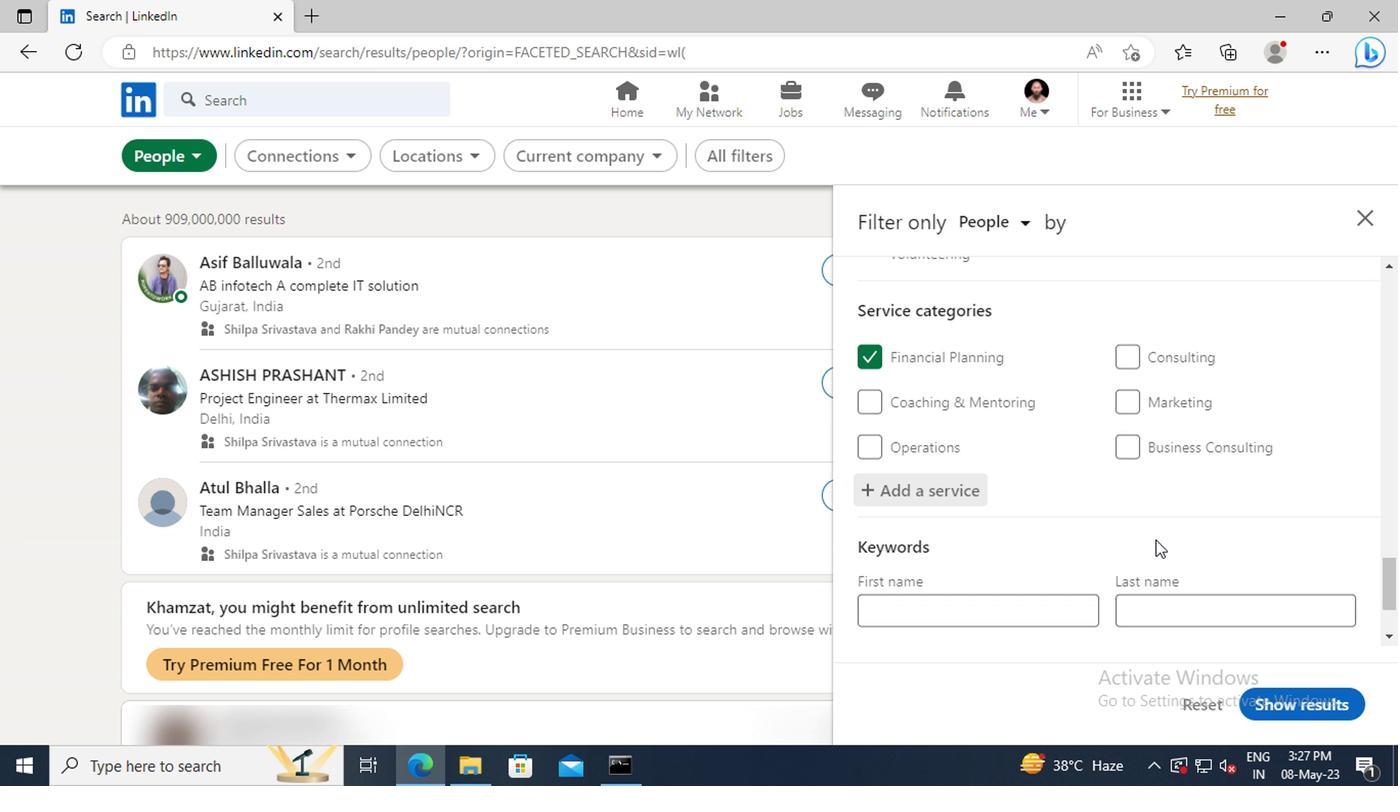 
Action: Mouse scrolled (972, 533) with delta (0, 0)
Screenshot: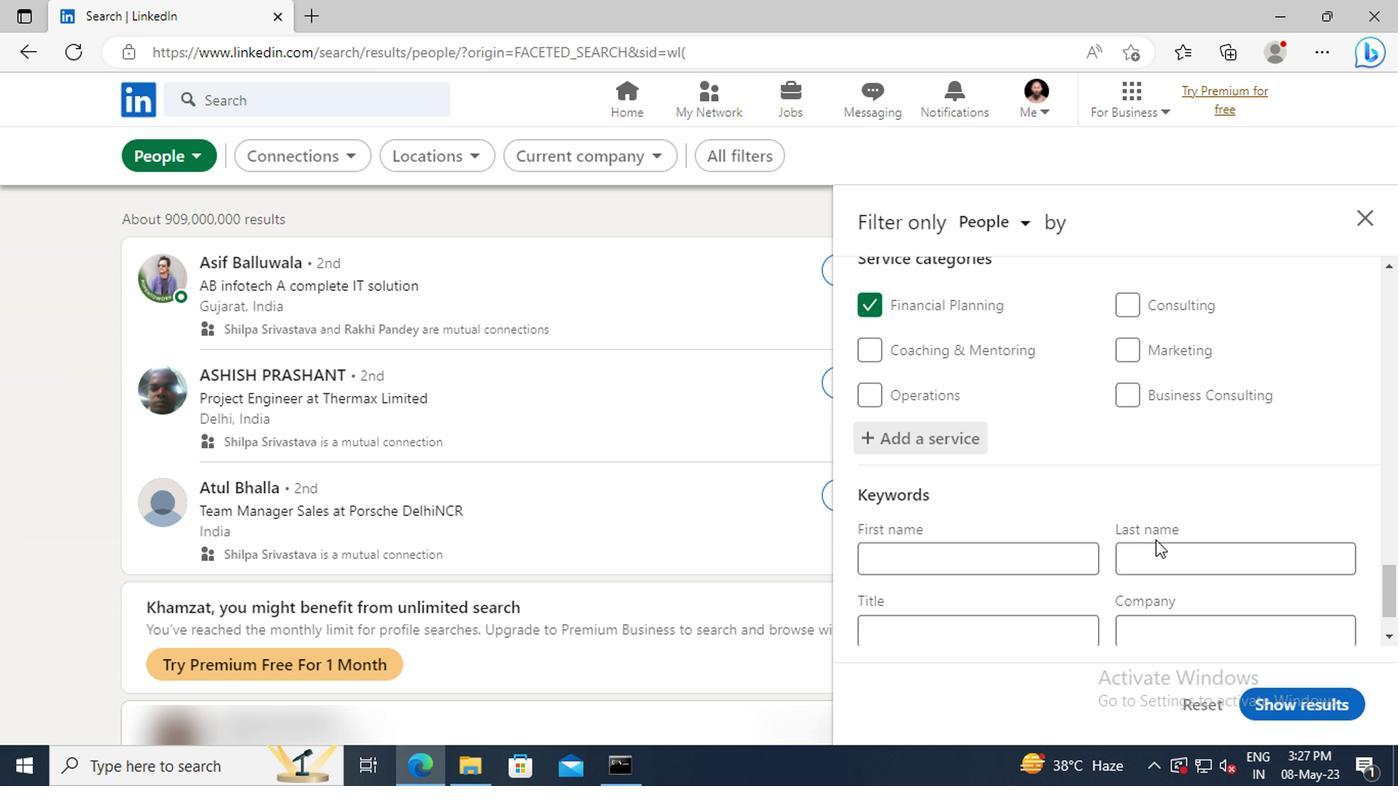 
Action: Mouse moved to (888, 552)
Screenshot: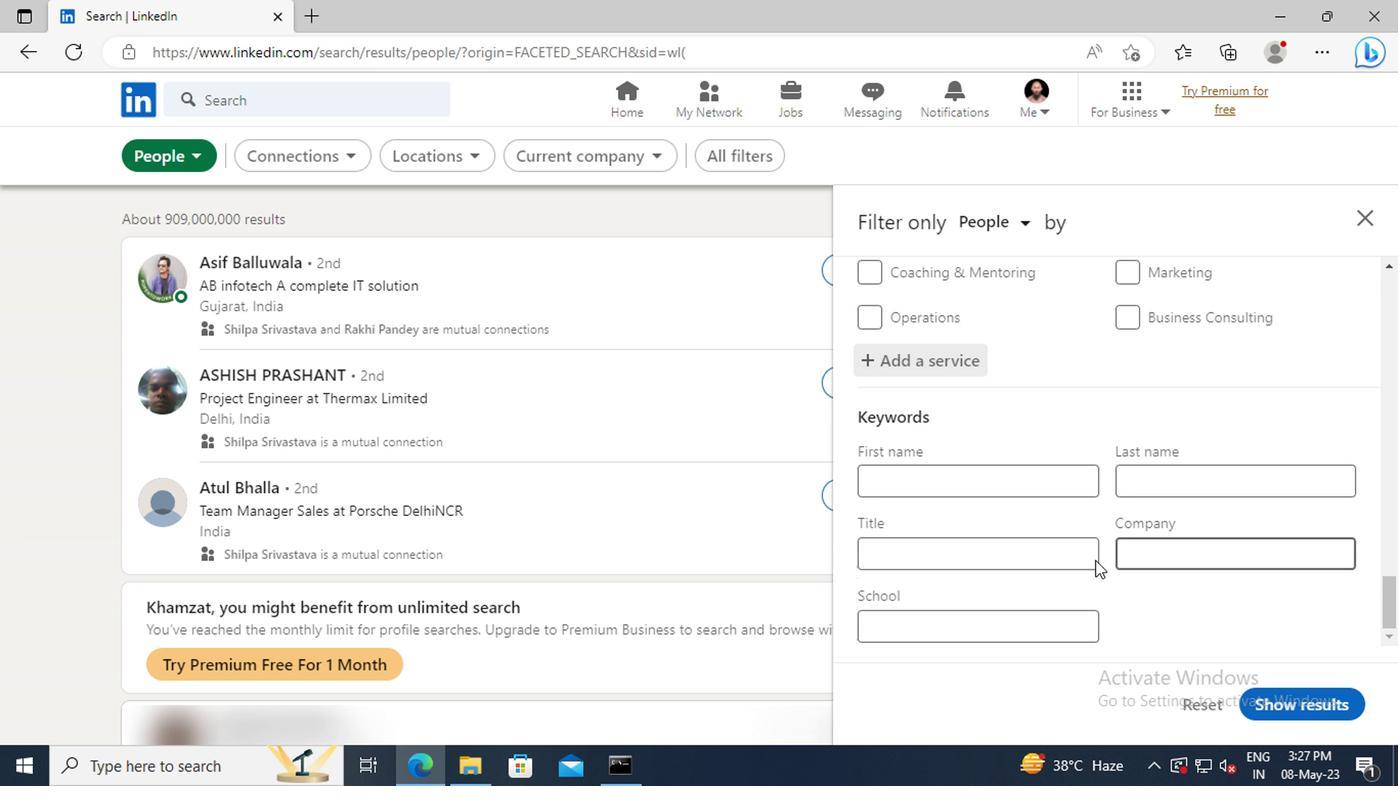 
Action: Mouse pressed left at (888, 552)
Screenshot: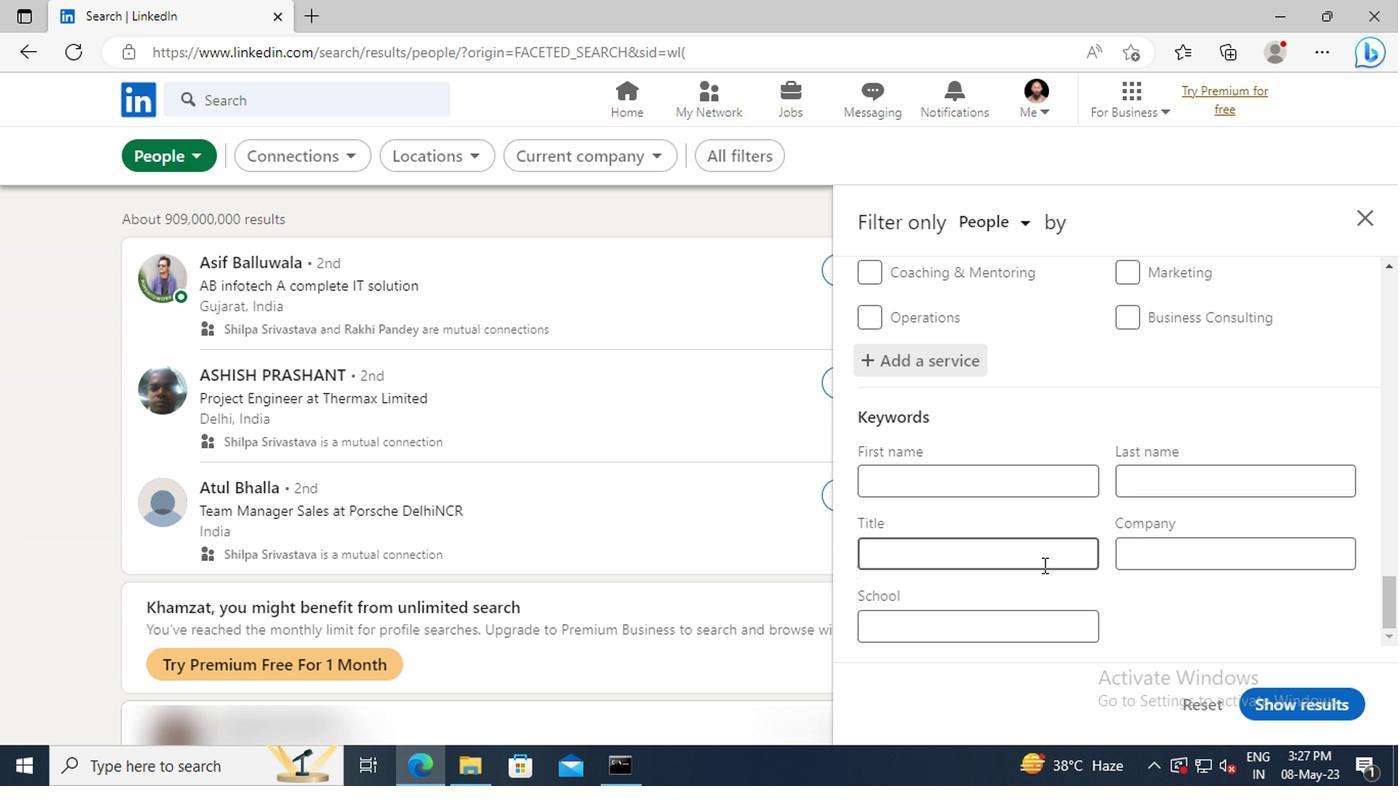 
Action: Key pressed <Key.shift>MENTOR<Key.enter>
Screenshot: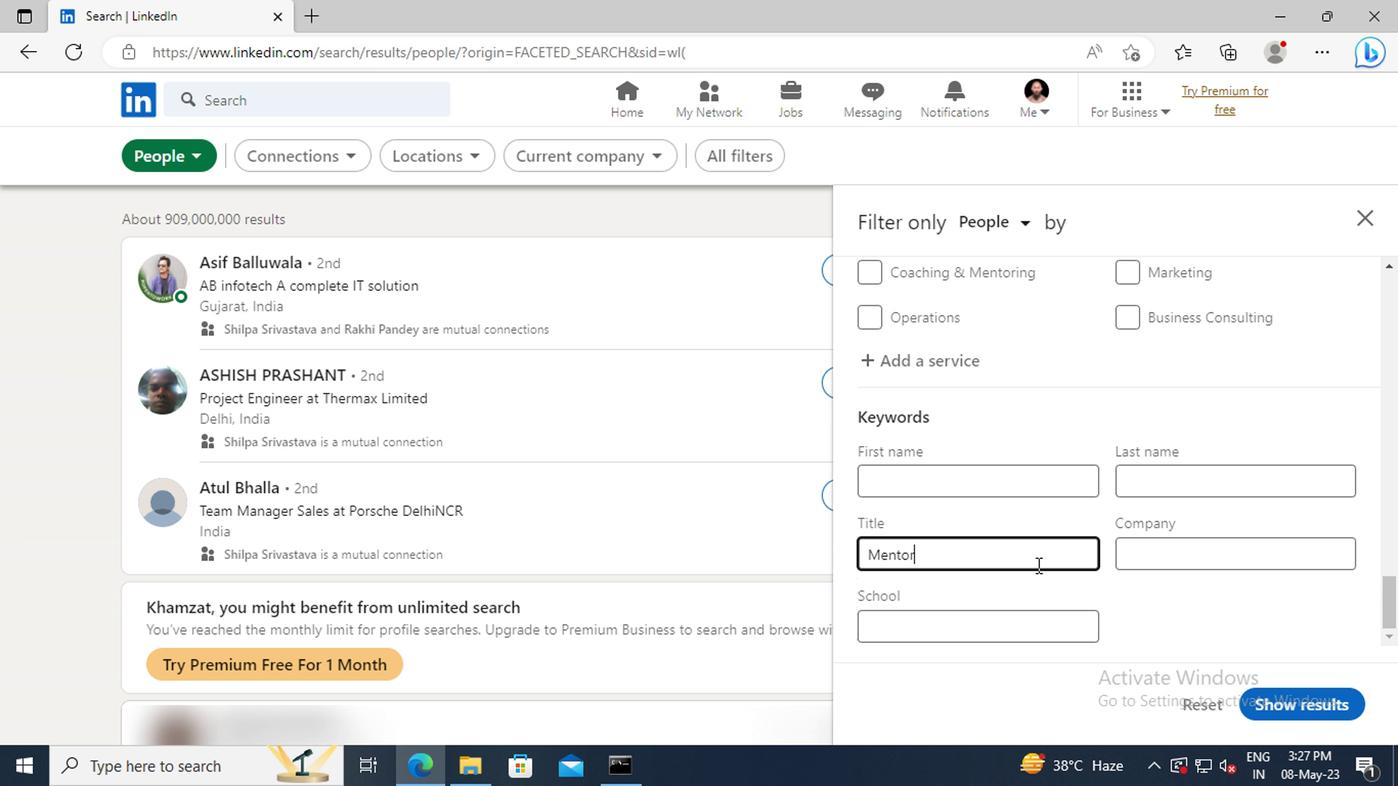 
Action: Mouse moved to (1063, 651)
Screenshot: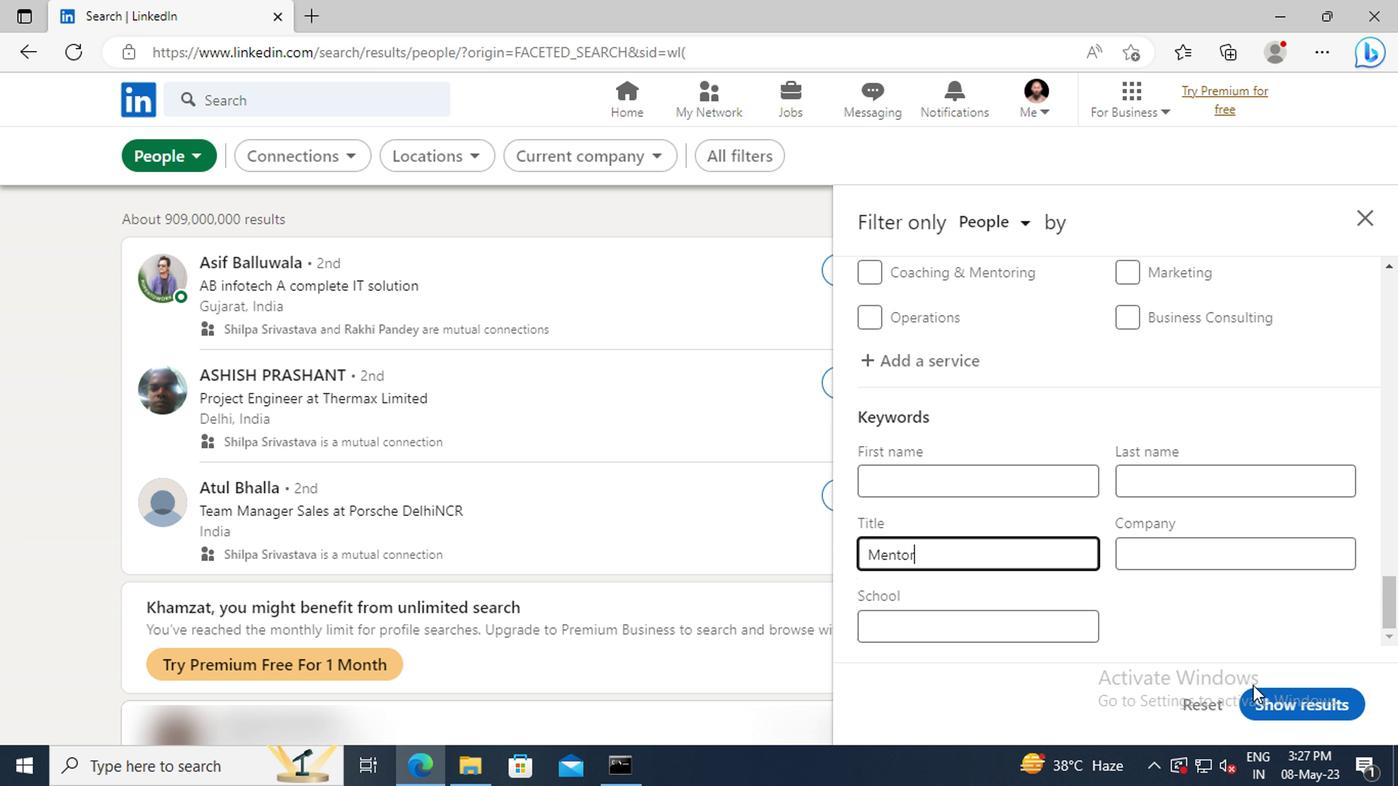 
Action: Mouse pressed left at (1063, 651)
Screenshot: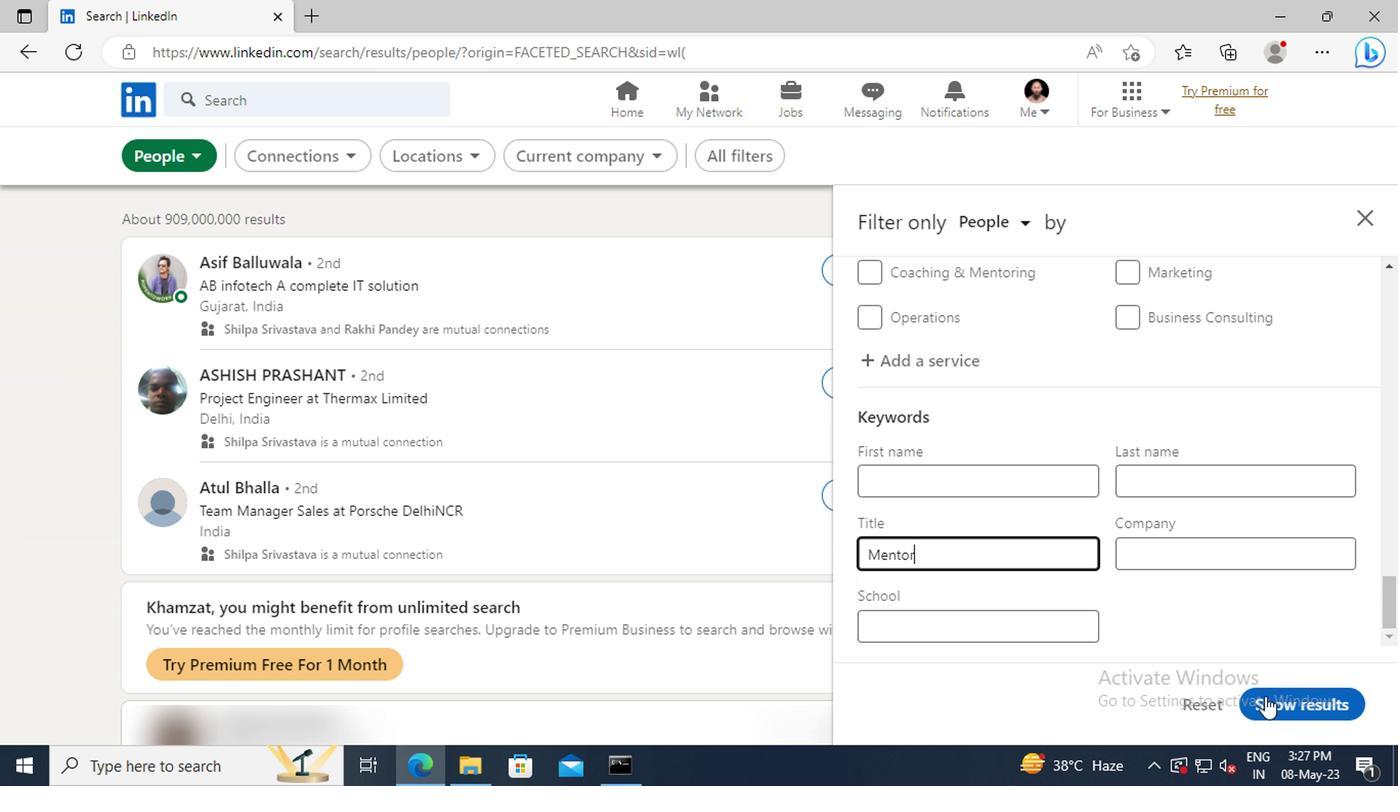 
